 Task: Research Airbnb options in Buraydah, Saudi Arabia from 1st November, 2023 to 9th November, 2023 for 5 adults.3 bedrooms having 3 beds and 3 bathrooms. Property type can be house. Look for 4 properties as per requirement.
Action: Mouse moved to (418, 58)
Screenshot: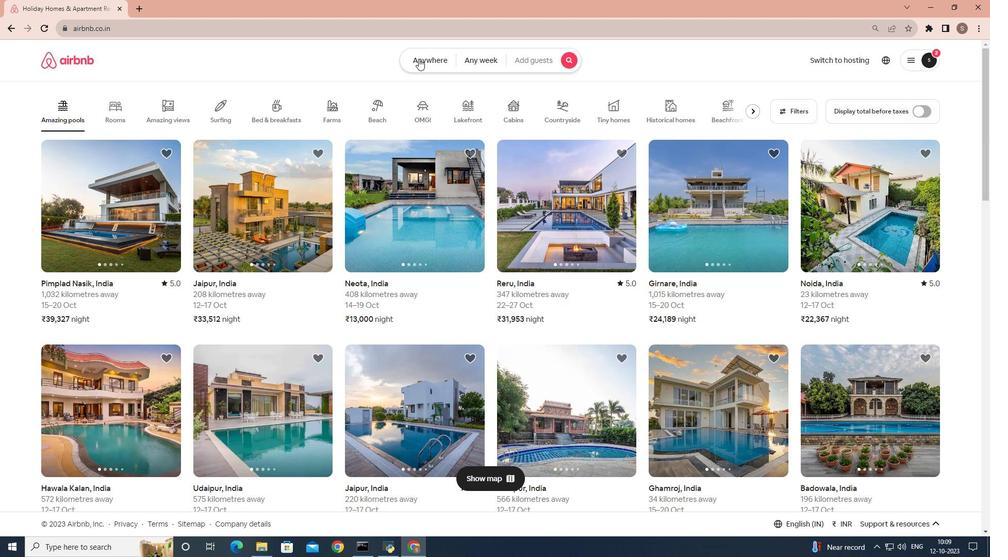 
Action: Mouse pressed left at (418, 58)
Screenshot: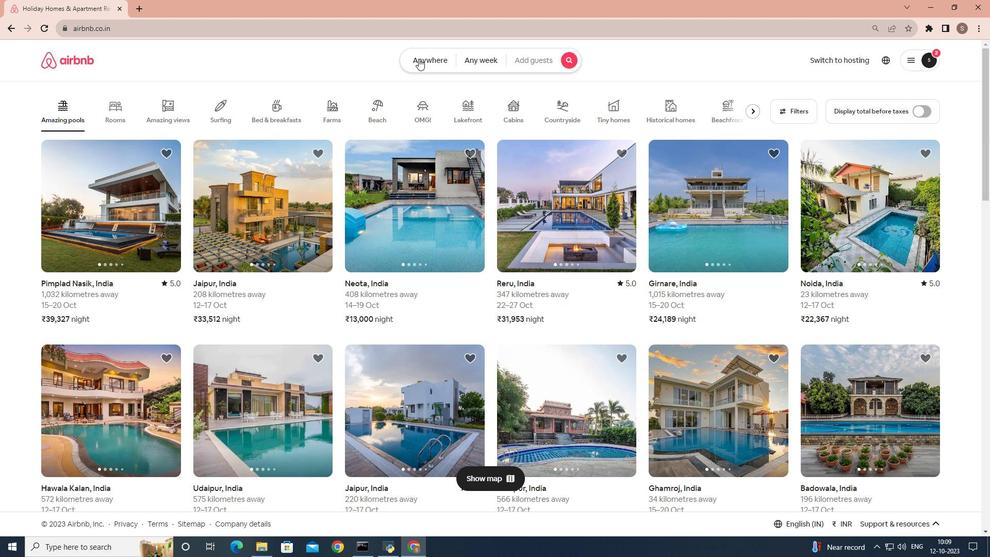 
Action: Mouse moved to (381, 91)
Screenshot: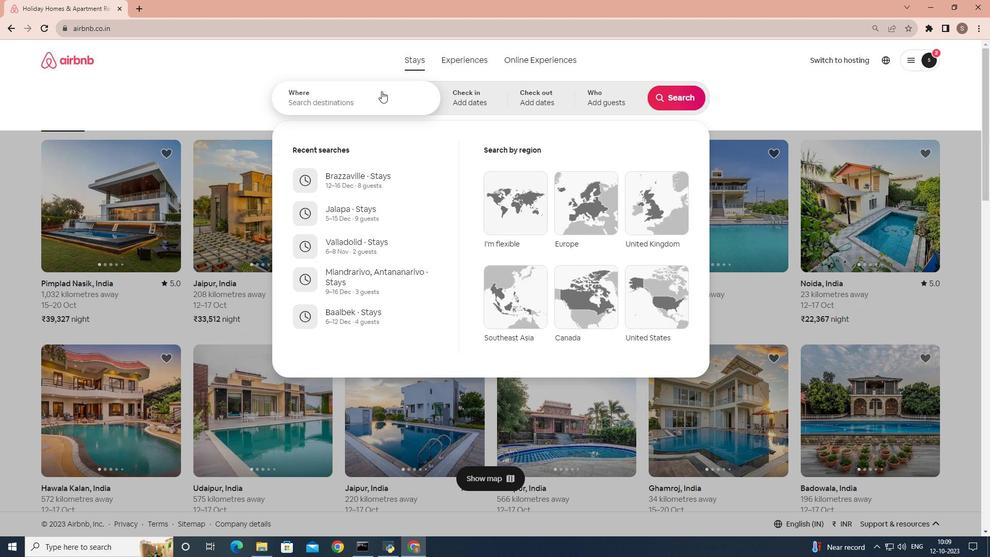 
Action: Mouse pressed left at (381, 91)
Screenshot: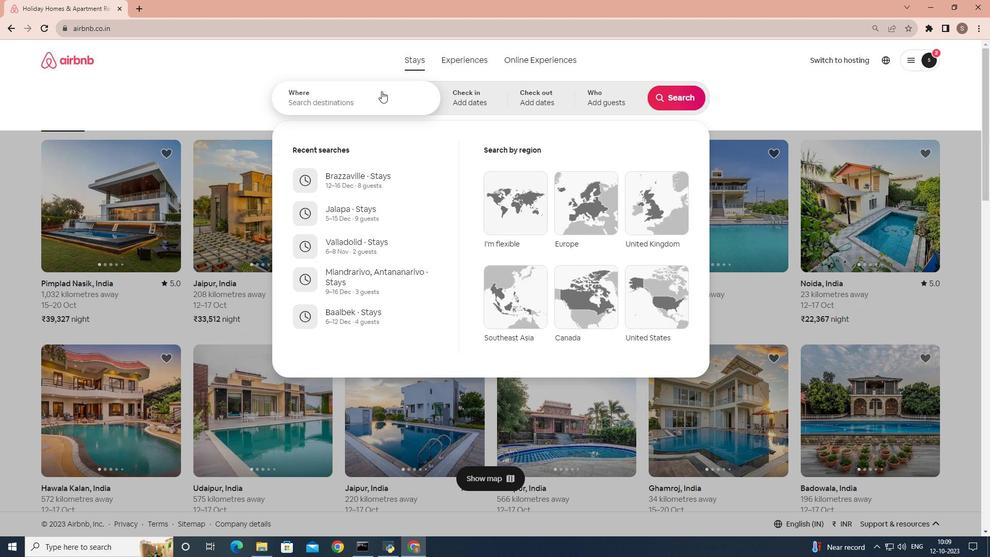 
Action: Mouse moved to (380, 93)
Screenshot: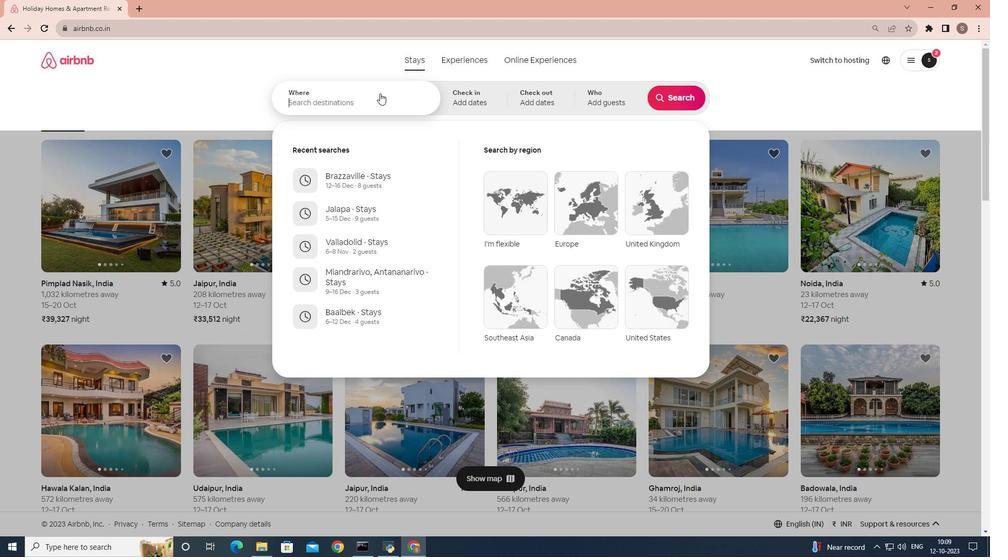 
Action: Key pressed <Key.shift>Buraydah,<Key.space><Key.shift>saudi<Key.space><Key.shift>Arabia
Screenshot: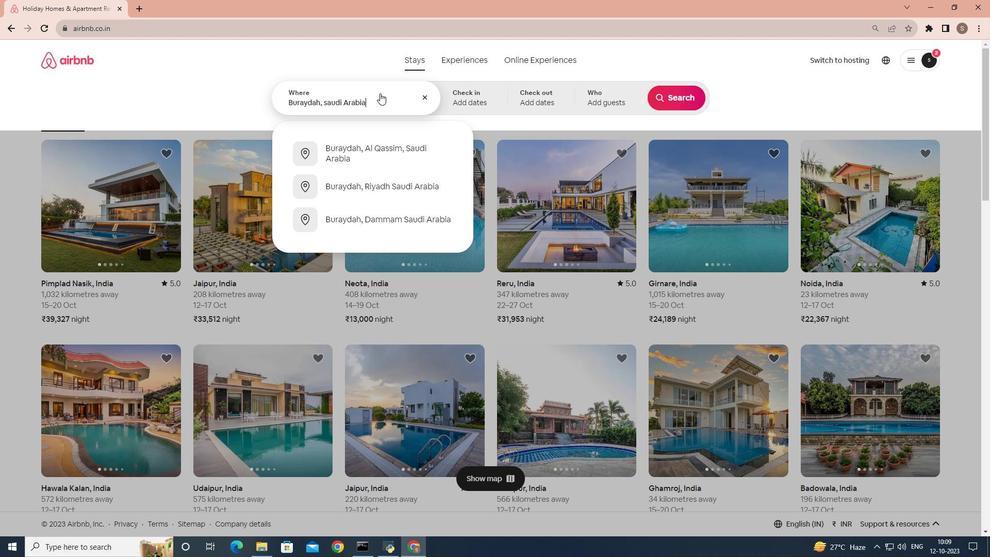 
Action: Mouse moved to (469, 102)
Screenshot: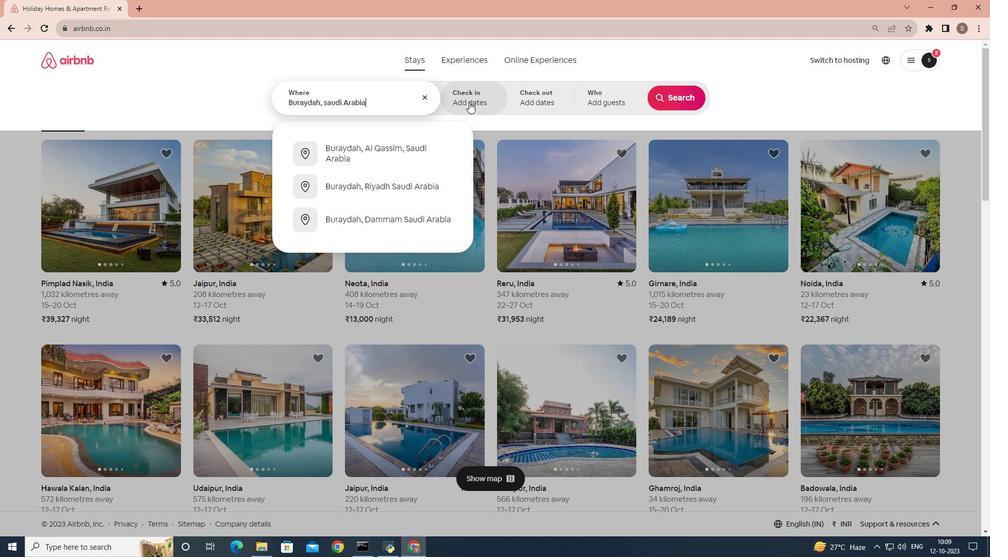 
Action: Mouse pressed left at (469, 102)
Screenshot: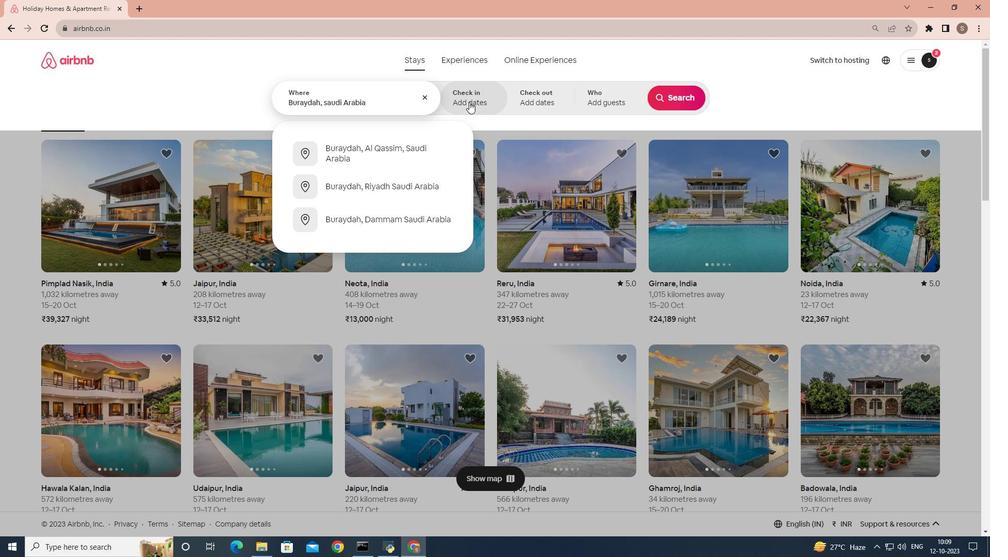 
Action: Mouse moved to (595, 224)
Screenshot: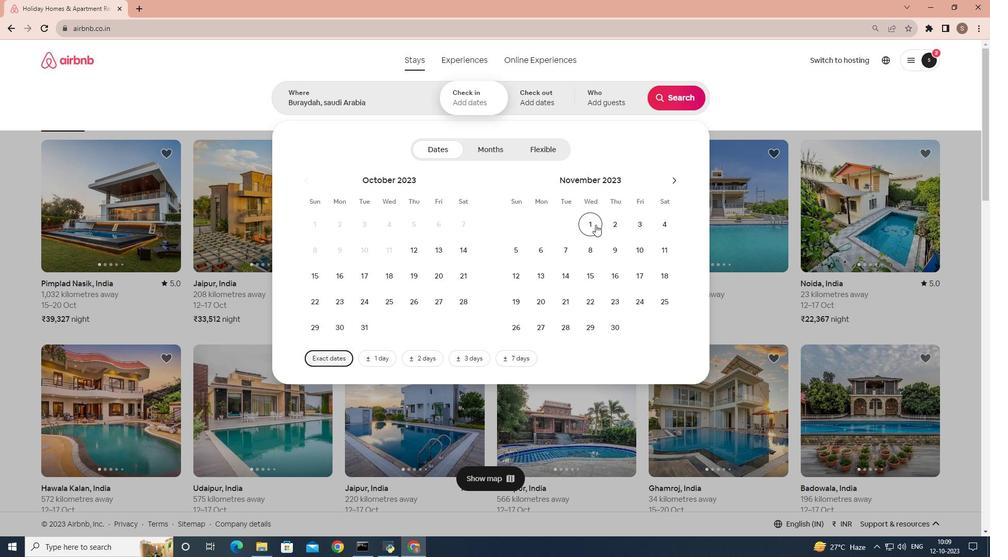 
Action: Mouse pressed left at (595, 224)
Screenshot: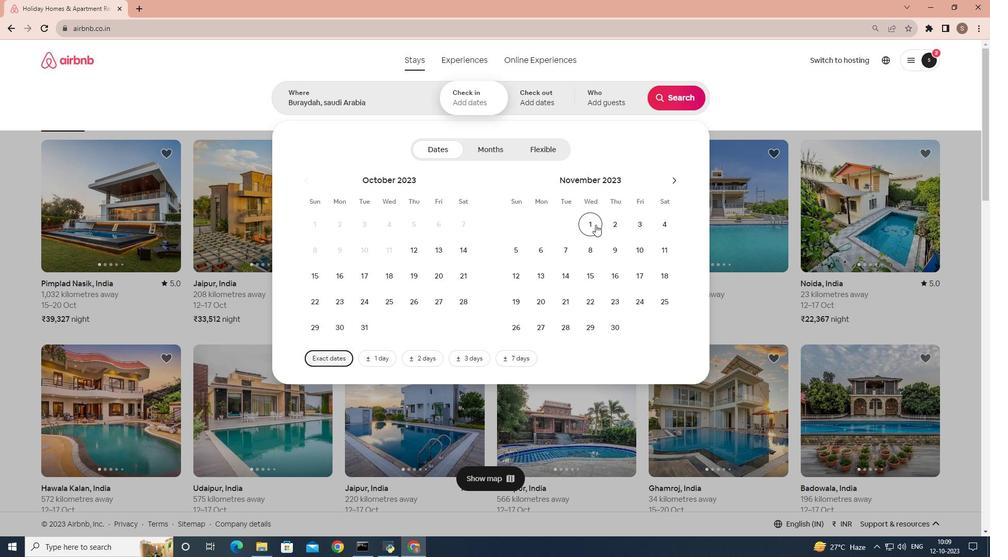 
Action: Mouse moved to (622, 245)
Screenshot: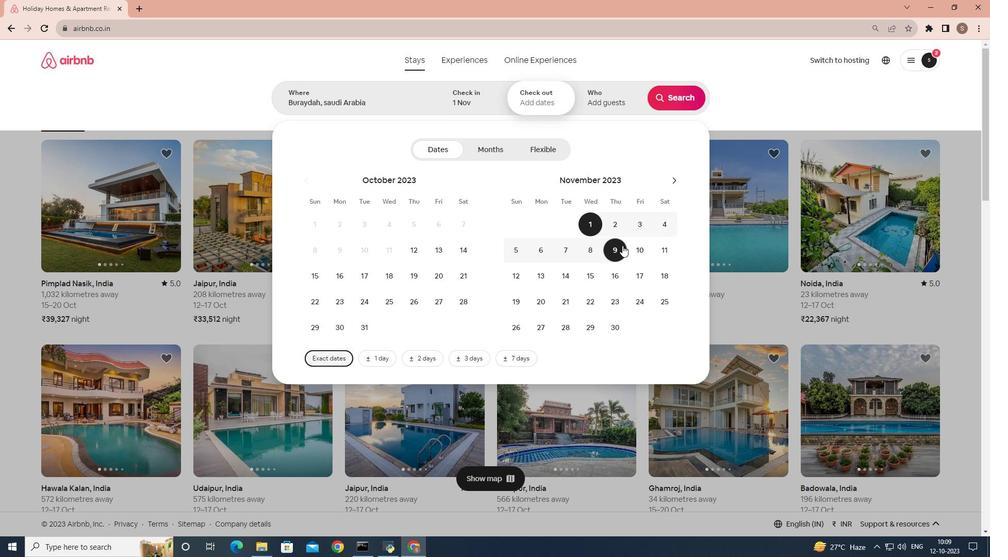 
Action: Mouse pressed left at (622, 245)
Screenshot: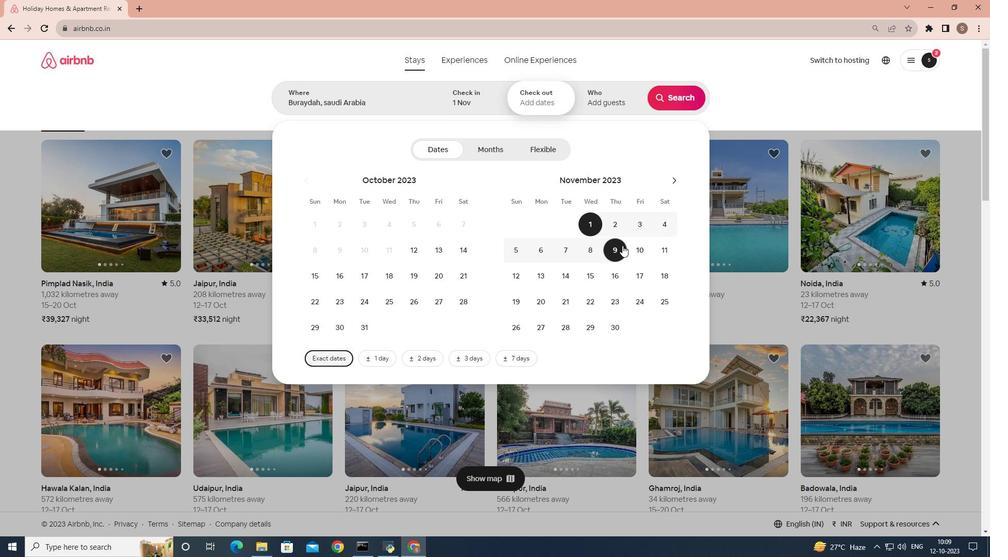 
Action: Mouse moved to (589, 94)
Screenshot: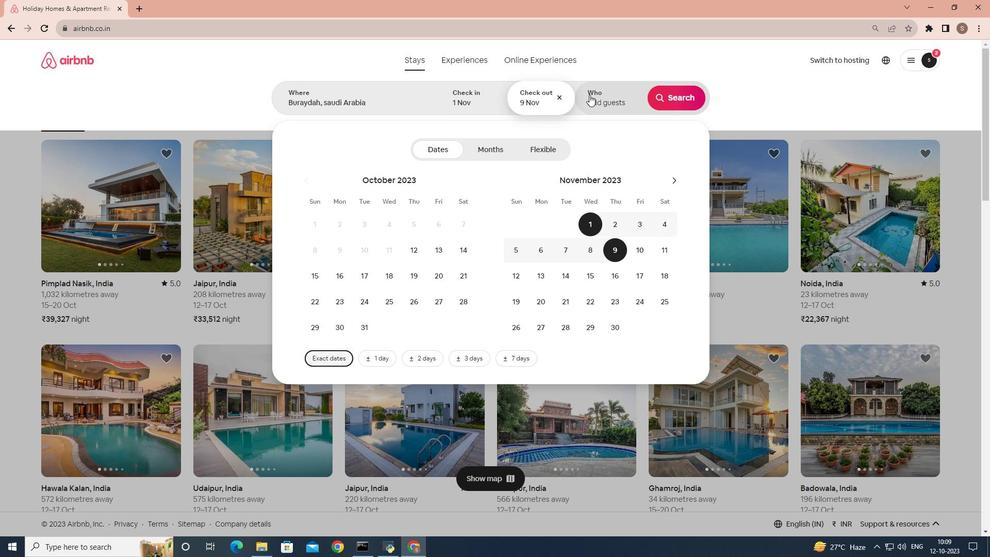 
Action: Mouse pressed left at (589, 94)
Screenshot: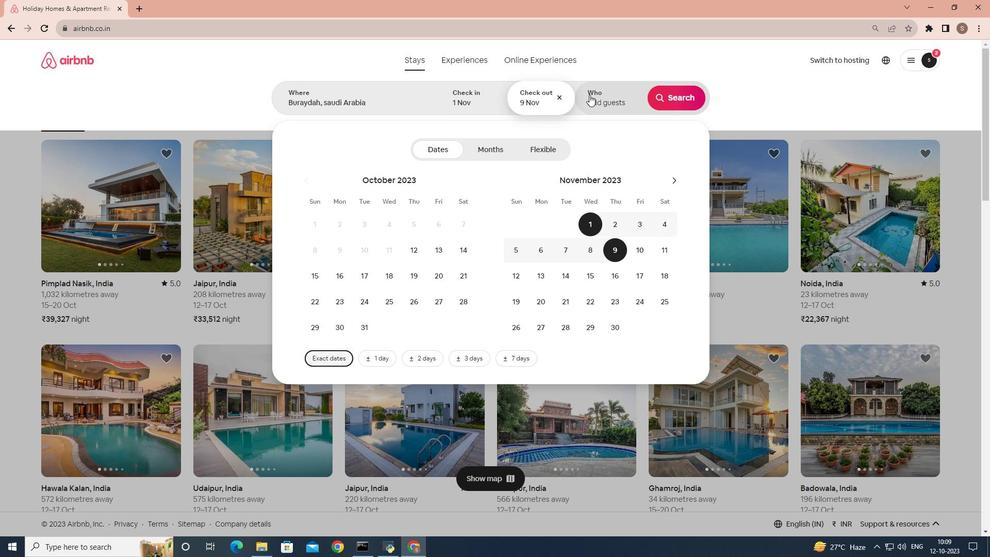 
Action: Mouse moved to (682, 151)
Screenshot: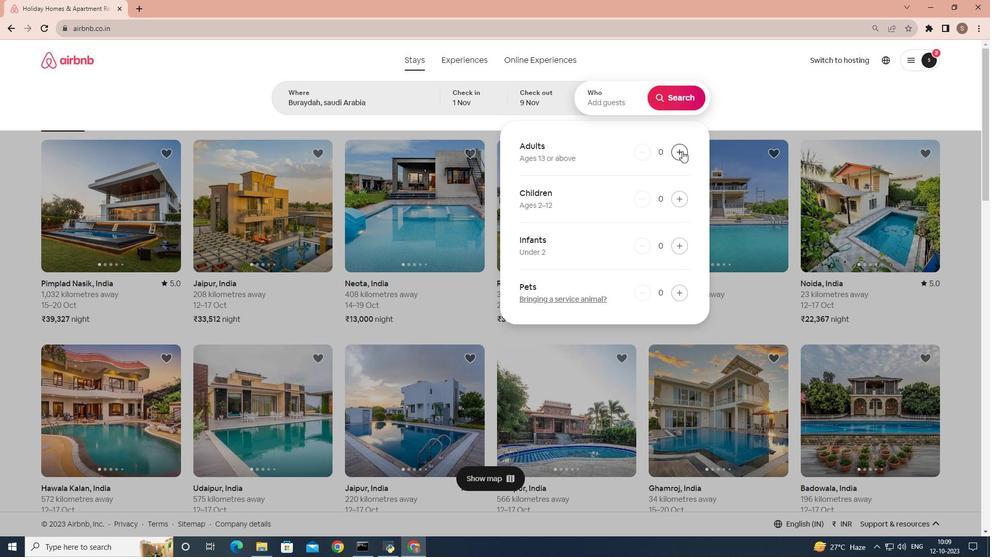 
Action: Mouse pressed left at (682, 151)
Screenshot: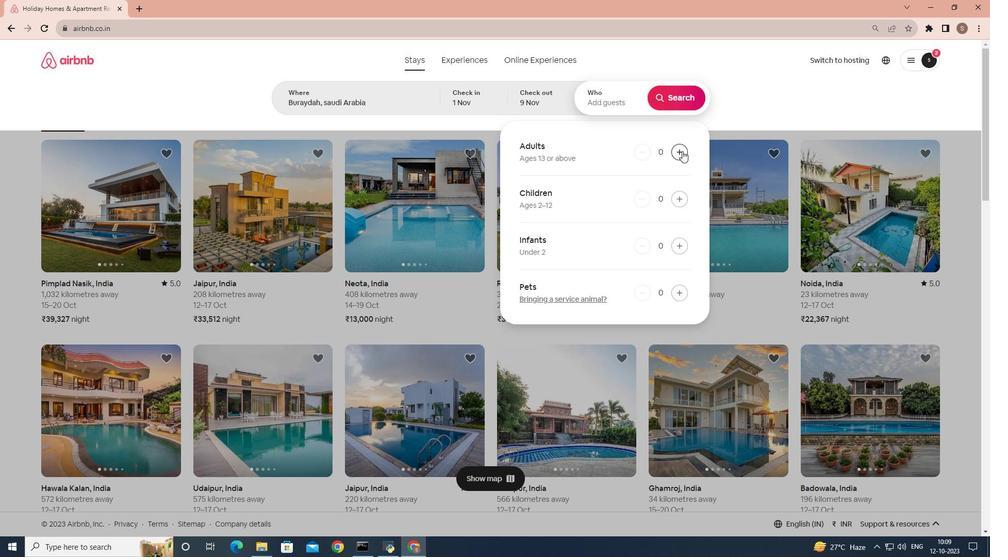 
Action: Mouse moved to (681, 150)
Screenshot: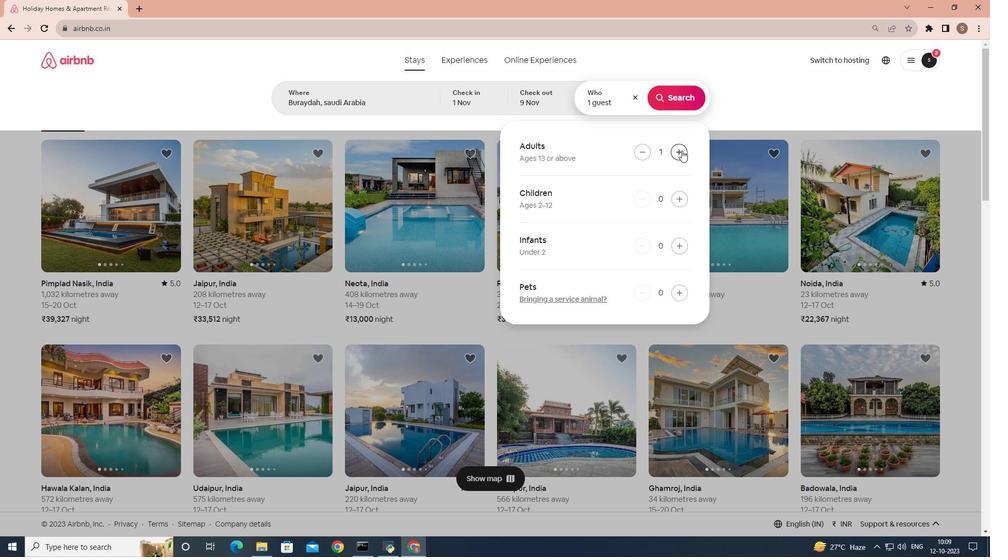 
Action: Mouse pressed left at (681, 150)
Screenshot: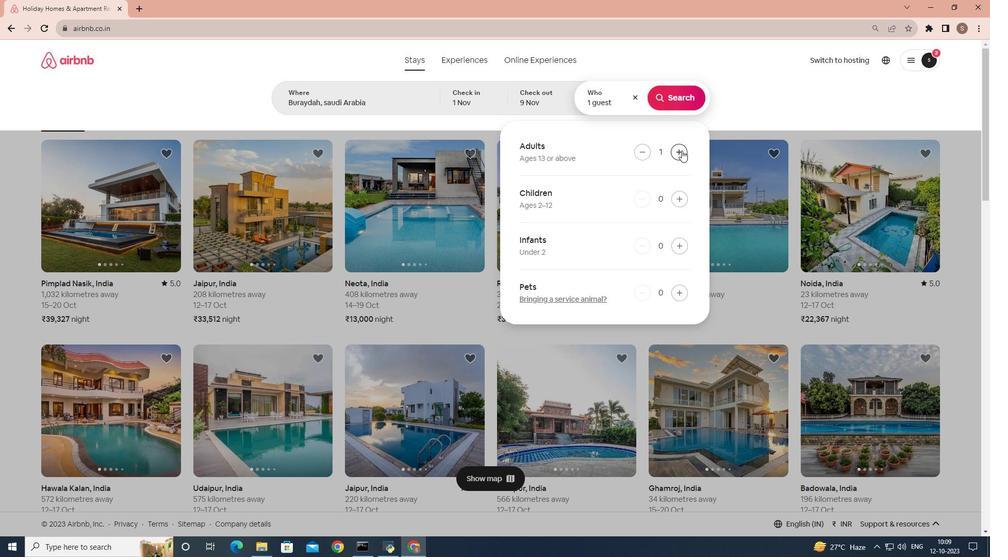 
Action: Mouse pressed left at (681, 150)
Screenshot: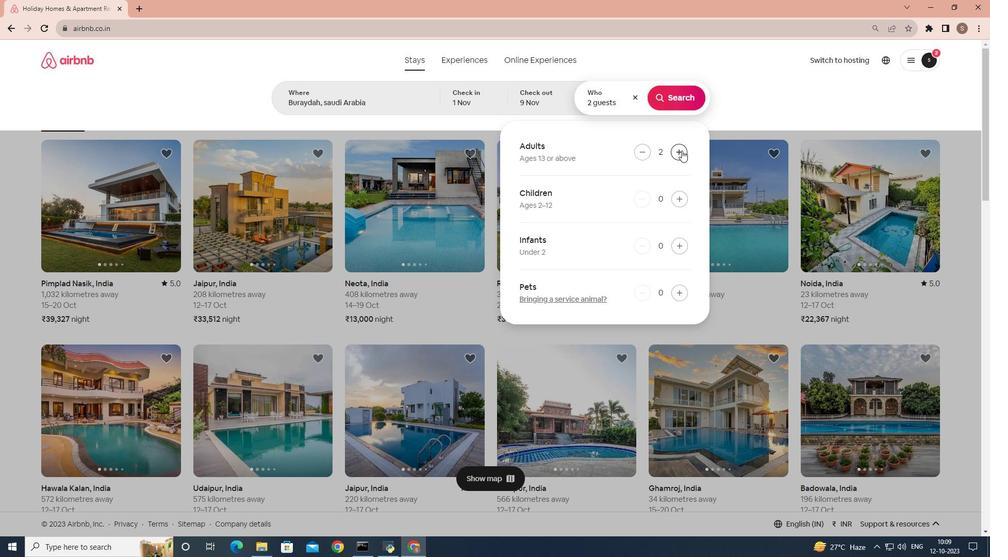 
Action: Mouse pressed left at (681, 150)
Screenshot: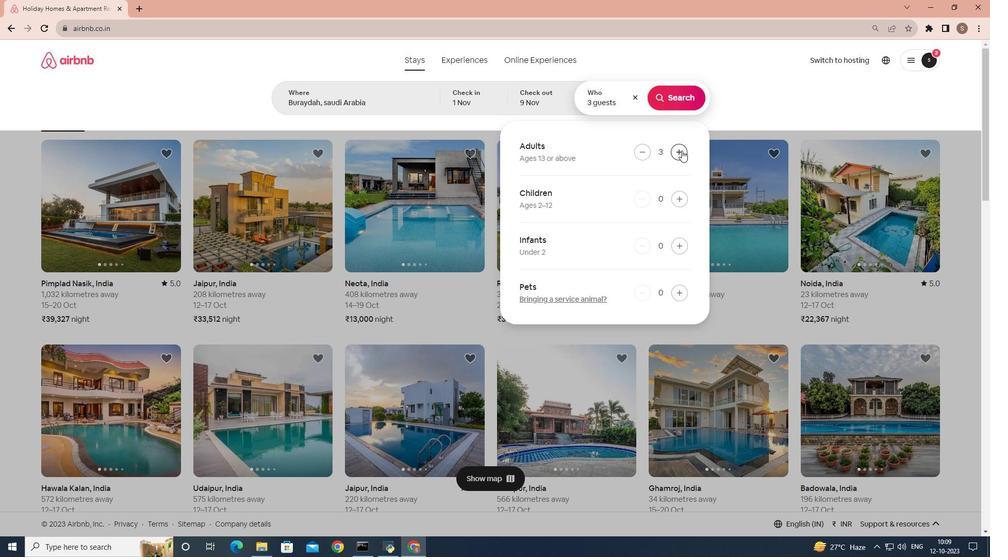 
Action: Mouse pressed left at (681, 150)
Screenshot: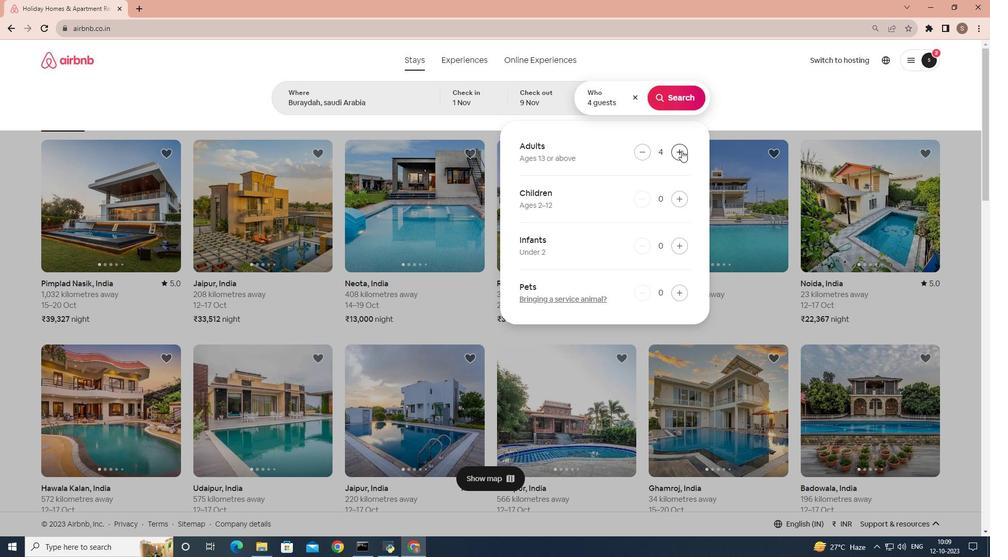
Action: Mouse moved to (673, 103)
Screenshot: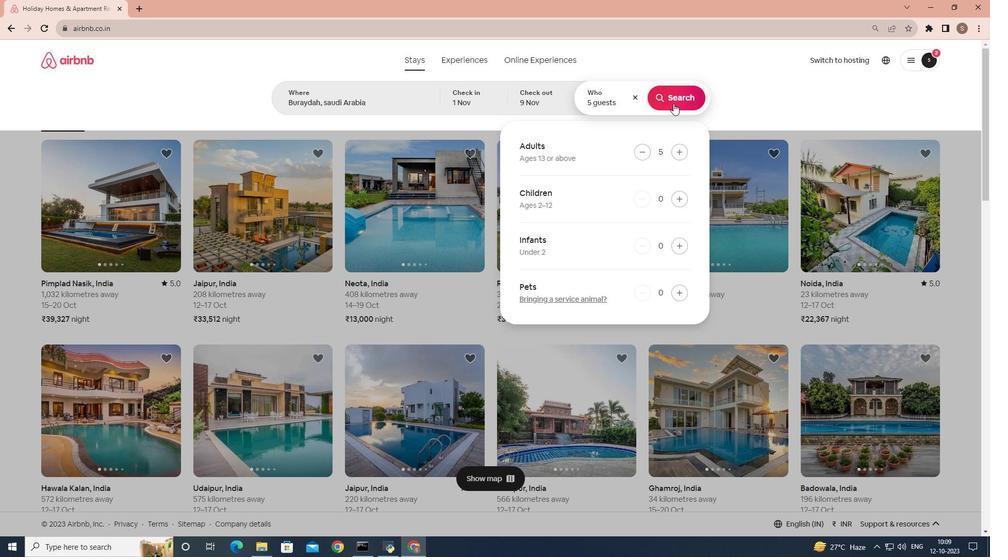 
Action: Mouse pressed left at (673, 103)
Screenshot: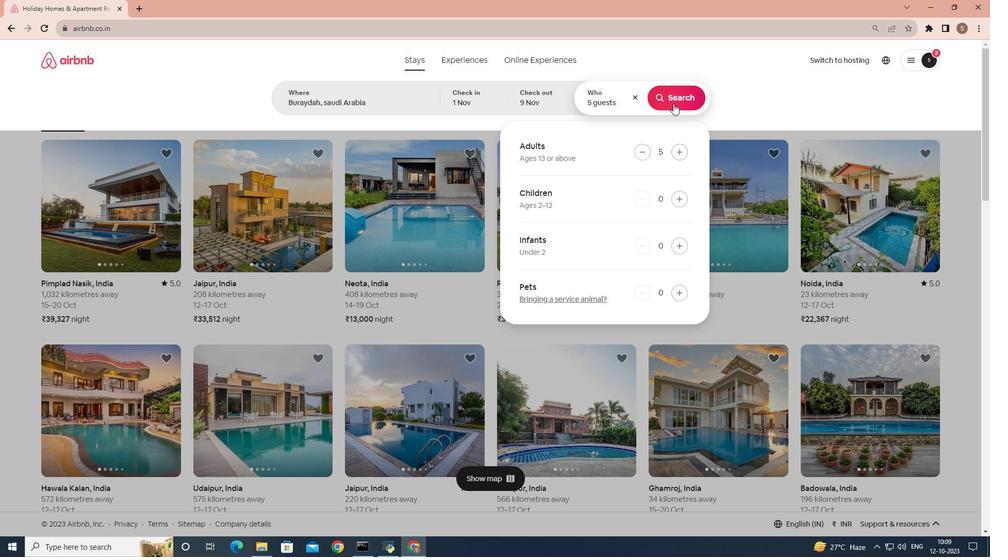 
Action: Mouse moved to (812, 101)
Screenshot: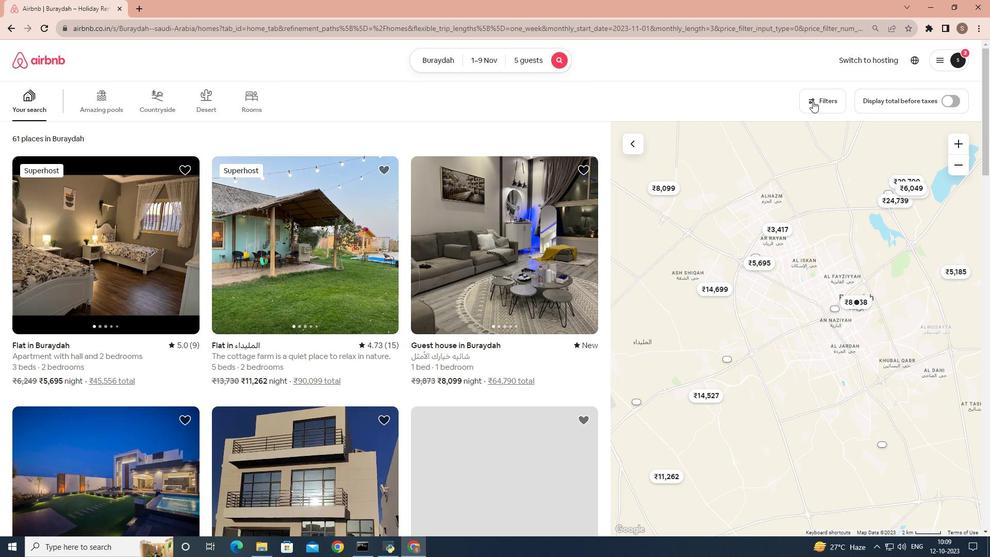 
Action: Mouse pressed left at (812, 101)
Screenshot: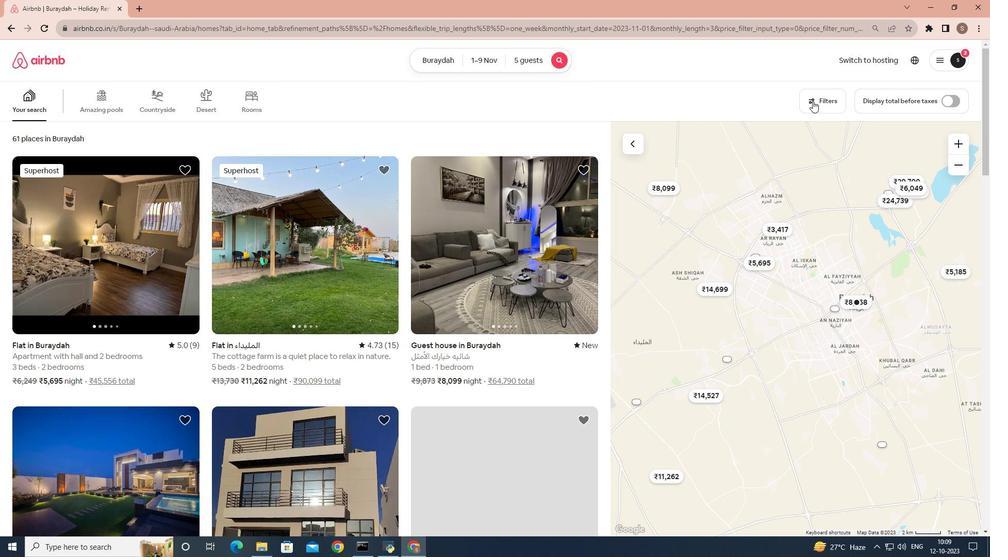 
Action: Mouse moved to (528, 293)
Screenshot: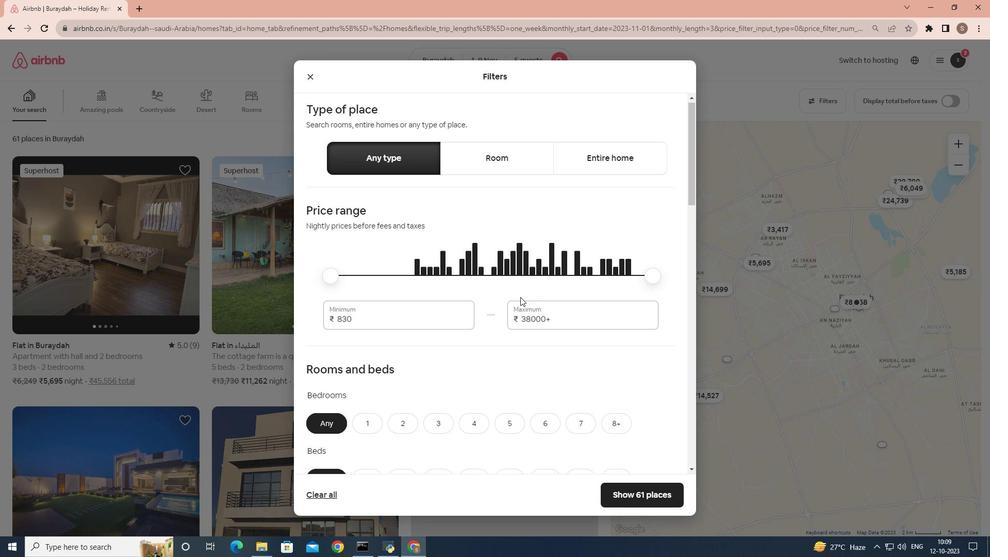 
Action: Mouse scrolled (528, 293) with delta (0, 0)
Screenshot: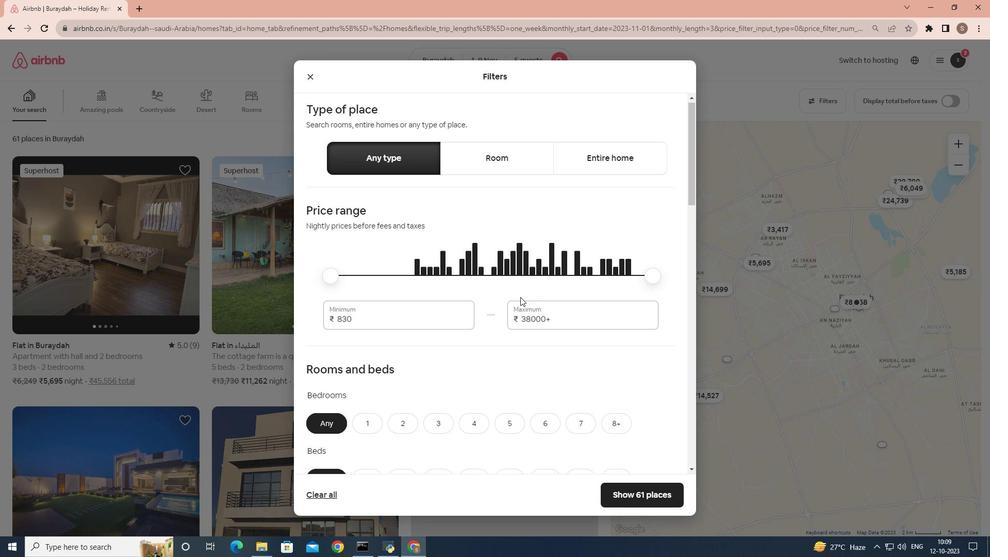 
Action: Mouse moved to (435, 372)
Screenshot: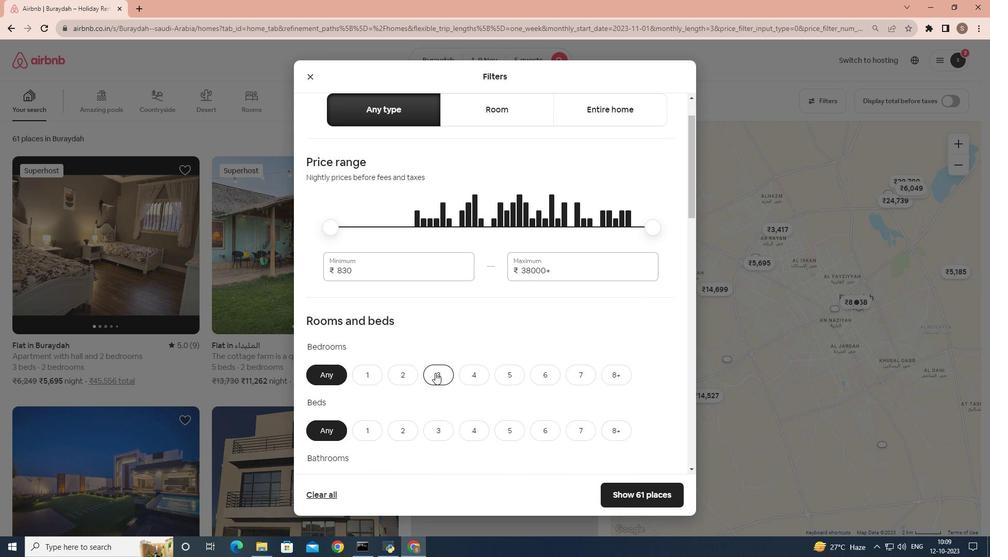 
Action: Mouse pressed left at (435, 372)
Screenshot: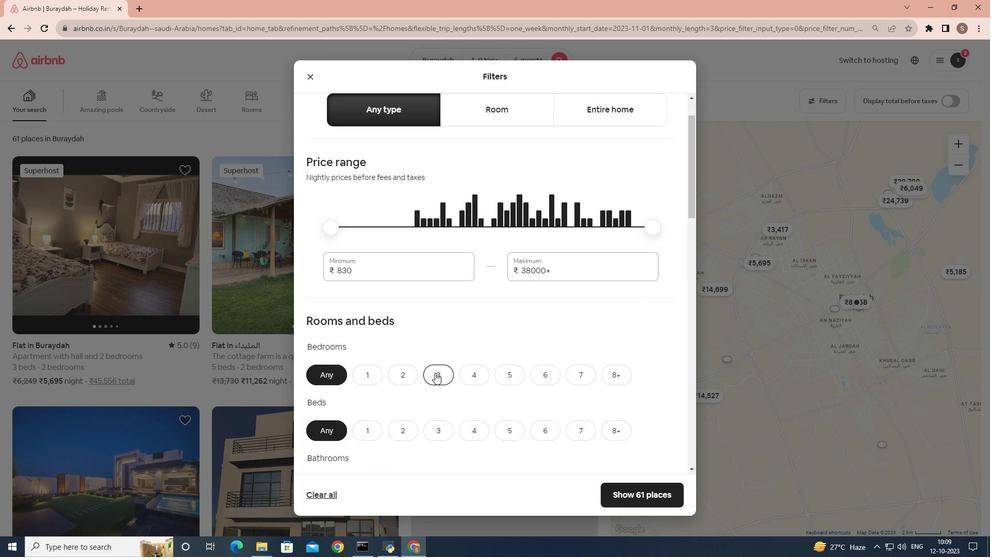 
Action: Mouse scrolled (435, 372) with delta (0, 0)
Screenshot: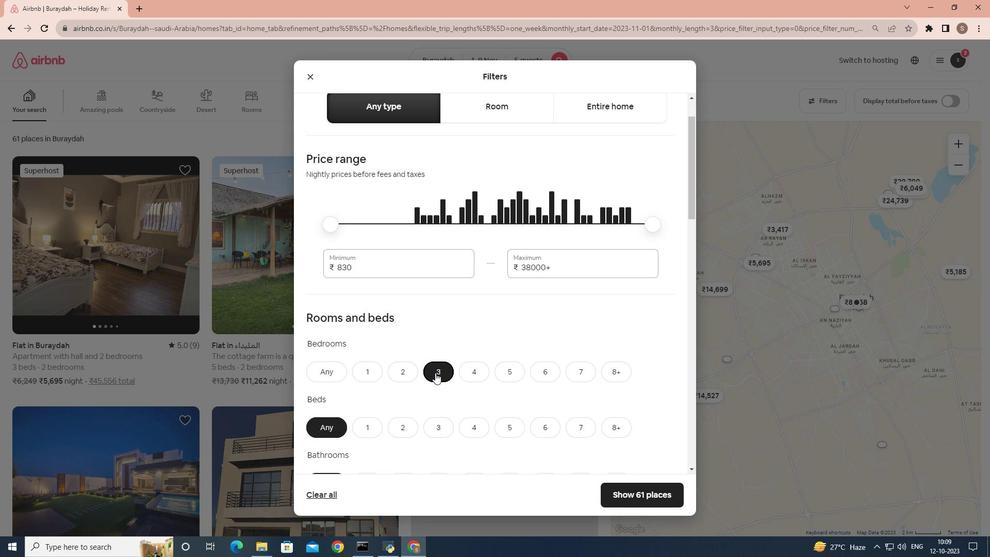 
Action: Mouse scrolled (435, 372) with delta (0, 0)
Screenshot: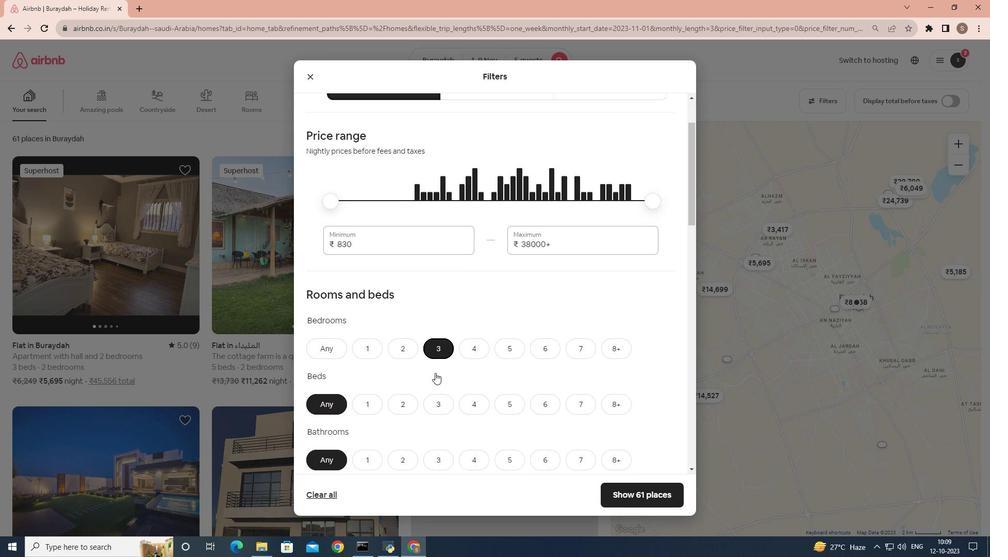
Action: Mouse scrolled (435, 372) with delta (0, 0)
Screenshot: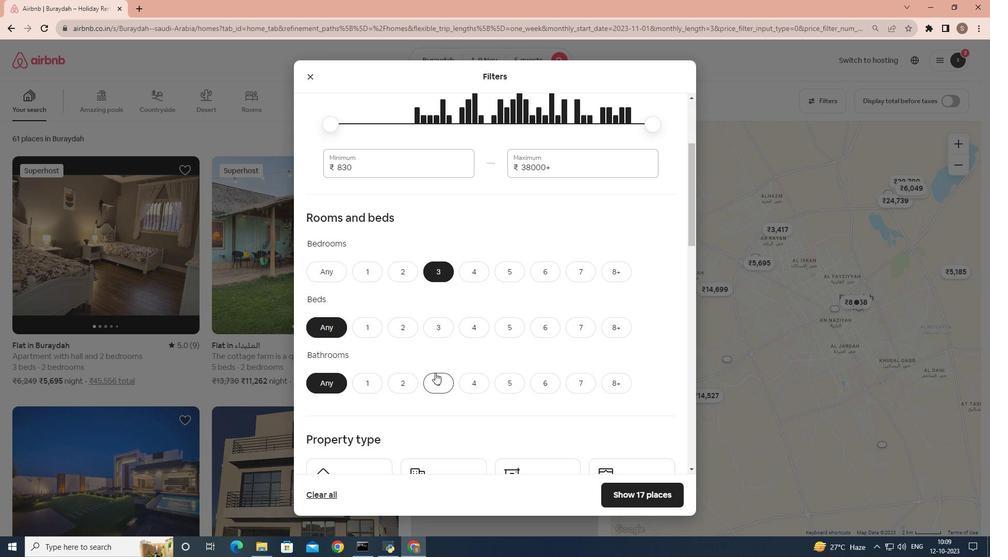 
Action: Mouse moved to (437, 281)
Screenshot: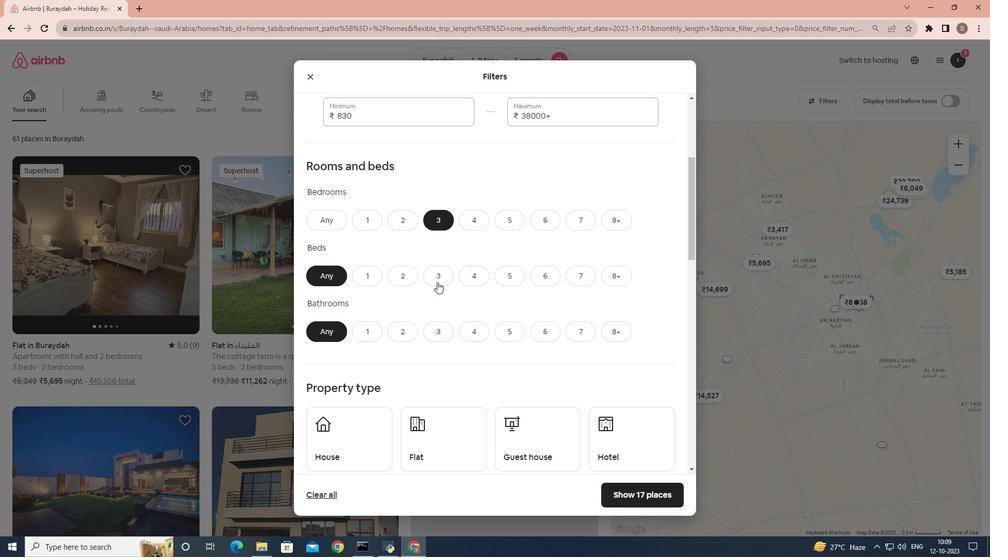 
Action: Mouse pressed left at (437, 281)
Screenshot: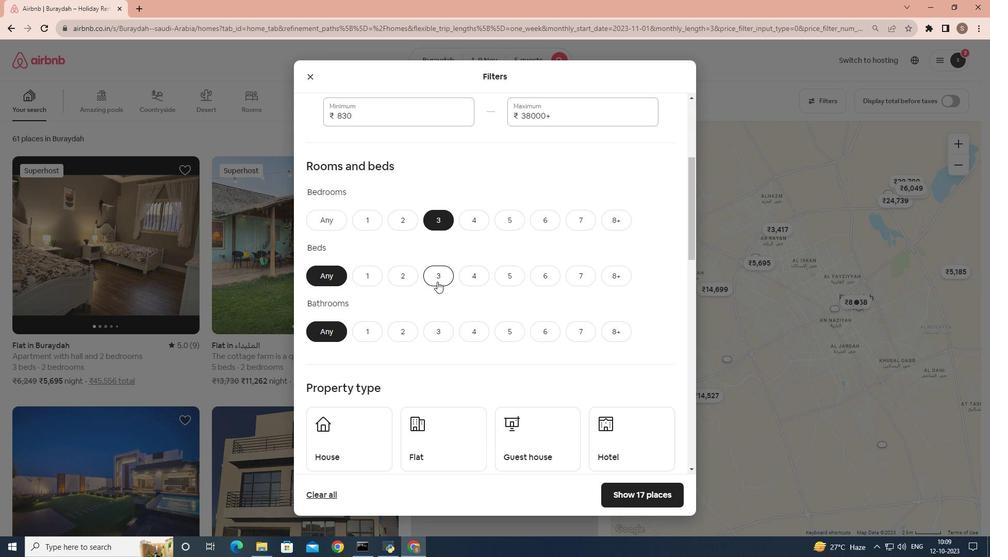 
Action: Mouse scrolled (437, 281) with delta (0, 0)
Screenshot: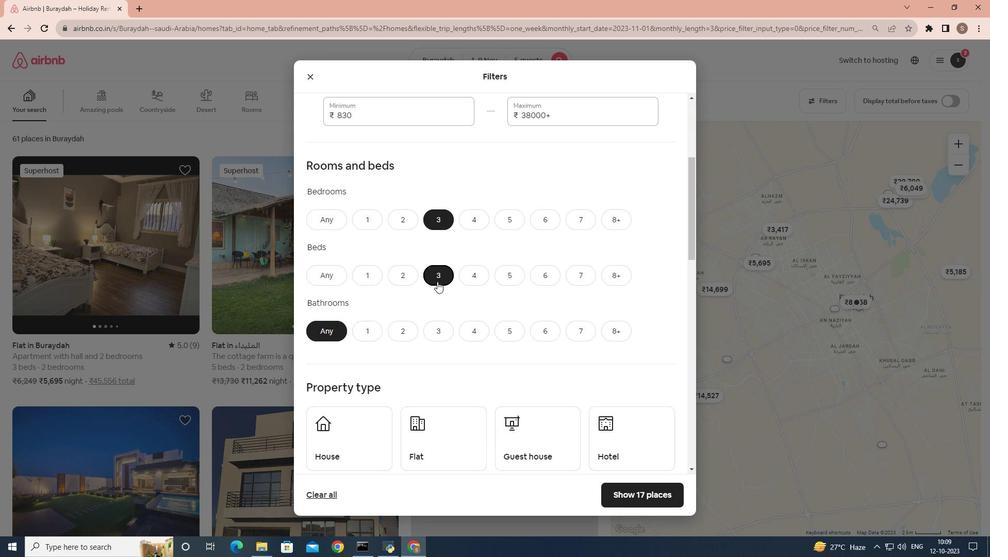 
Action: Mouse pressed left at (437, 281)
Screenshot: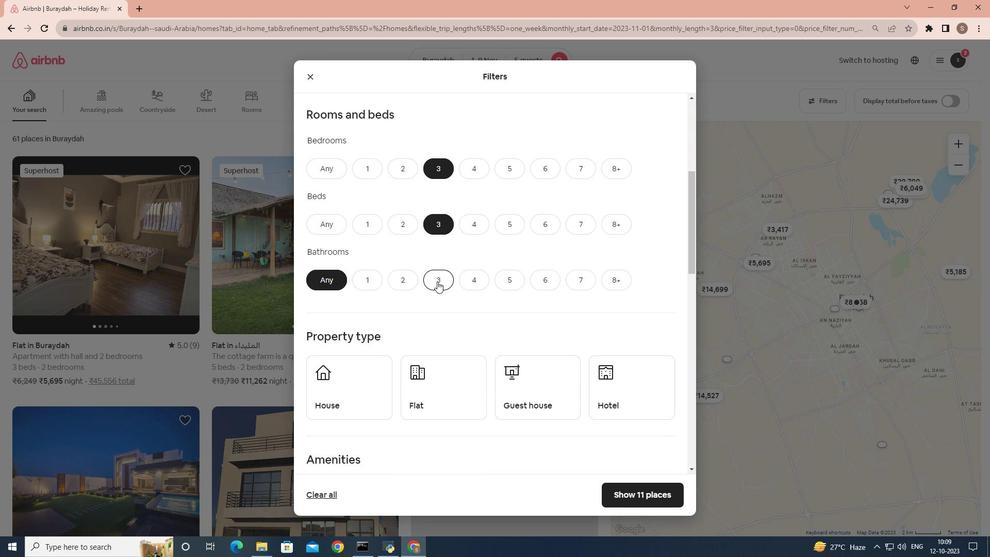 
Action: Mouse scrolled (437, 281) with delta (0, 0)
Screenshot: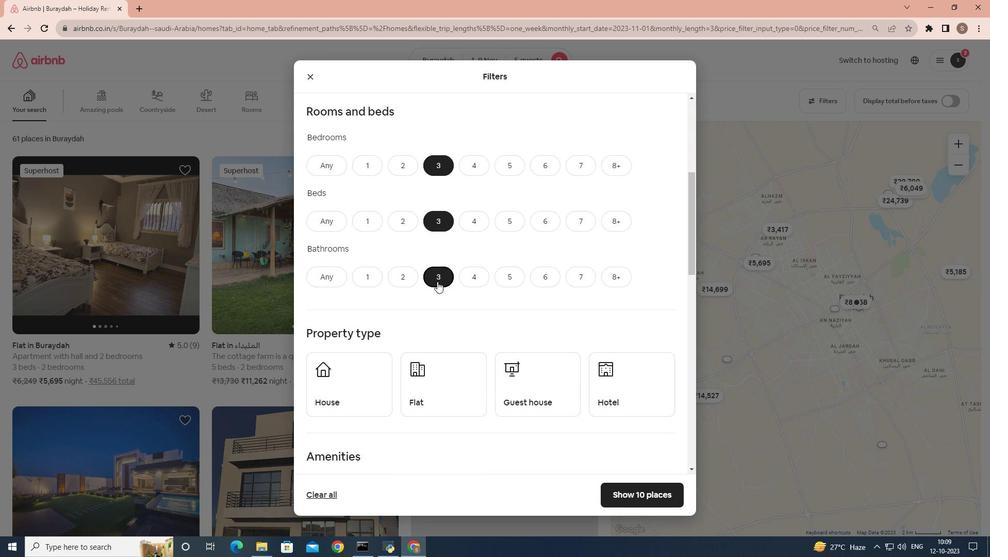 
Action: Mouse moved to (360, 329)
Screenshot: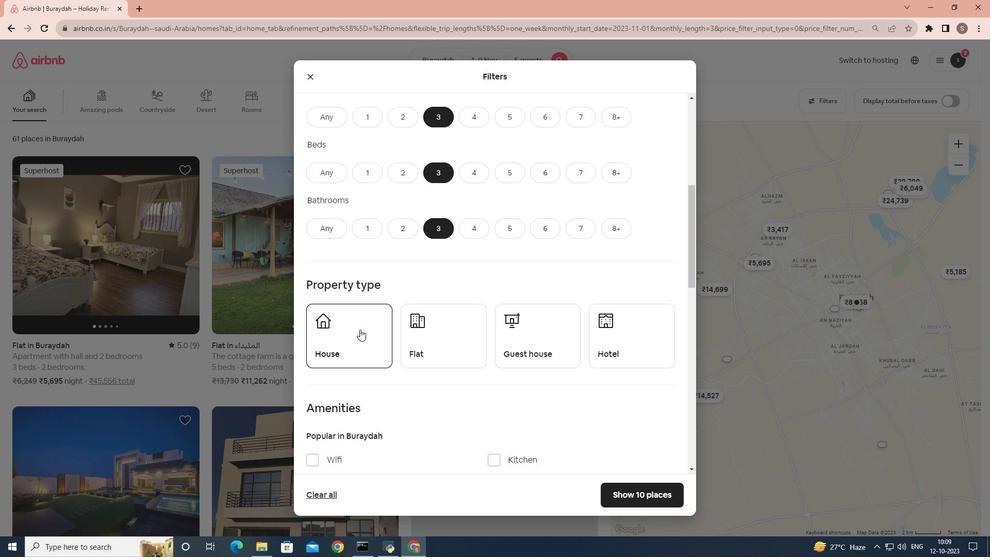 
Action: Mouse pressed left at (360, 329)
Screenshot: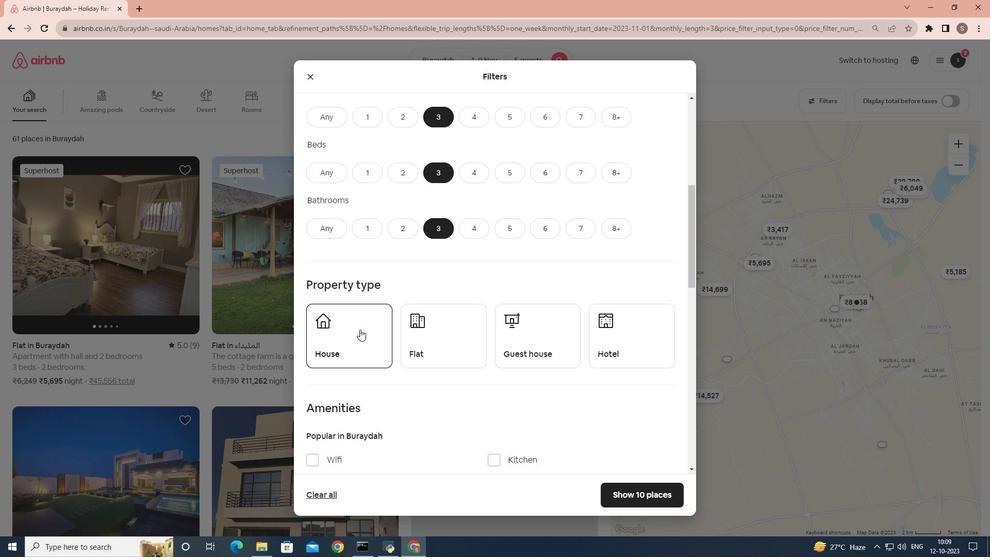 
Action: Mouse moved to (368, 331)
Screenshot: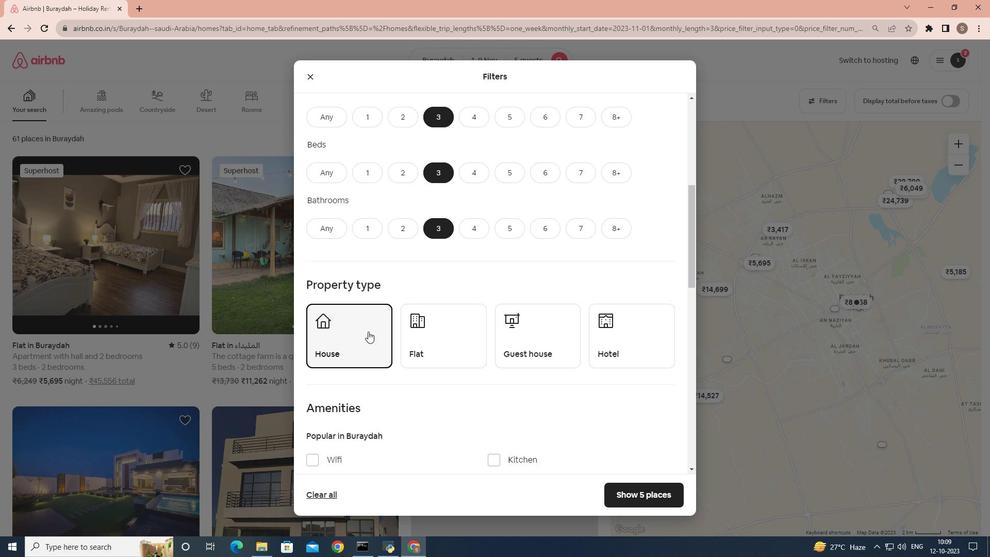 
Action: Mouse scrolled (368, 331) with delta (0, 0)
Screenshot: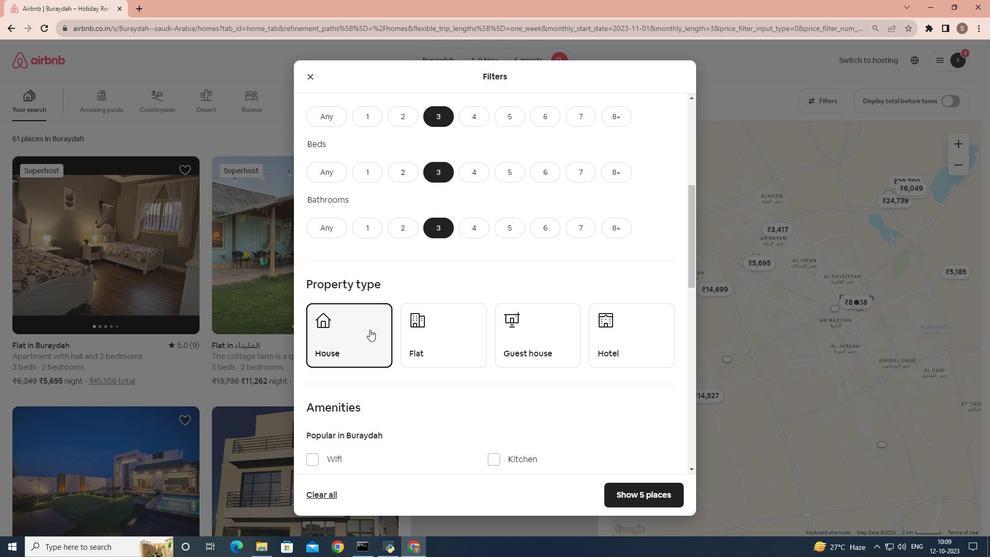 
Action: Mouse moved to (373, 325)
Screenshot: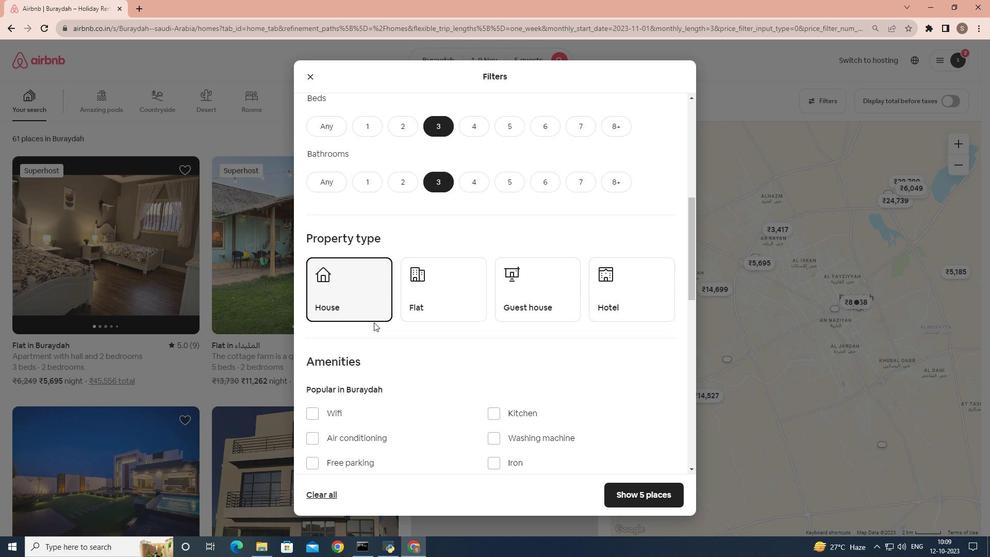 
Action: Mouse scrolled (373, 324) with delta (0, 0)
Screenshot: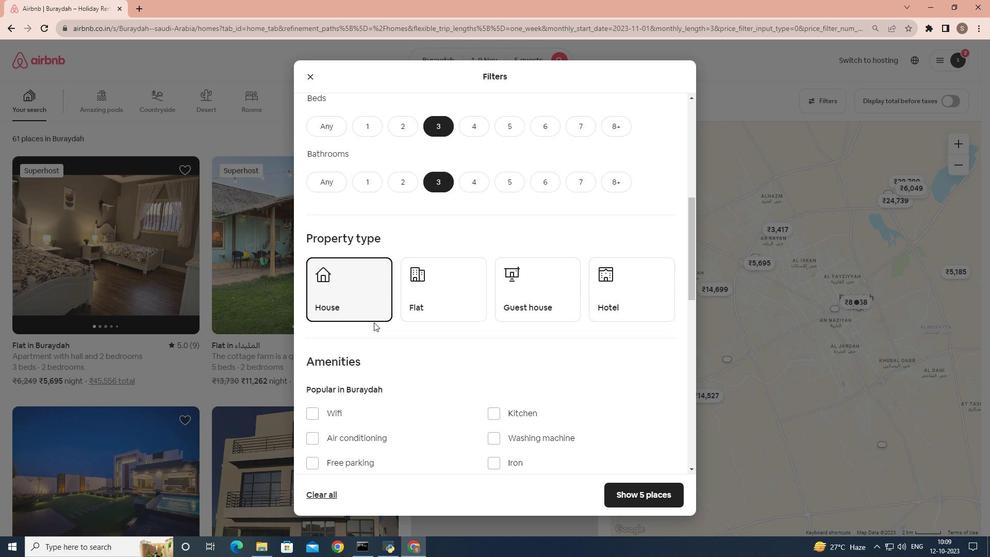 
Action: Mouse moved to (373, 322)
Screenshot: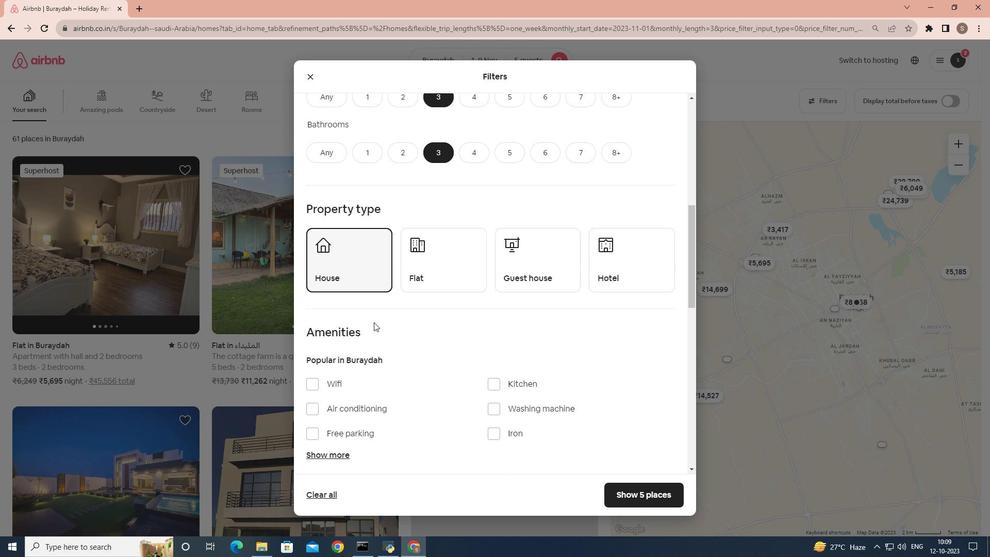 
Action: Mouse scrolled (373, 321) with delta (0, 0)
Screenshot: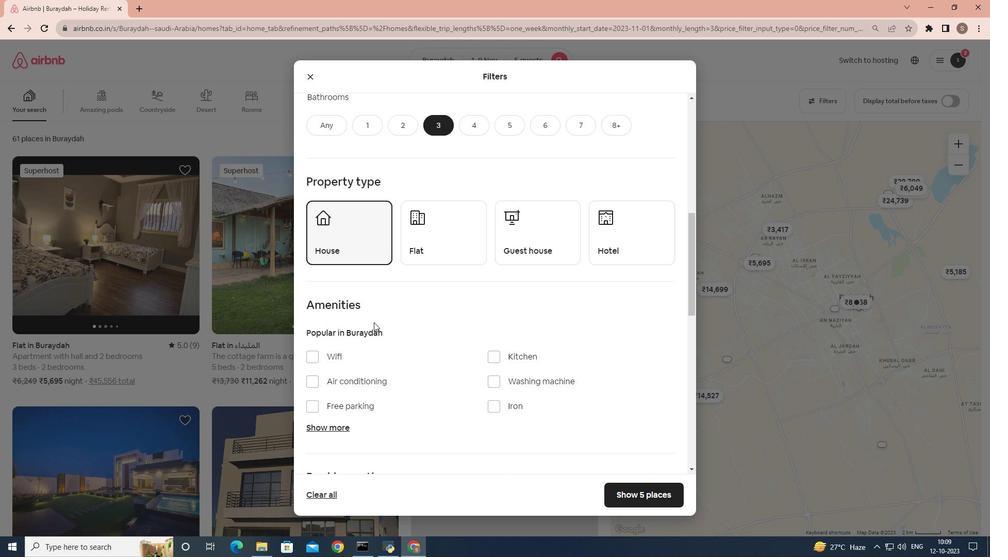 
Action: Mouse moved to (373, 322)
Screenshot: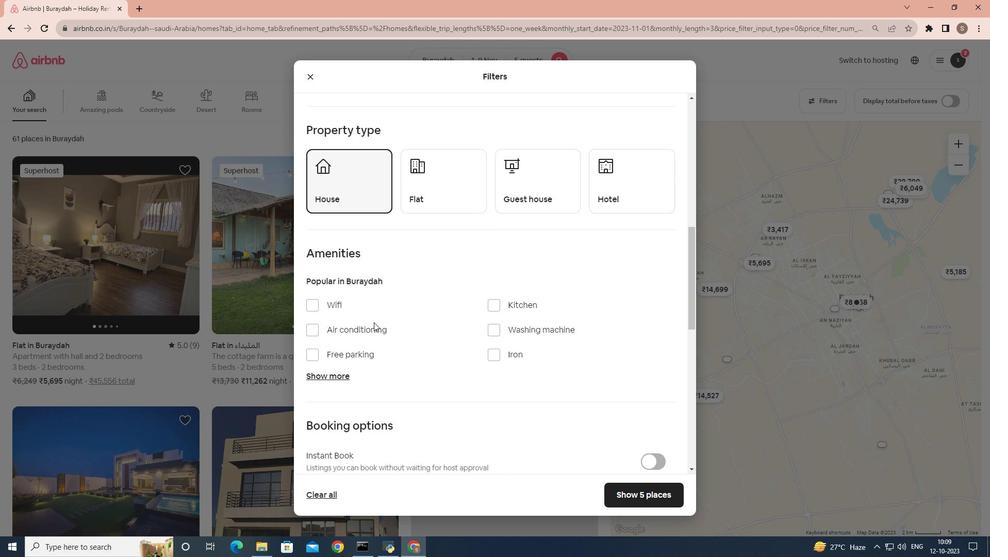 
Action: Mouse scrolled (373, 321) with delta (0, 0)
Screenshot: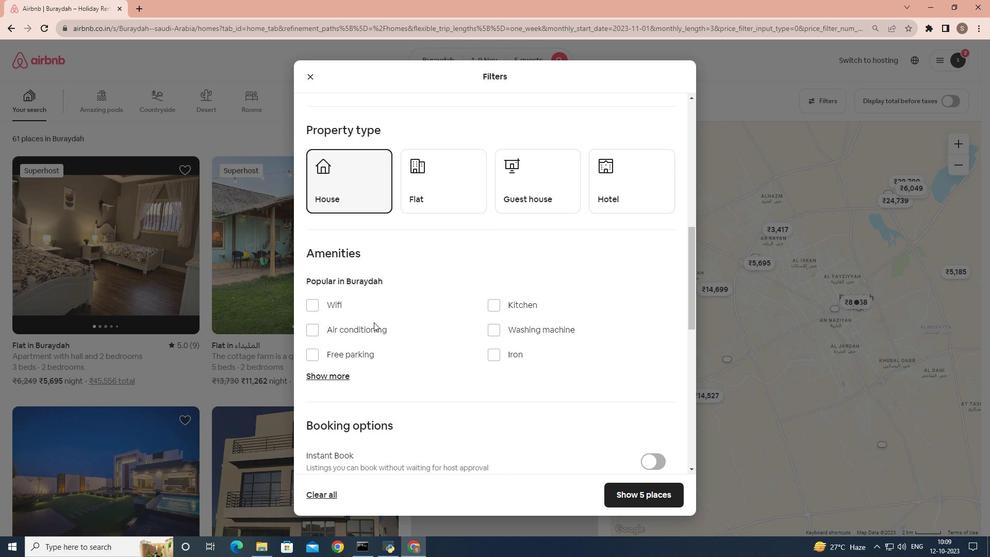 
Action: Mouse moved to (631, 494)
Screenshot: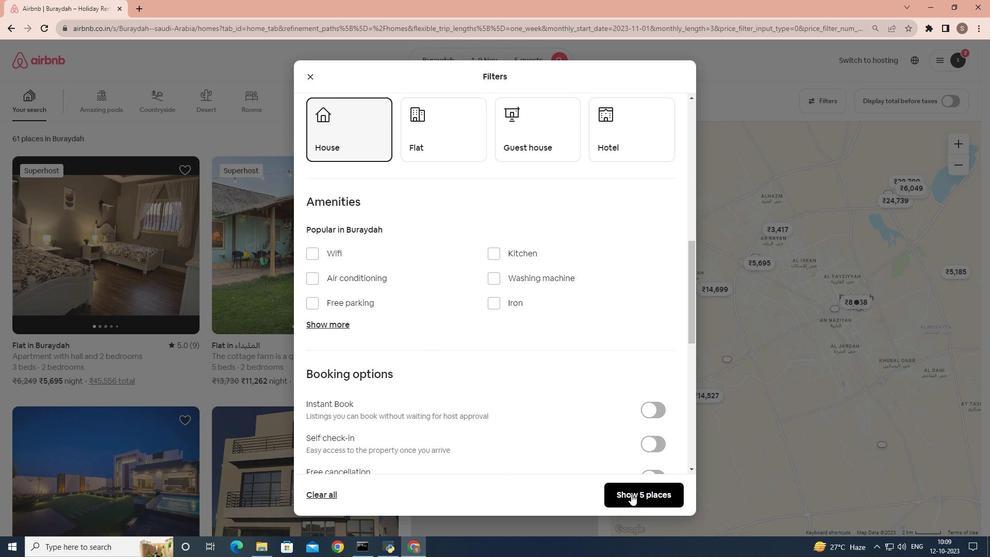 
Action: Mouse pressed left at (631, 494)
Screenshot: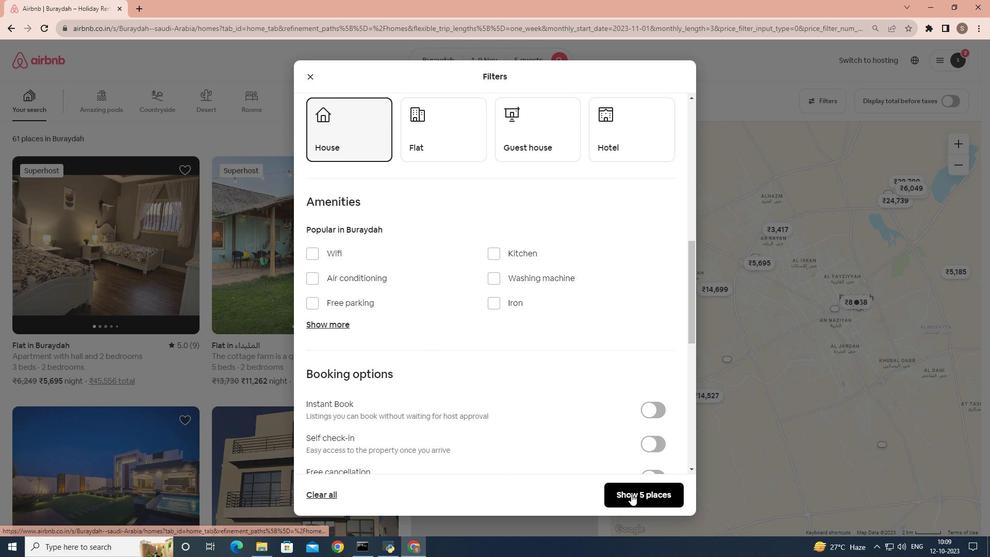 
Action: Mouse moved to (100, 259)
Screenshot: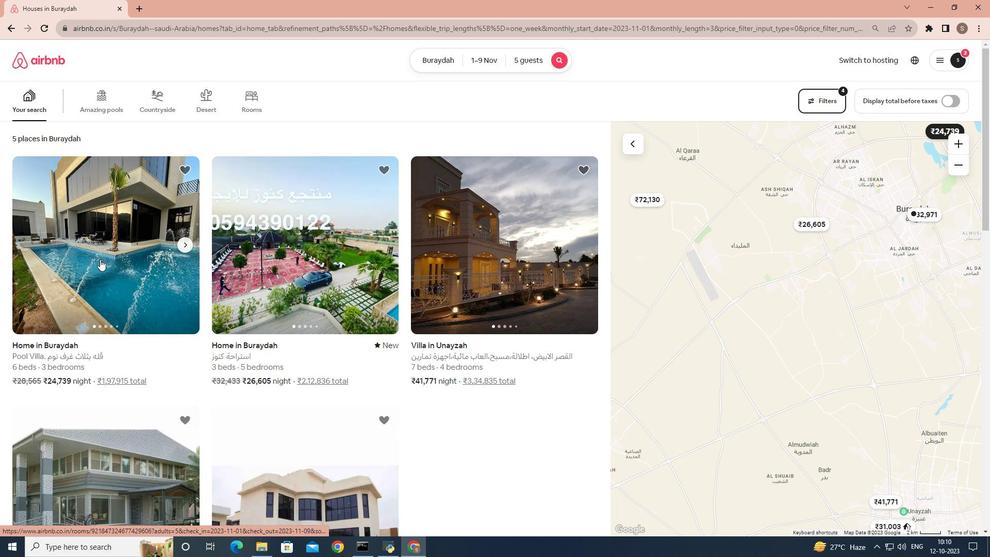 
Action: Mouse pressed left at (100, 259)
Screenshot: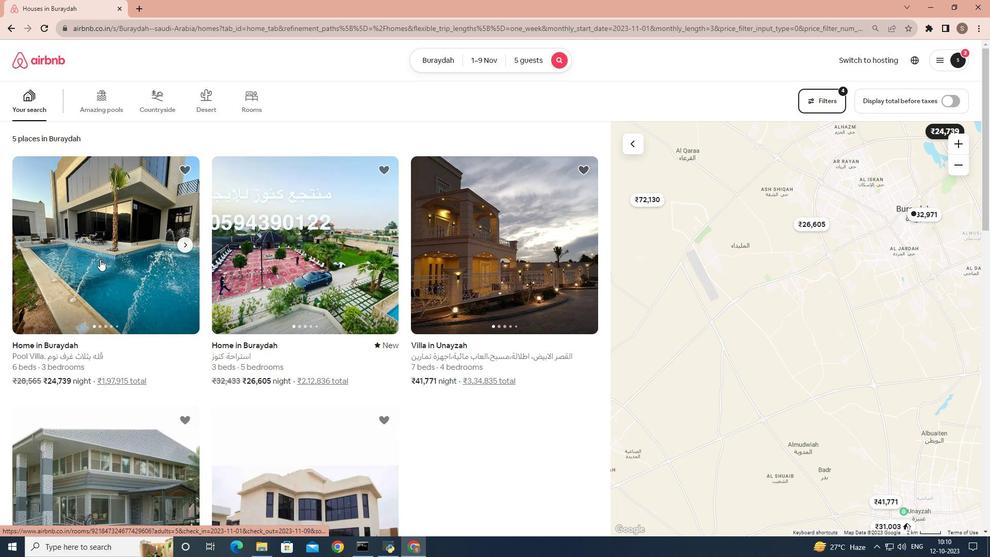 
Action: Mouse moved to (742, 373)
Screenshot: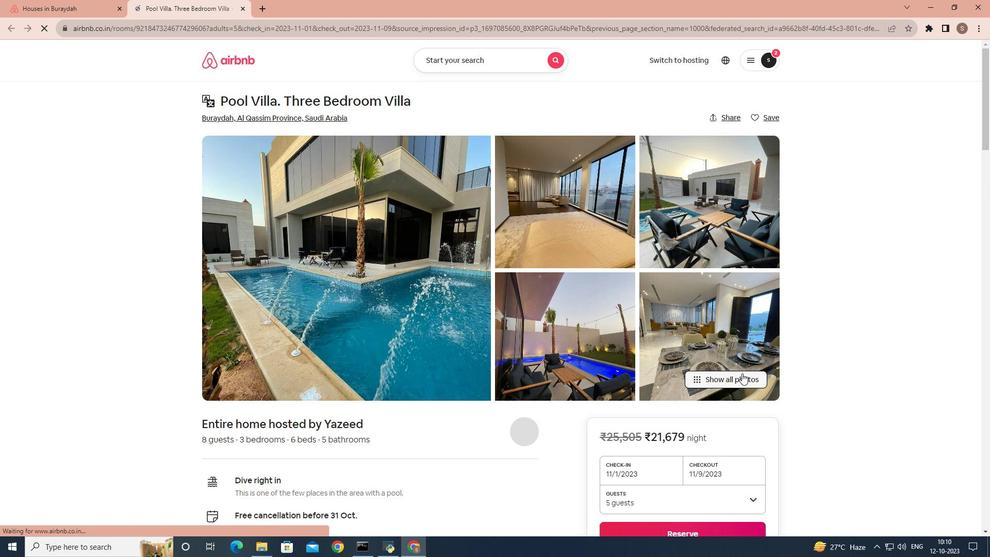 
Action: Mouse pressed left at (742, 373)
Screenshot: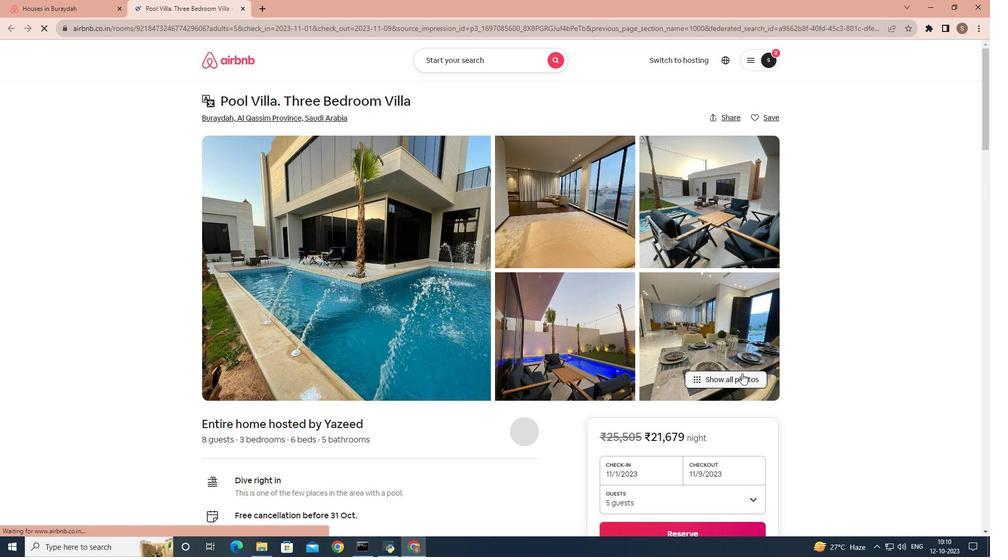 
Action: Mouse moved to (552, 292)
Screenshot: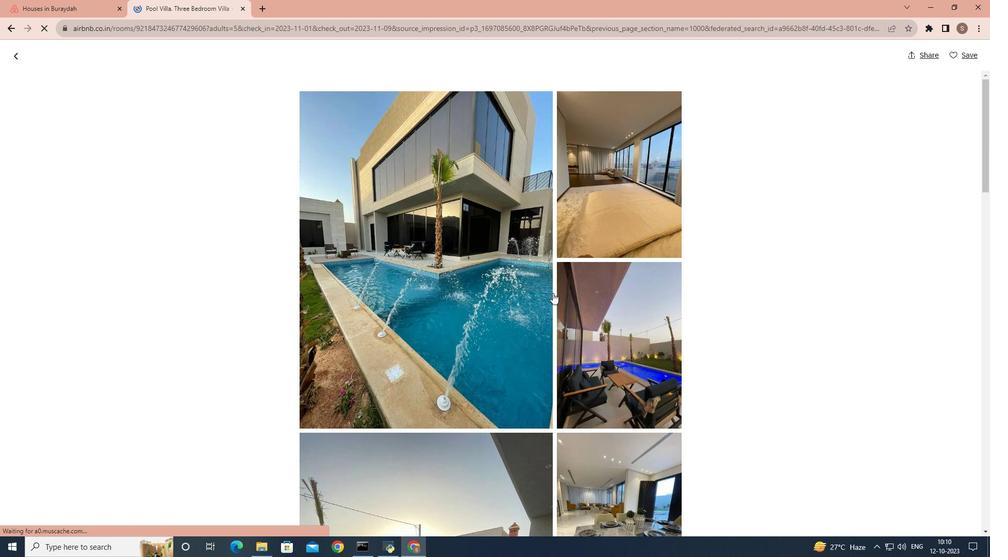
Action: Mouse scrolled (552, 292) with delta (0, 0)
Screenshot: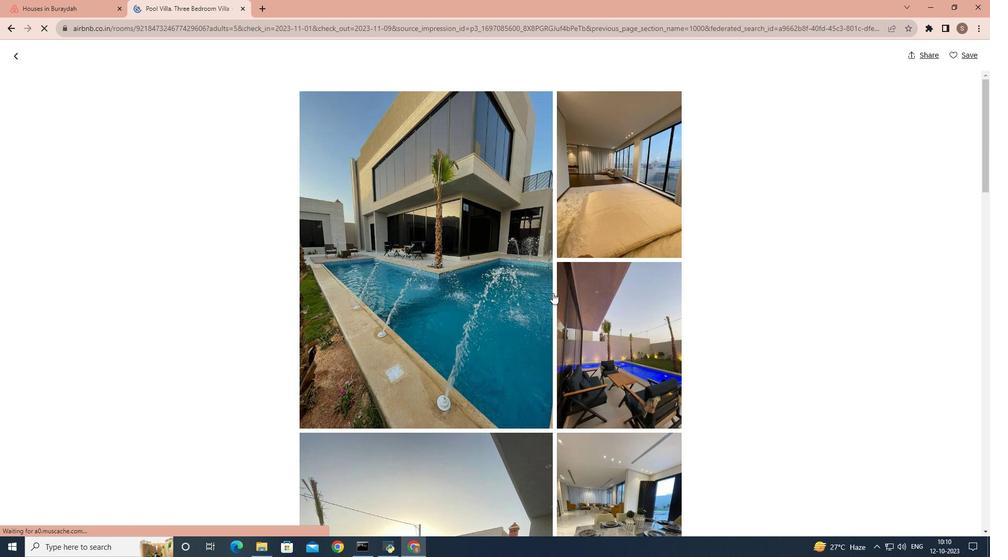 
Action: Mouse scrolled (552, 292) with delta (0, 0)
Screenshot: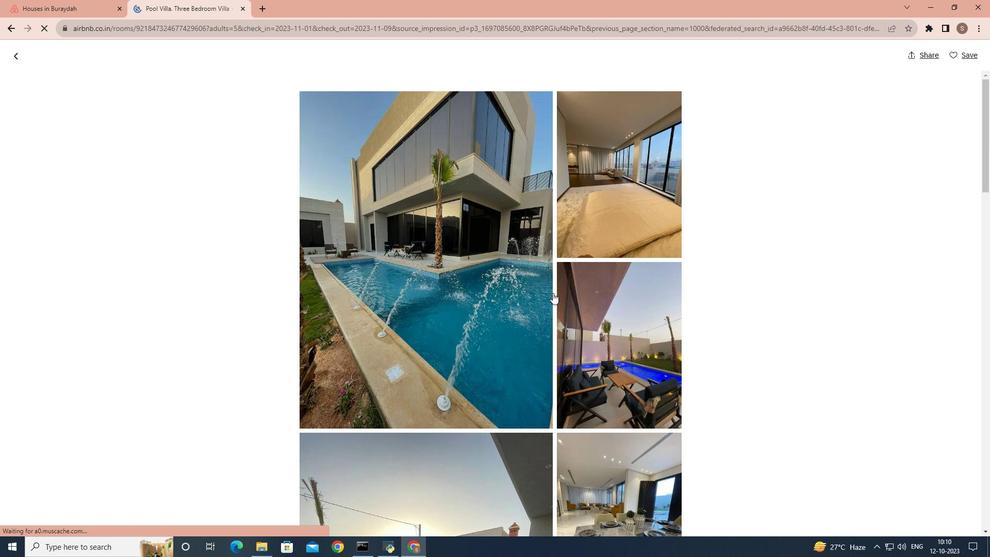 
Action: Mouse scrolled (552, 292) with delta (0, 0)
Screenshot: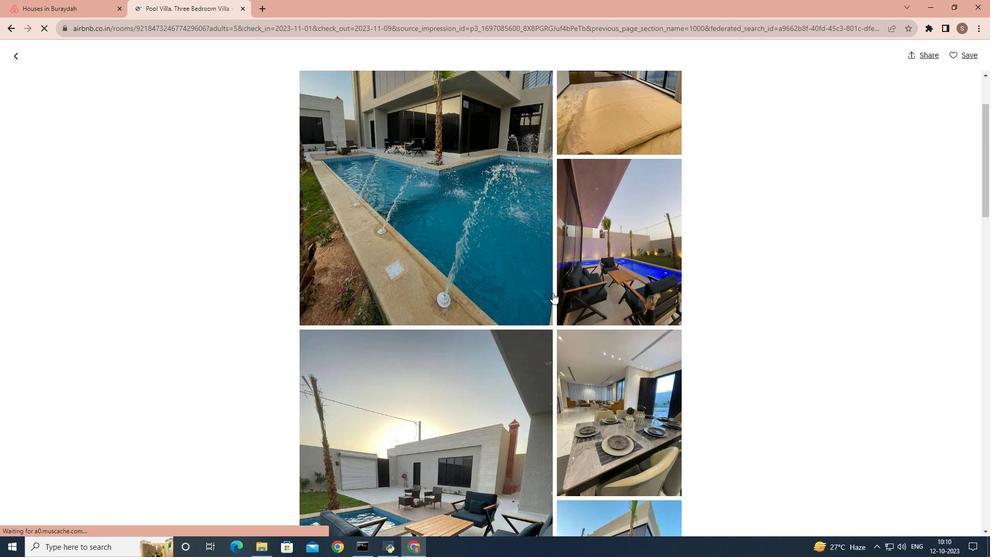 
Action: Mouse scrolled (552, 292) with delta (0, 0)
Screenshot: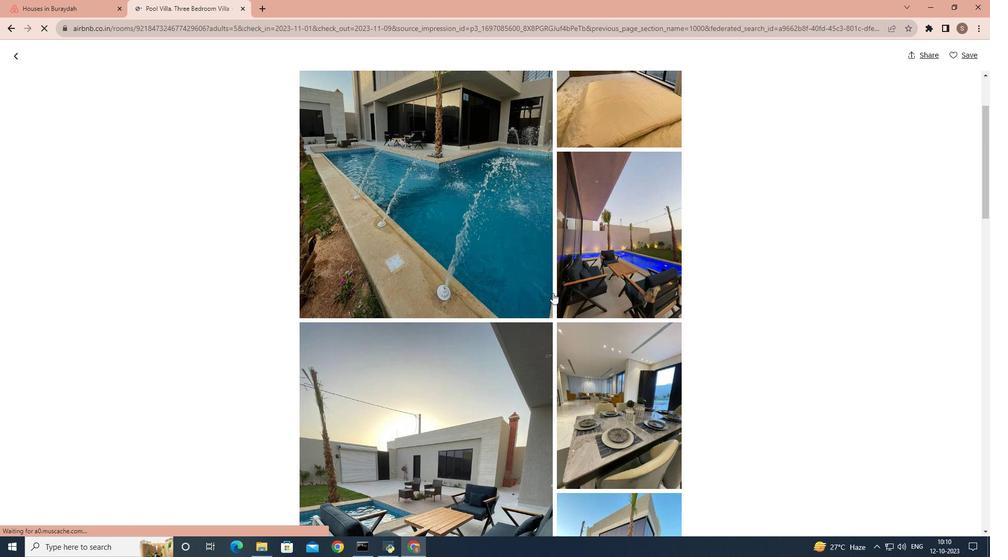 
Action: Mouse scrolled (552, 292) with delta (0, 0)
Screenshot: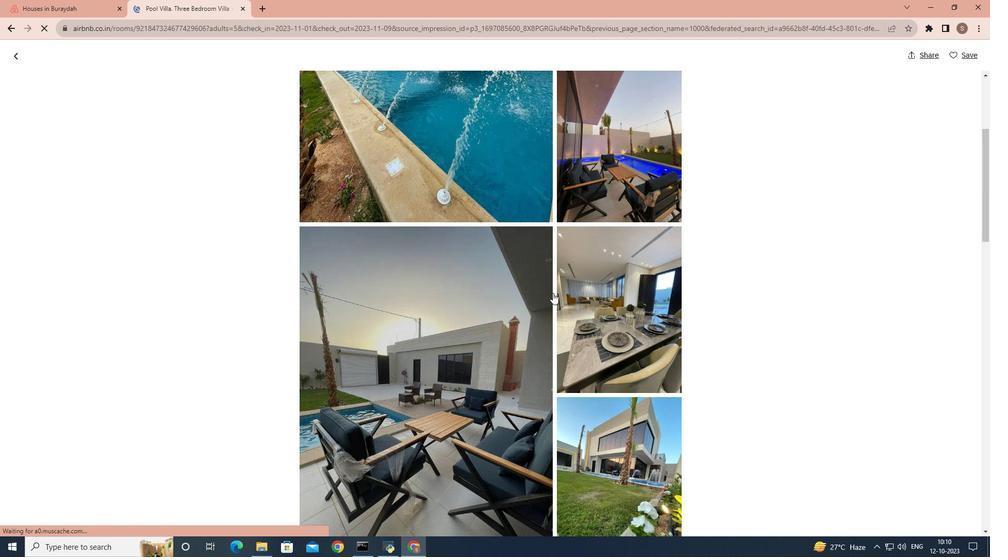 
Action: Mouse scrolled (552, 292) with delta (0, 0)
Screenshot: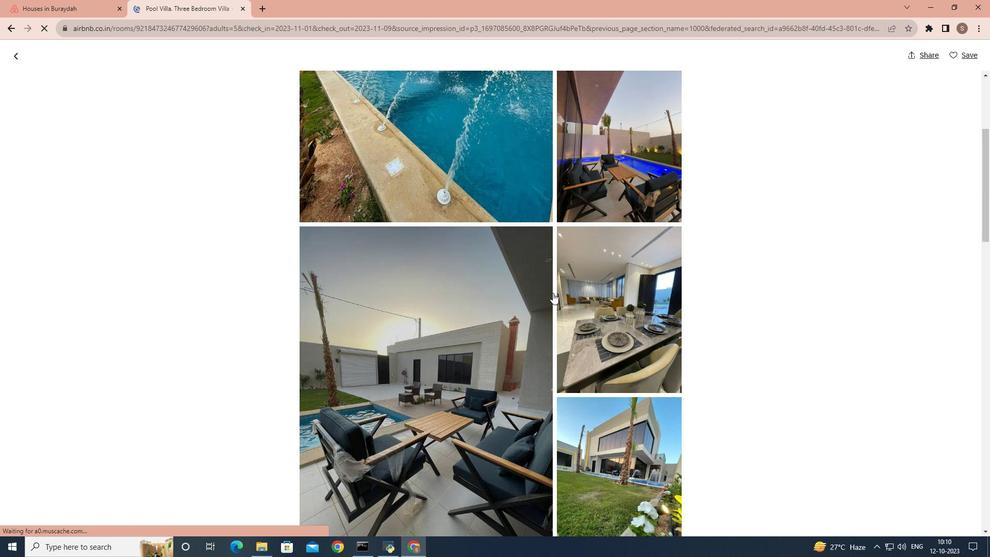 
Action: Mouse scrolled (552, 292) with delta (0, 0)
Screenshot: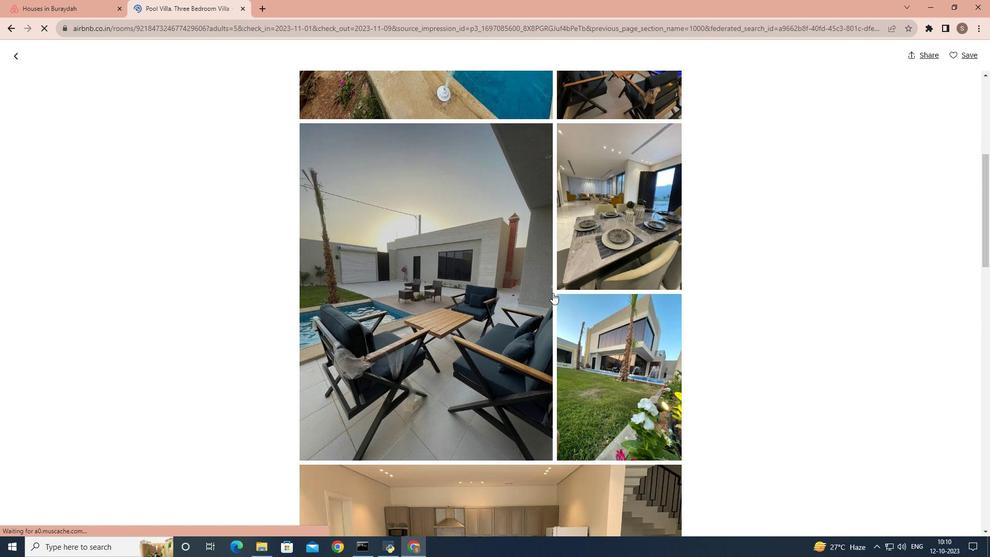 
Action: Mouse scrolled (552, 292) with delta (0, 0)
Screenshot: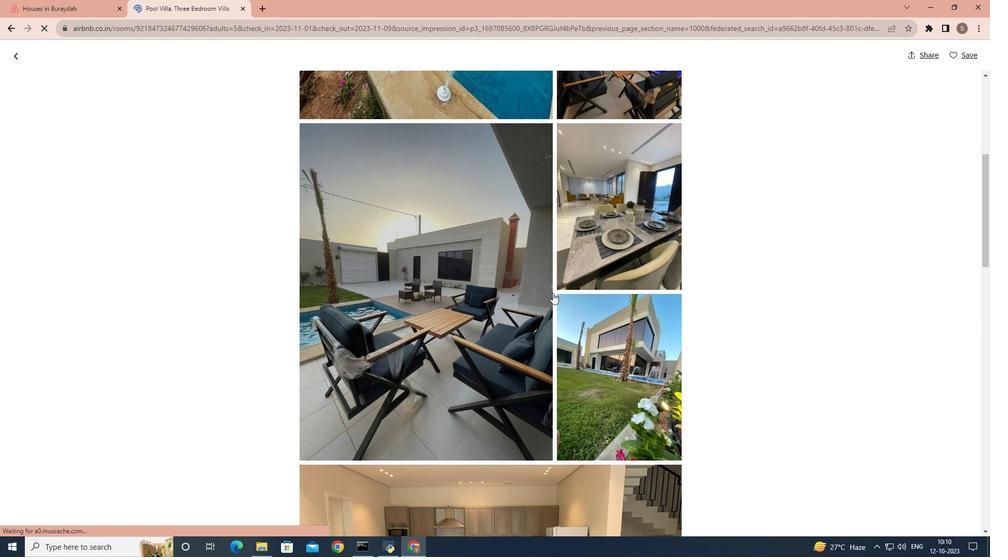 
Action: Mouse scrolled (552, 292) with delta (0, 0)
Screenshot: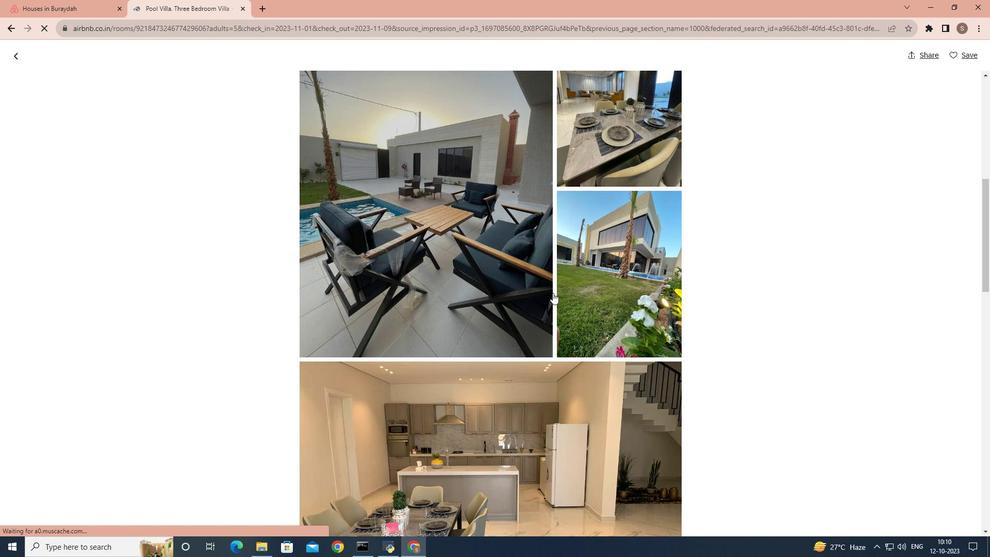 
Action: Mouse scrolled (552, 292) with delta (0, 0)
Screenshot: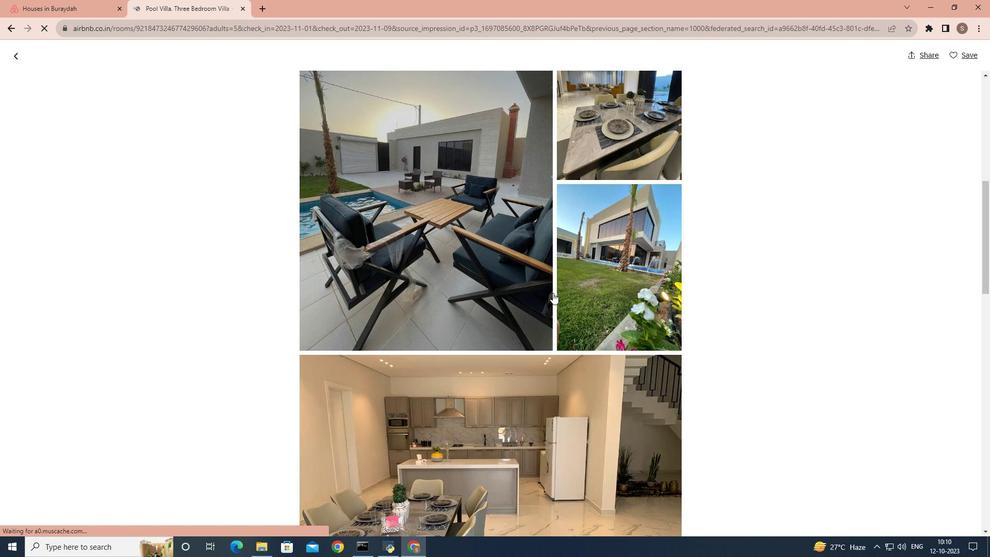 
Action: Mouse scrolled (552, 292) with delta (0, 0)
Screenshot: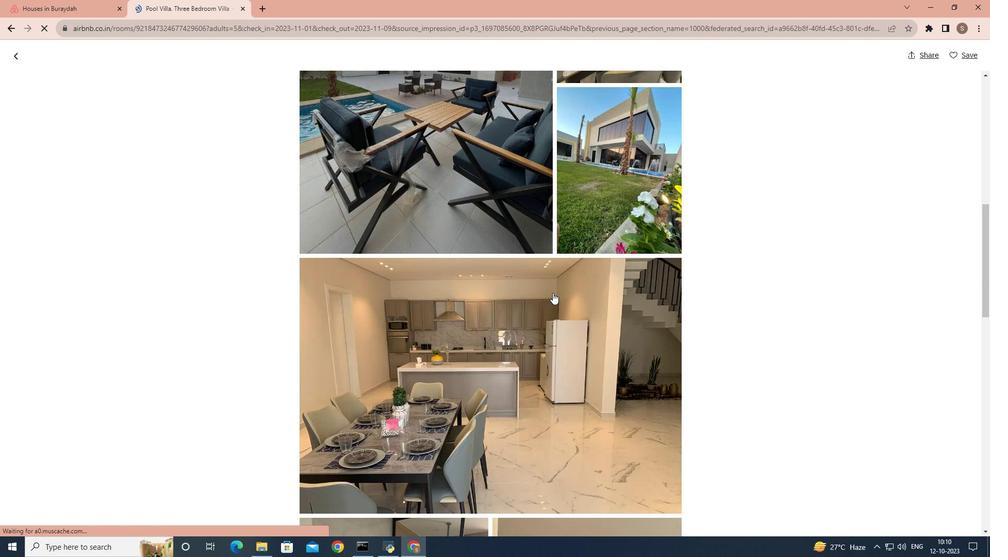 
Action: Mouse scrolled (552, 292) with delta (0, 0)
Screenshot: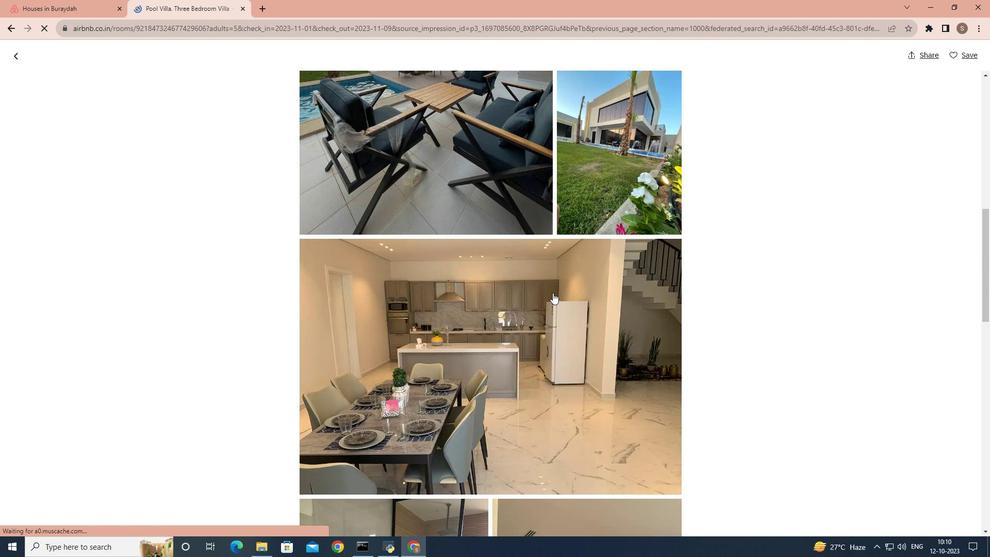 
Action: Mouse scrolled (552, 292) with delta (0, 0)
Screenshot: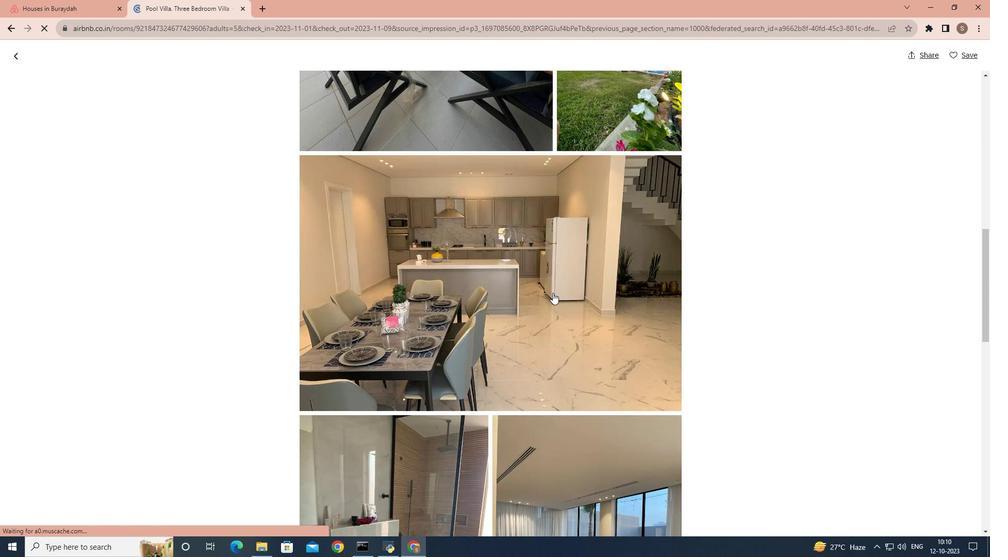 
Action: Mouse scrolled (552, 292) with delta (0, 0)
Screenshot: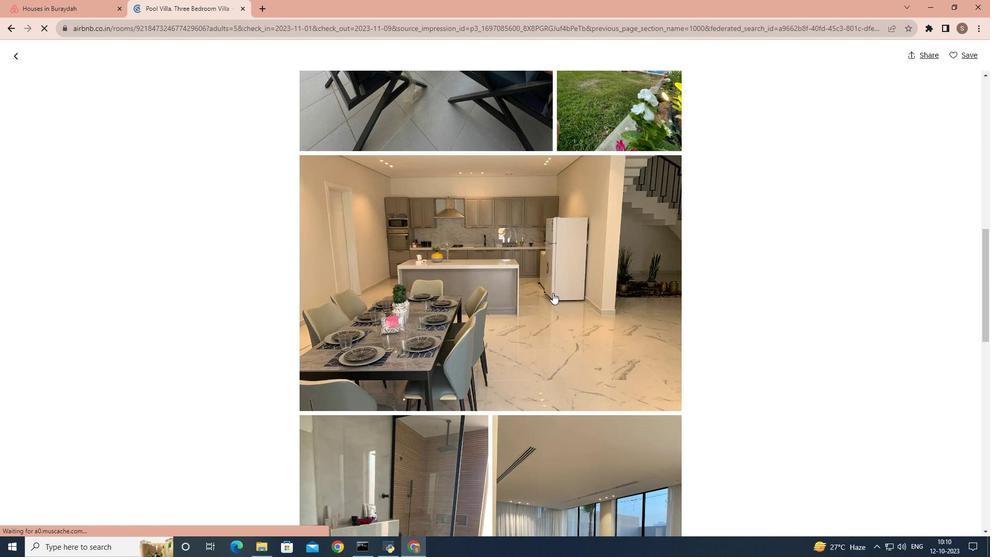 
Action: Mouse scrolled (552, 292) with delta (0, 0)
Screenshot: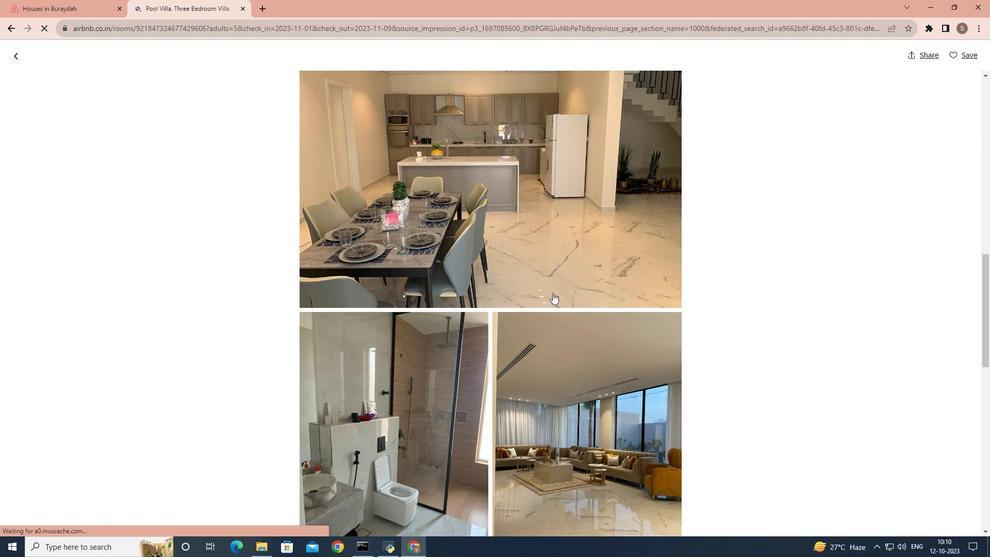 
Action: Mouse scrolled (552, 292) with delta (0, 0)
Screenshot: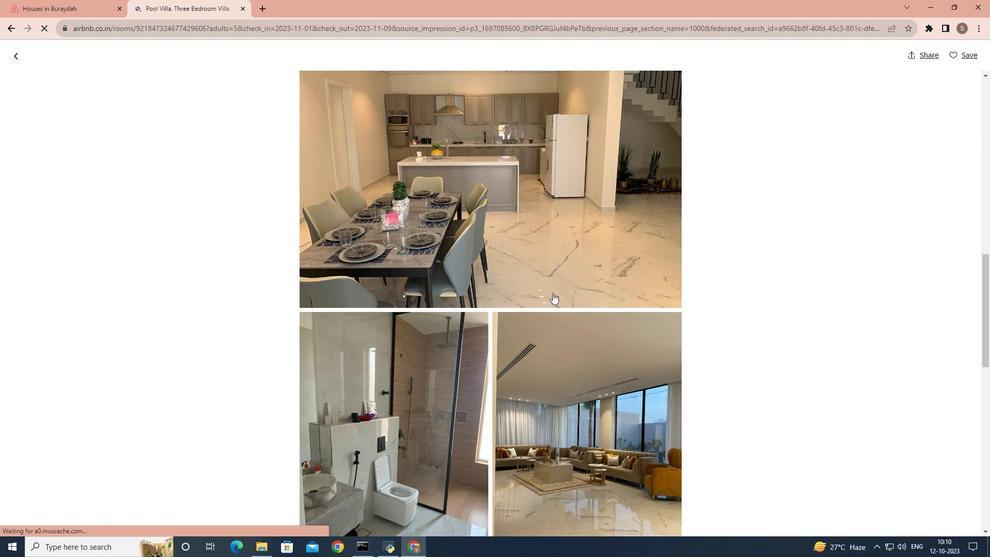 
Action: Mouse scrolled (552, 292) with delta (0, 0)
Screenshot: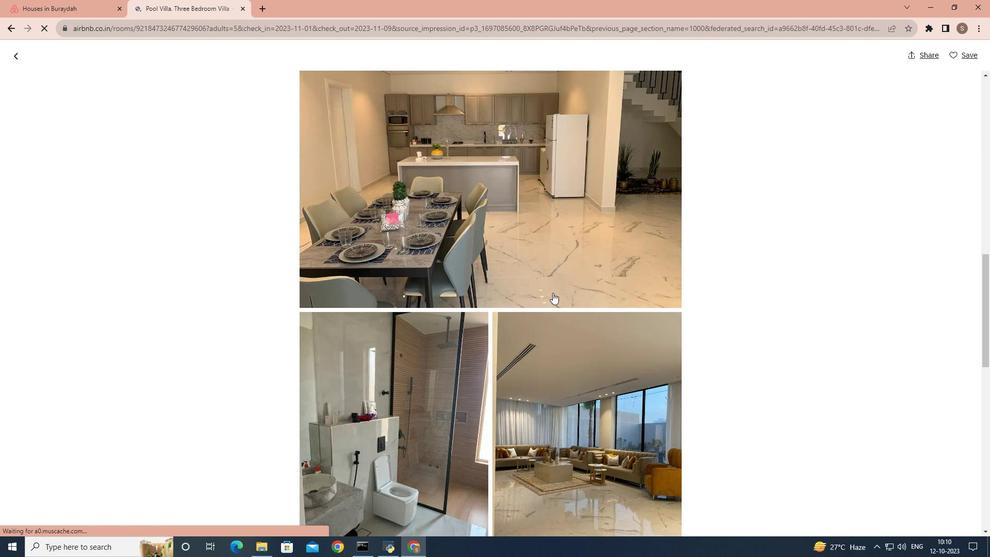 
Action: Mouse scrolled (552, 292) with delta (0, 0)
Screenshot: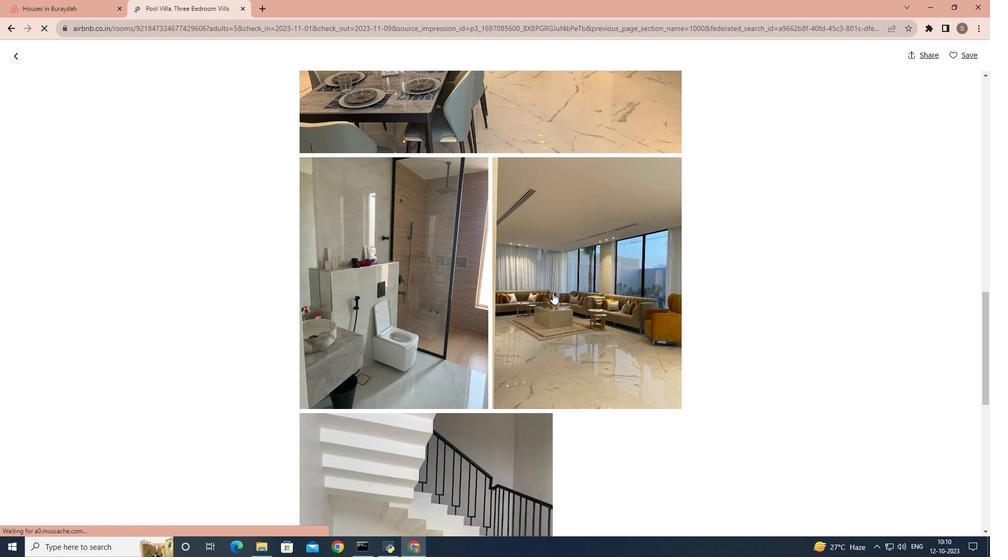 
Action: Mouse scrolled (552, 292) with delta (0, 0)
Screenshot: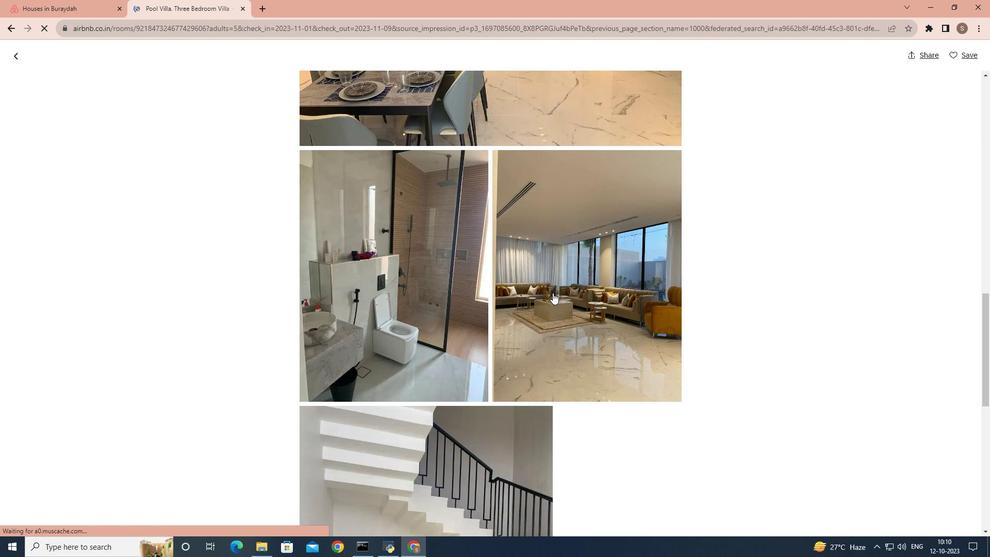 
Action: Mouse scrolled (552, 292) with delta (0, 0)
Screenshot: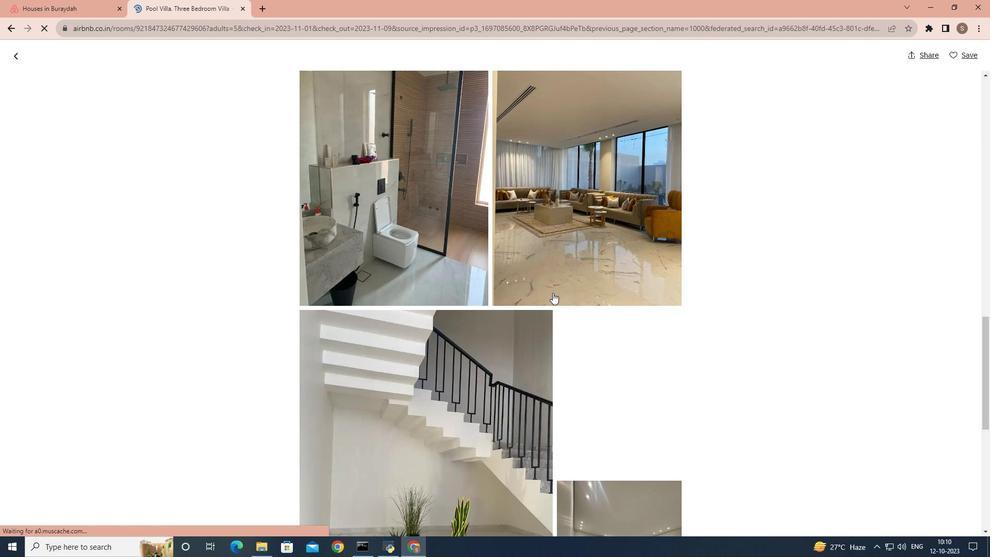 
Action: Mouse scrolled (552, 292) with delta (0, 0)
Screenshot: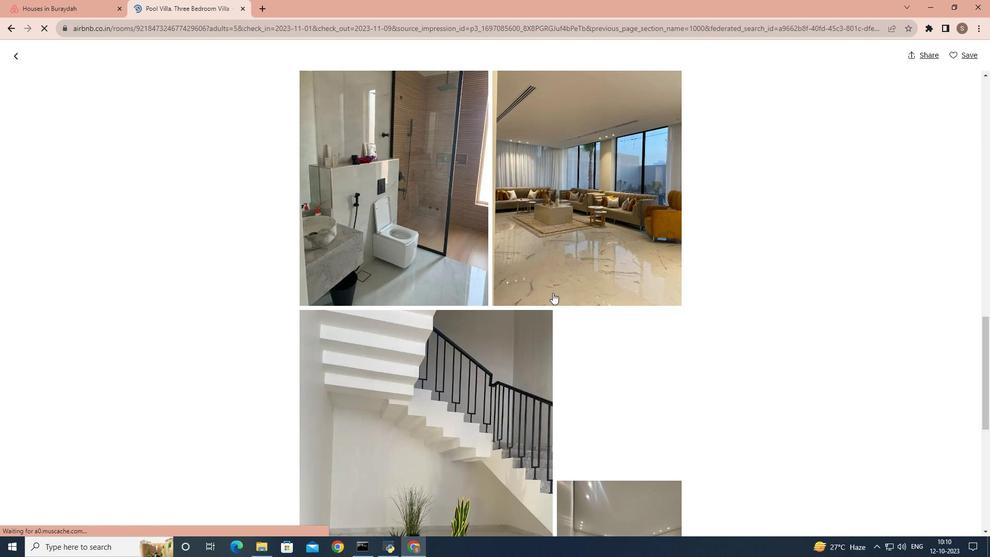 
Action: Mouse scrolled (552, 292) with delta (0, 0)
Screenshot: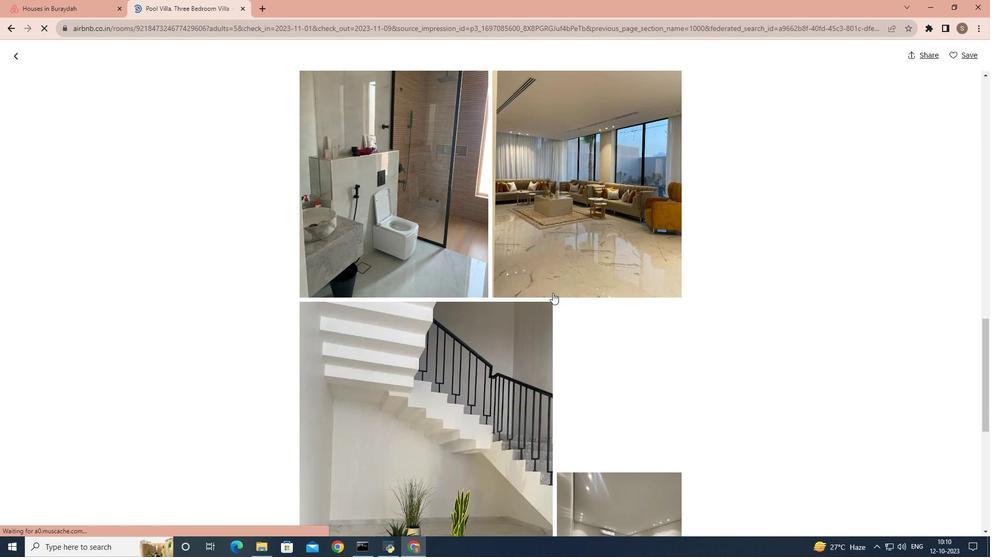 
Action: Mouse scrolled (552, 292) with delta (0, 0)
Screenshot: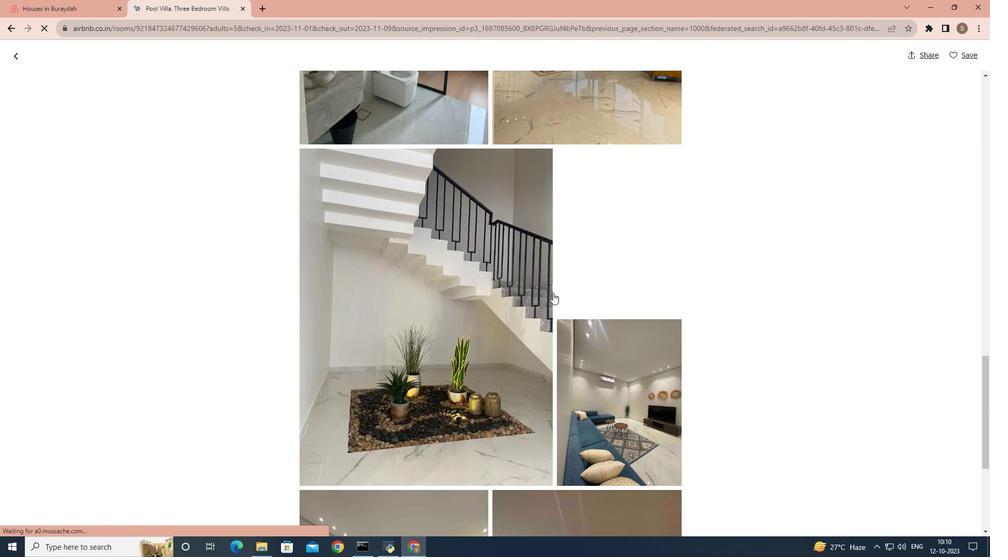 
Action: Mouse scrolled (552, 292) with delta (0, 0)
Screenshot: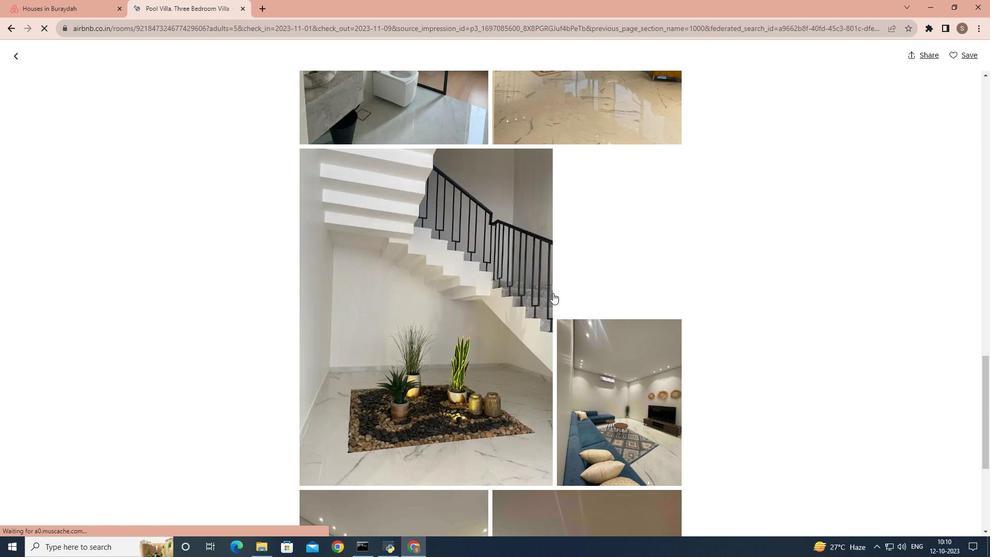 
Action: Mouse scrolled (552, 292) with delta (0, 0)
Screenshot: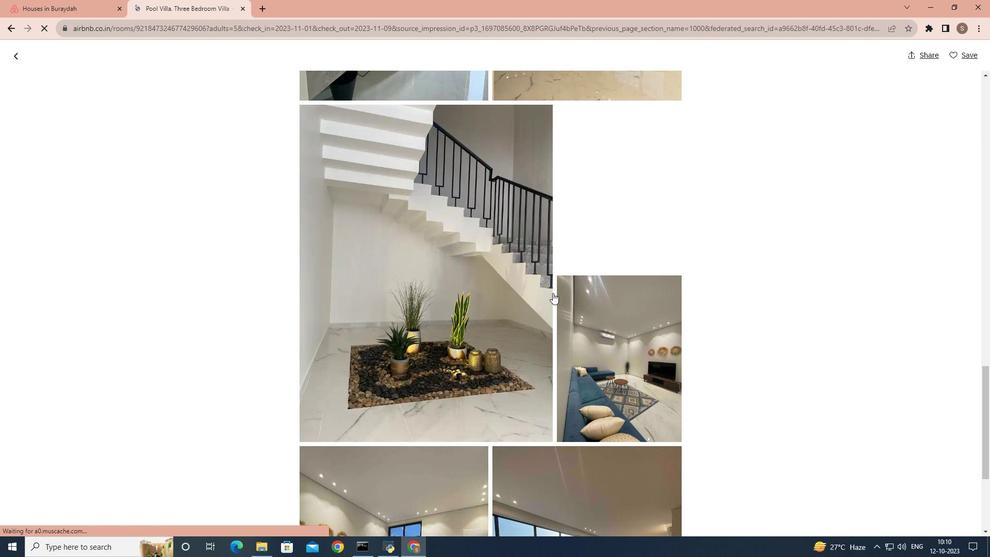 
Action: Mouse scrolled (552, 292) with delta (0, 0)
Screenshot: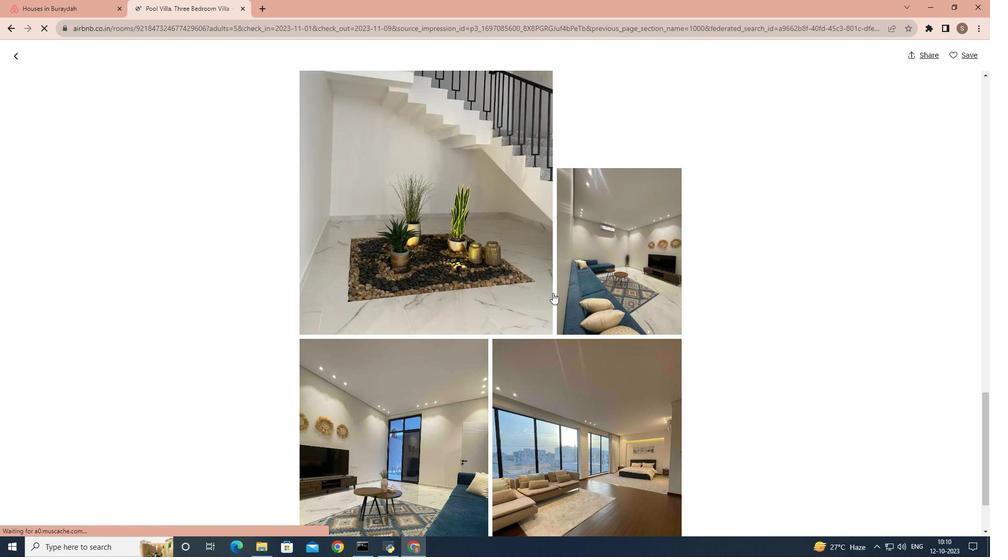 
Action: Mouse scrolled (552, 292) with delta (0, 0)
Screenshot: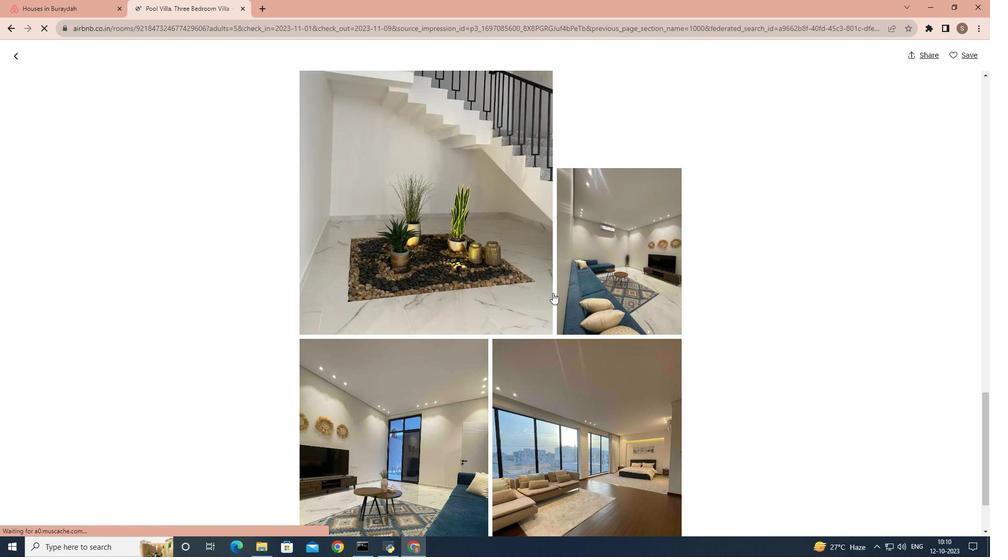 
Action: Mouse scrolled (552, 292) with delta (0, 0)
Screenshot: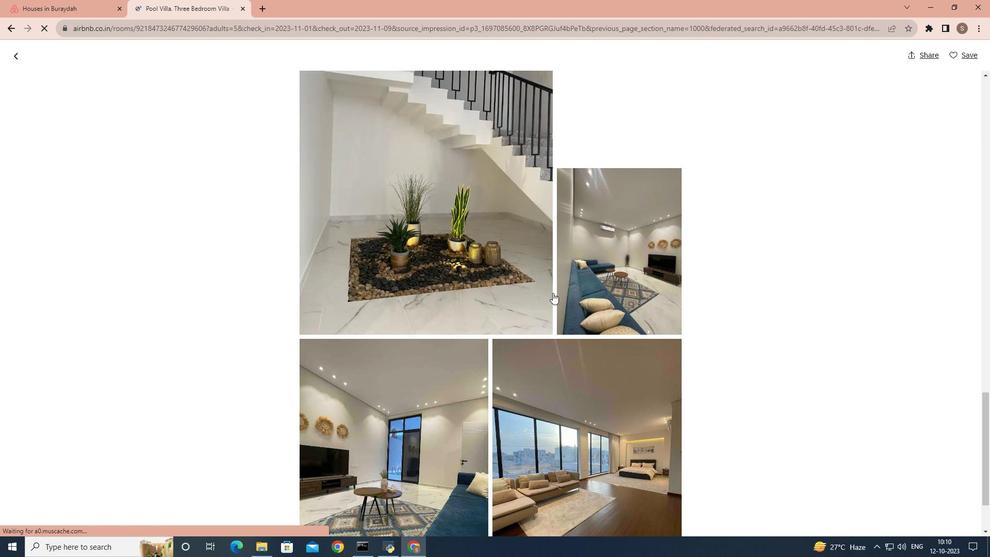 
Action: Mouse scrolled (552, 292) with delta (0, 0)
Screenshot: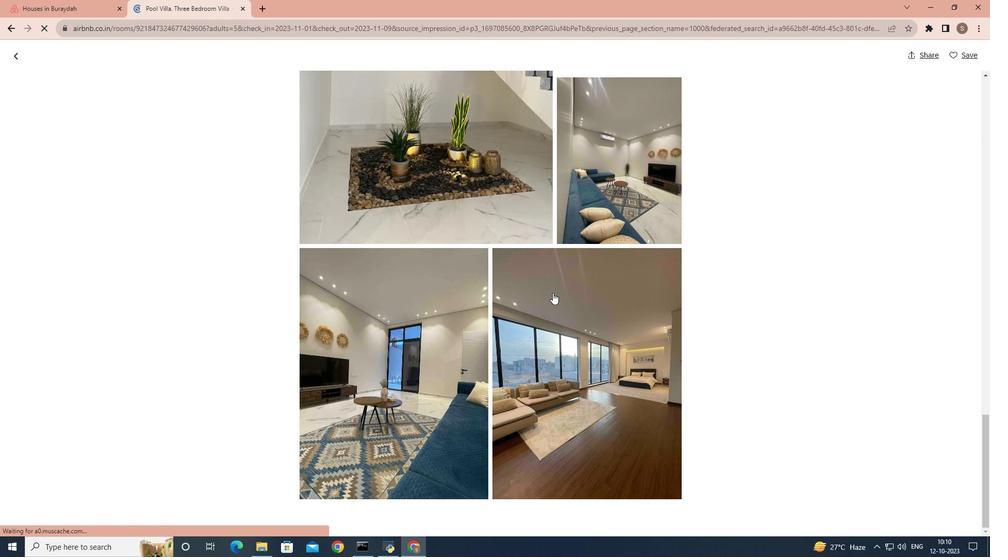 
Action: Mouse scrolled (552, 292) with delta (0, 0)
Screenshot: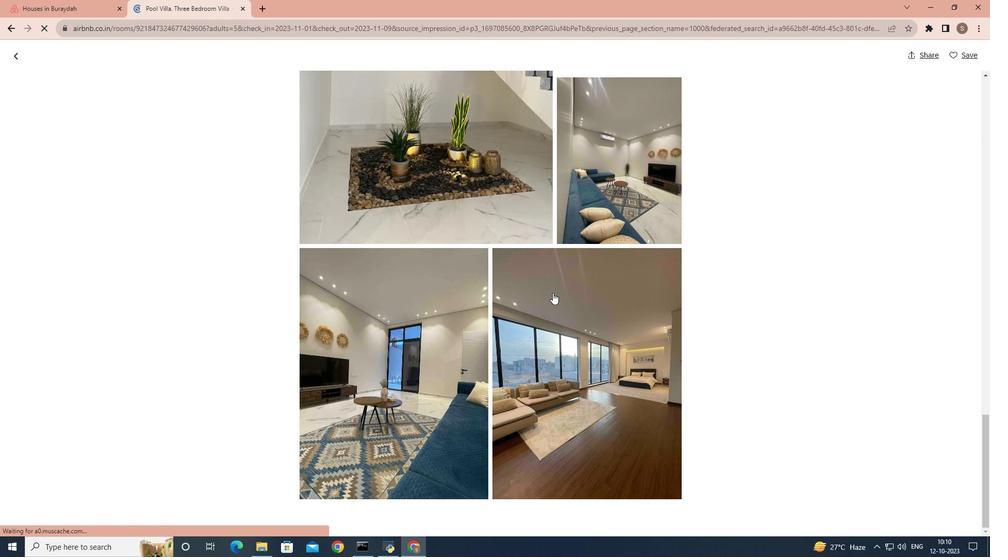 
Action: Mouse scrolled (552, 292) with delta (0, 0)
Screenshot: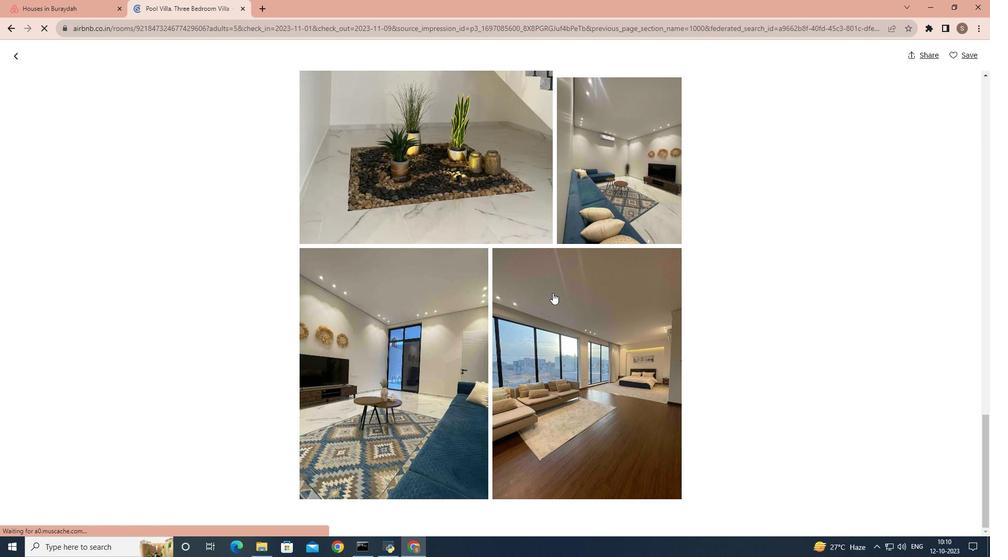 
Action: Mouse scrolled (552, 292) with delta (0, 0)
Screenshot: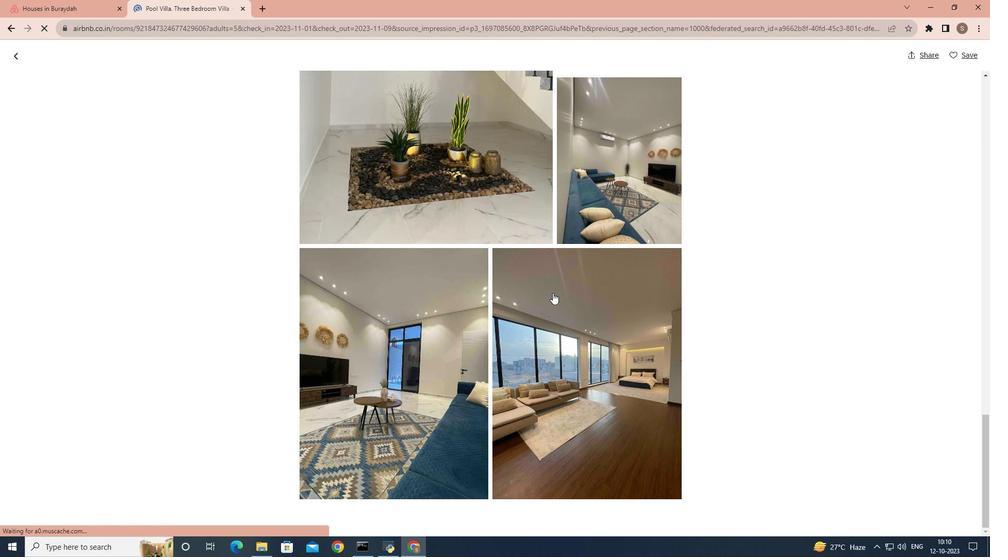 
Action: Mouse scrolled (552, 292) with delta (0, 0)
Screenshot: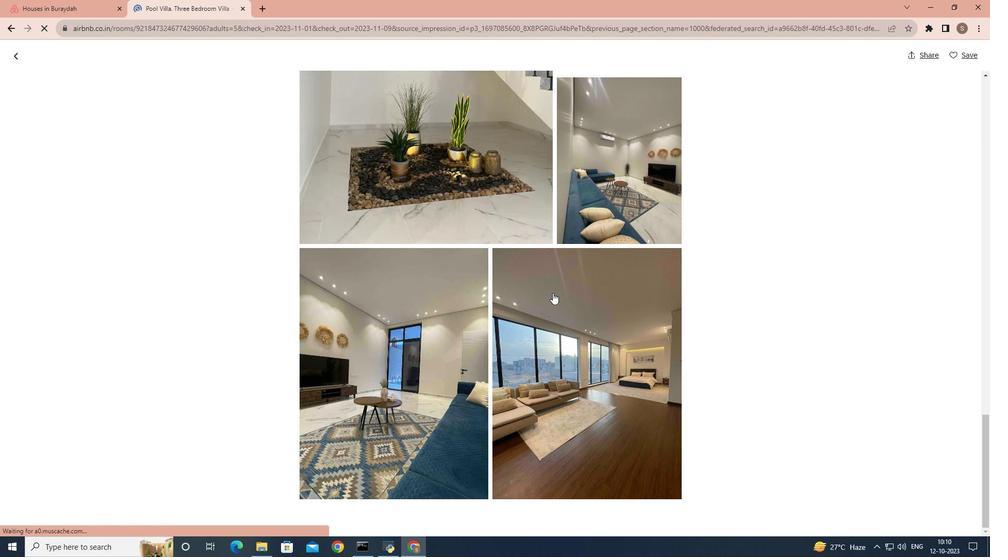 
Action: Mouse scrolled (552, 292) with delta (0, 0)
Screenshot: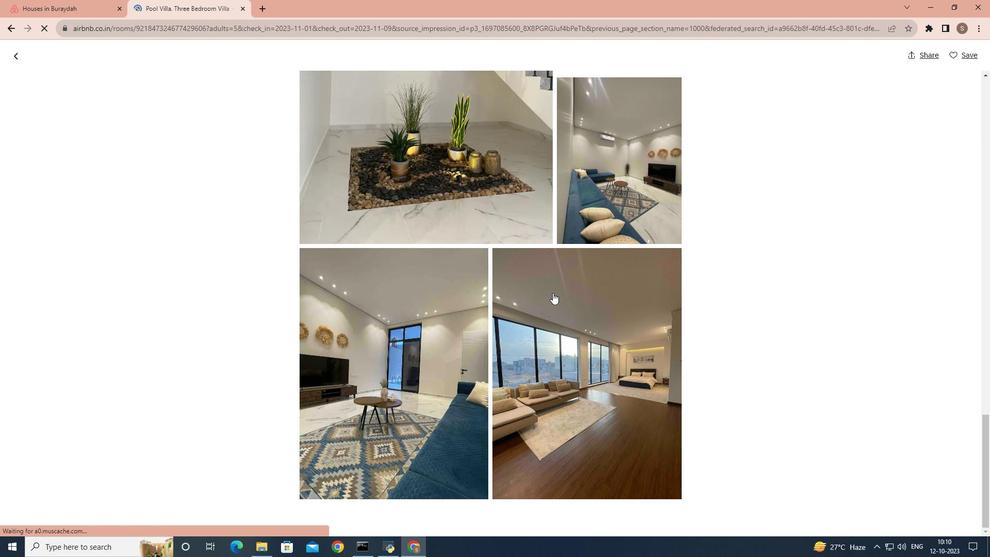 
Action: Mouse scrolled (552, 292) with delta (0, 0)
Screenshot: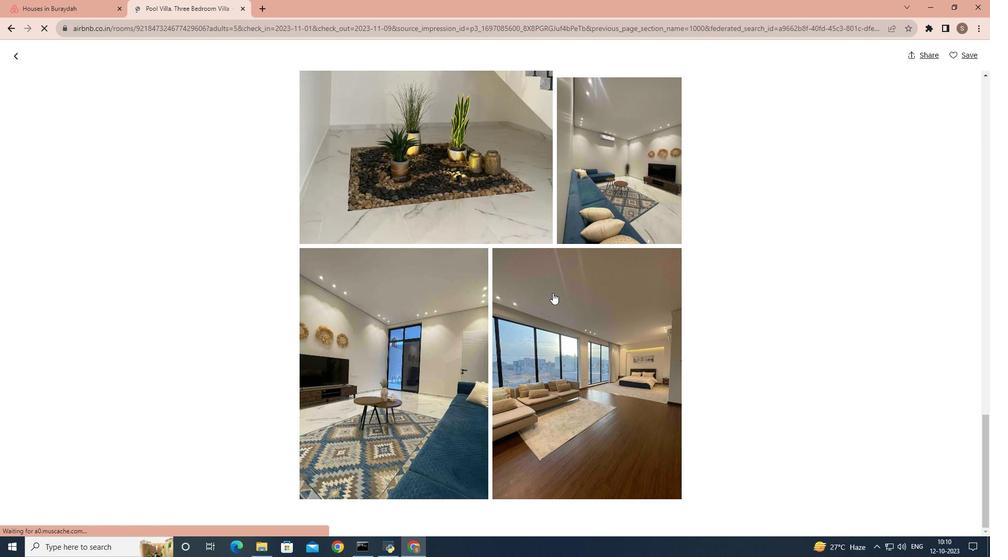 
Action: Mouse scrolled (552, 292) with delta (0, 0)
Screenshot: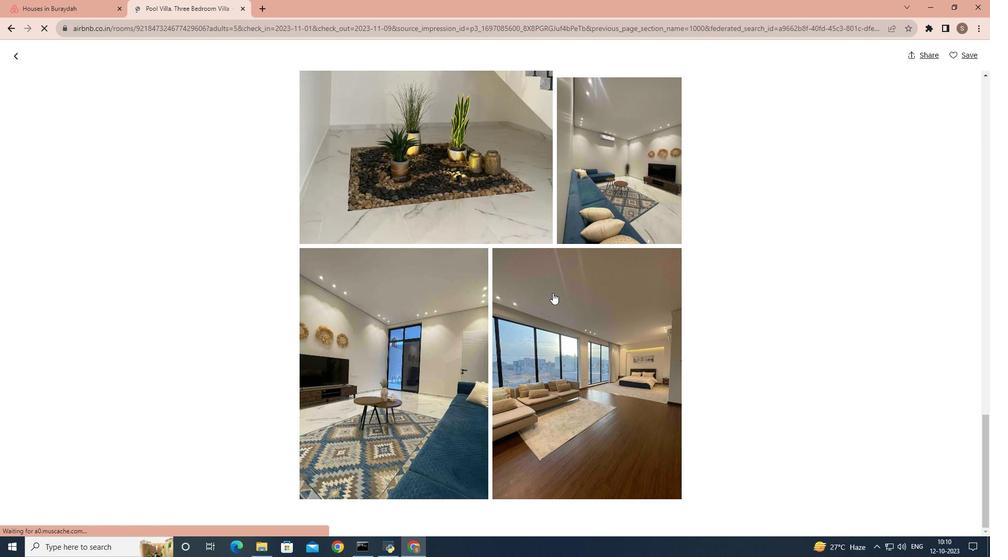 
Action: Mouse moved to (12, 55)
Screenshot: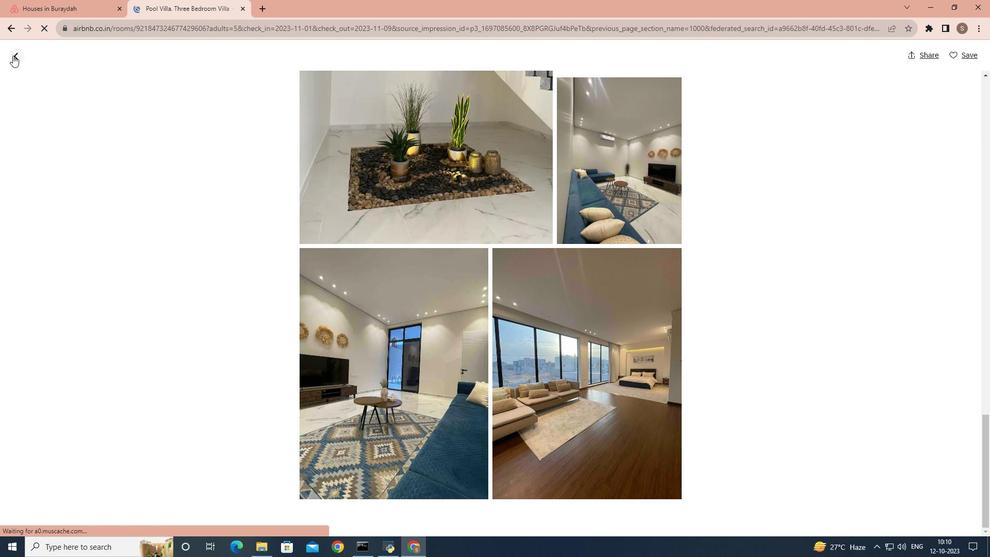 
Action: Mouse pressed left at (12, 55)
Screenshot: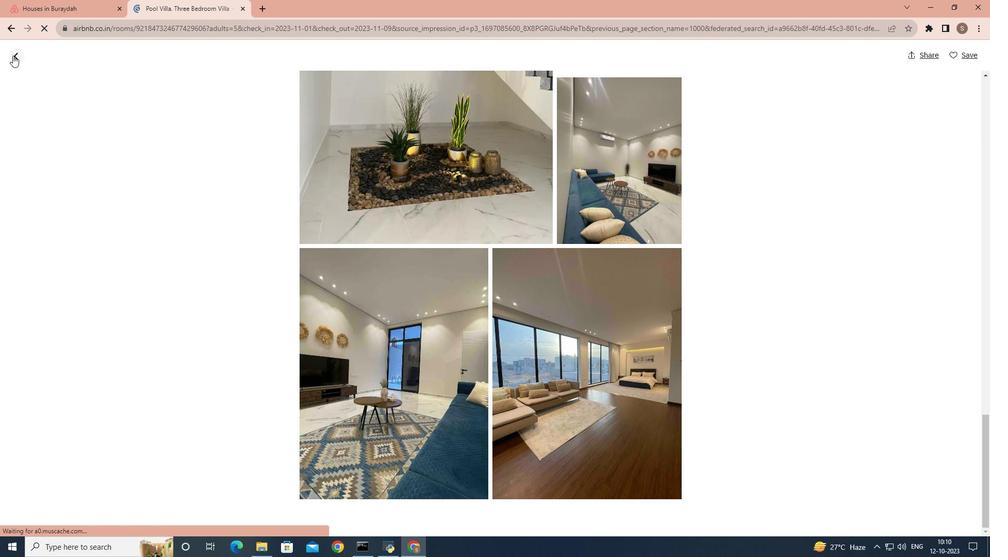 
Action: Mouse moved to (240, 217)
Screenshot: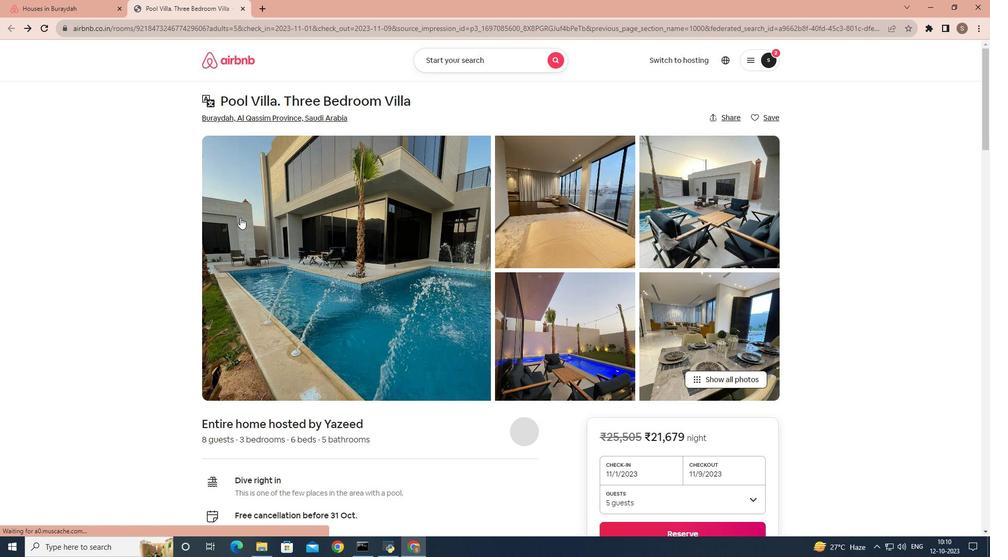 
Action: Mouse scrolled (240, 217) with delta (0, 0)
Screenshot: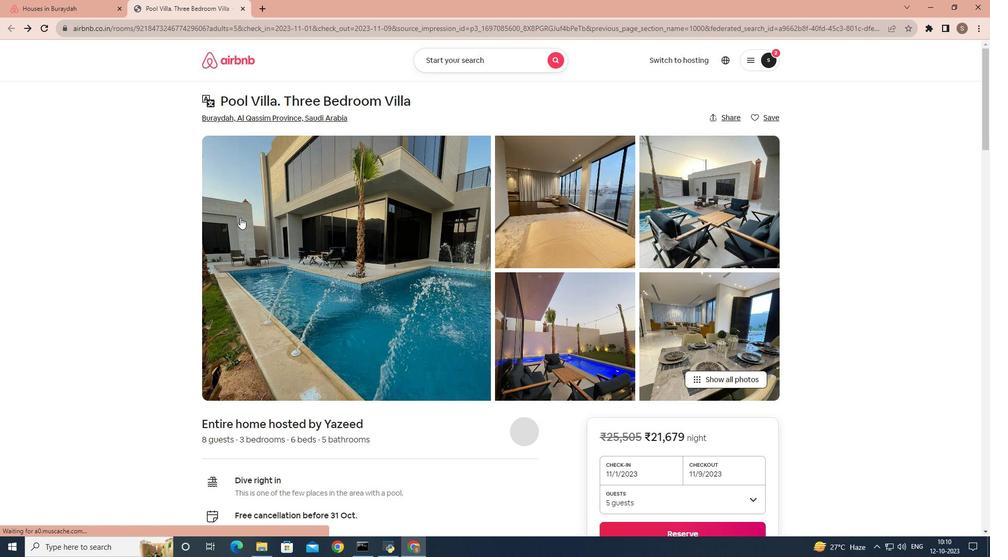 
Action: Mouse moved to (240, 218)
Screenshot: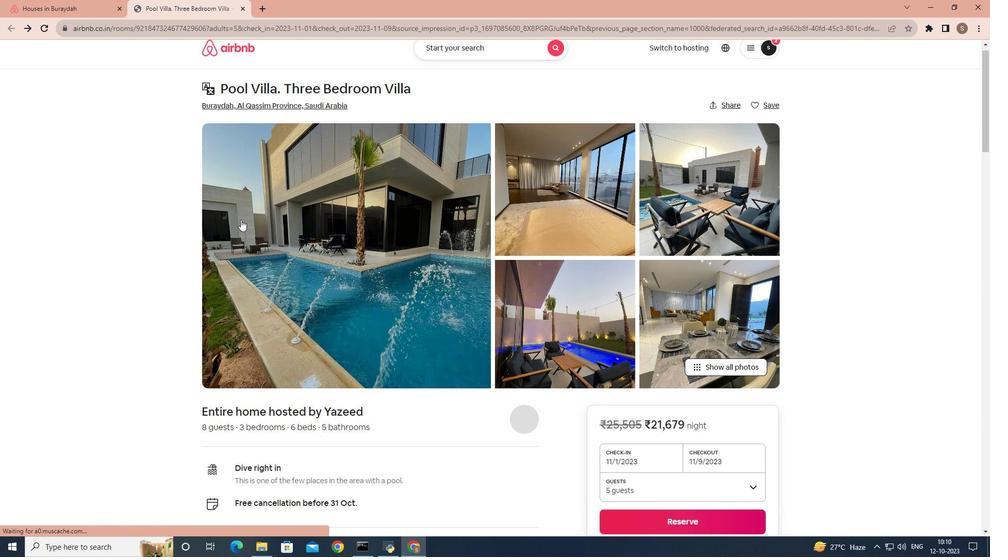 
Action: Mouse scrolled (240, 218) with delta (0, 0)
Screenshot: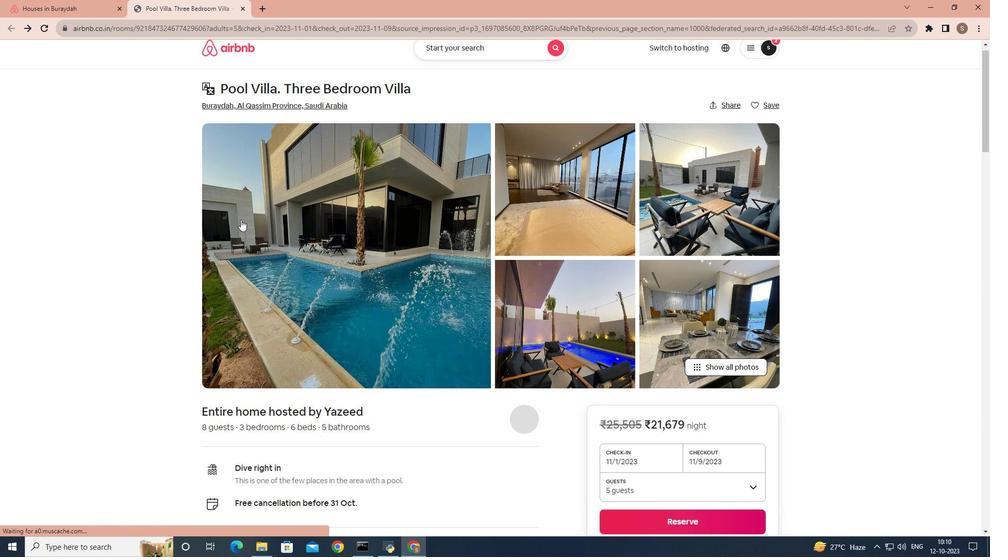 
Action: Mouse moved to (240, 219)
Screenshot: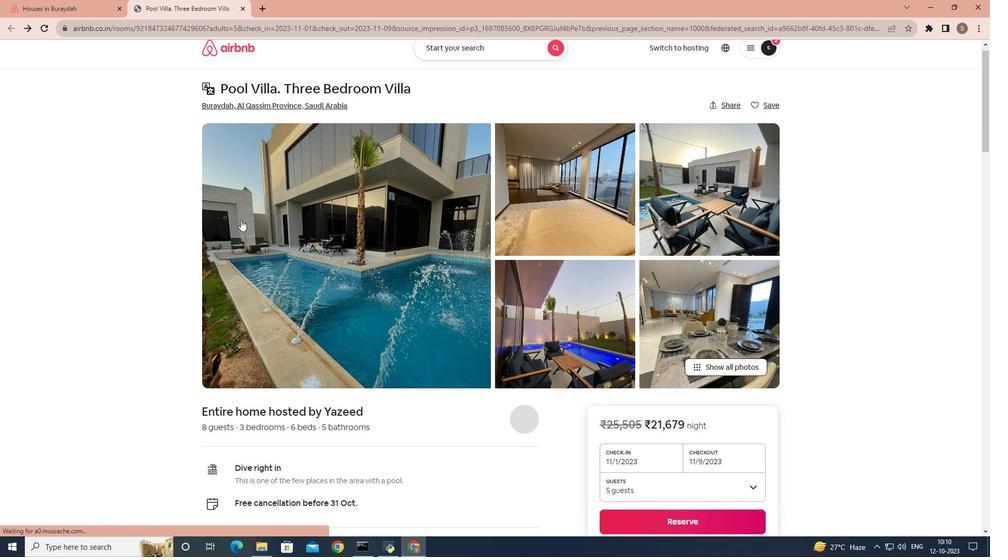 
Action: Mouse scrolled (240, 219) with delta (0, 0)
Screenshot: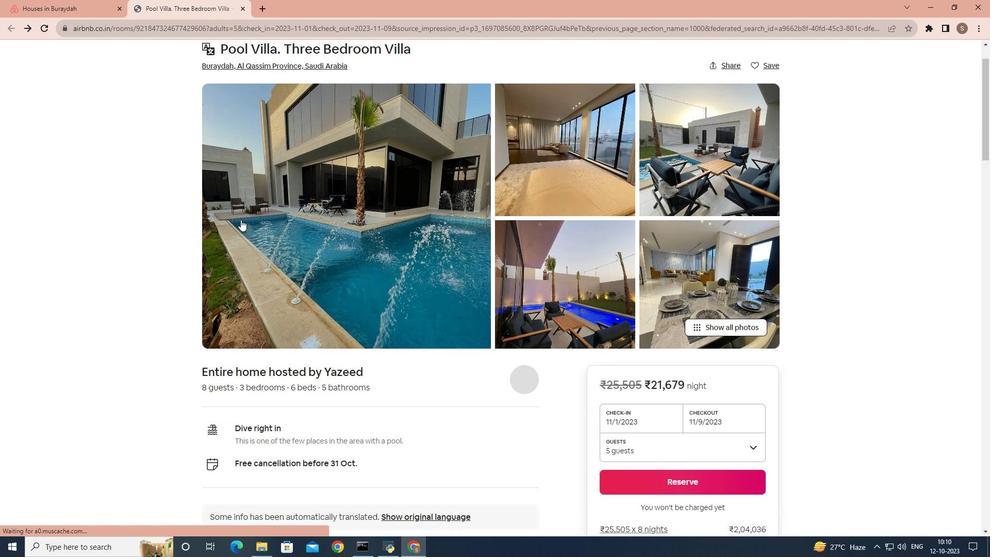 
Action: Mouse moved to (242, 221)
Screenshot: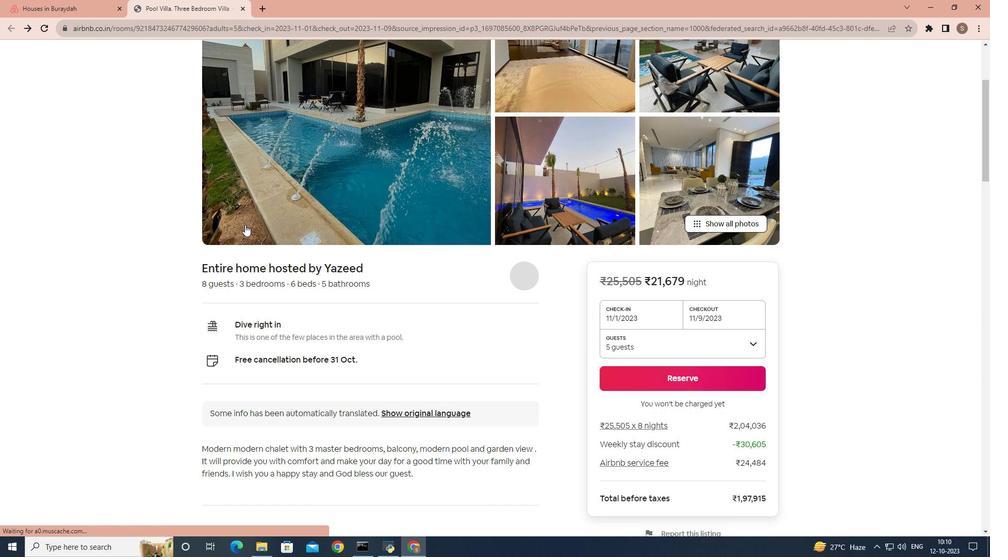 
Action: Mouse scrolled (242, 220) with delta (0, 0)
Screenshot: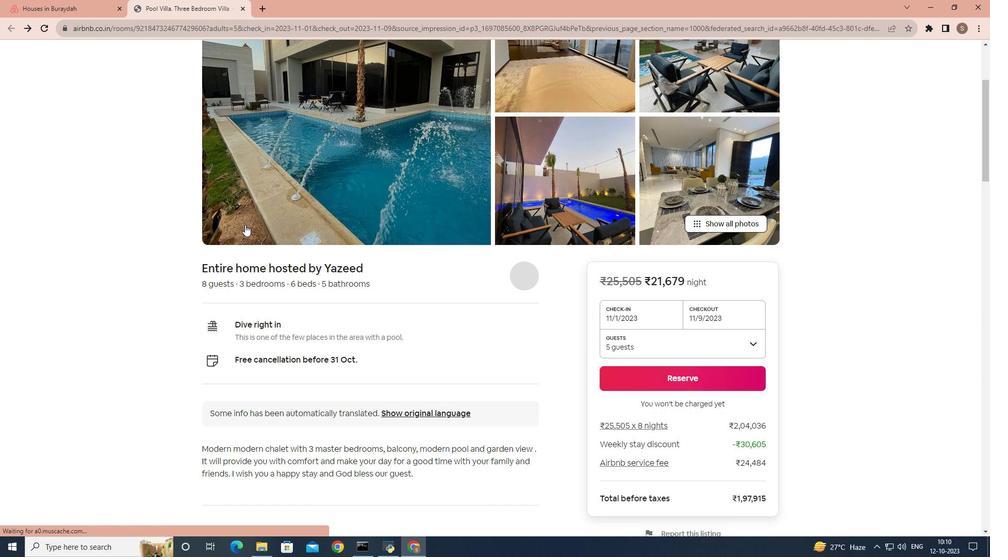 
Action: Mouse moved to (246, 225)
Screenshot: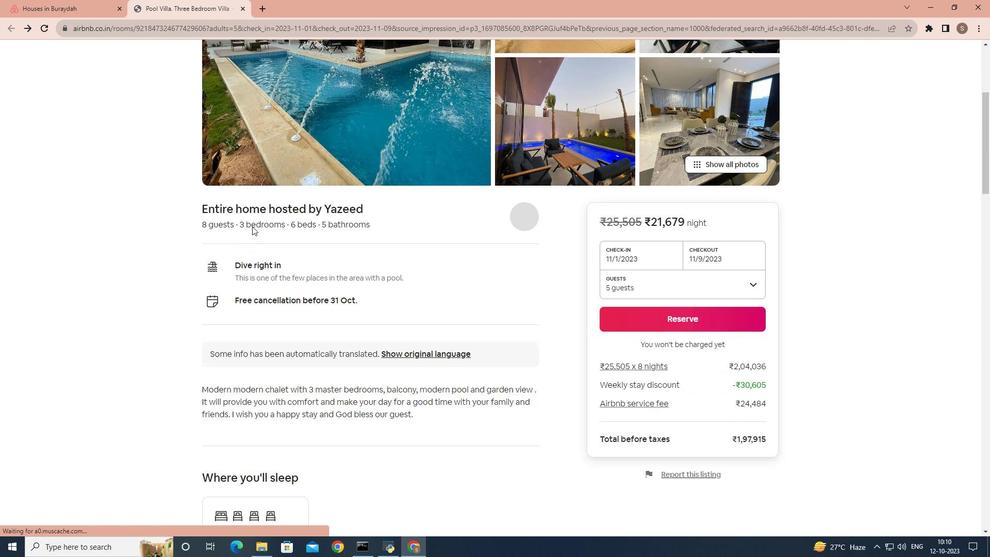 
Action: Mouse scrolled (246, 224) with delta (0, 0)
Screenshot: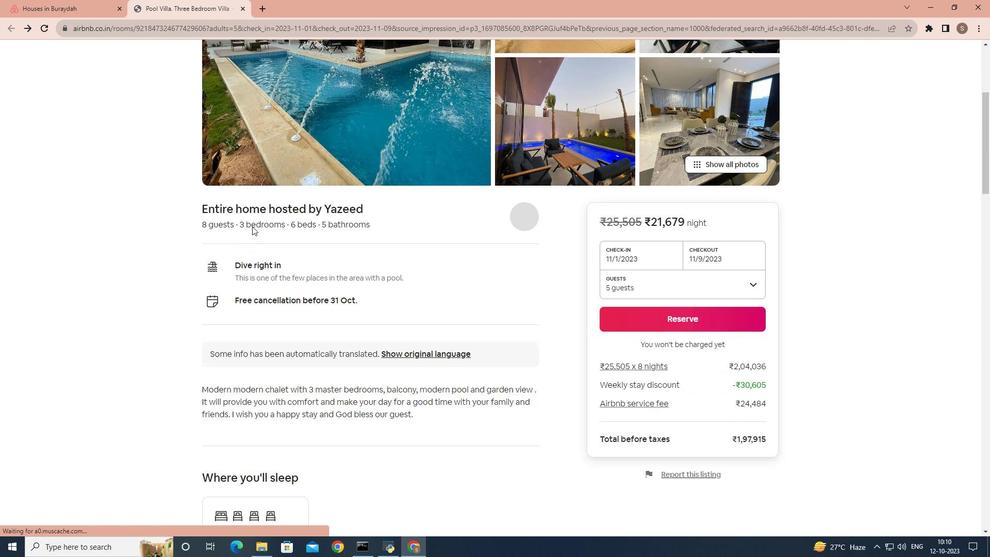 
Action: Mouse moved to (254, 226)
Screenshot: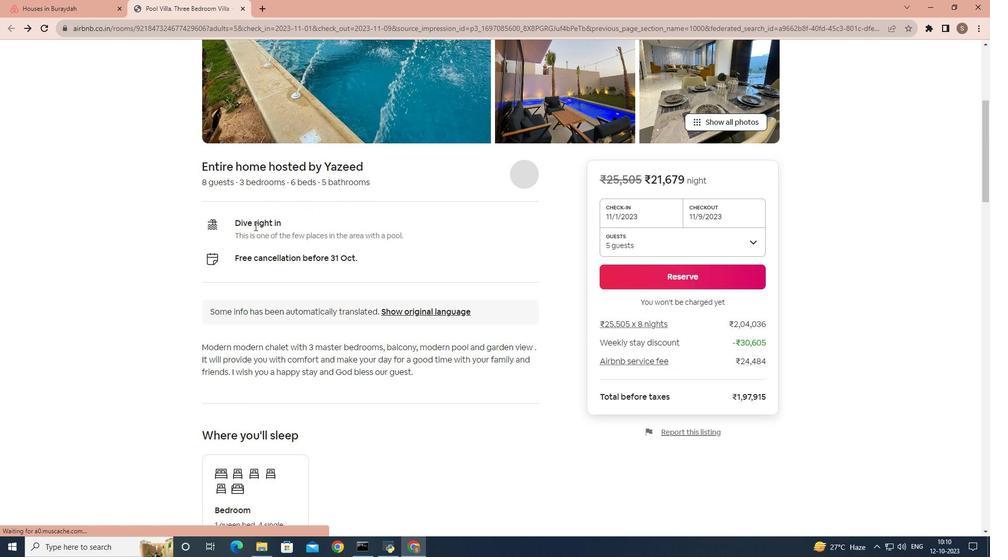 
Action: Mouse scrolled (254, 225) with delta (0, 0)
Screenshot: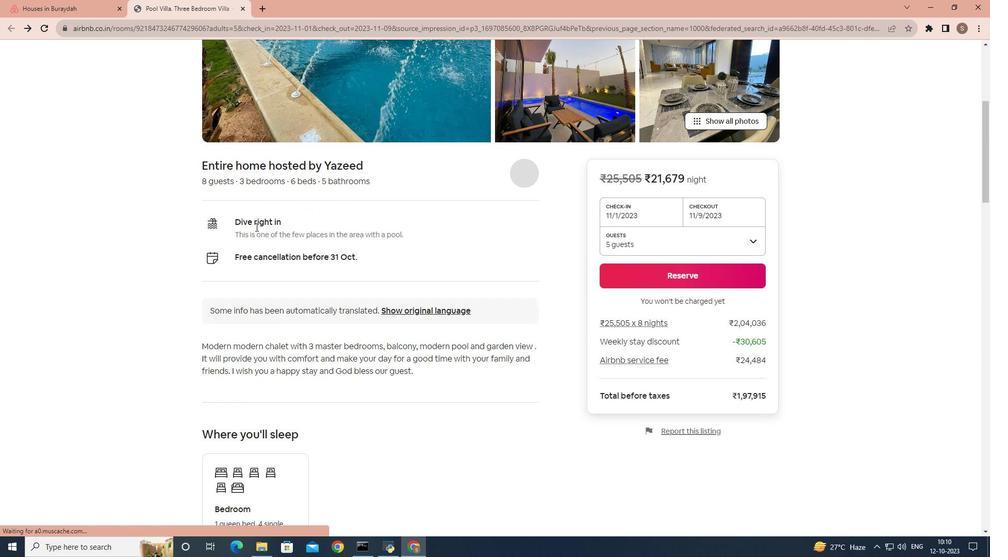 
Action: Mouse moved to (255, 226)
Screenshot: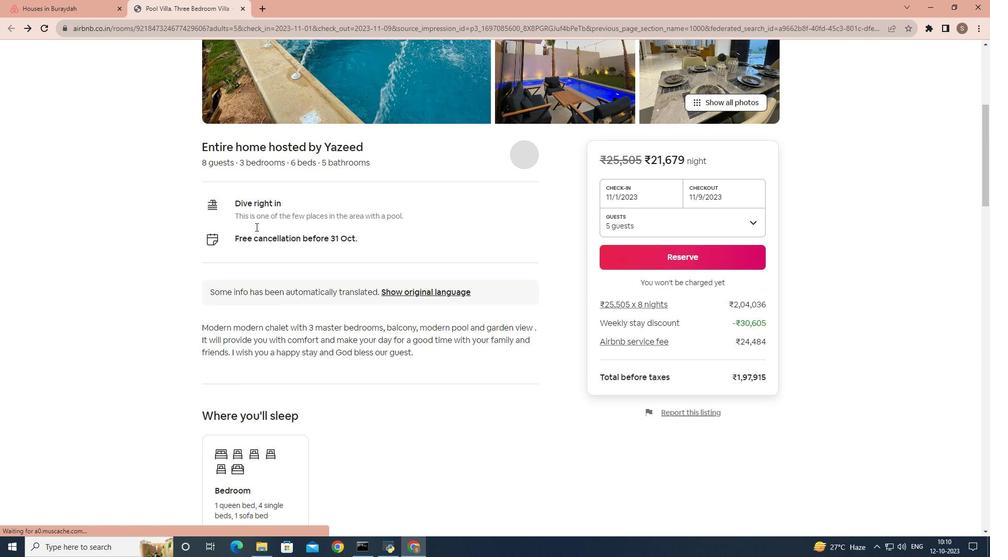 
Action: Mouse scrolled (255, 226) with delta (0, 0)
Screenshot: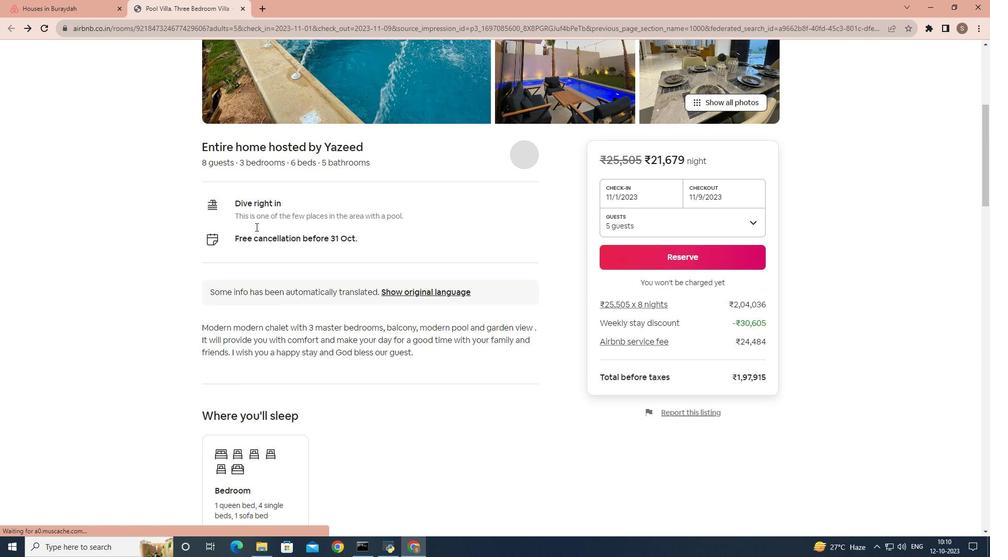
Action: Mouse moved to (256, 227)
Screenshot: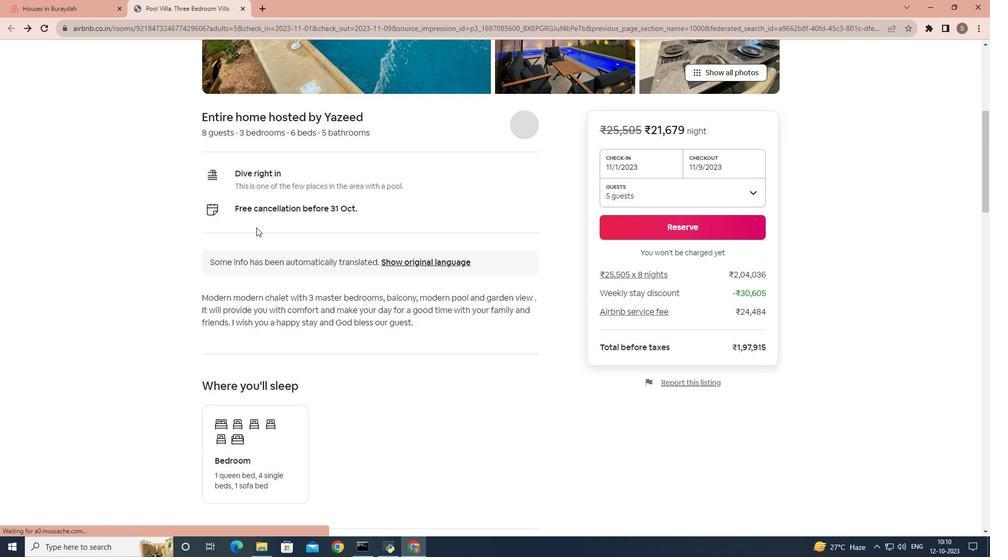 
Action: Mouse scrolled (256, 226) with delta (0, 0)
Screenshot: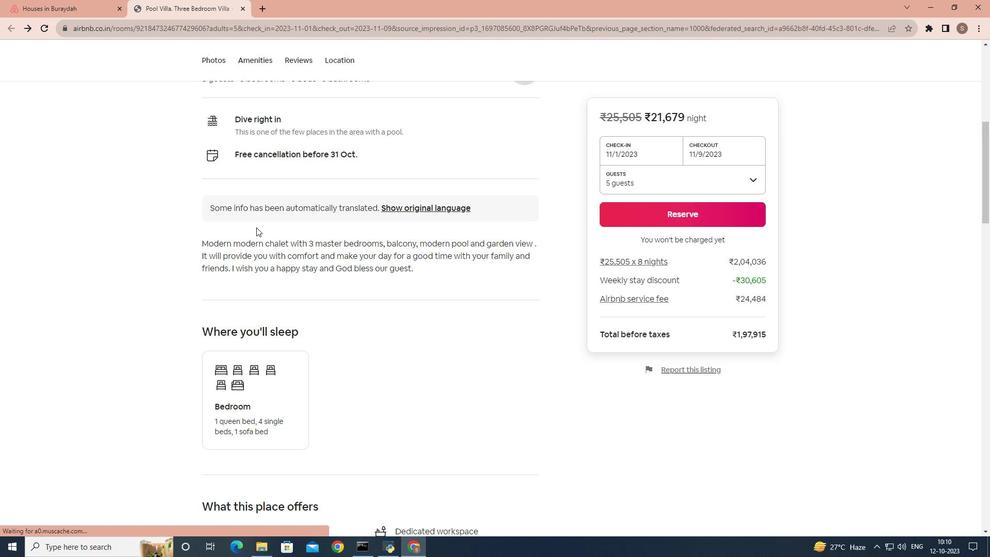 
Action: Mouse scrolled (256, 226) with delta (0, 0)
Screenshot: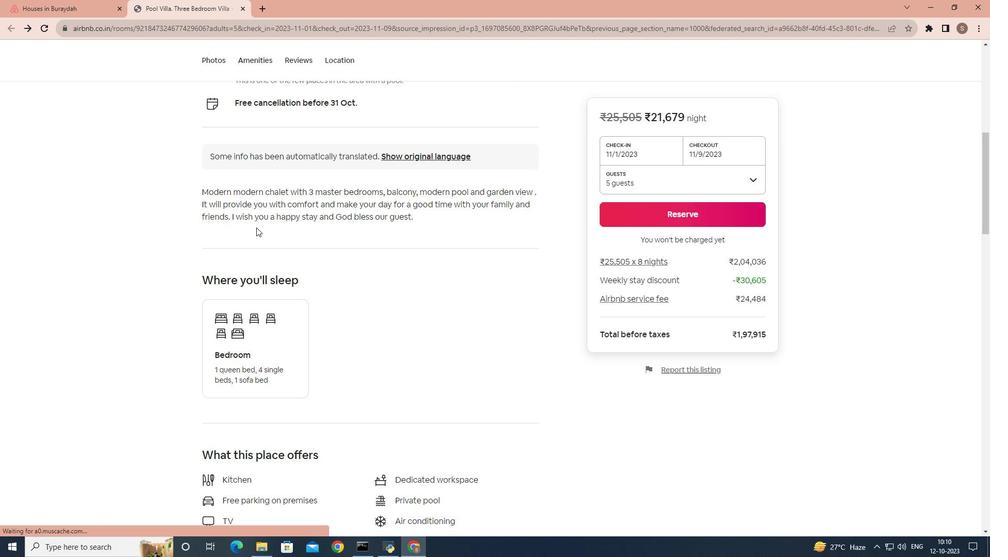 
Action: Mouse scrolled (256, 226) with delta (0, 0)
Screenshot: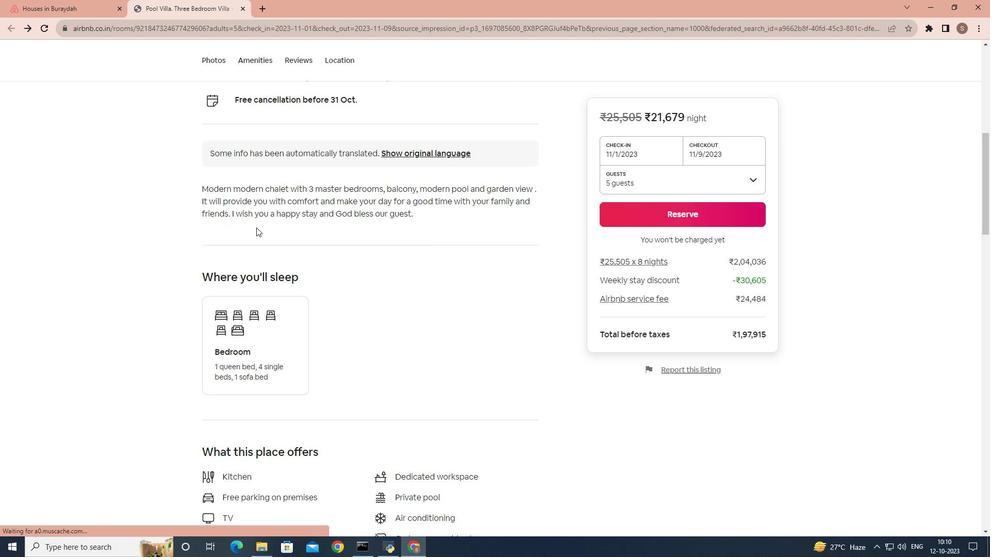 
Action: Mouse moved to (256, 229)
Screenshot: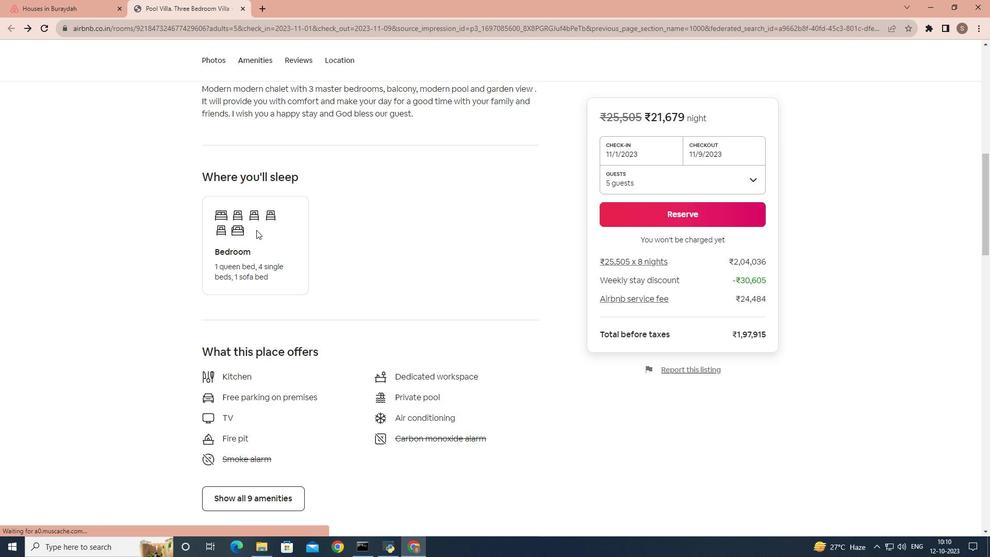 
Action: Mouse scrolled (256, 229) with delta (0, 0)
Screenshot: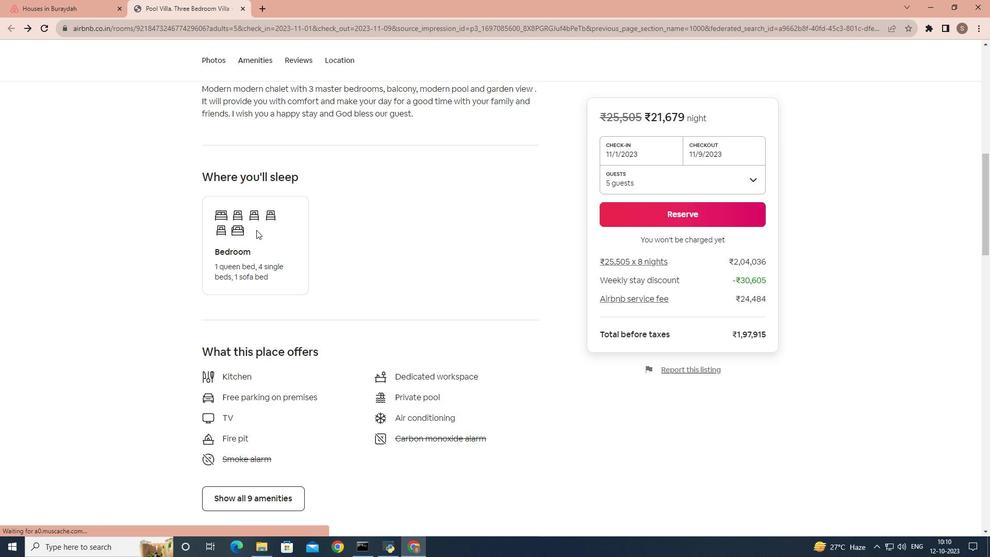 
Action: Mouse moved to (257, 232)
Screenshot: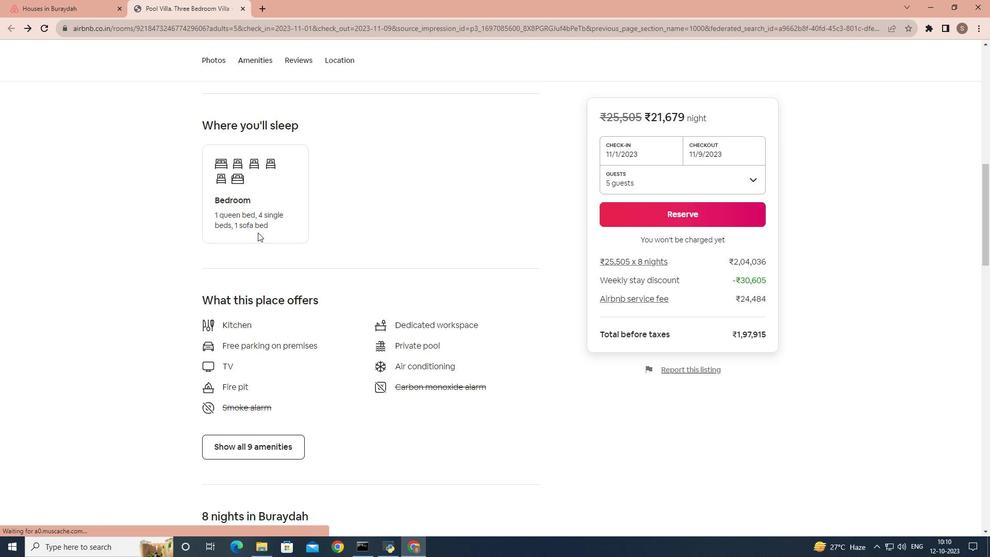 
Action: Mouse scrolled (257, 232) with delta (0, 0)
Screenshot: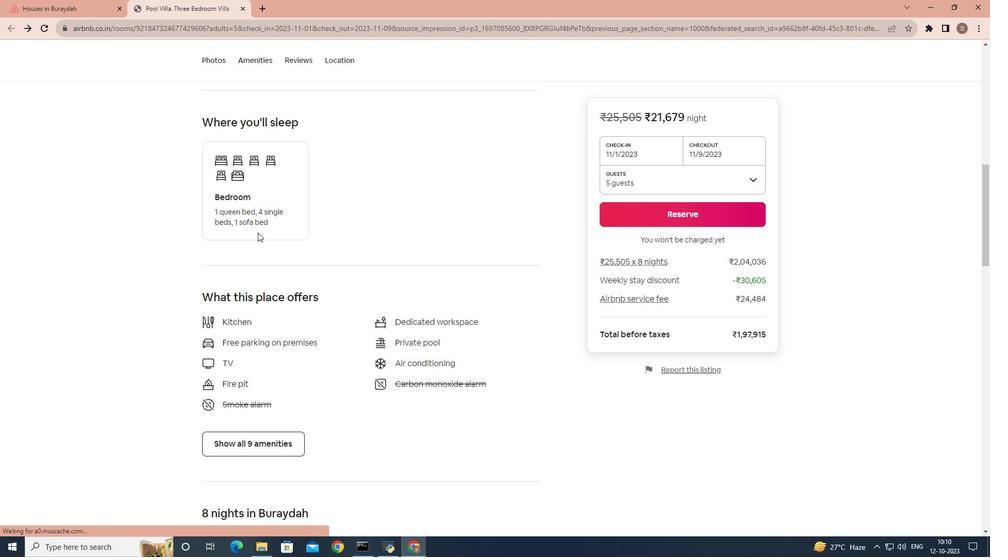 
Action: Mouse scrolled (257, 232) with delta (0, 0)
Screenshot: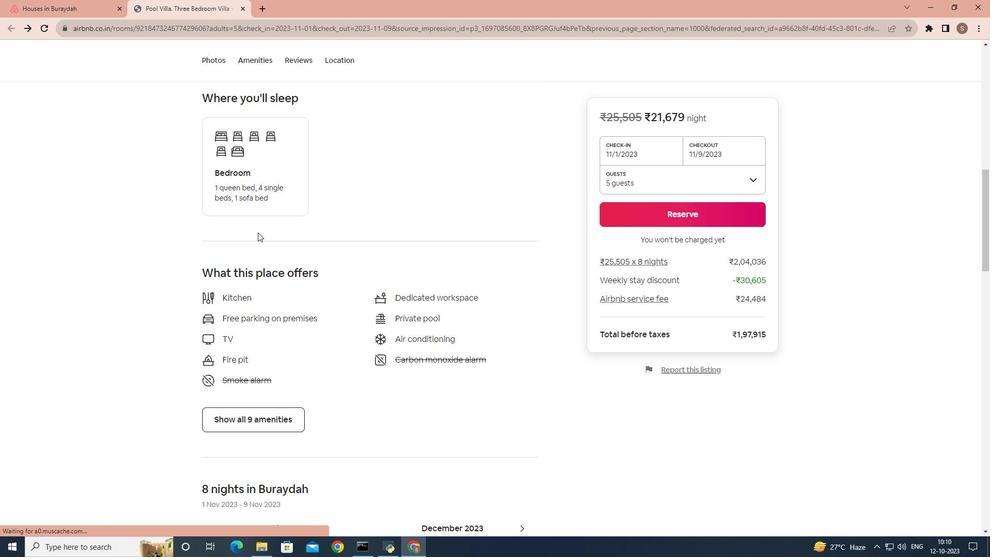 
Action: Mouse scrolled (257, 232) with delta (0, 0)
Screenshot: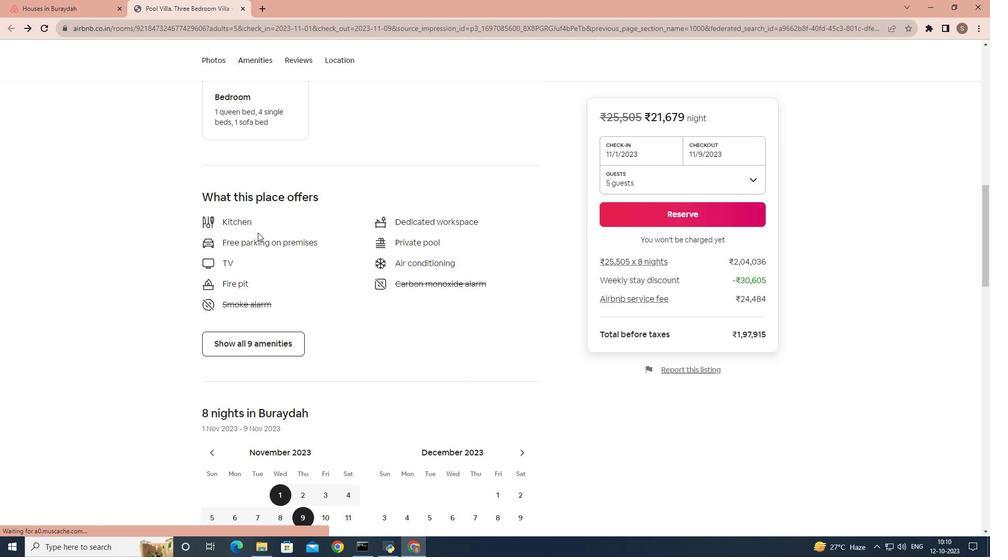 
Action: Mouse scrolled (257, 232) with delta (0, 0)
Screenshot: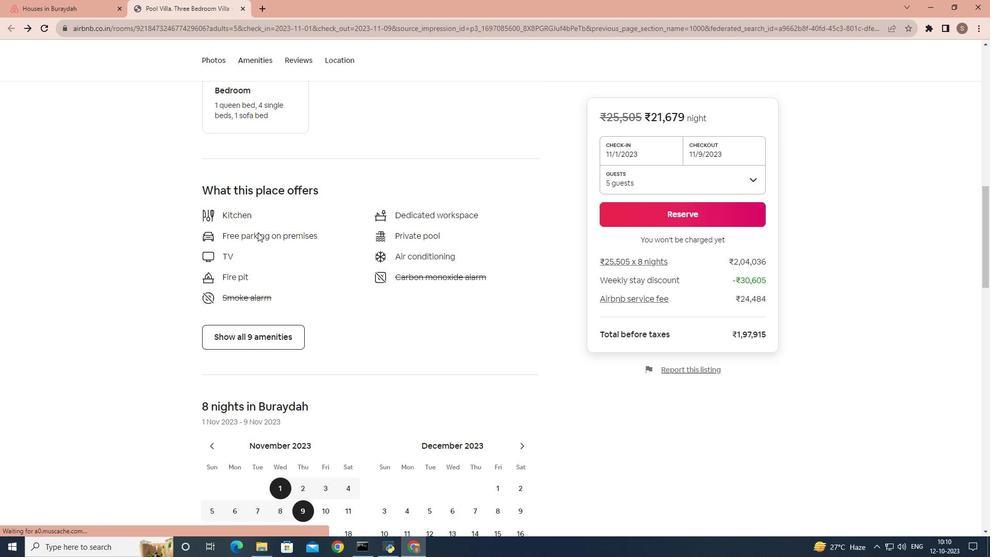 
Action: Mouse moved to (258, 244)
Screenshot: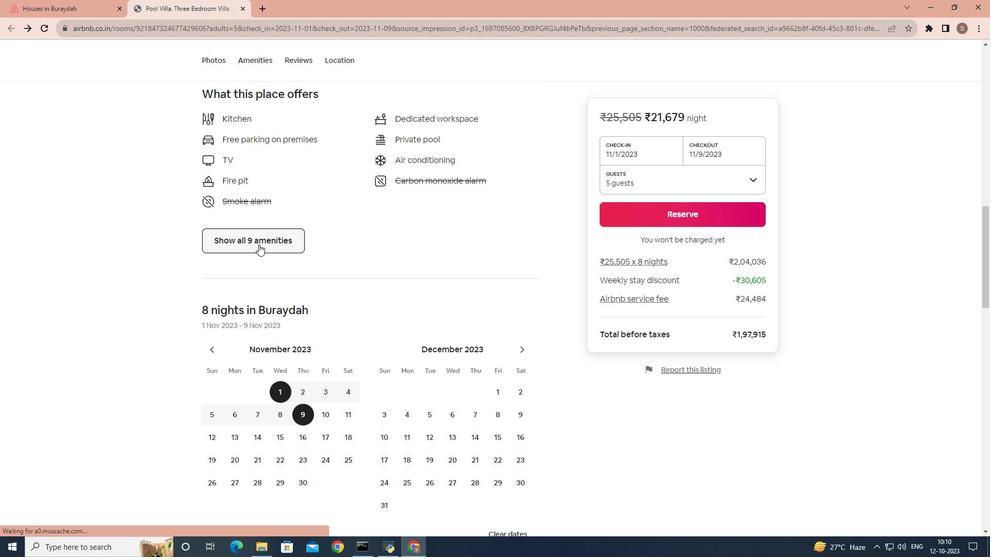 
Action: Mouse pressed left at (258, 244)
Screenshot: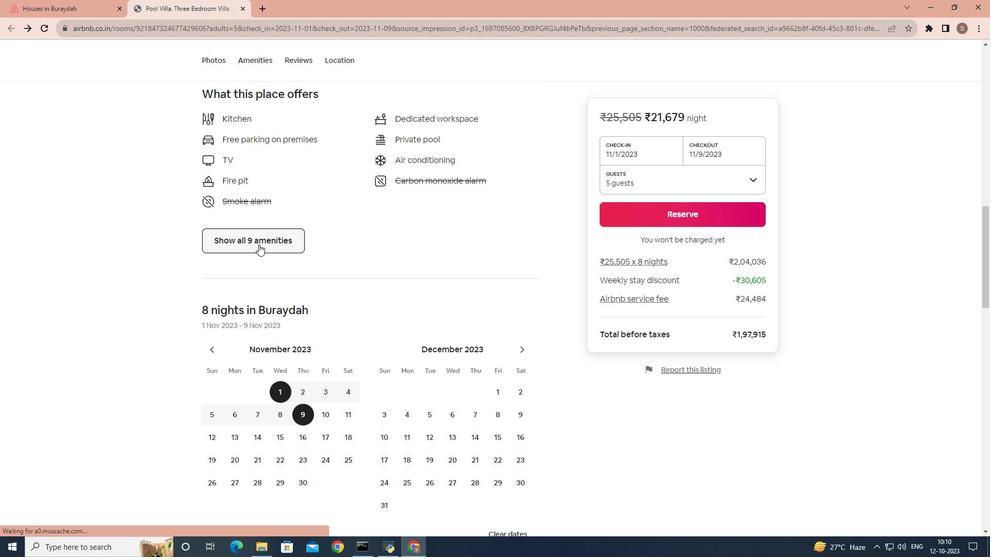 
Action: Mouse moved to (348, 260)
Screenshot: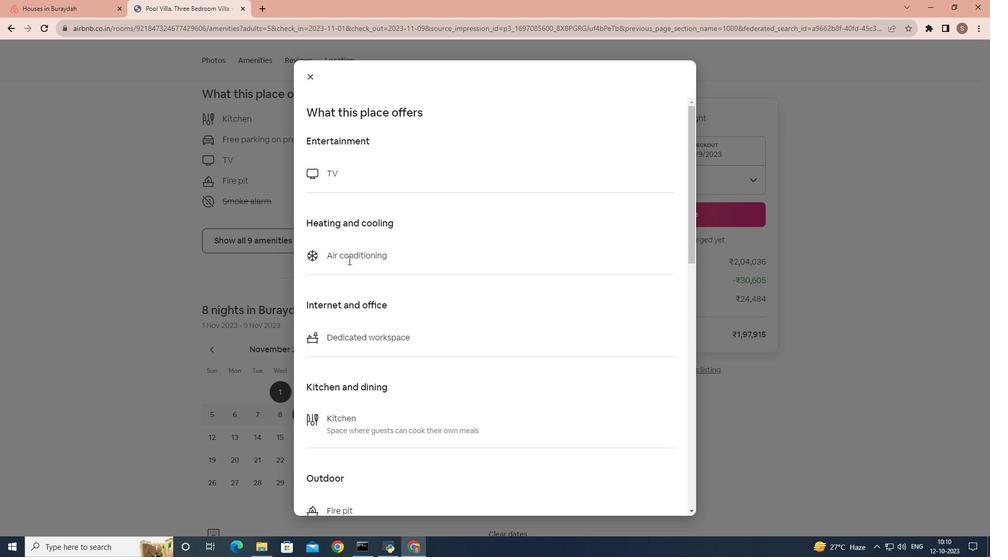 
Action: Mouse scrolled (348, 259) with delta (0, 0)
Screenshot: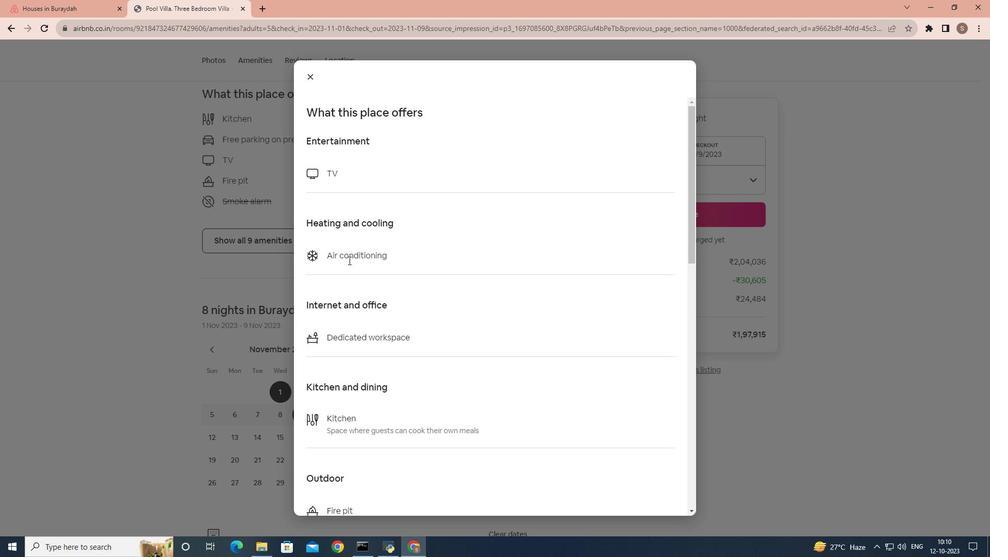 
Action: Mouse moved to (492, 262)
Screenshot: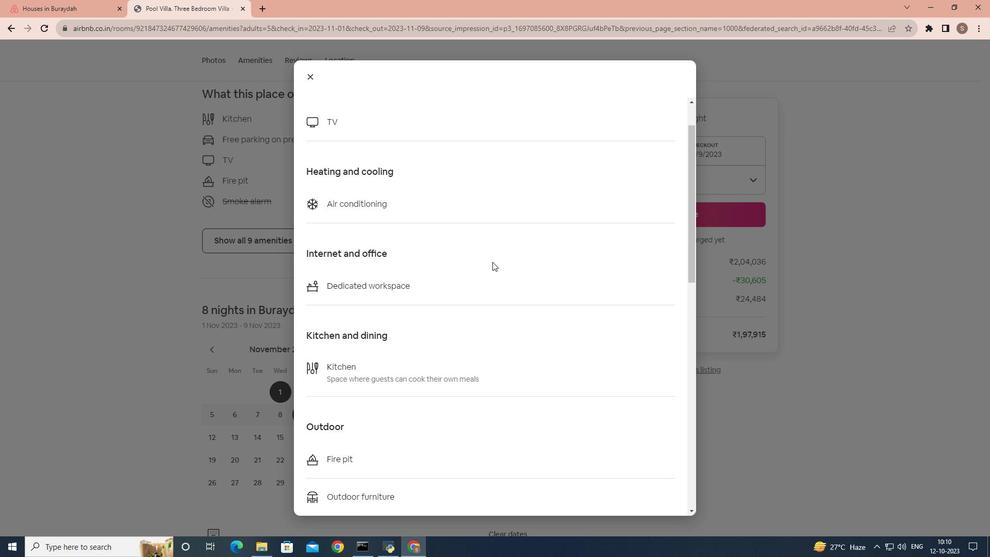 
Action: Mouse scrolled (492, 261) with delta (0, 0)
Screenshot: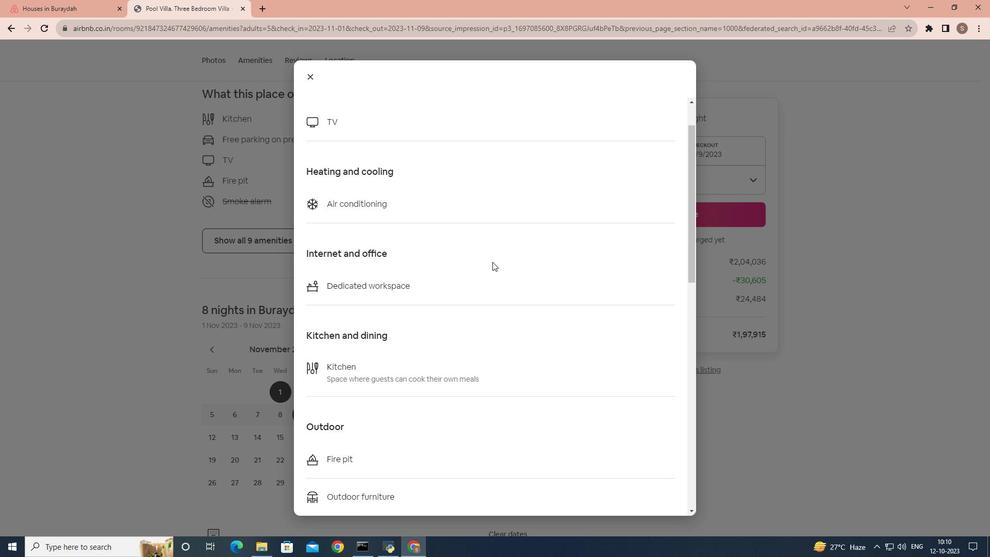 
Action: Mouse scrolled (492, 261) with delta (0, 0)
Screenshot: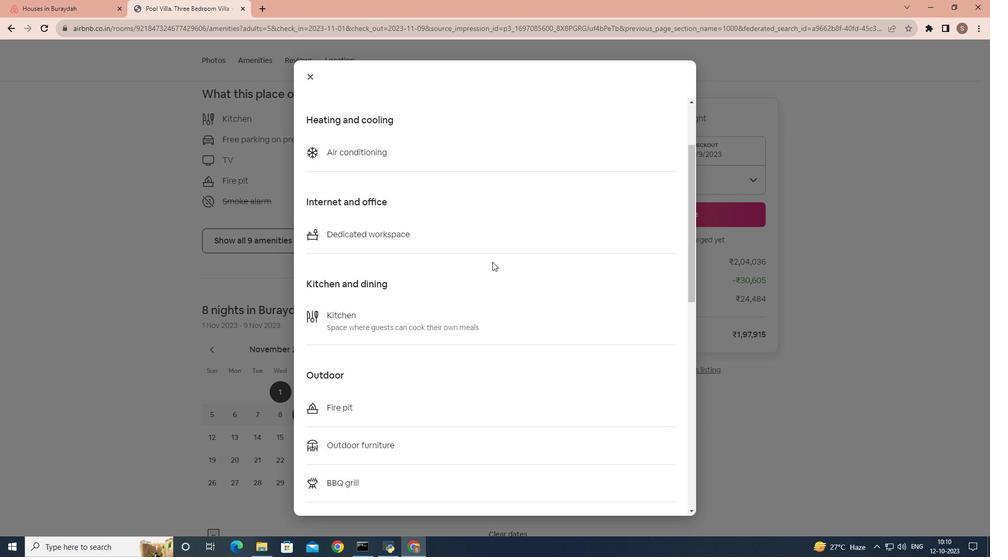 
Action: Mouse scrolled (492, 261) with delta (0, 0)
Screenshot: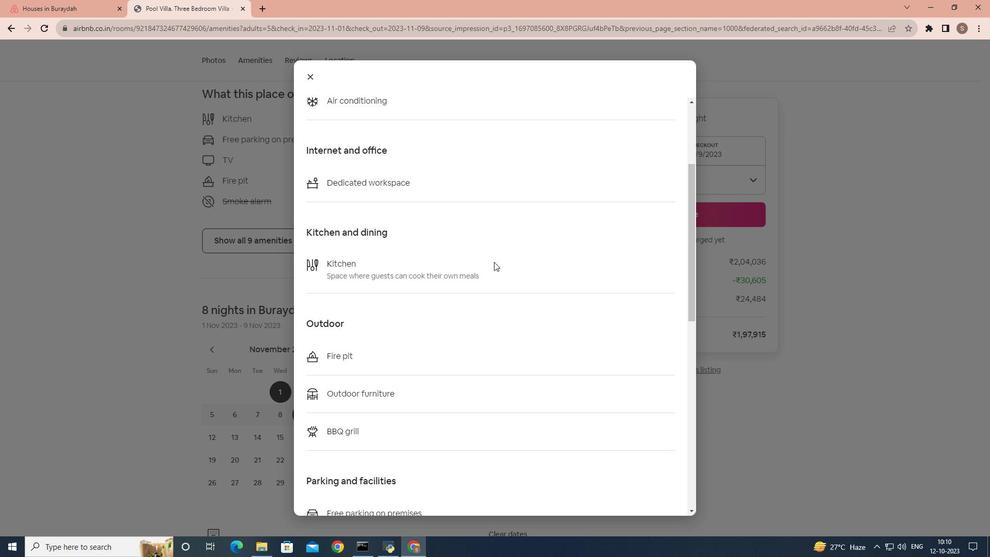 
Action: Mouse moved to (498, 262)
Screenshot: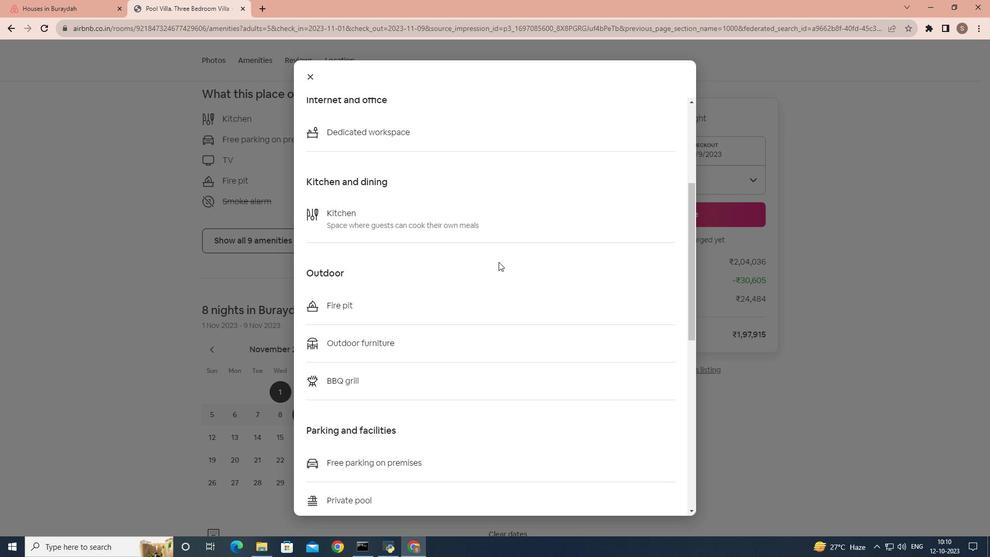 
Action: Mouse scrolled (498, 261) with delta (0, 0)
Screenshot: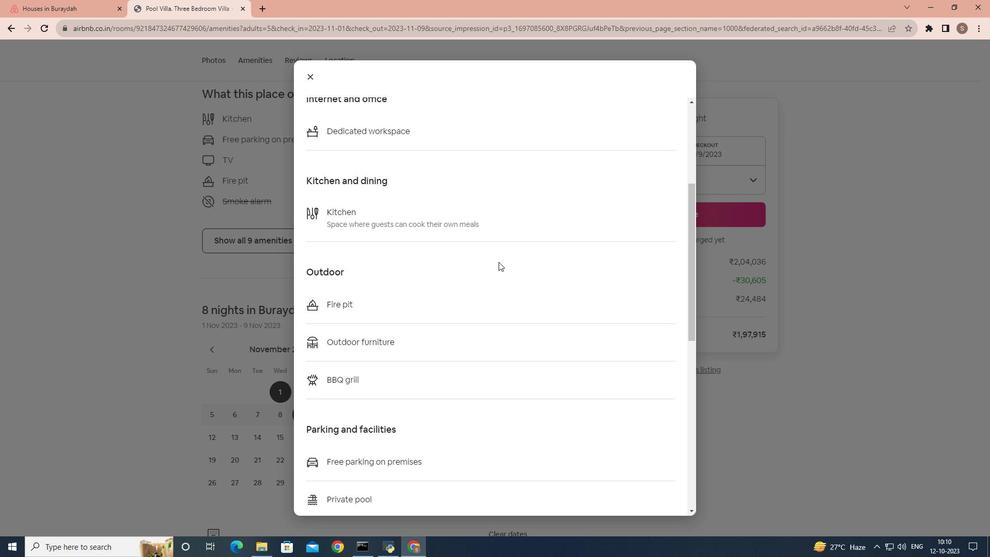
Action: Mouse scrolled (498, 261) with delta (0, 0)
Screenshot: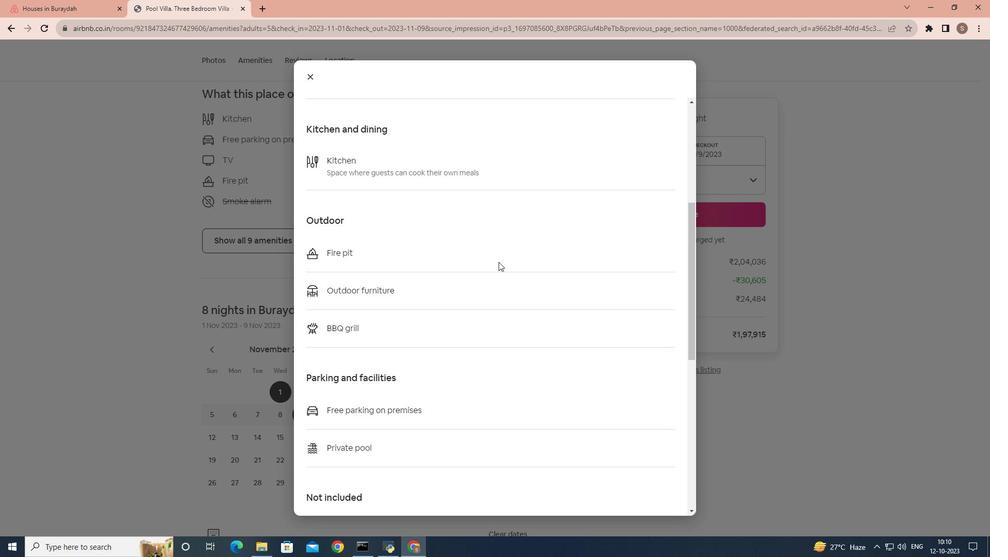 
Action: Mouse scrolled (498, 261) with delta (0, 0)
Screenshot: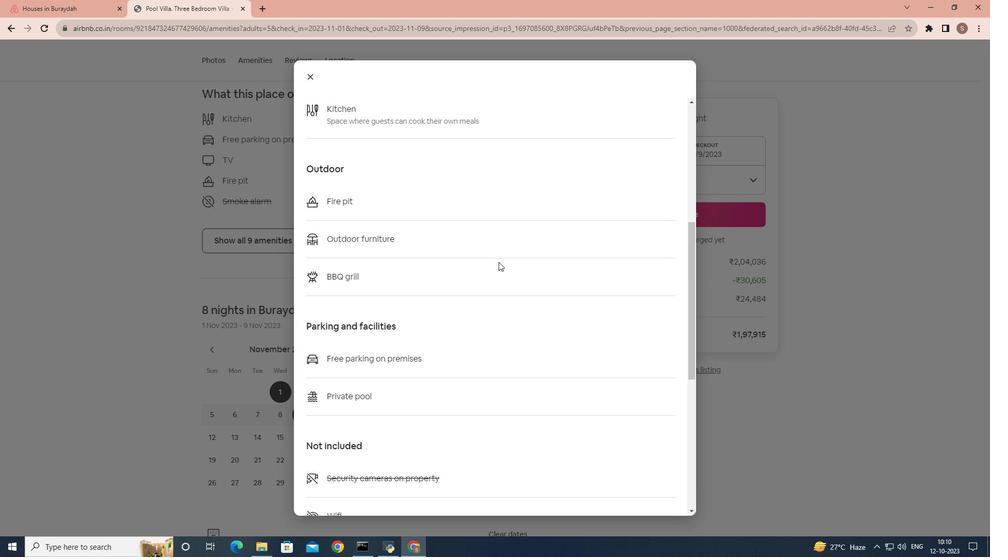
Action: Mouse scrolled (498, 261) with delta (0, 0)
Screenshot: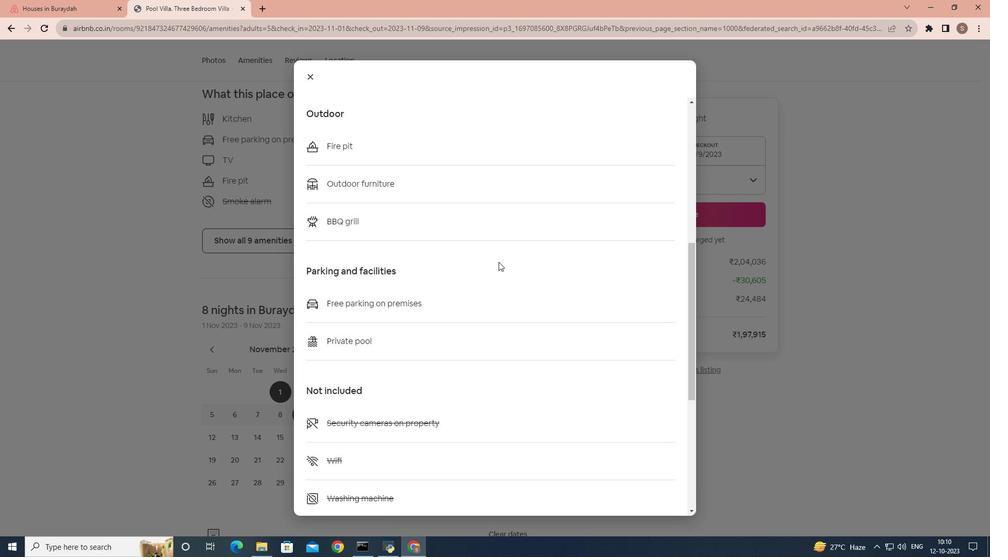 
Action: Mouse scrolled (498, 261) with delta (0, 0)
Screenshot: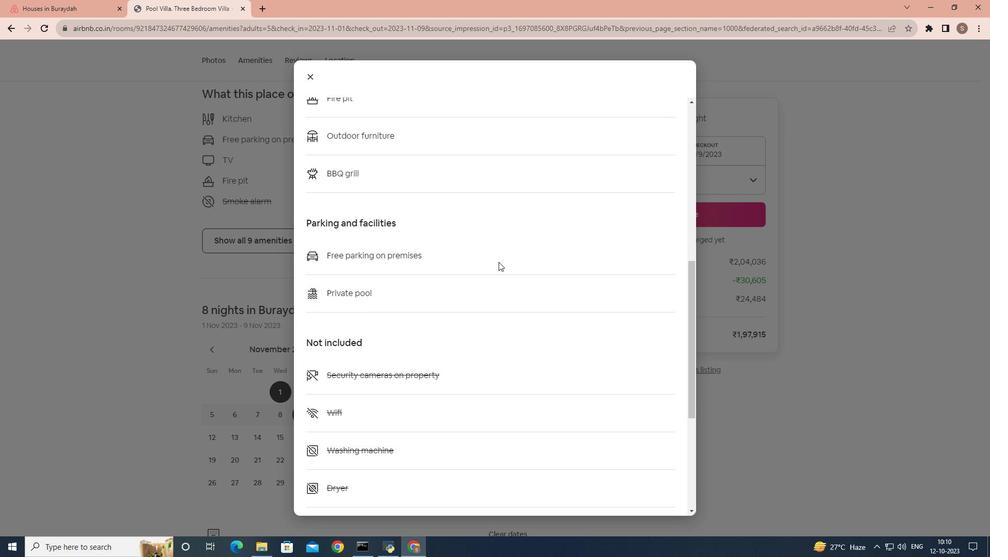
Action: Mouse scrolled (498, 261) with delta (0, 0)
Screenshot: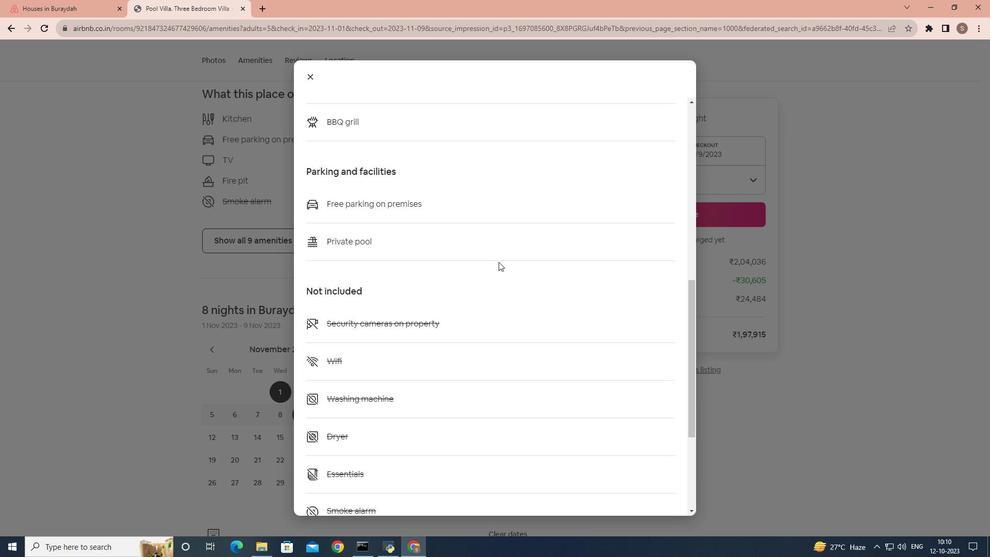 
Action: Mouse scrolled (498, 261) with delta (0, 0)
Screenshot: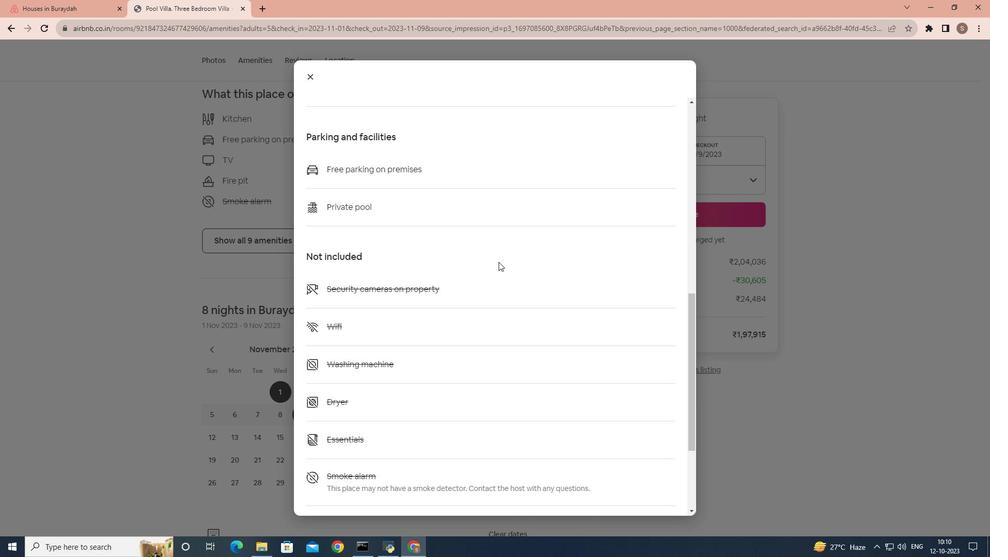
Action: Mouse scrolled (498, 261) with delta (0, 0)
Screenshot: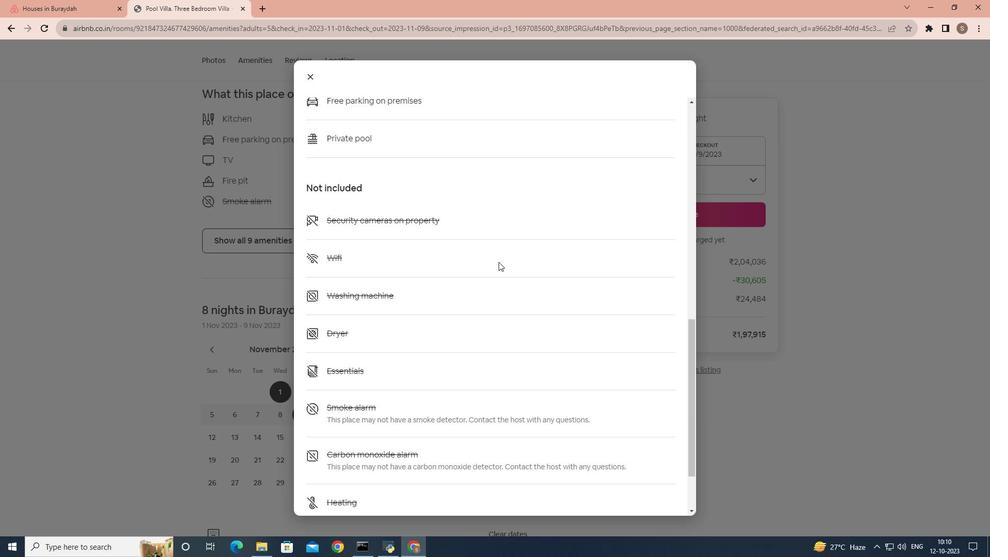 
Action: Mouse scrolled (498, 261) with delta (0, 0)
Screenshot: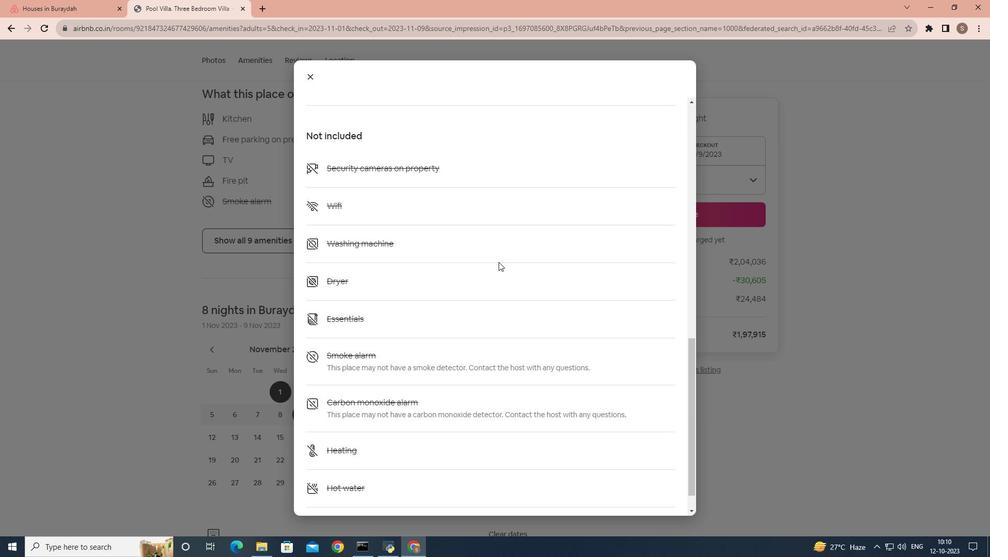 
Action: Mouse scrolled (498, 261) with delta (0, 0)
Screenshot: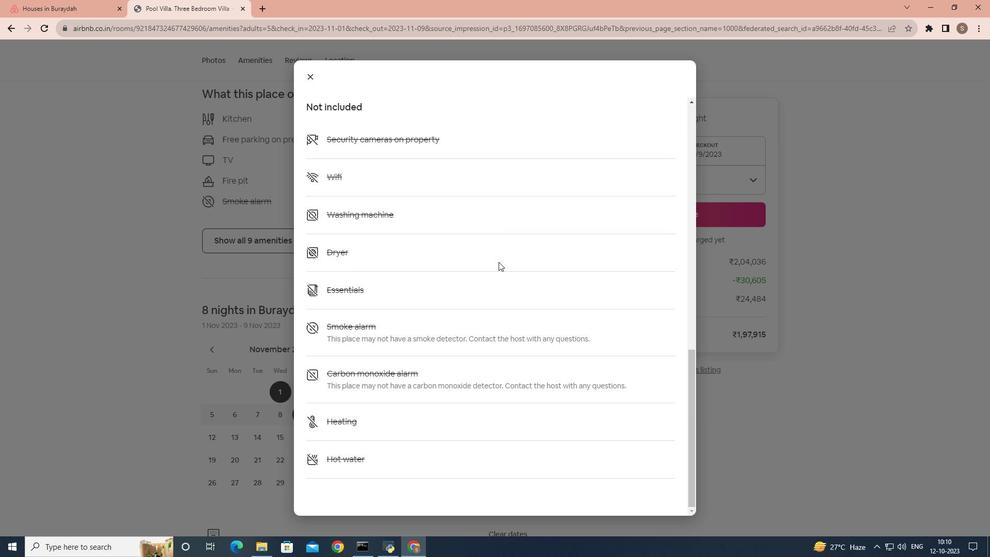 
Action: Mouse scrolled (498, 261) with delta (0, 0)
Screenshot: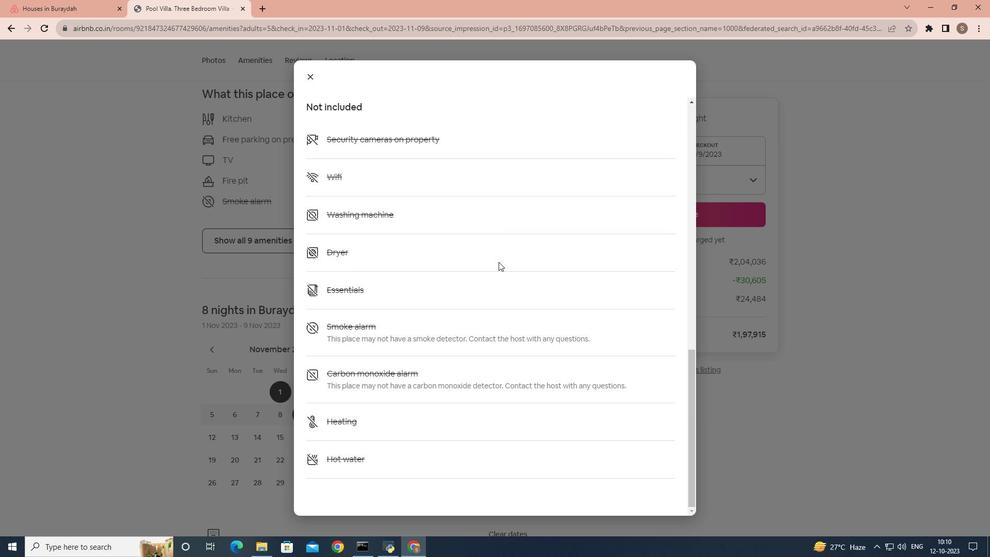 
Action: Mouse moved to (308, 76)
Screenshot: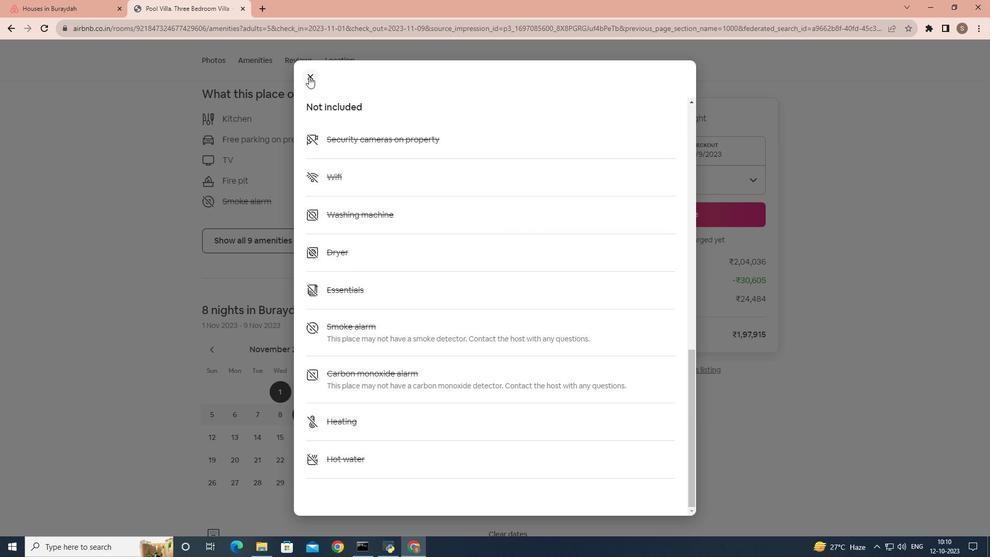 
Action: Mouse pressed left at (308, 76)
Screenshot: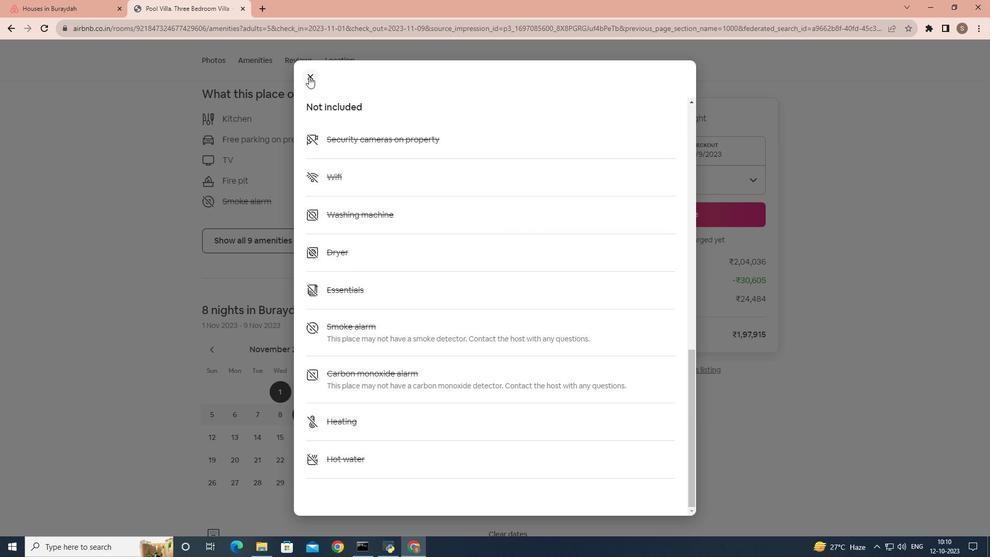 
Action: Mouse moved to (346, 169)
Screenshot: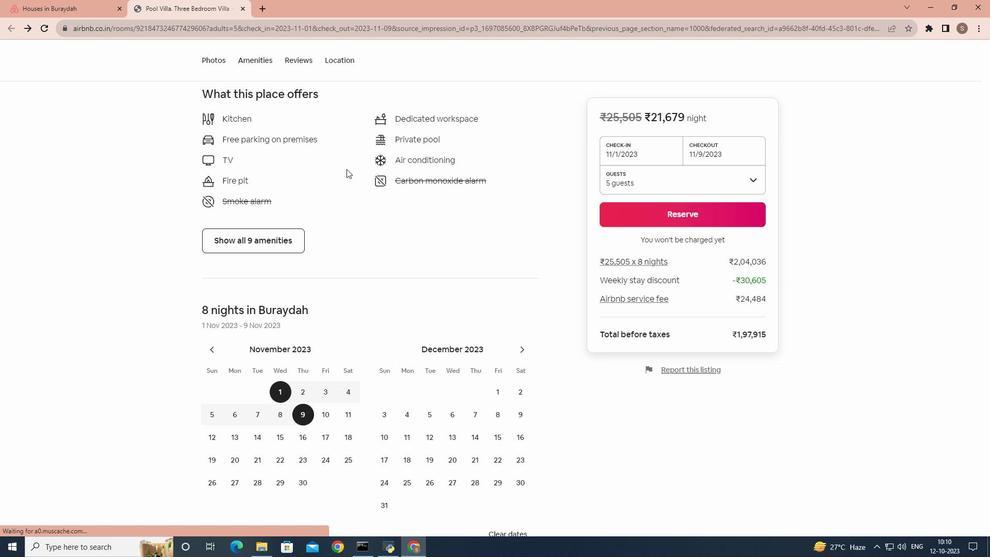 
Action: Mouse scrolled (346, 168) with delta (0, 0)
Screenshot: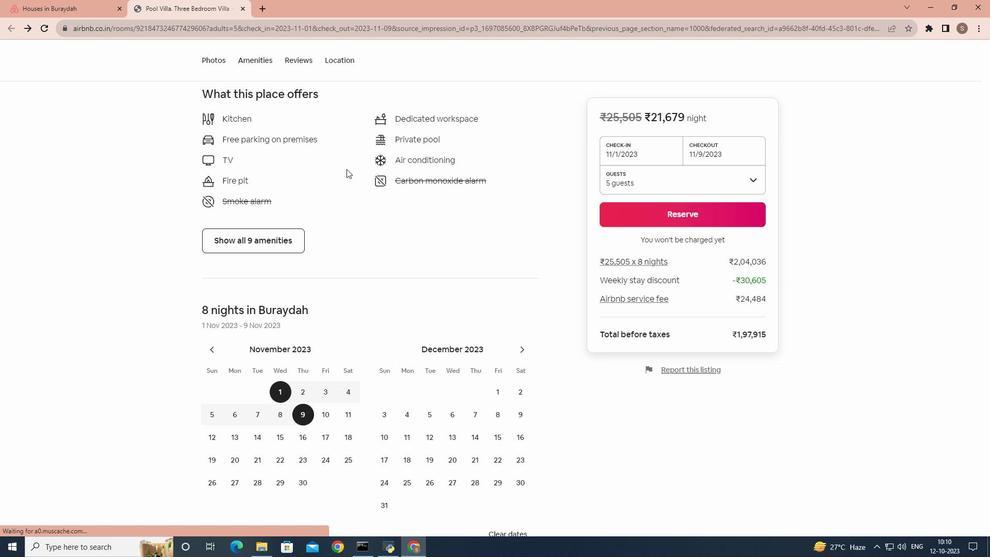 
Action: Mouse moved to (346, 170)
Screenshot: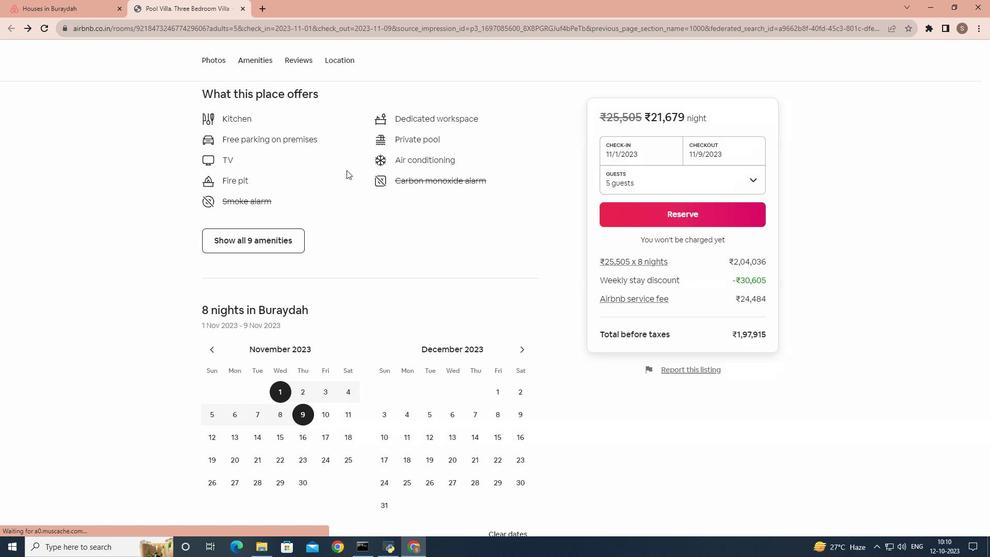
Action: Mouse scrolled (346, 169) with delta (0, 0)
Screenshot: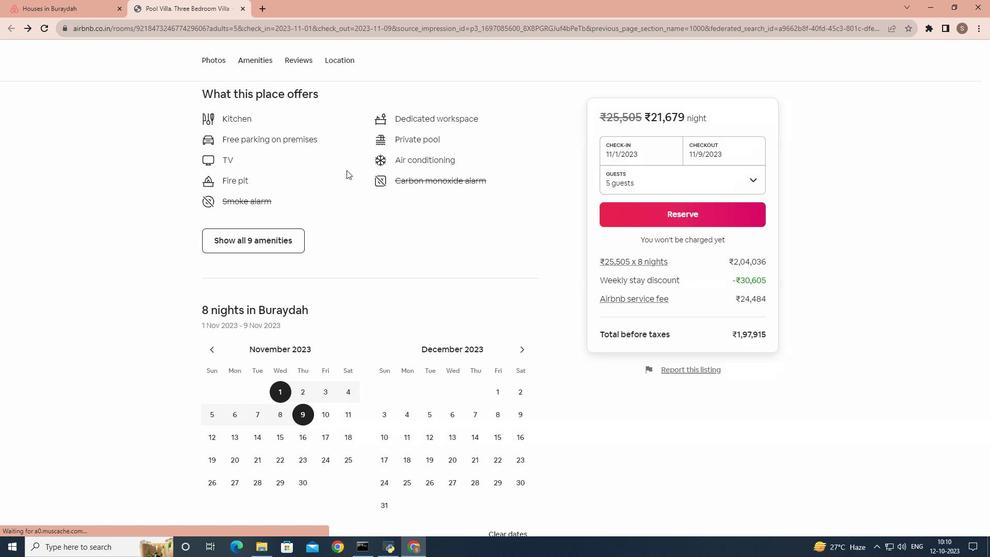 
Action: Mouse moved to (346, 170)
Screenshot: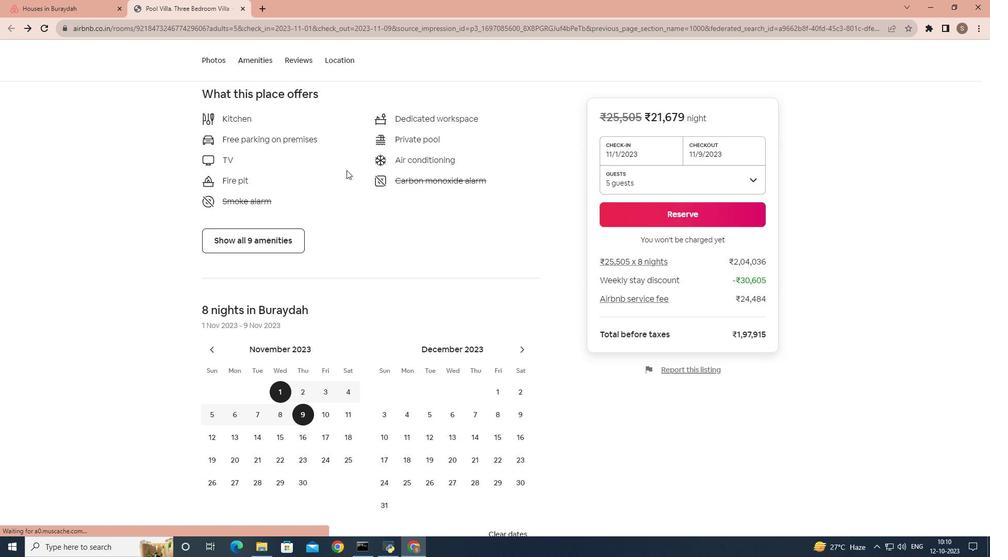 
Action: Mouse scrolled (346, 169) with delta (0, 0)
Screenshot: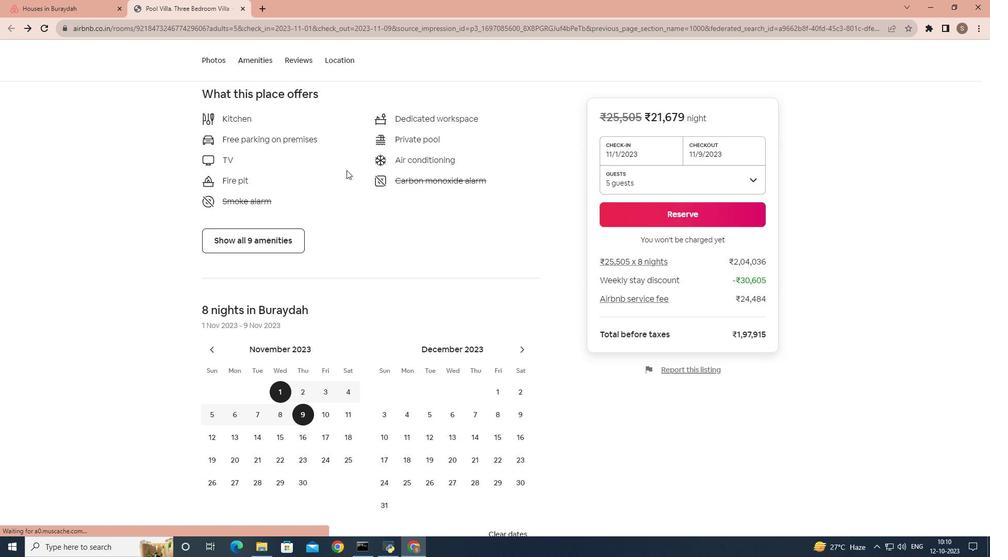 
Action: Mouse moved to (347, 170)
Screenshot: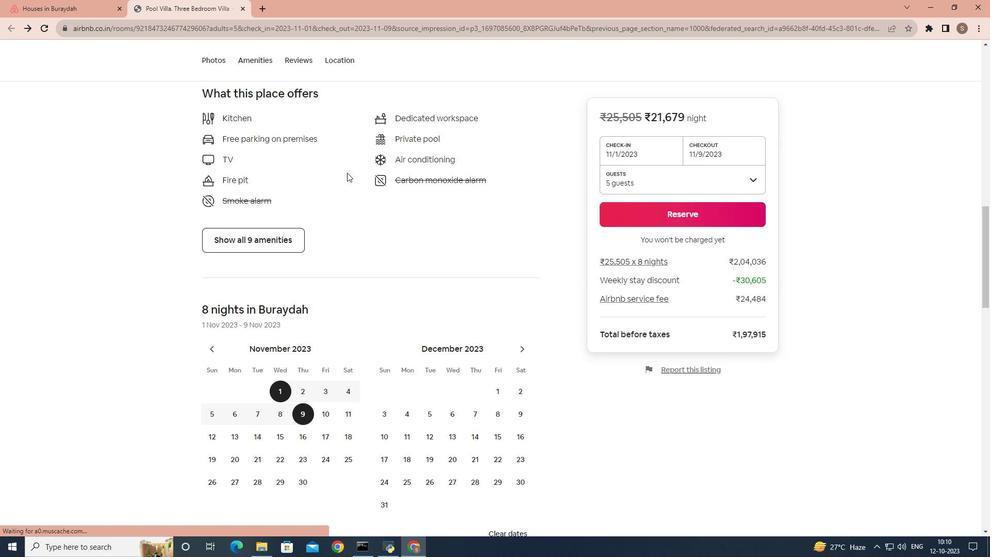 
Action: Mouse scrolled (347, 170) with delta (0, 0)
Screenshot: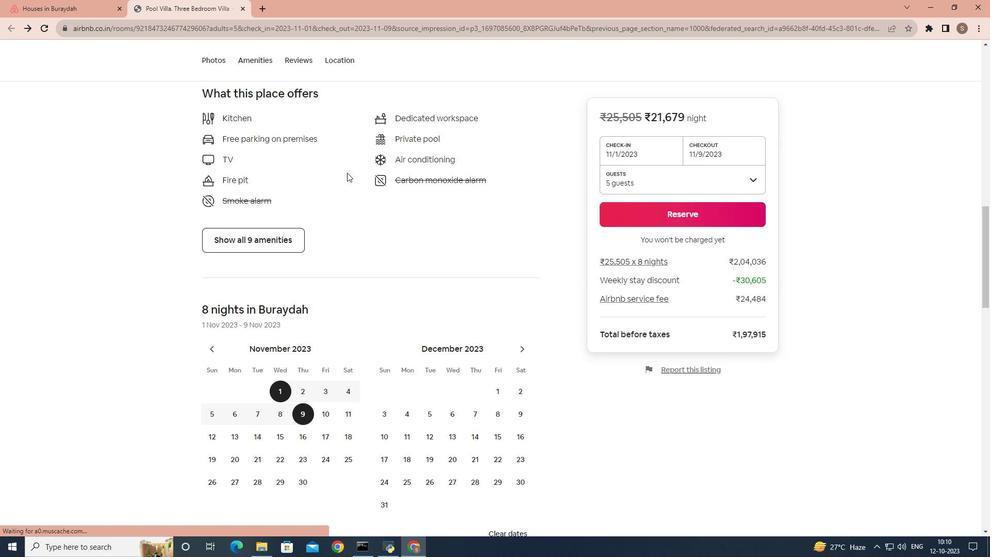 
Action: Mouse moved to (337, 187)
Screenshot: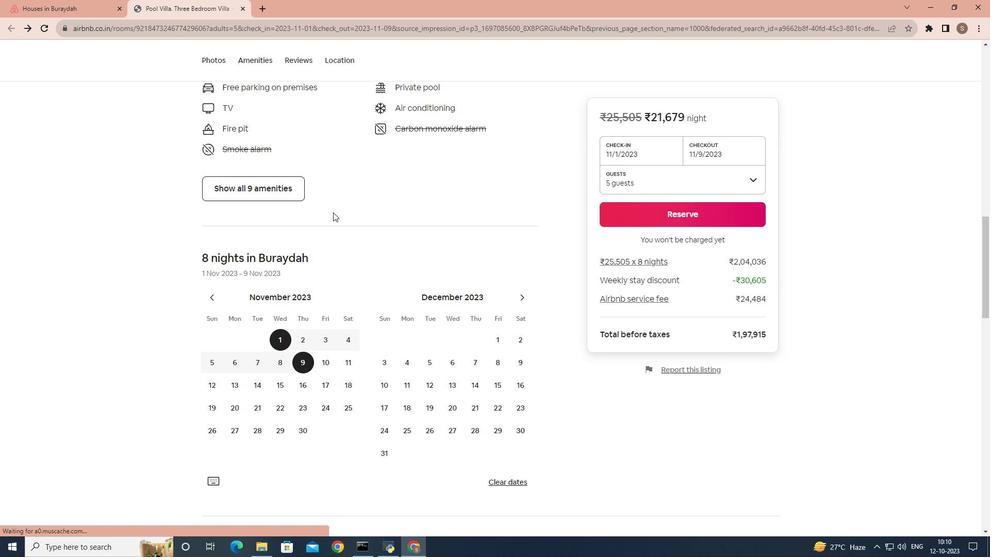
Action: Mouse scrolled (337, 187) with delta (0, 0)
Screenshot: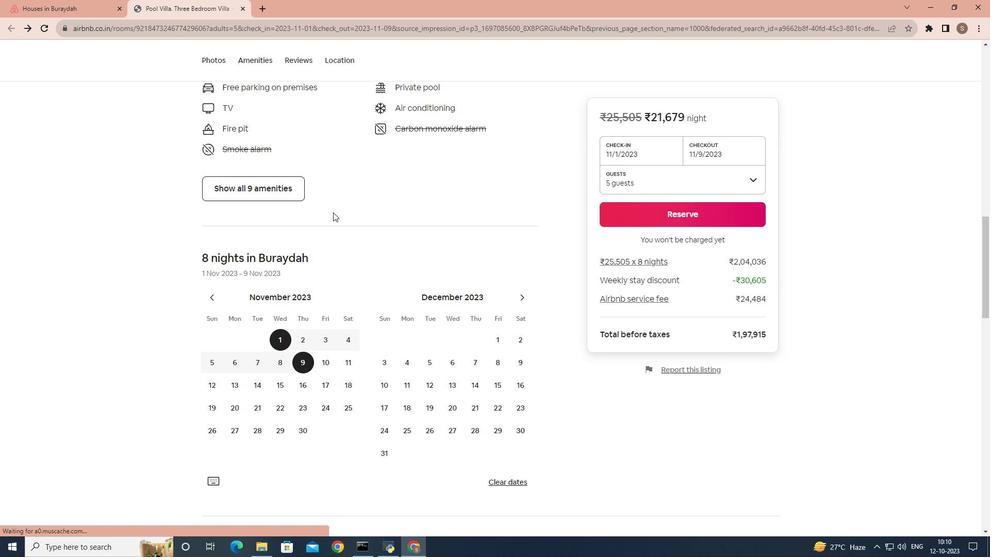
Action: Mouse moved to (333, 198)
Screenshot: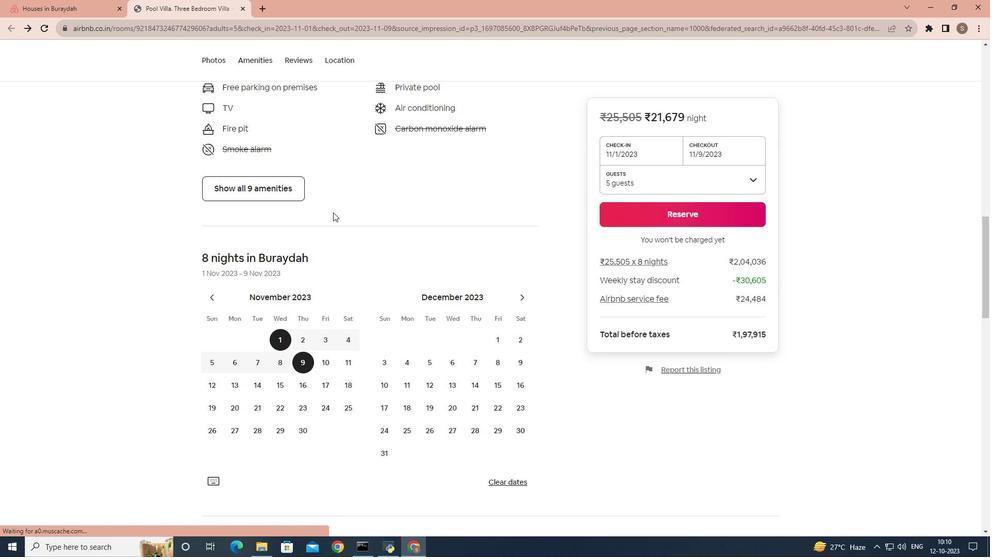 
Action: Mouse scrolled (333, 197) with delta (0, 0)
Screenshot: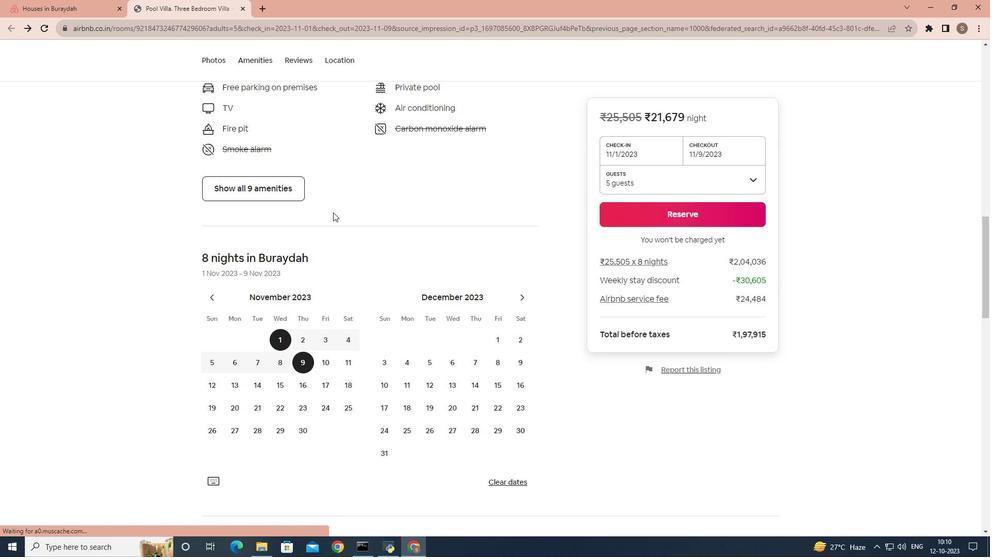 
Action: Mouse moved to (333, 208)
Screenshot: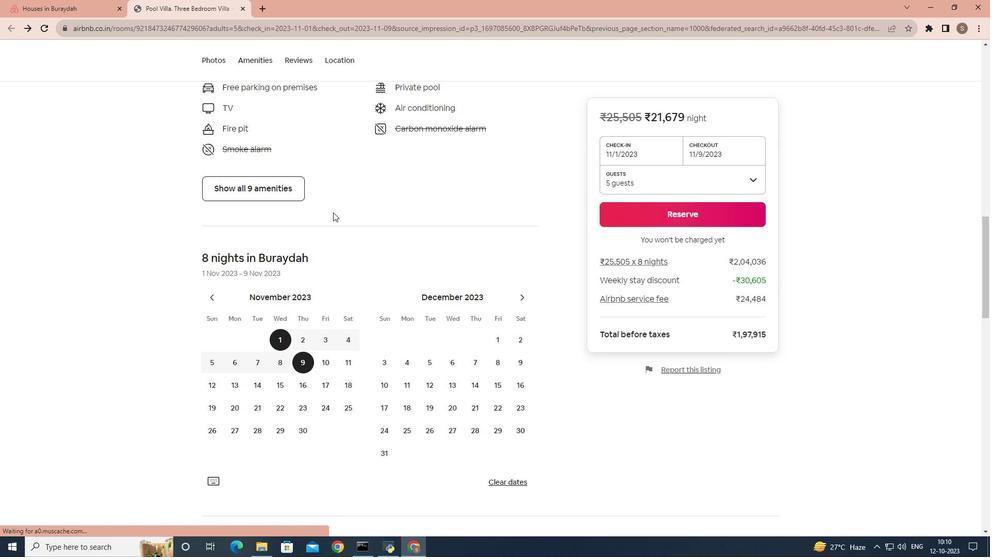 
Action: Mouse scrolled (333, 208) with delta (0, 0)
Screenshot: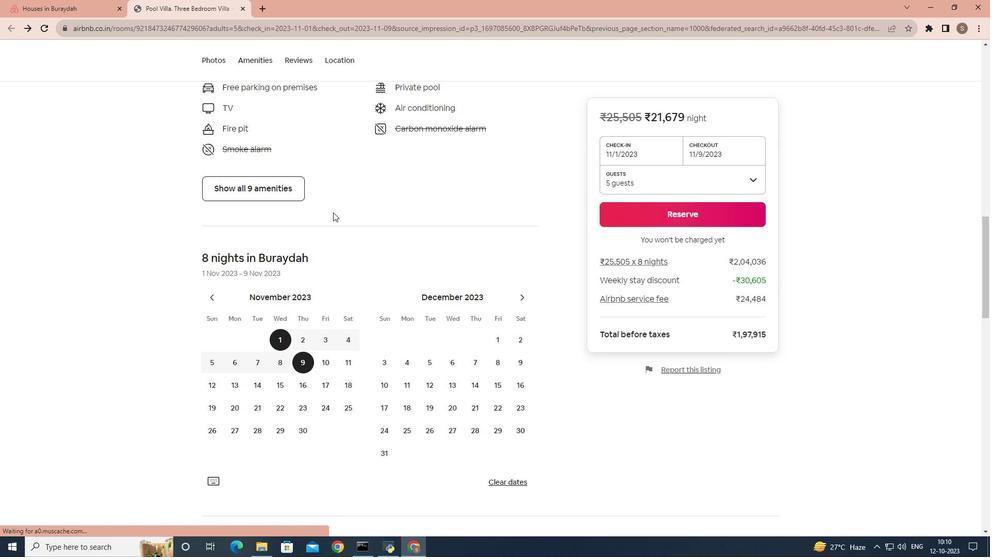 
Action: Mouse moved to (334, 230)
Screenshot: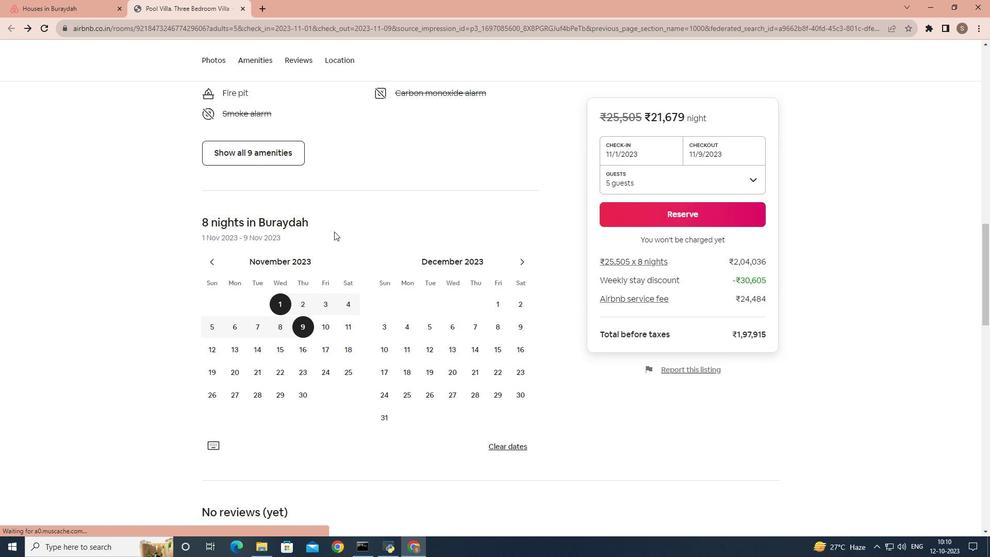 
Action: Mouse scrolled (334, 229) with delta (0, 0)
Screenshot: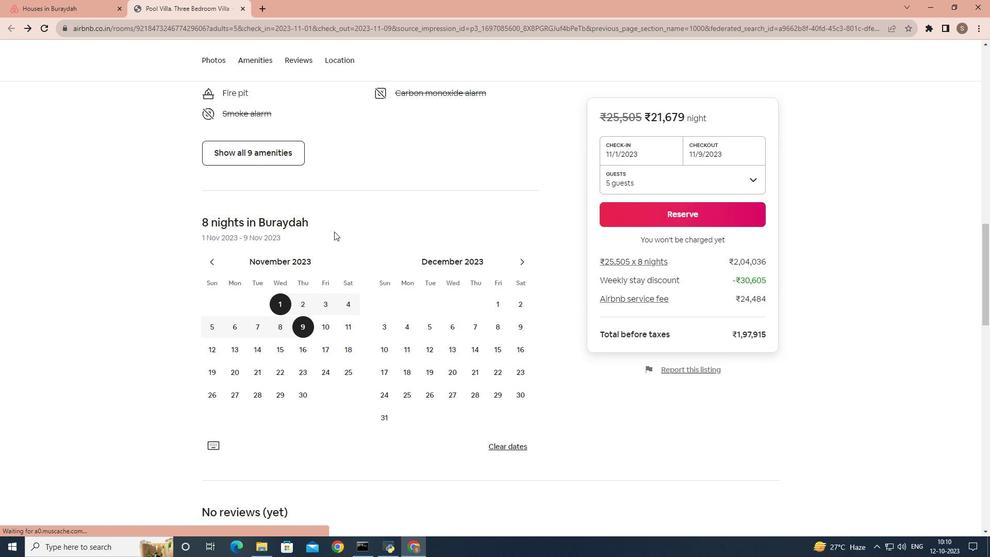 
Action: Mouse moved to (358, 231)
Screenshot: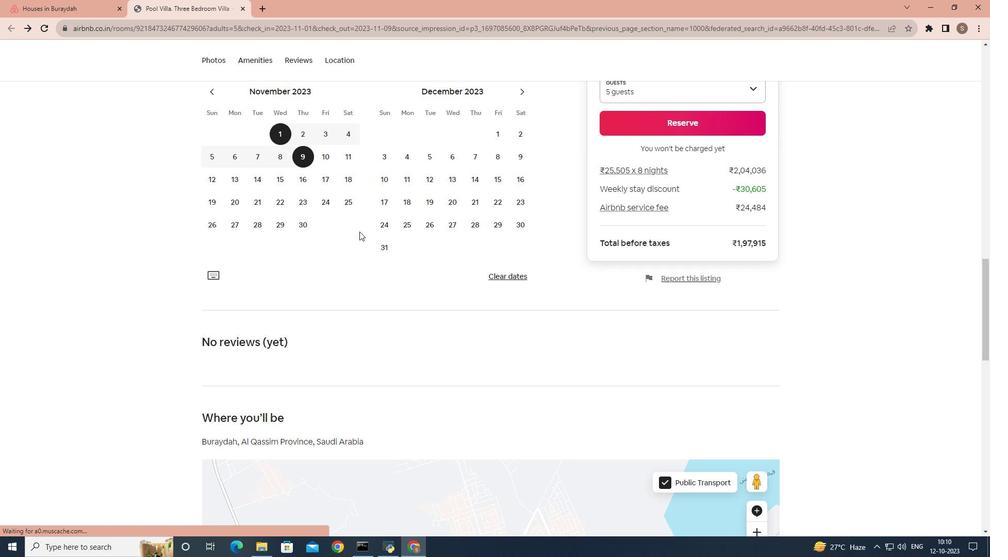
Action: Mouse scrolled (358, 231) with delta (0, 0)
Screenshot: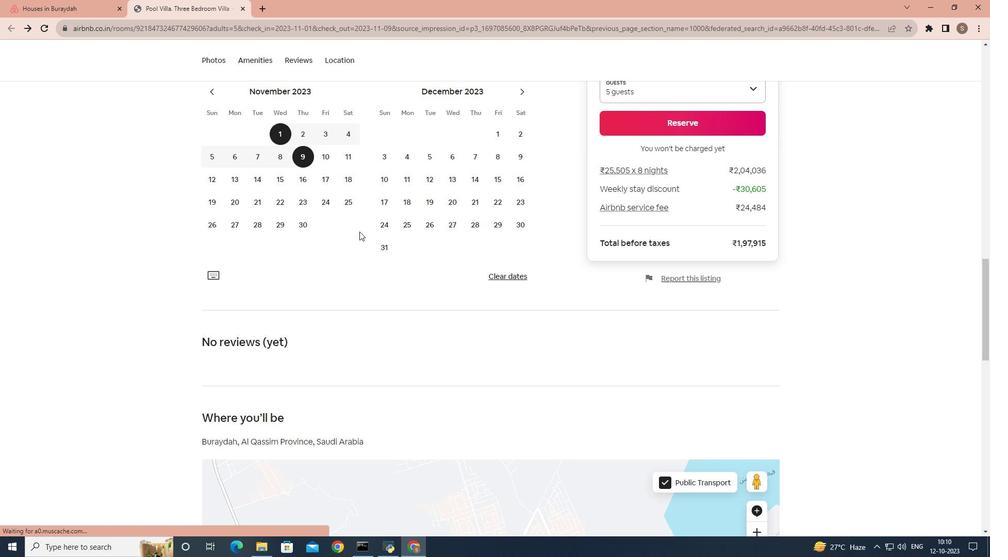 
Action: Mouse moved to (366, 237)
Screenshot: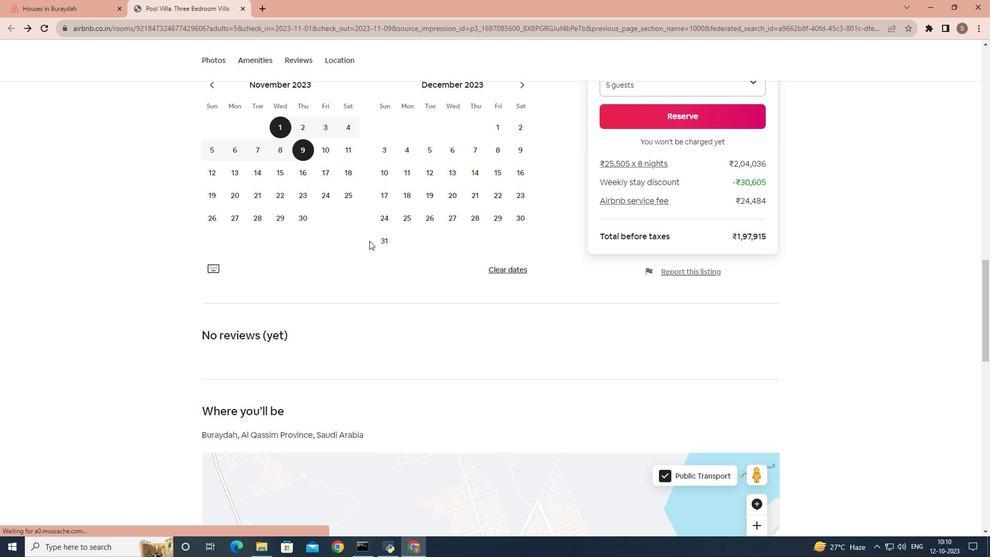 
Action: Mouse scrolled (366, 236) with delta (0, 0)
Screenshot: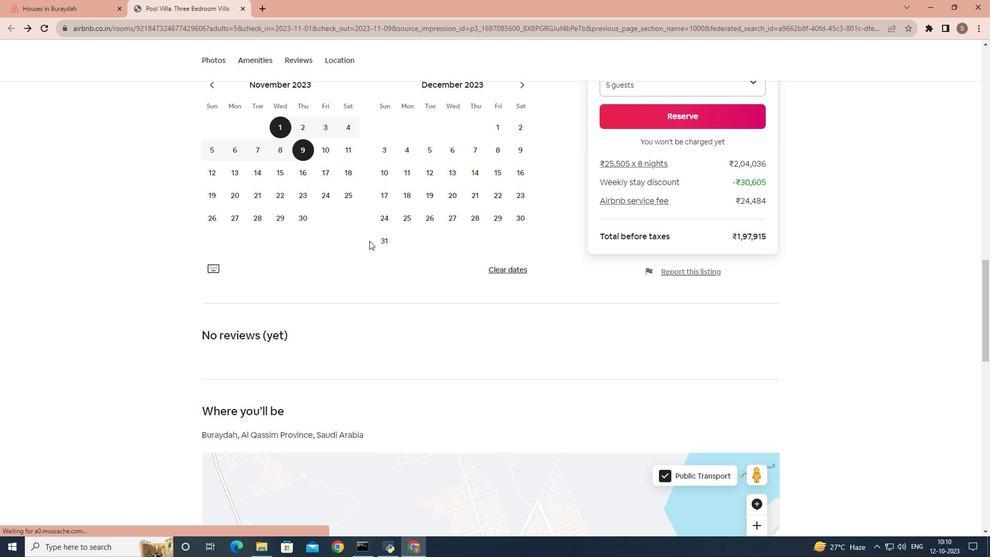 
Action: Mouse moved to (370, 242)
Screenshot: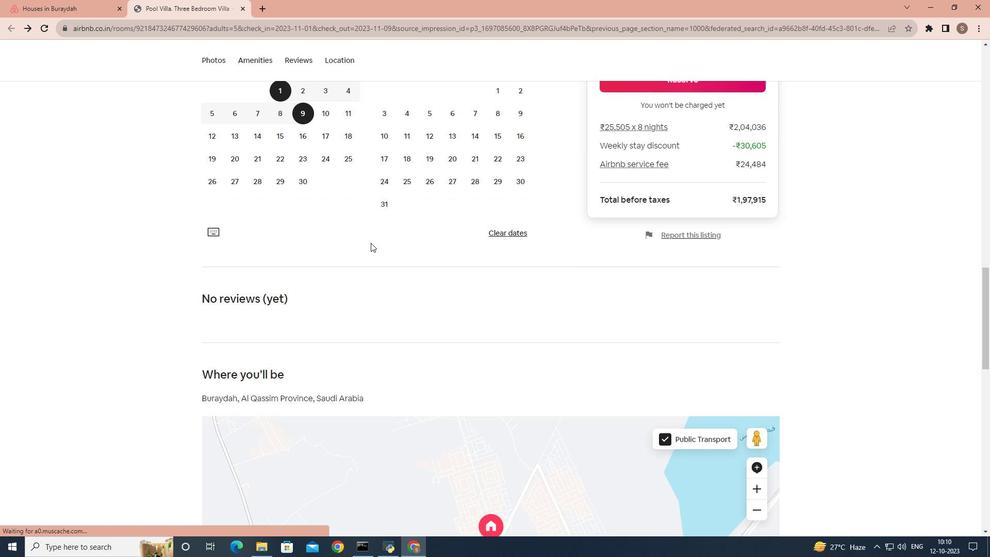 
Action: Mouse scrolled (370, 242) with delta (0, 0)
Screenshot: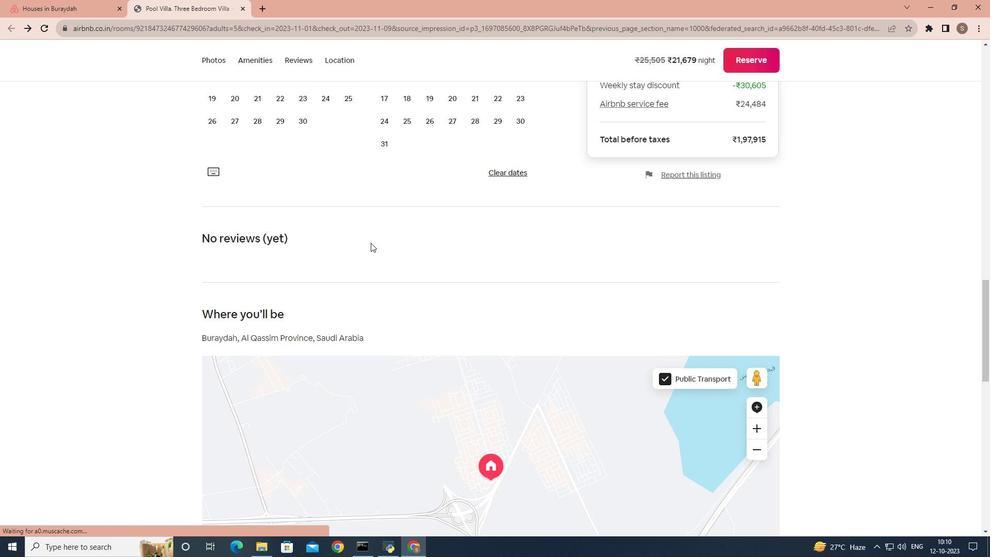 
Action: Mouse scrolled (370, 242) with delta (0, 0)
Screenshot: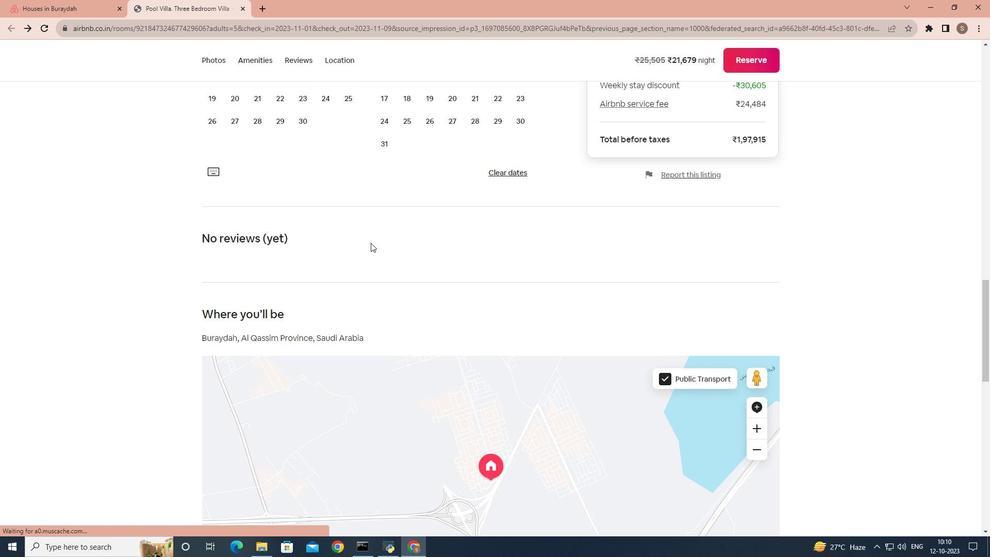 
Action: Mouse scrolled (370, 242) with delta (0, 0)
Screenshot: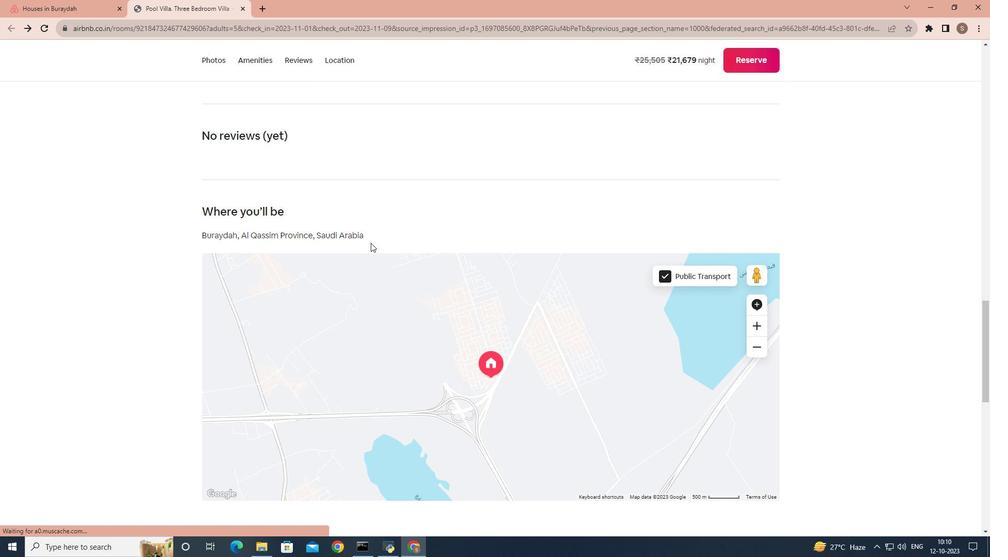 
Action: Mouse scrolled (370, 242) with delta (0, 0)
Screenshot: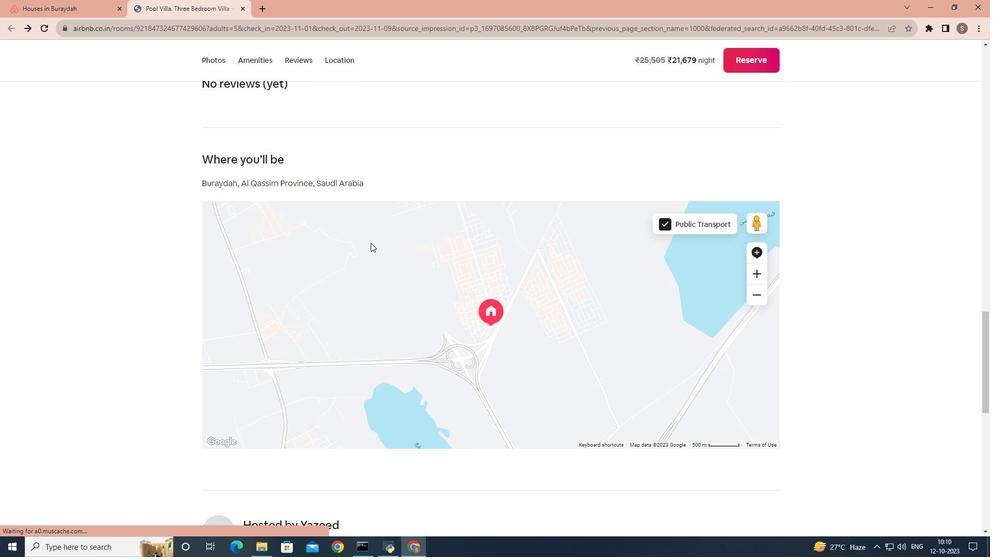 
Action: Mouse scrolled (370, 242) with delta (0, 0)
Screenshot: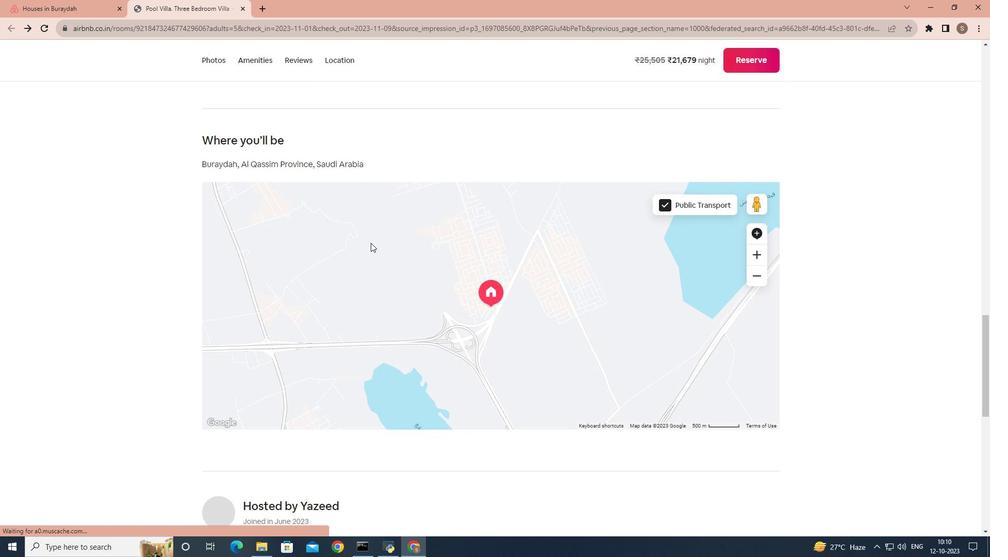 
Action: Mouse scrolled (370, 243) with delta (0, 0)
Screenshot: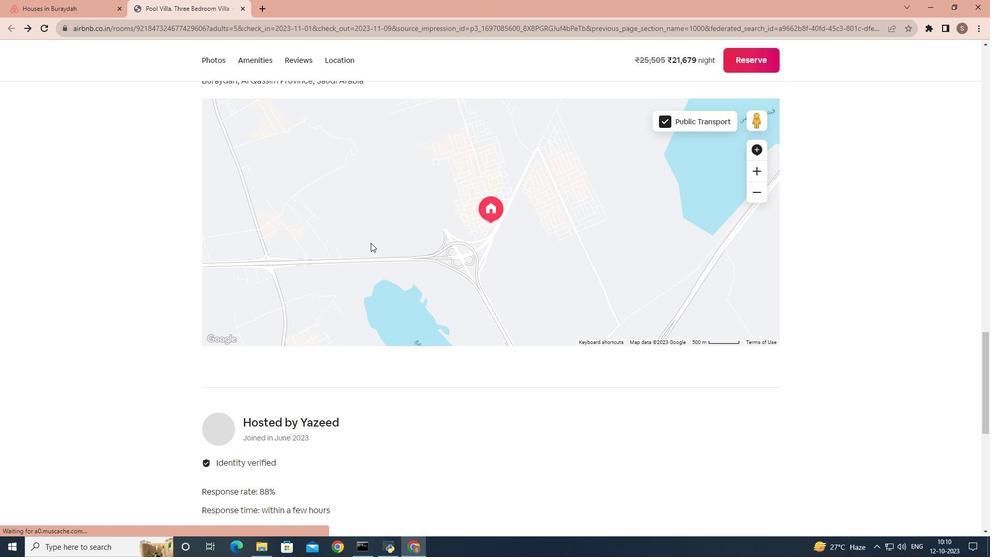 
Action: Mouse scrolled (370, 242) with delta (0, 0)
Screenshot: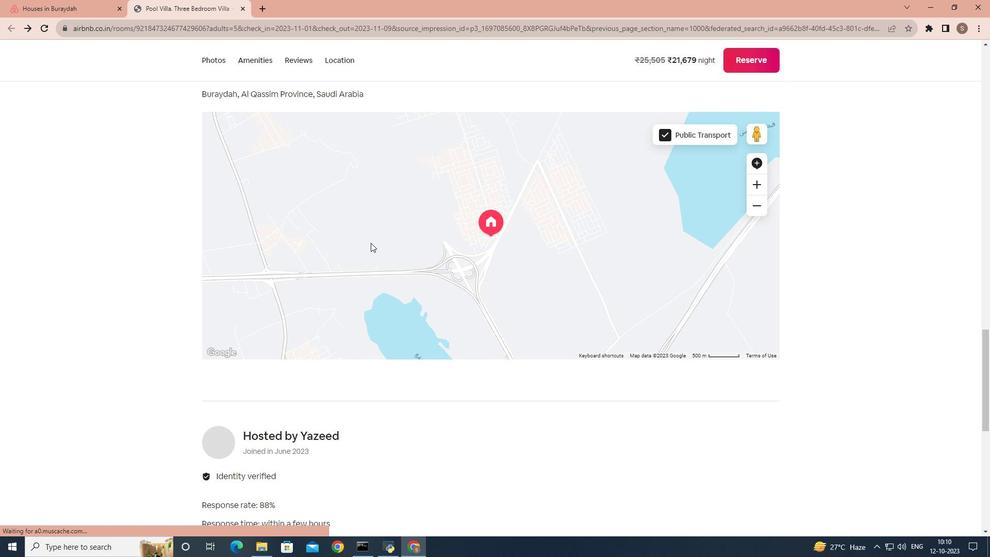 
Action: Mouse scrolled (370, 242) with delta (0, 0)
Screenshot: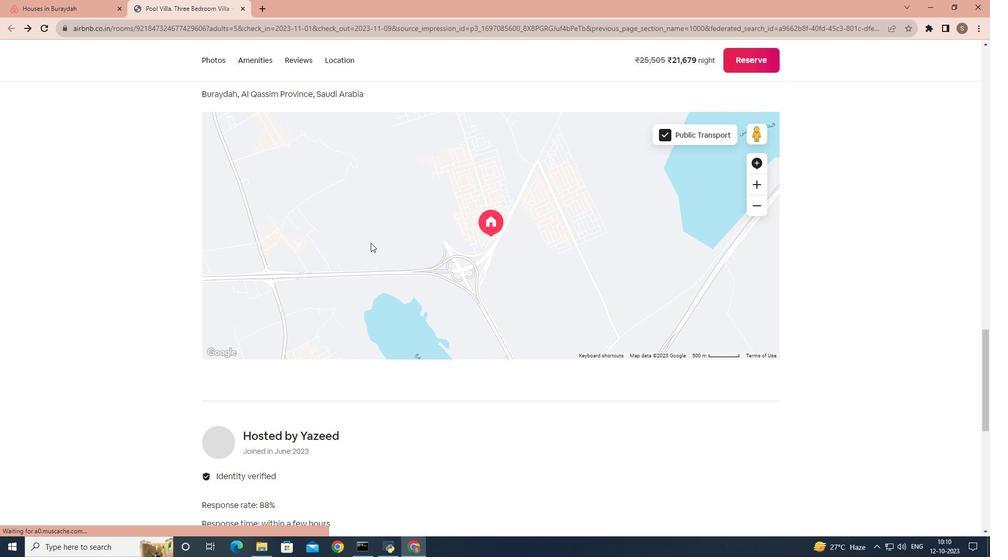 
Action: Mouse scrolled (370, 242) with delta (0, 0)
Screenshot: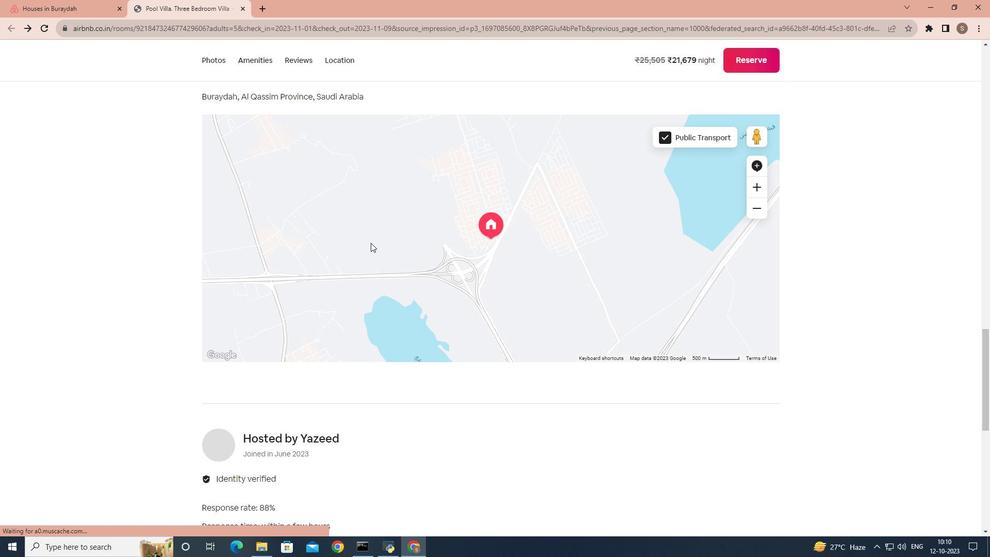 
Action: Mouse scrolled (370, 242) with delta (0, 0)
Screenshot: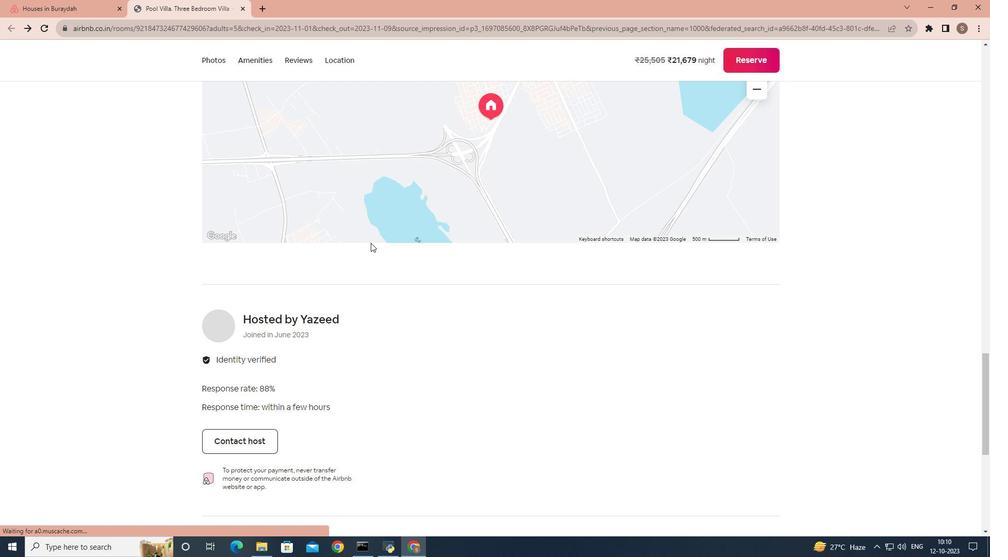 
Action: Mouse scrolled (370, 242) with delta (0, 0)
Screenshot: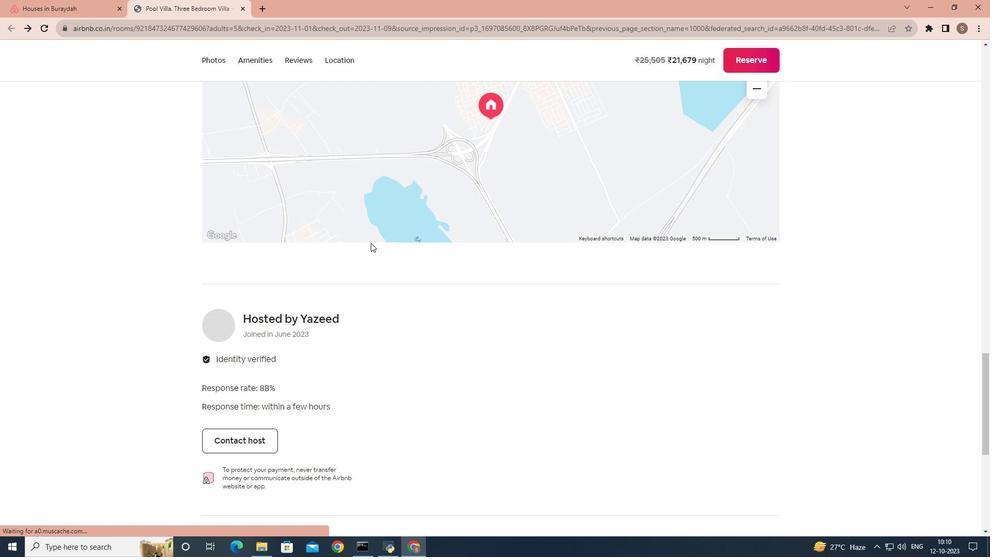 
Action: Mouse scrolled (370, 242) with delta (0, 0)
Screenshot: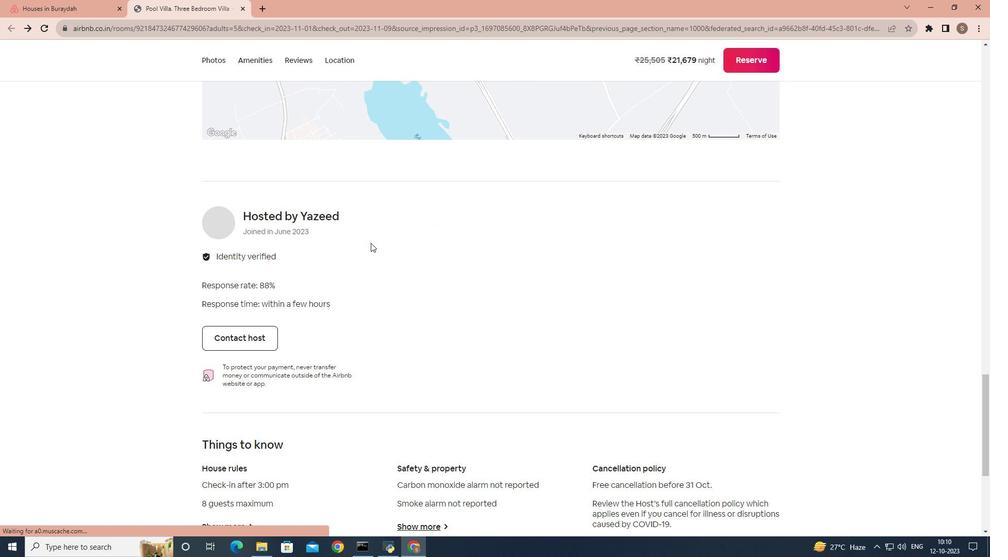 
Action: Mouse scrolled (370, 242) with delta (0, 0)
Screenshot: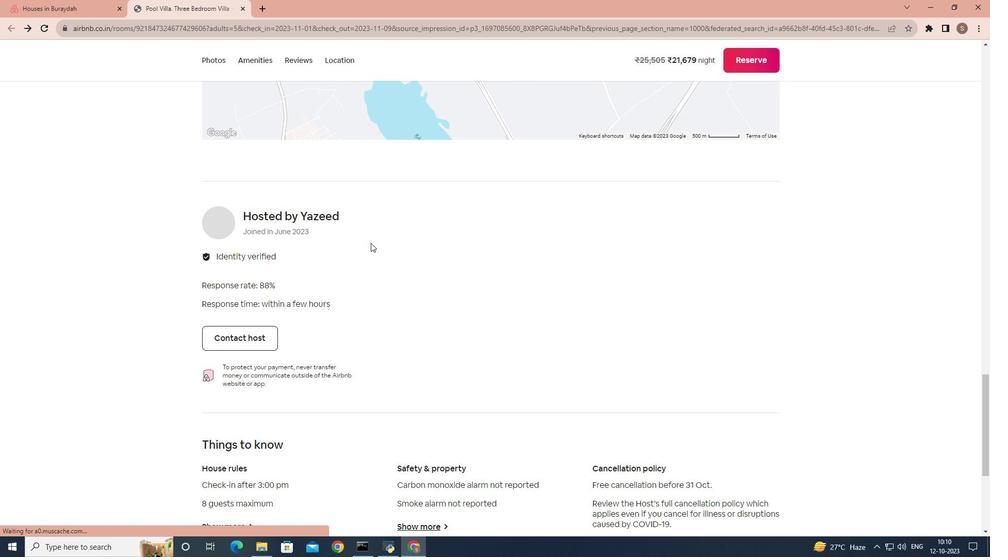 
Action: Mouse scrolled (370, 242) with delta (0, 0)
Screenshot: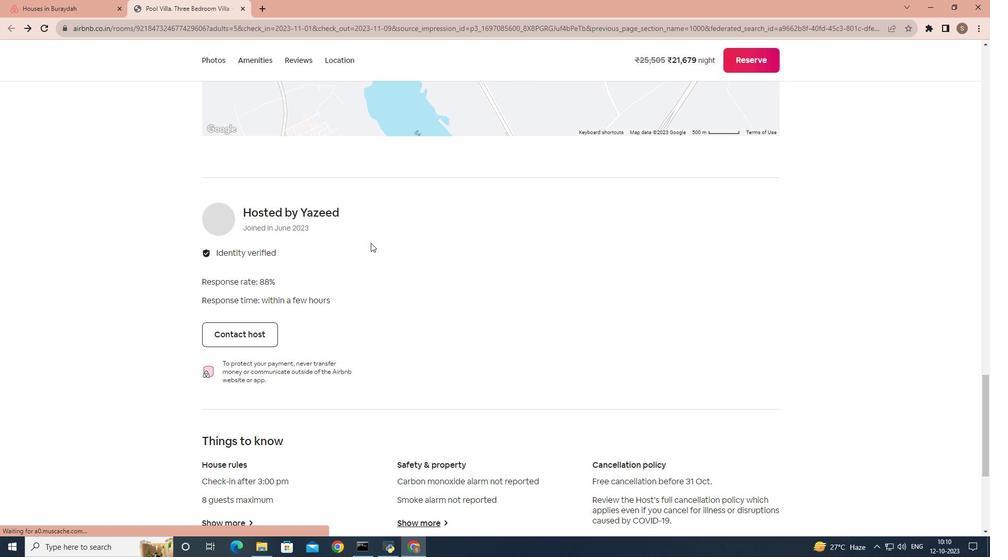
Action: Mouse scrolled (370, 242) with delta (0, 0)
Screenshot: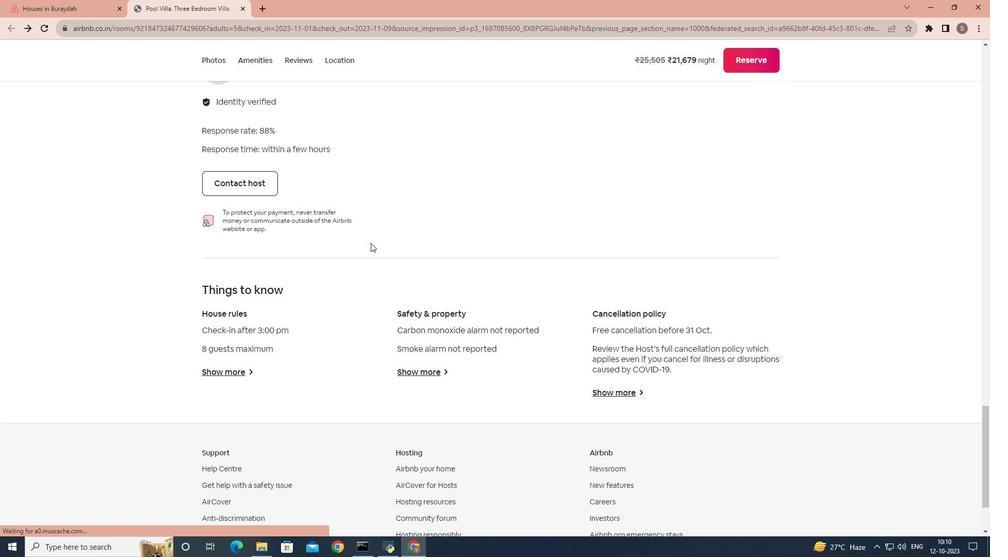 
Action: Mouse scrolled (370, 242) with delta (0, 0)
Screenshot: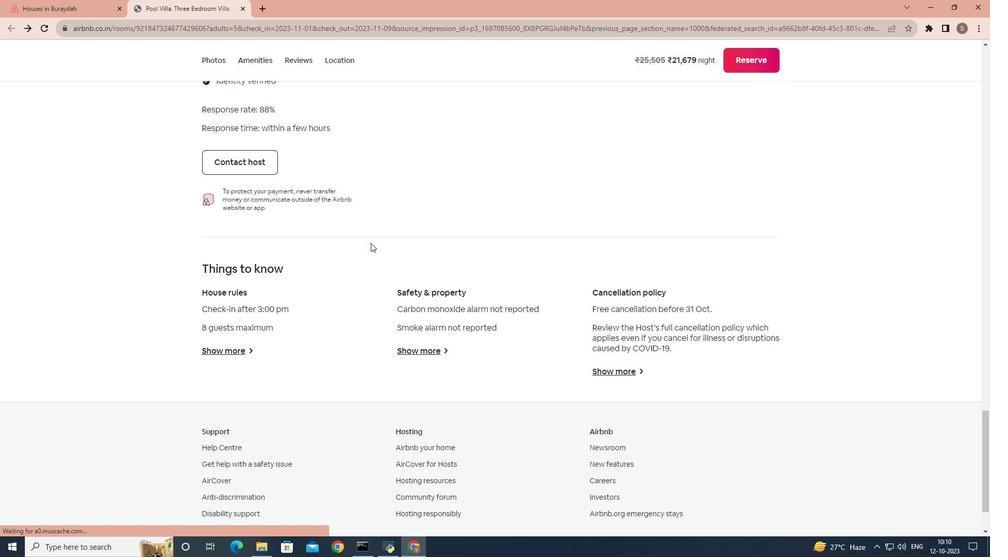 
Action: Mouse scrolled (370, 242) with delta (0, 0)
Screenshot: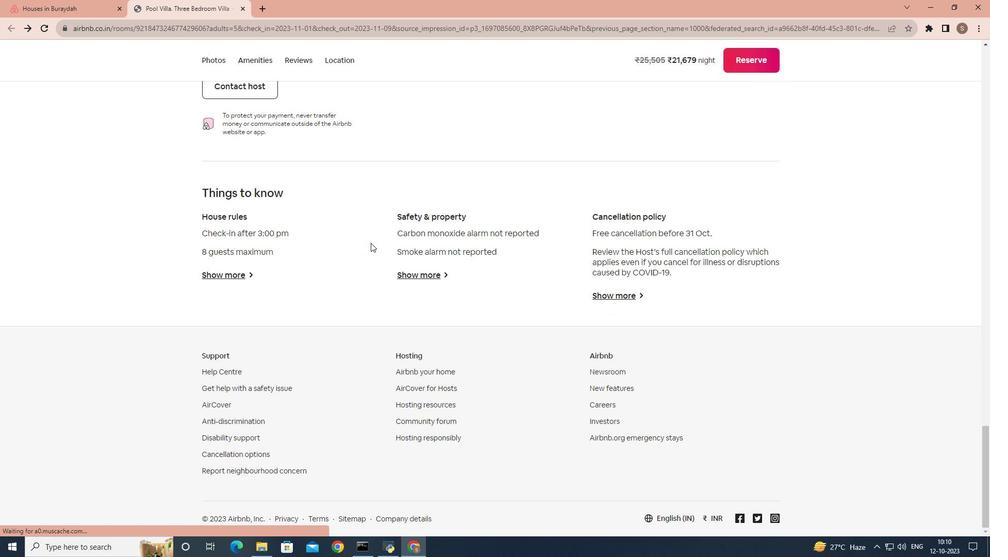 
Action: Mouse moved to (243, 273)
Screenshot: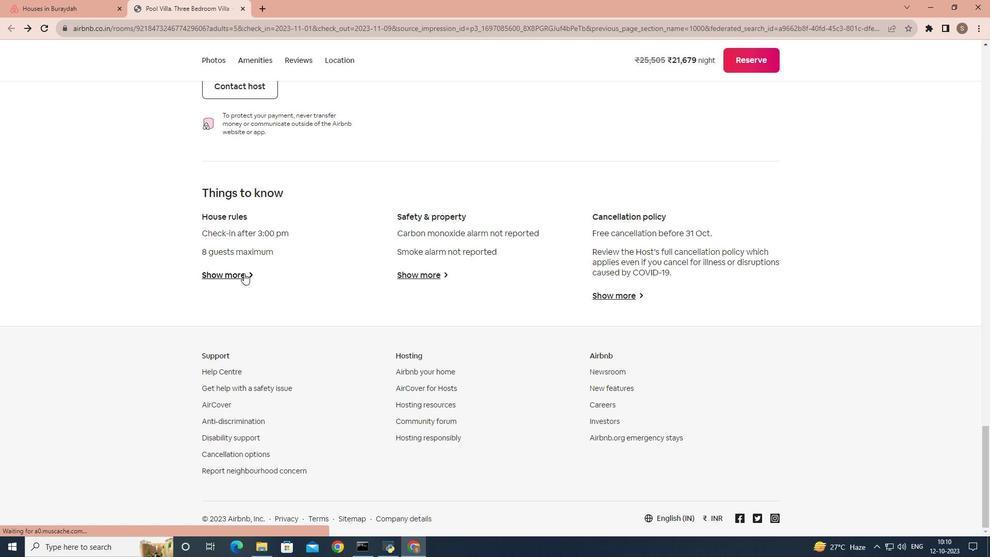 
Action: Mouse pressed left at (243, 273)
Screenshot: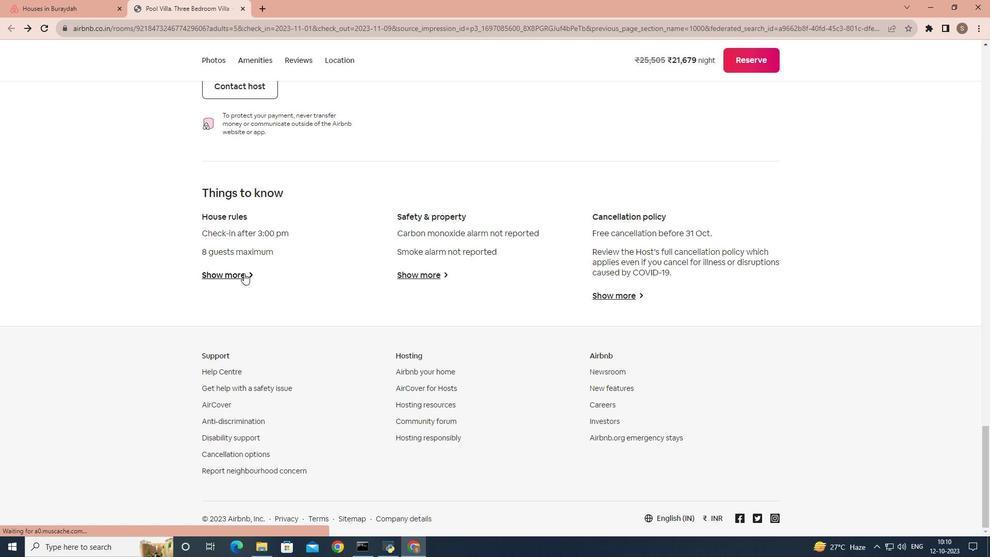 
Action: Mouse moved to (381, 263)
Screenshot: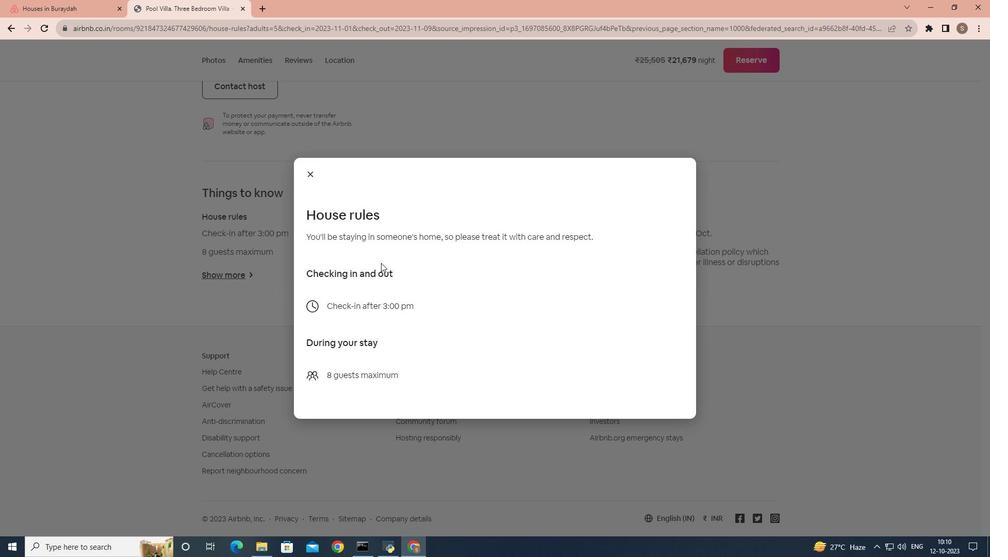 
Action: Mouse scrolled (381, 262) with delta (0, 0)
Screenshot: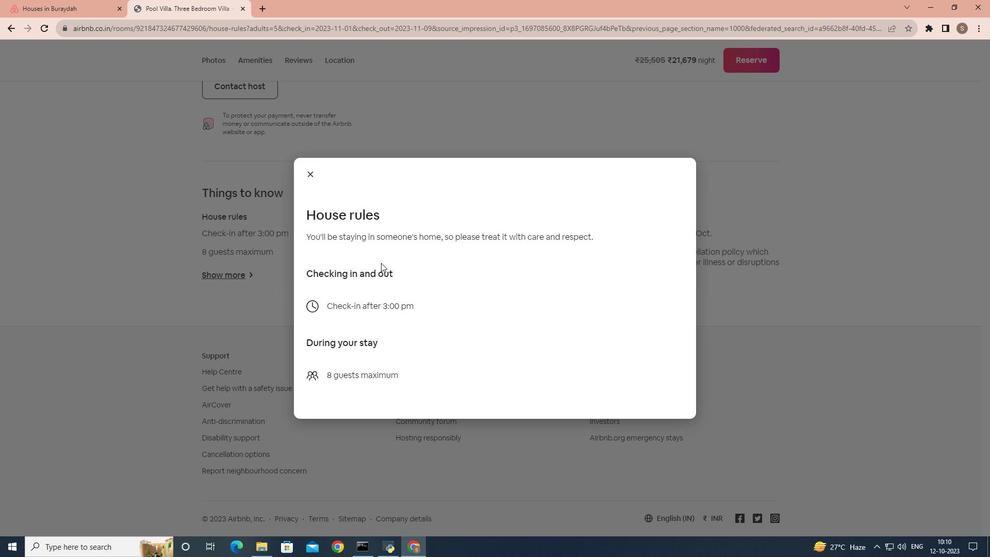 
Action: Mouse scrolled (381, 262) with delta (0, 0)
Screenshot: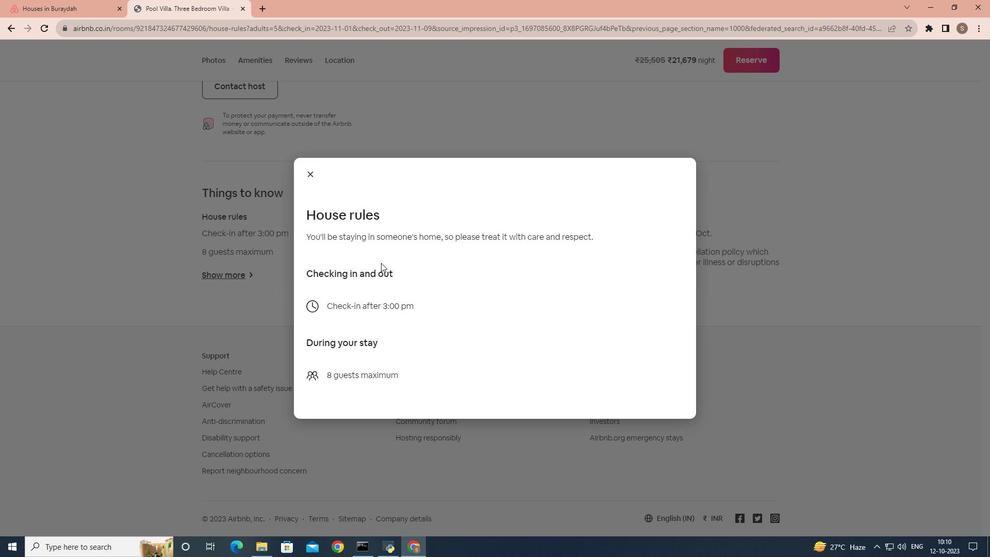 
Action: Mouse scrolled (381, 262) with delta (0, 0)
Screenshot: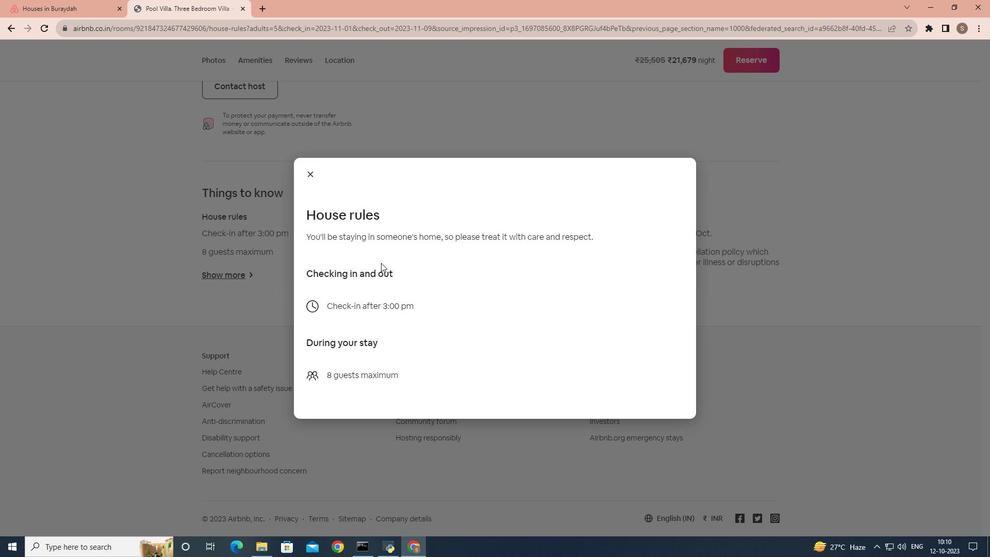 
Action: Mouse moved to (305, 172)
Screenshot: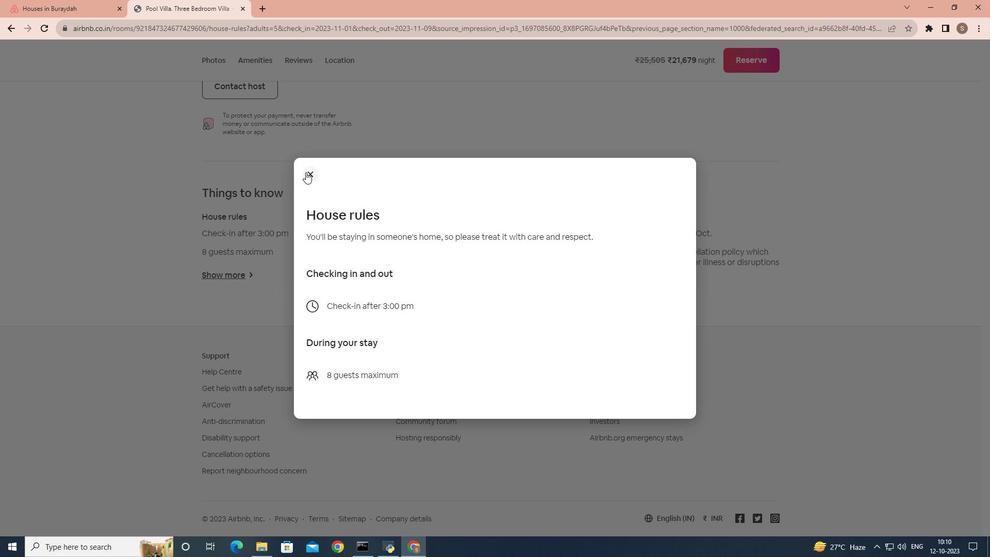 
Action: Mouse pressed left at (305, 172)
Screenshot: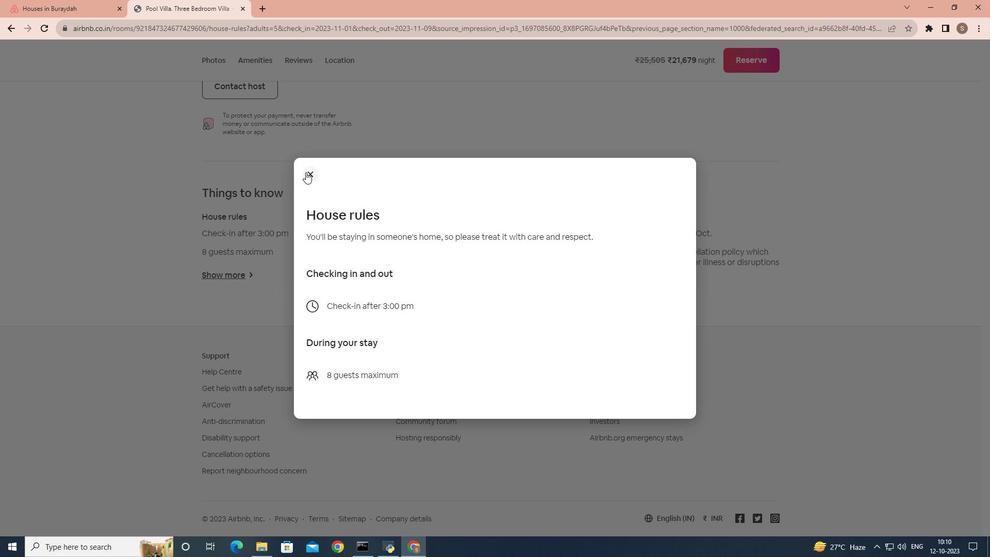 
Action: Mouse moved to (434, 279)
Screenshot: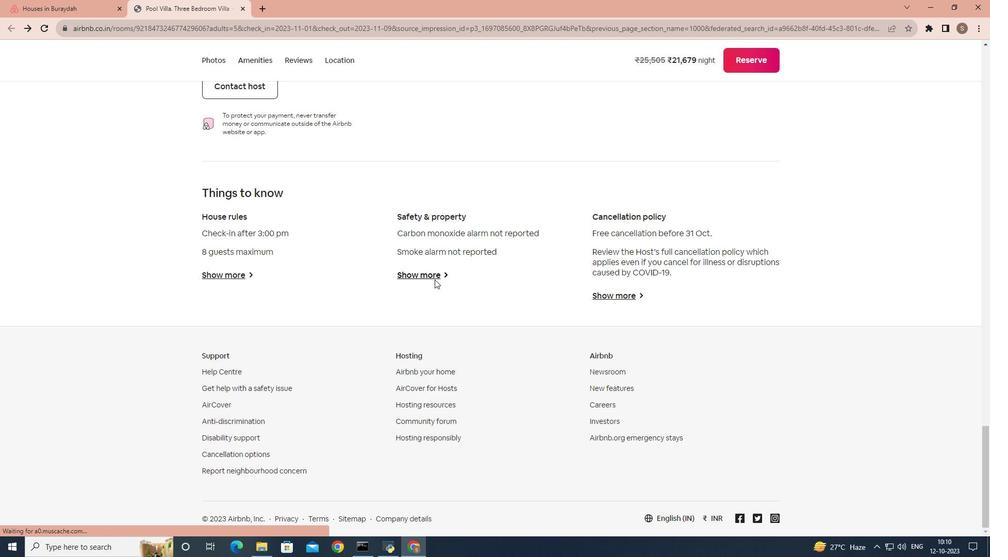 
Action: Mouse pressed left at (434, 279)
Screenshot: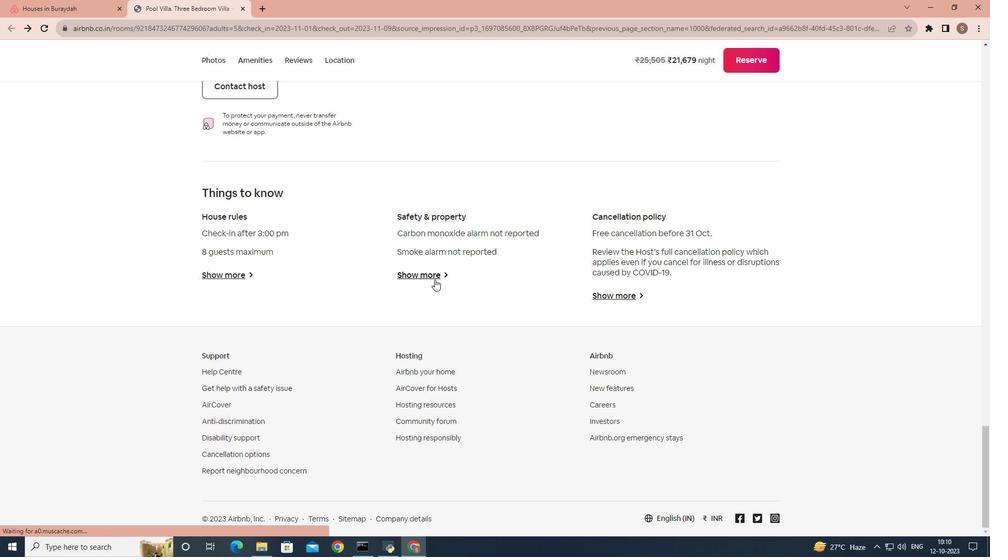 
Action: Mouse moved to (315, 166)
Screenshot: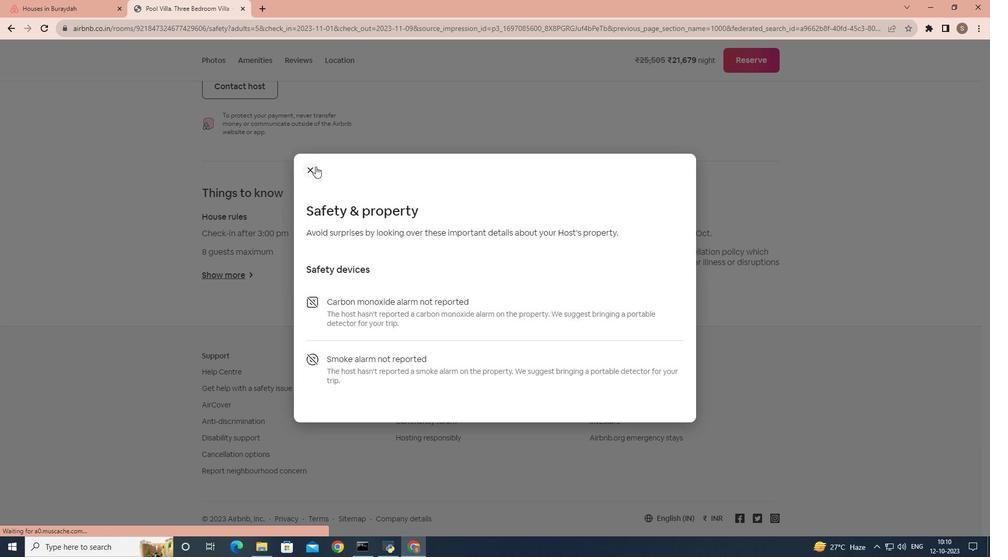 
Action: Mouse pressed left at (315, 166)
Screenshot: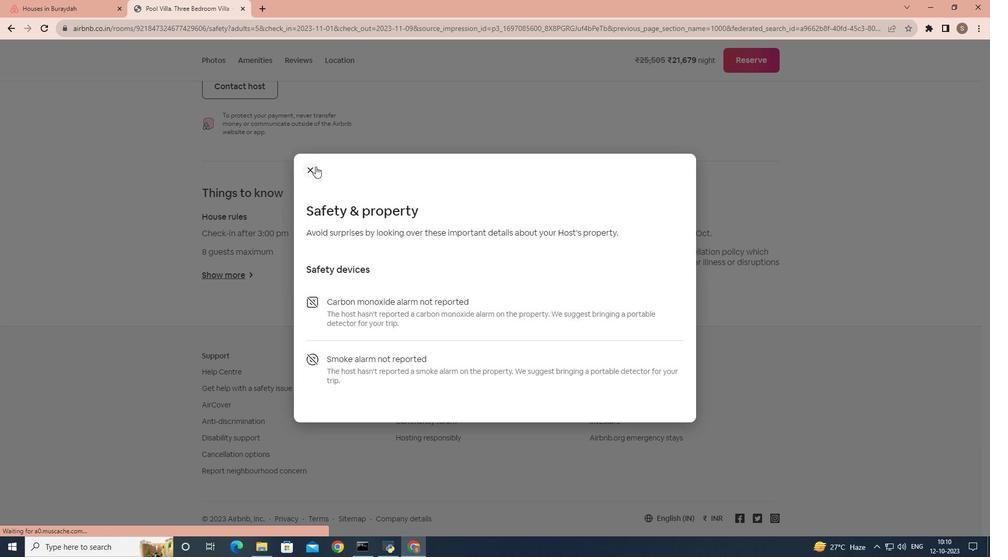
Action: Mouse moved to (628, 295)
Screenshot: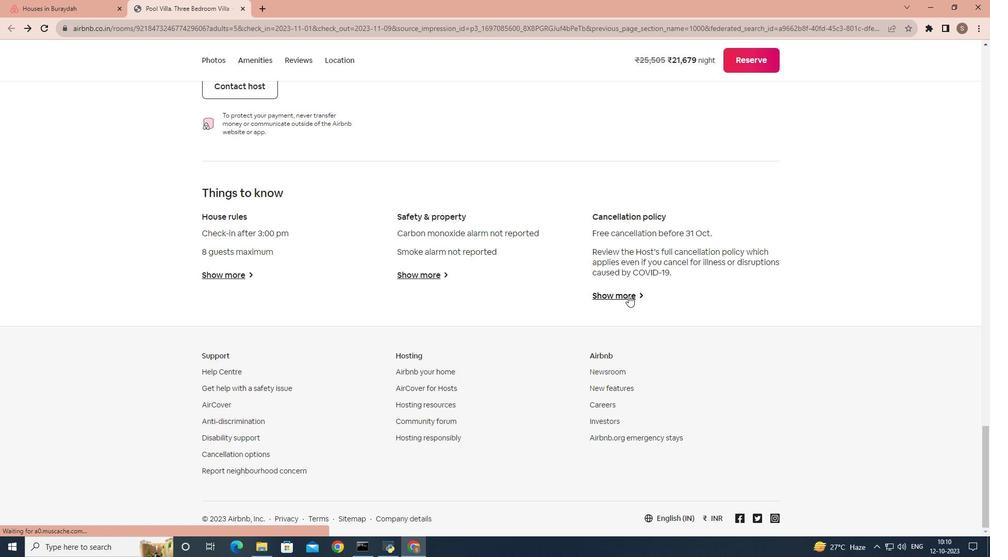 
Action: Mouse pressed left at (628, 295)
Screenshot: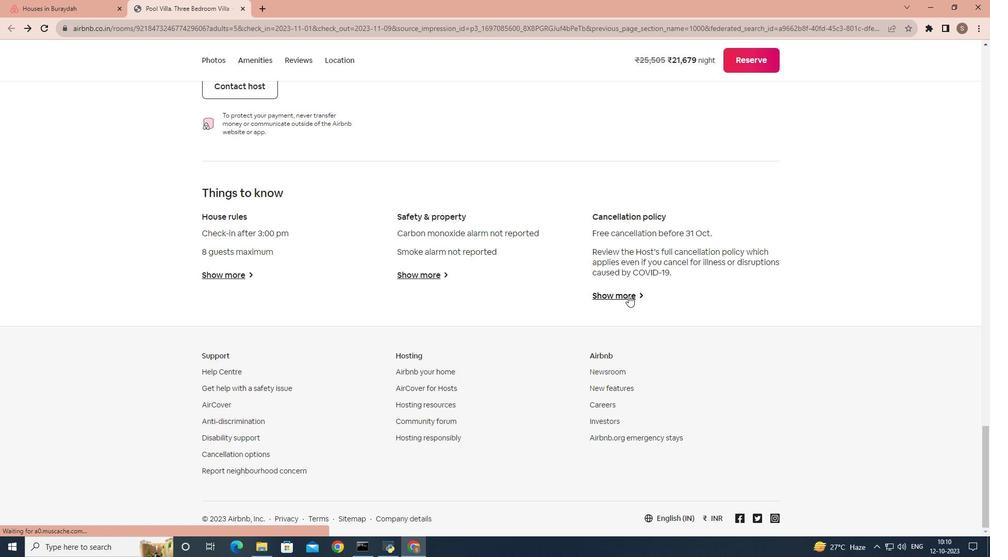 
Action: Mouse moved to (371, 155)
Screenshot: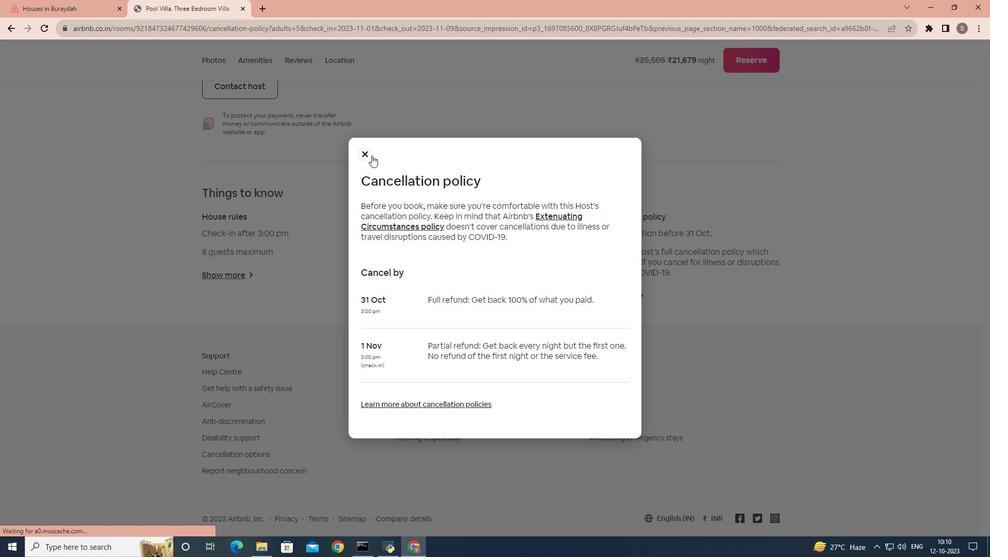 
Action: Mouse pressed left at (371, 155)
Screenshot: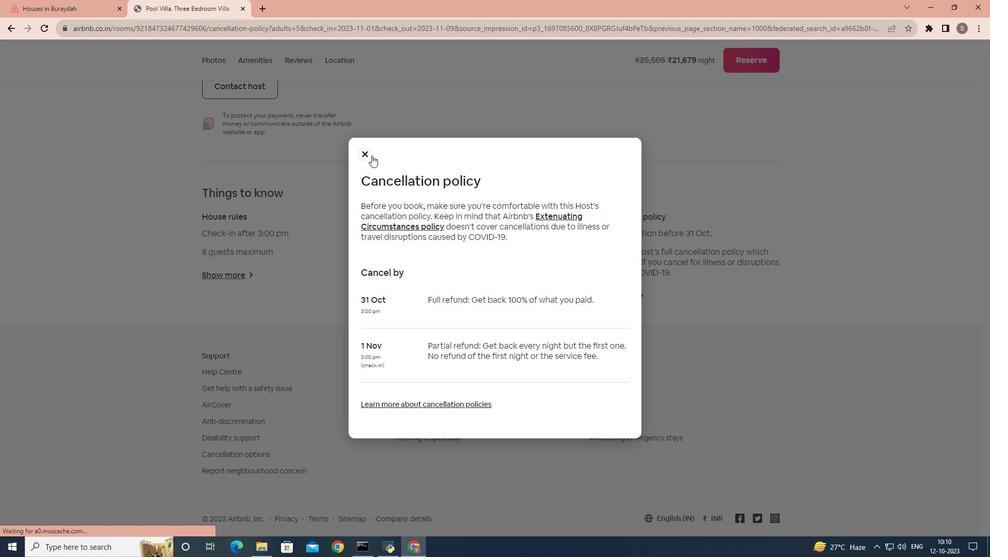 
Action: Mouse moved to (362, 193)
Screenshot: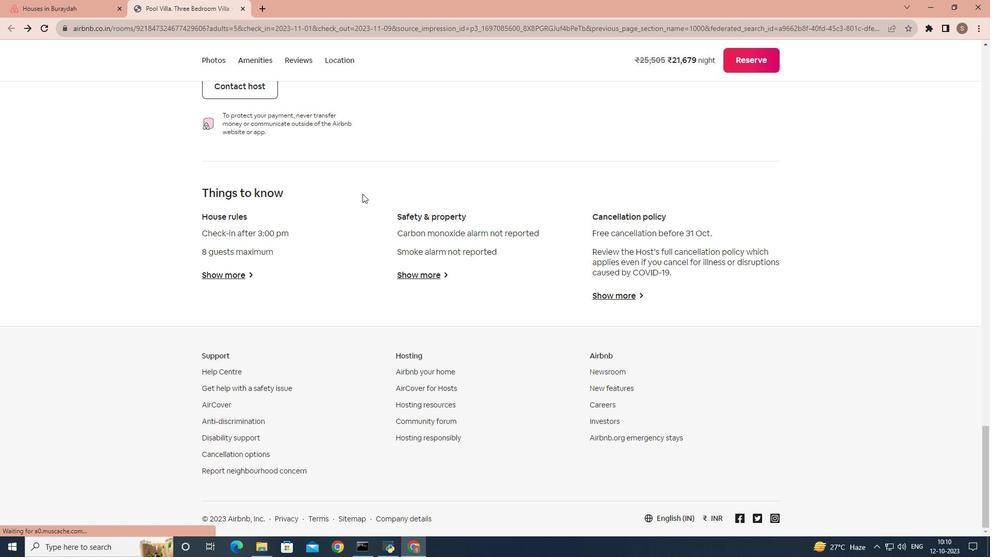 
Action: Mouse scrolled (362, 193) with delta (0, 0)
Screenshot: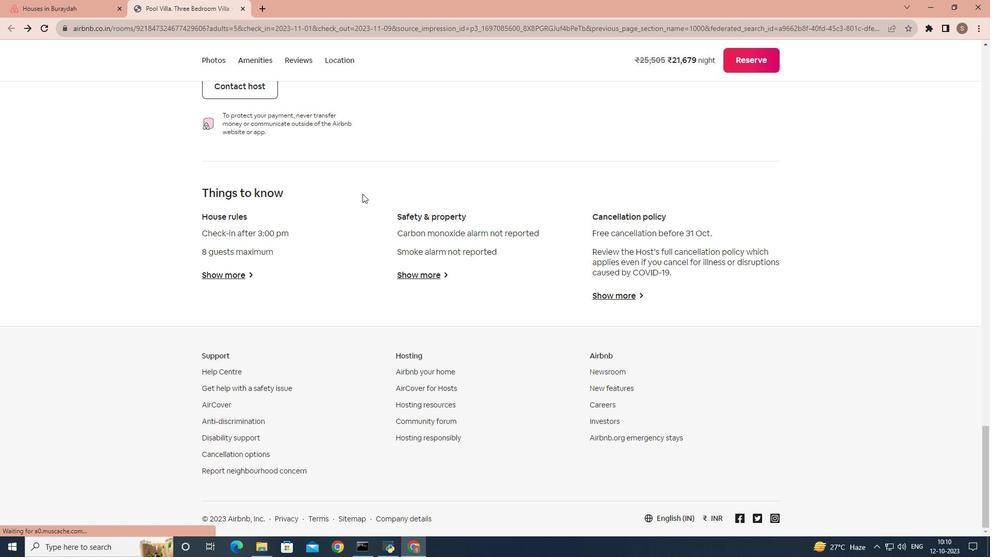
Action: Mouse scrolled (362, 194) with delta (0, 0)
Screenshot: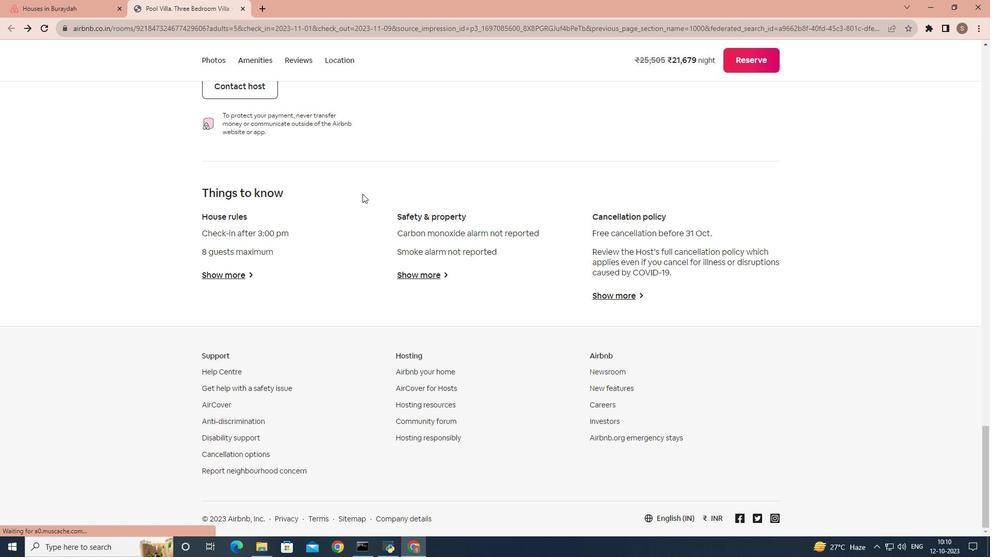 
Action: Mouse scrolled (362, 194) with delta (0, 0)
Screenshot: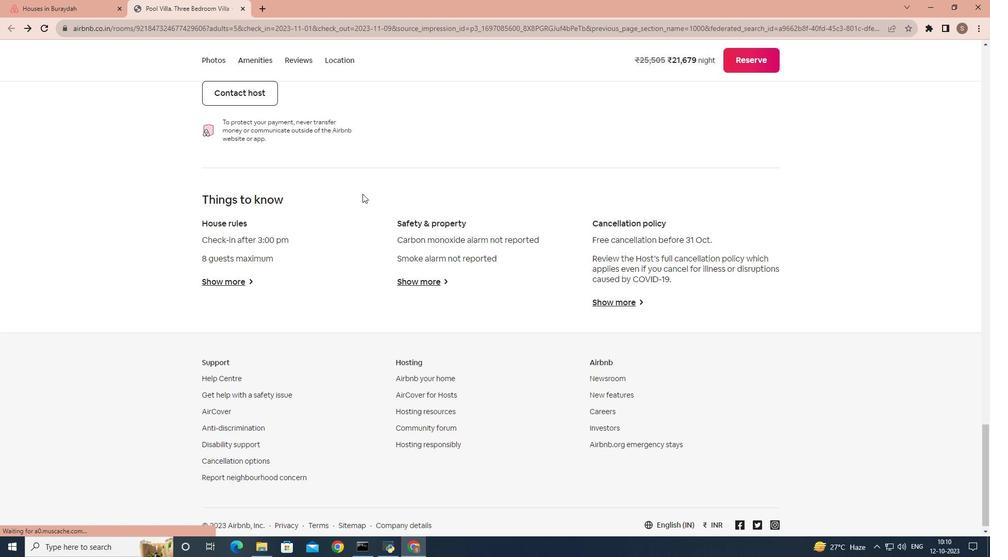 
Action: Mouse scrolled (362, 194) with delta (0, 0)
Screenshot: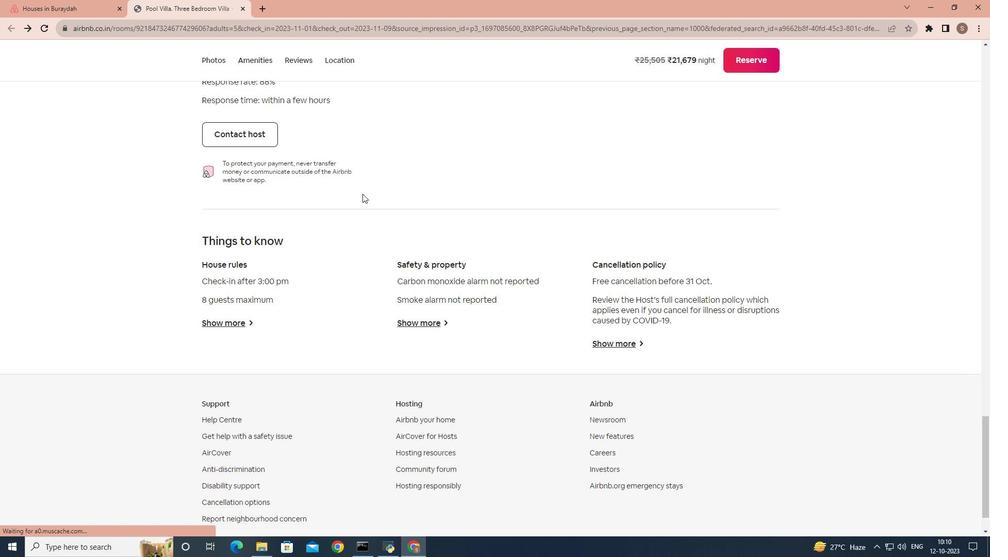 
Action: Mouse scrolled (362, 193) with delta (0, 0)
Screenshot: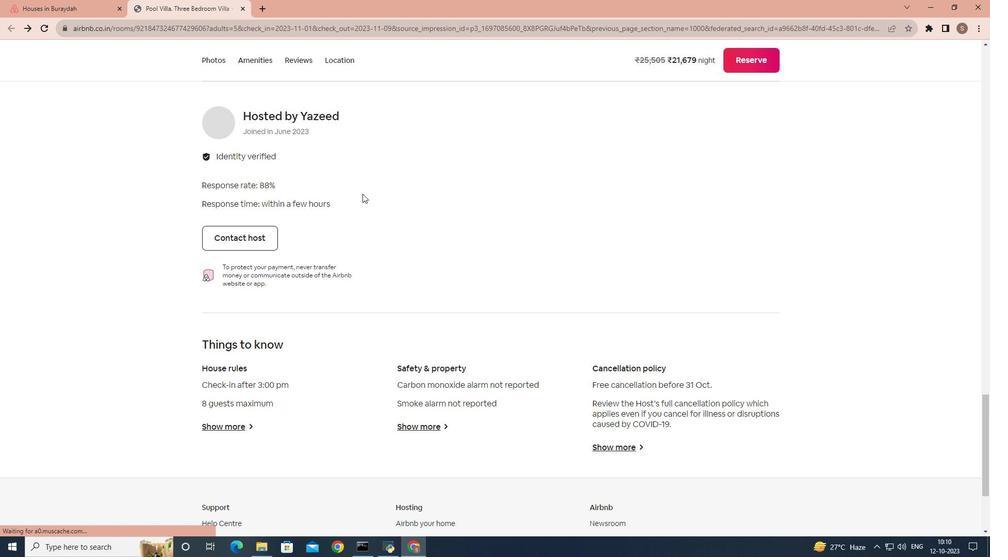 
Action: Mouse scrolled (362, 193) with delta (0, 0)
Screenshot: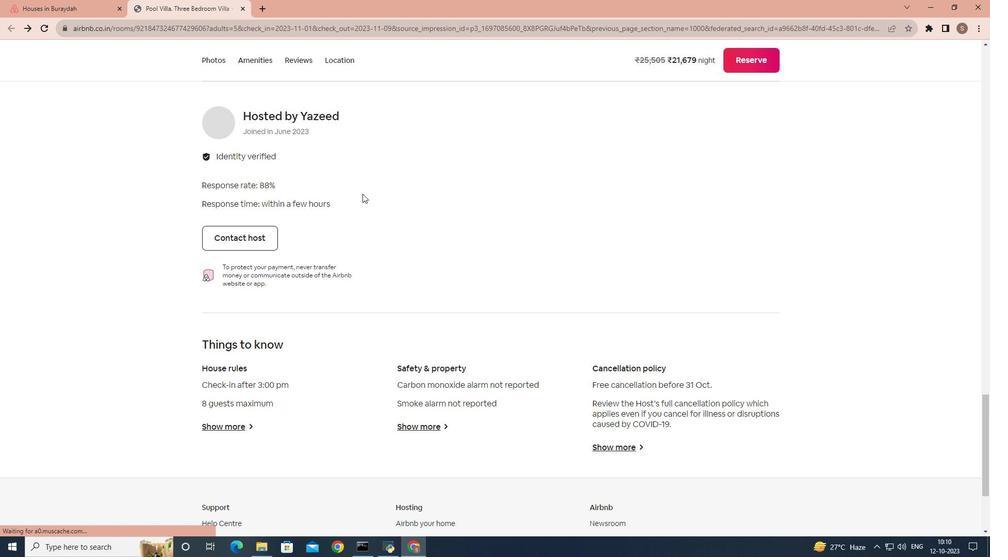 
Action: Mouse scrolled (362, 193) with delta (0, 0)
Screenshot: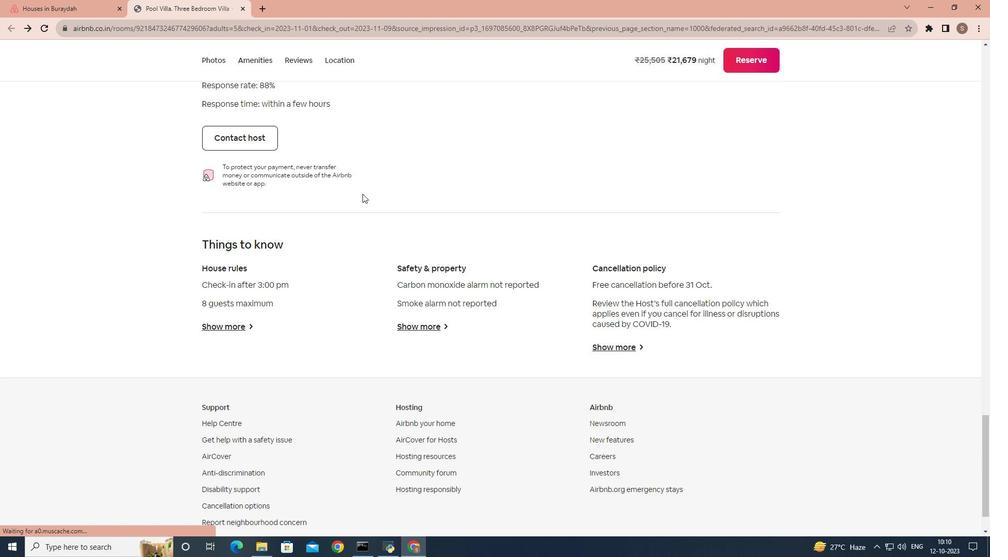 
Action: Mouse scrolled (362, 193) with delta (0, 0)
Screenshot: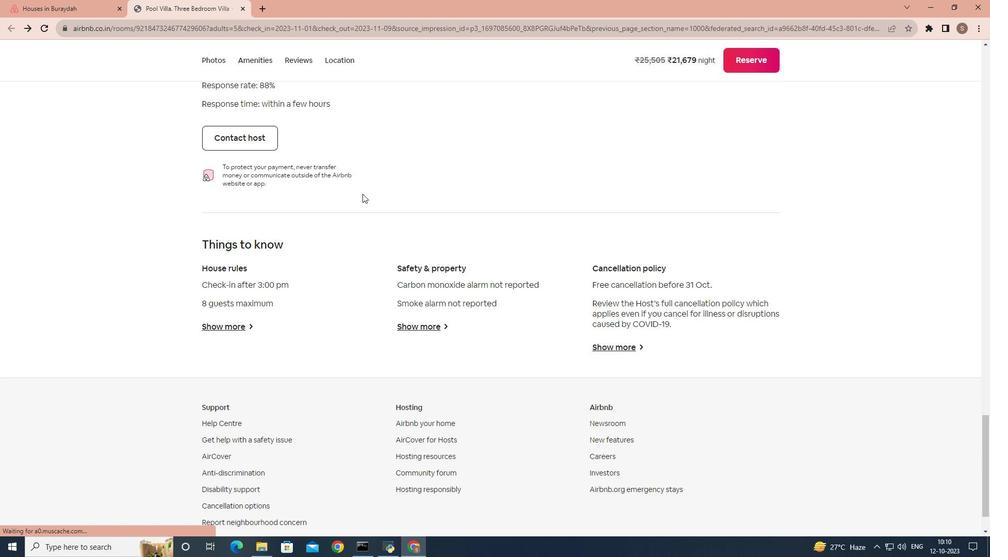 
Action: Mouse scrolled (362, 193) with delta (0, 0)
Screenshot: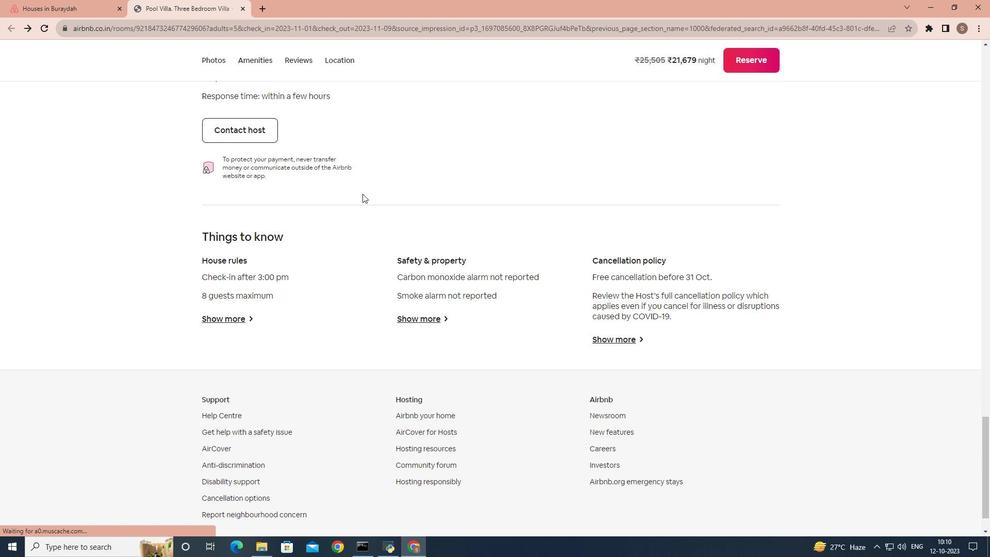 
Action: Mouse moved to (79, 0)
Screenshot: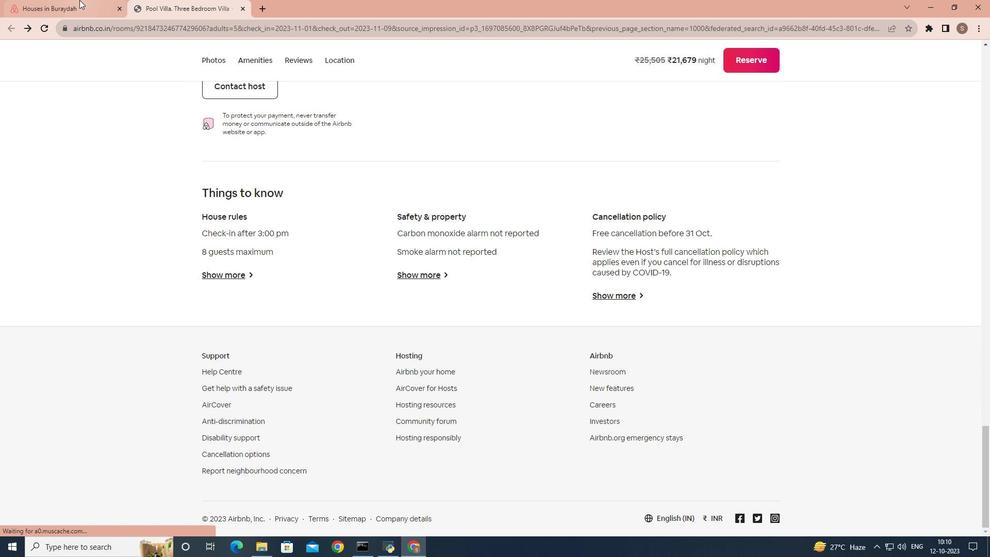 
Action: Mouse pressed left at (79, 0)
Screenshot: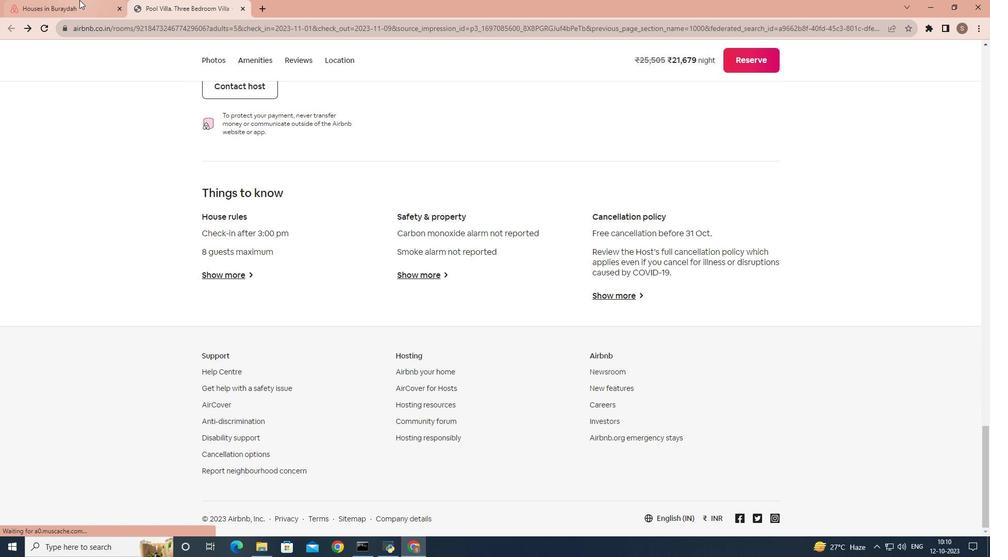 
Action: Mouse moved to (350, 247)
Screenshot: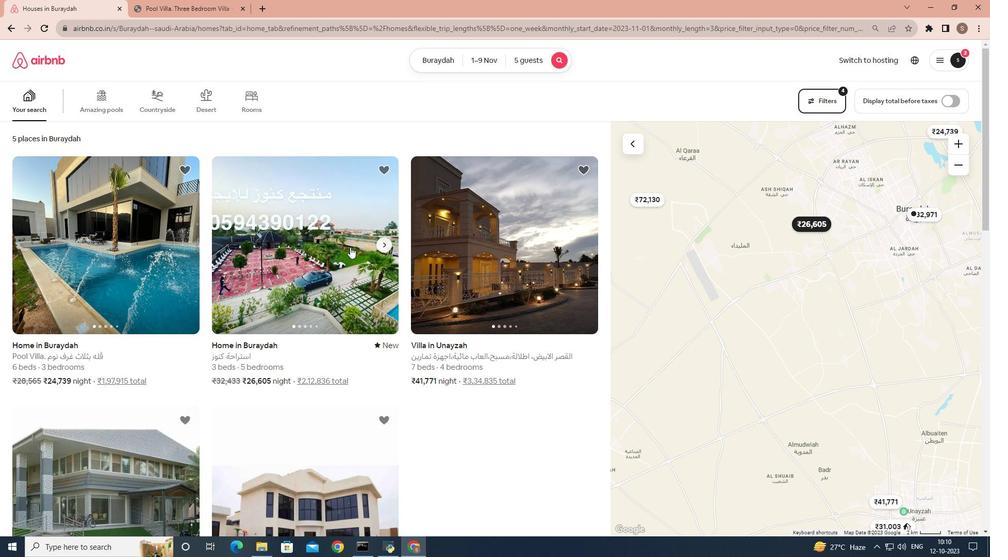 
Action: Mouse scrolled (350, 246) with delta (0, 0)
Screenshot: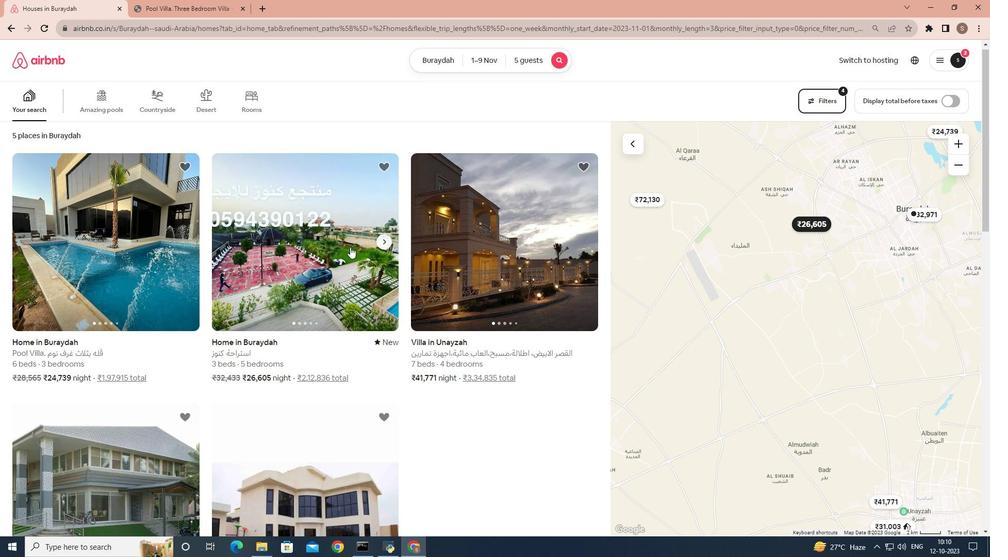
Action: Mouse moved to (352, 242)
Screenshot: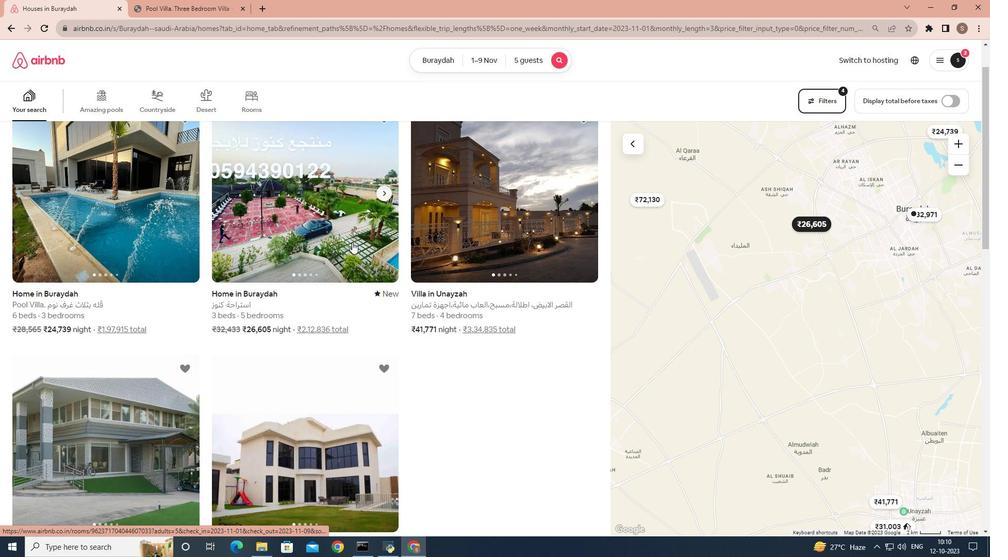 
Action: Mouse pressed left at (352, 242)
Screenshot: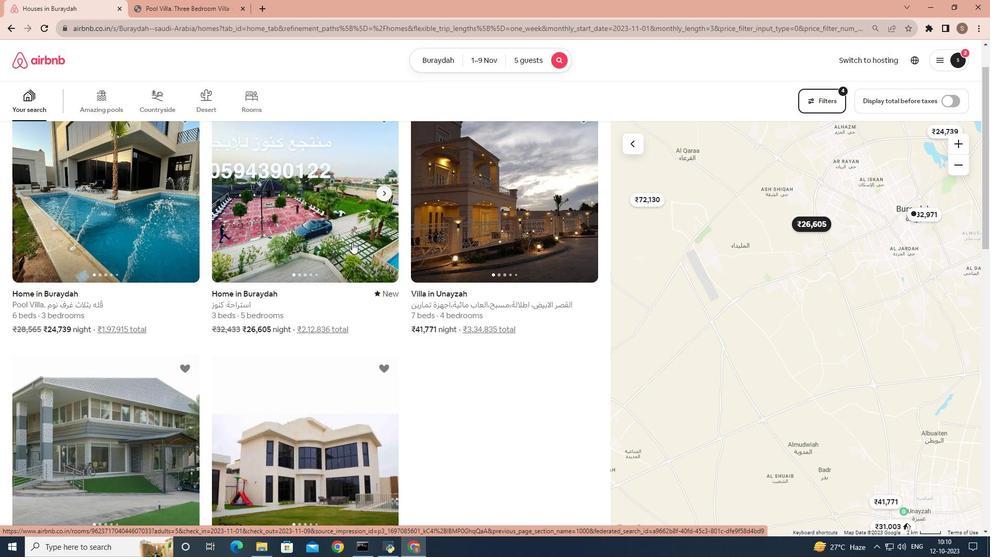 
Action: Mouse moved to (726, 376)
Screenshot: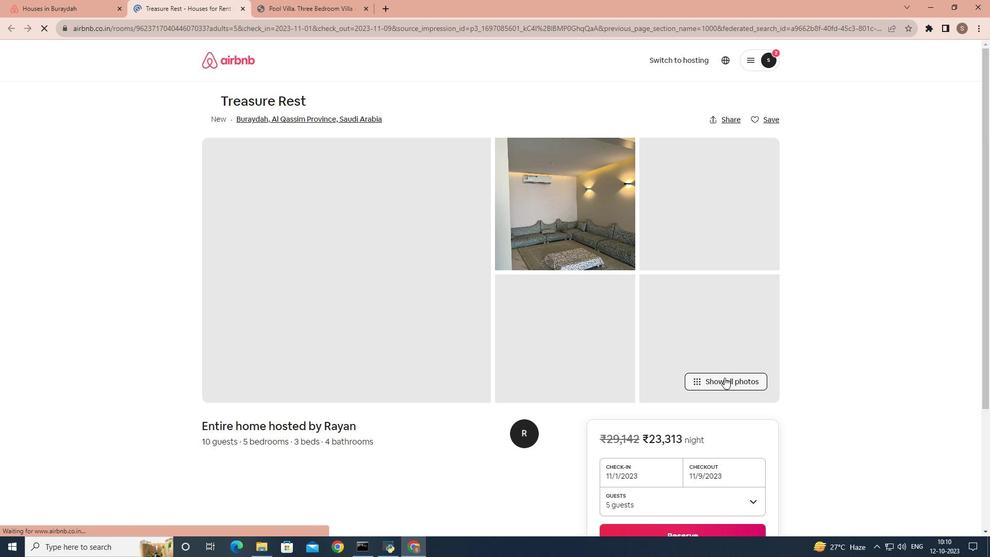 
Action: Mouse pressed left at (726, 376)
Screenshot: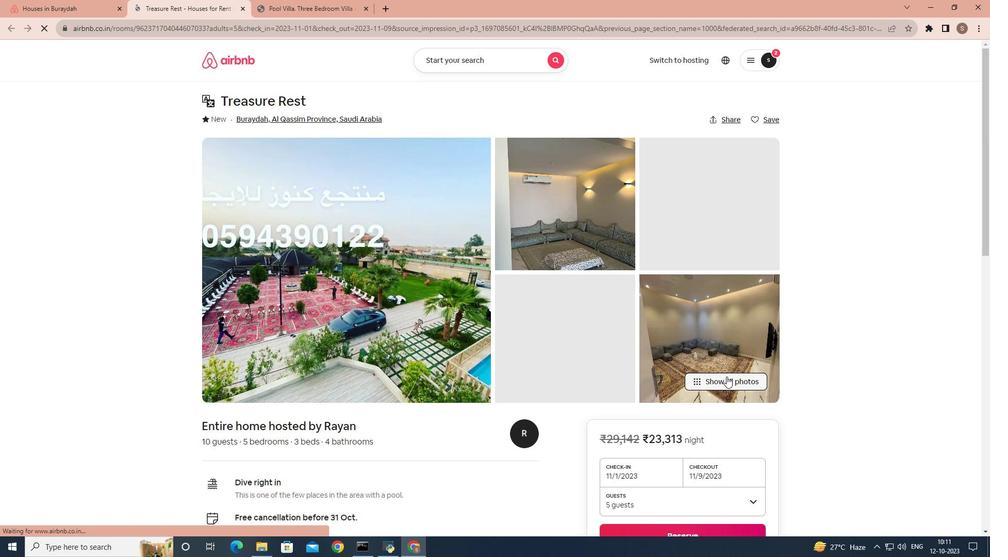 
Action: Mouse scrolled (726, 376) with delta (0, 0)
Screenshot: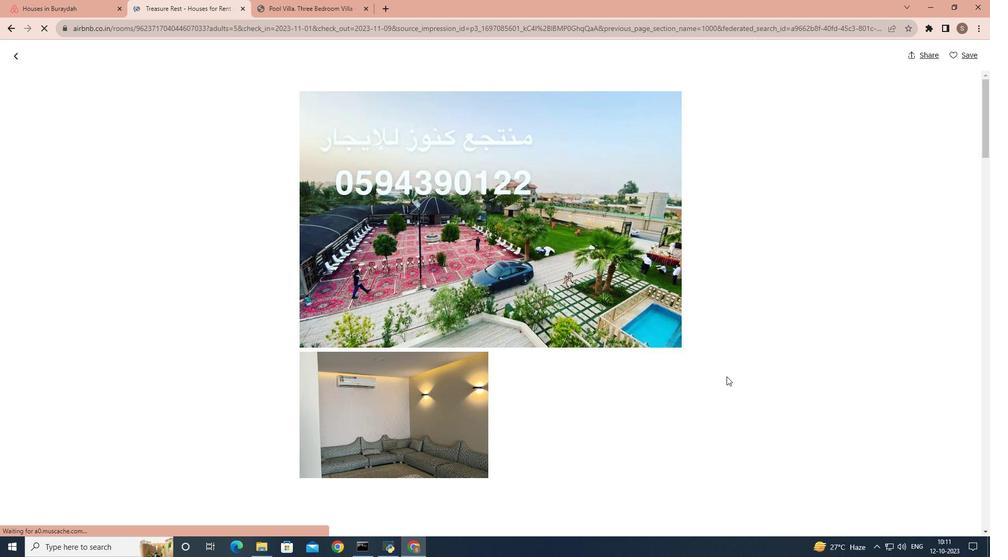 
Action: Mouse scrolled (726, 376) with delta (0, 0)
Screenshot: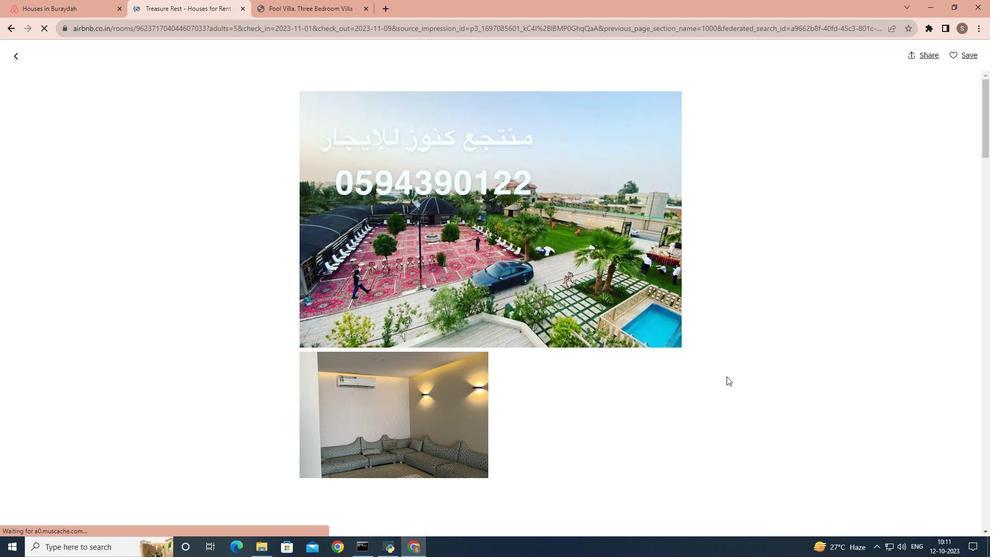 
Action: Mouse scrolled (726, 376) with delta (0, 0)
Screenshot: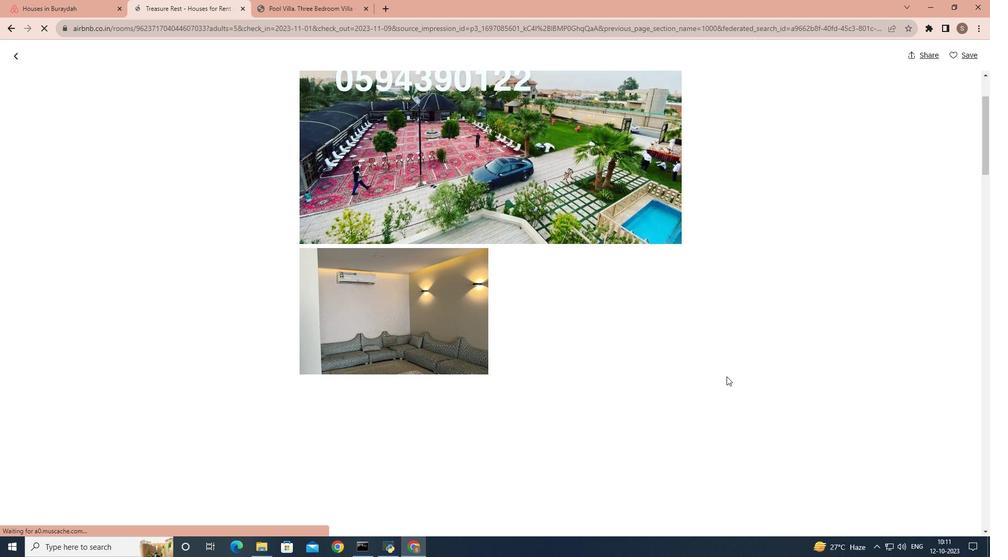 
Action: Mouse scrolled (726, 376) with delta (0, 0)
Screenshot: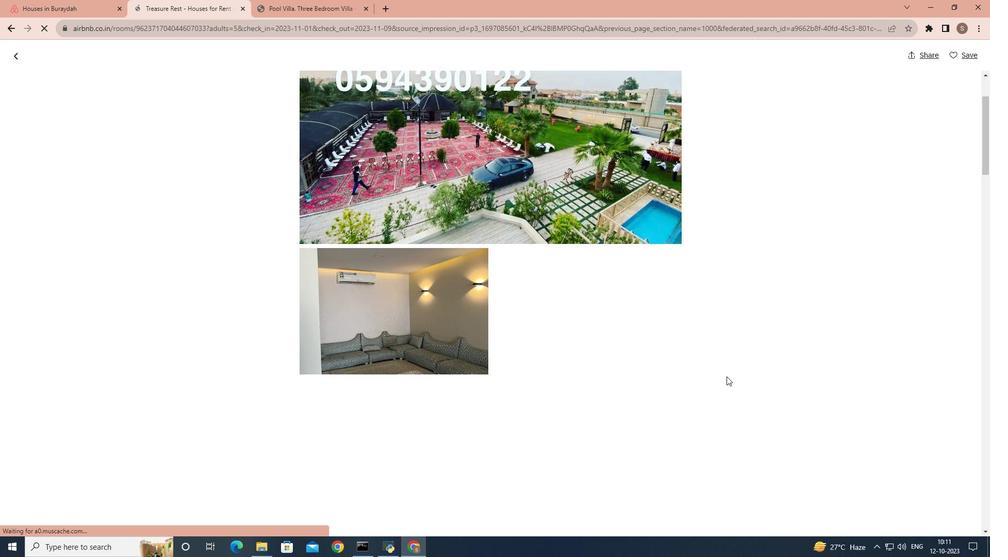 
Action: Mouse scrolled (726, 376) with delta (0, 0)
Screenshot: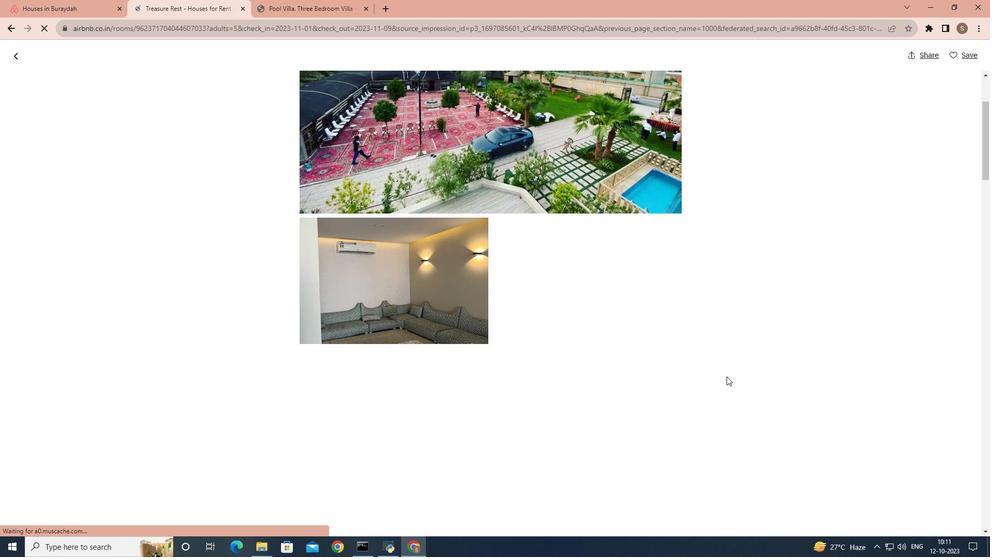 
Action: Mouse moved to (698, 367)
Screenshot: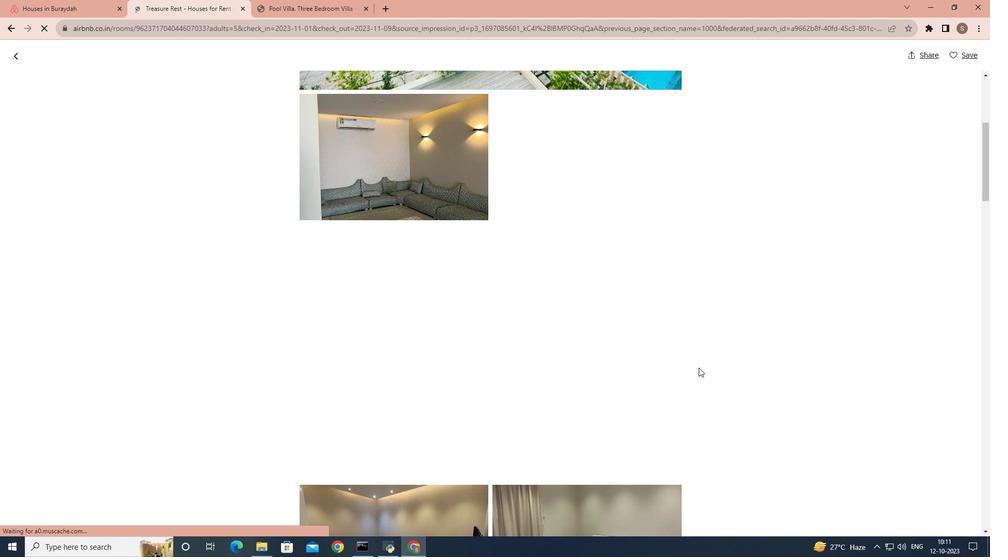 
Action: Mouse scrolled (698, 367) with delta (0, 0)
Screenshot: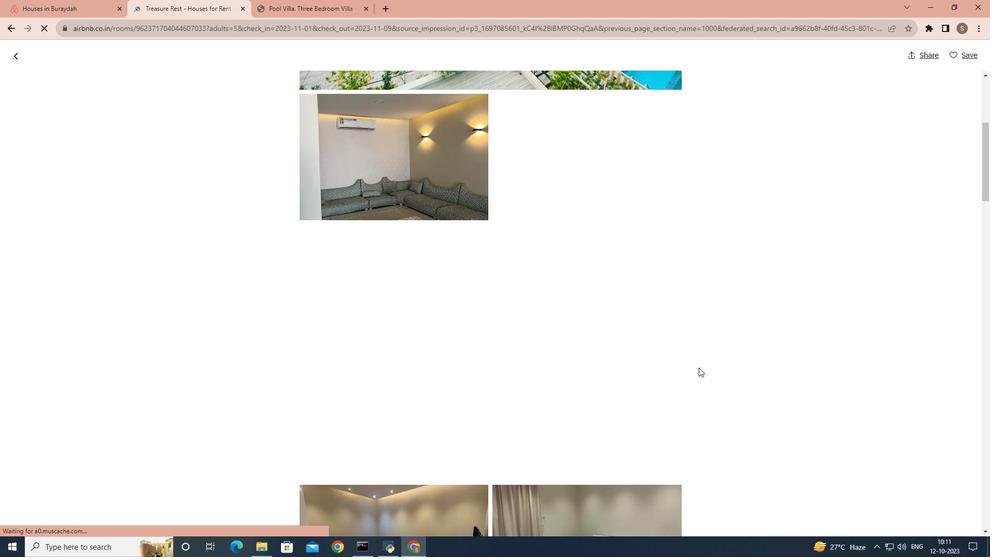 
Action: Mouse scrolled (698, 367) with delta (0, 0)
Screenshot: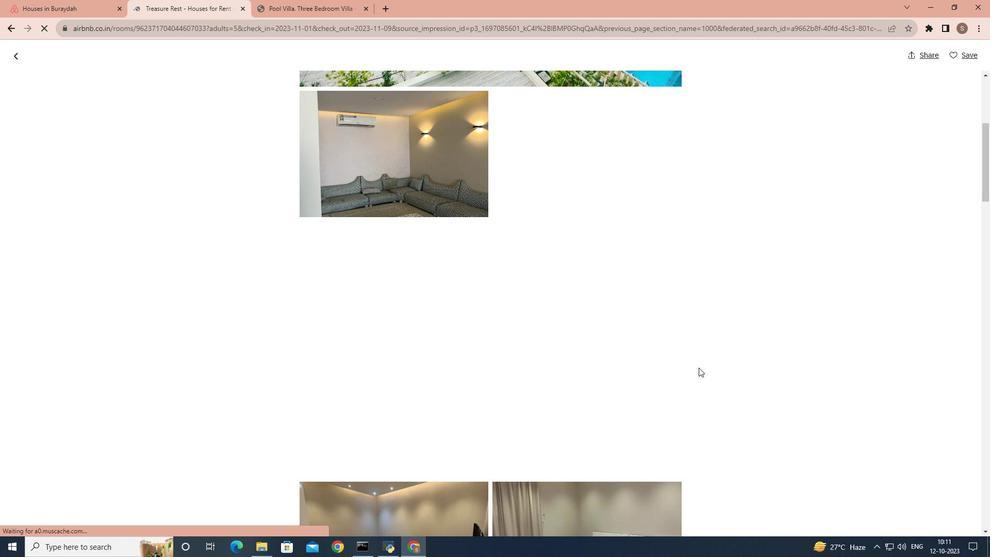 
Action: Mouse scrolled (698, 367) with delta (0, 0)
Screenshot: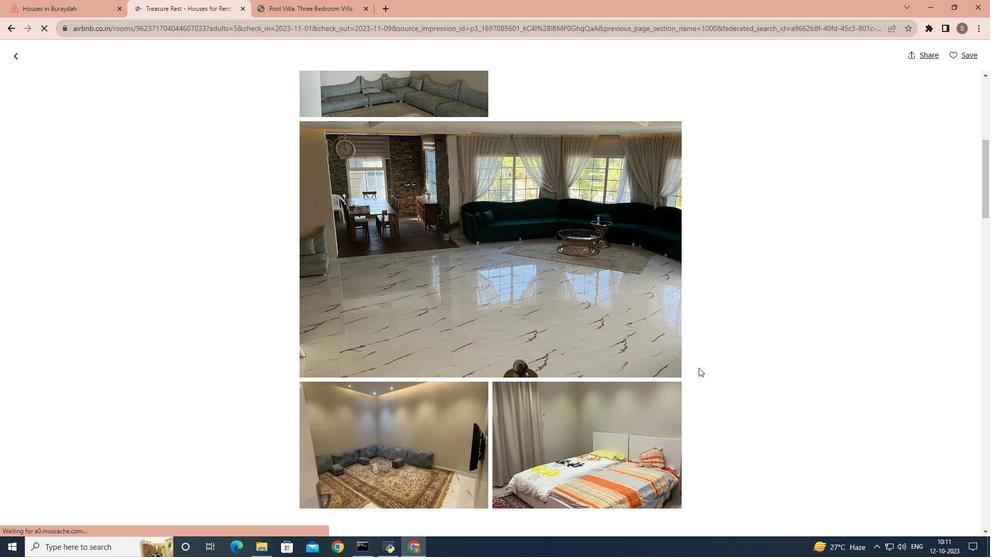 
Action: Mouse scrolled (698, 367) with delta (0, 0)
Screenshot: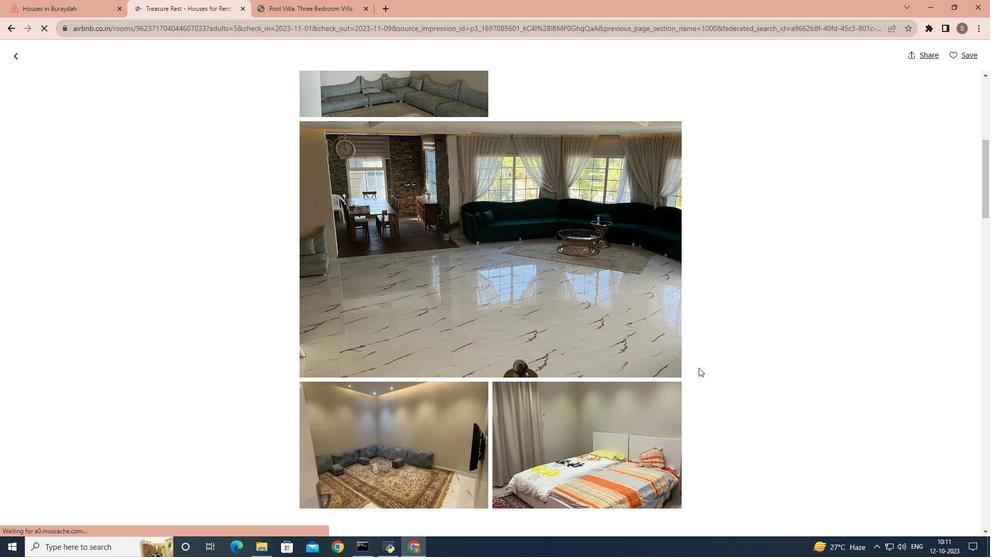 
Action: Mouse scrolled (698, 367) with delta (0, 0)
Screenshot: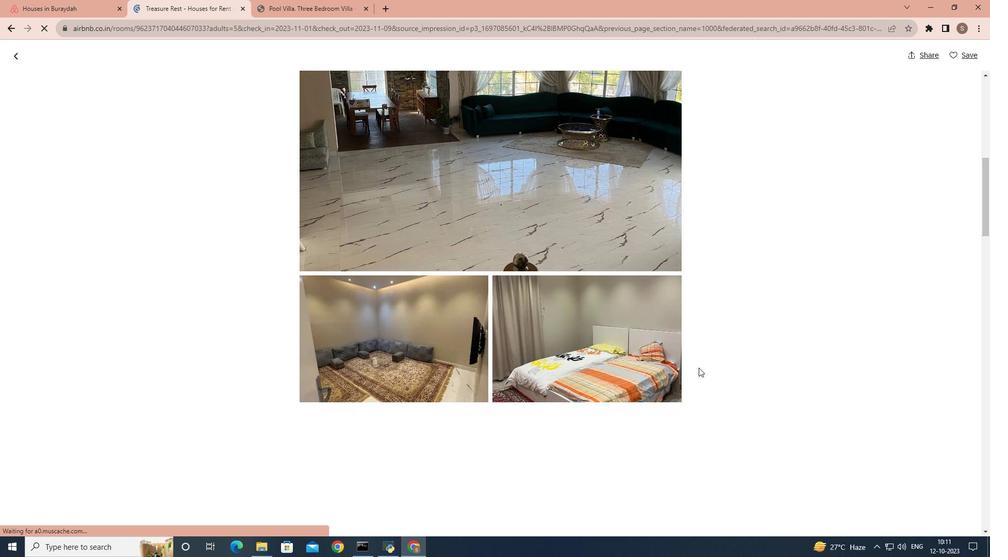
Action: Mouse scrolled (698, 367) with delta (0, 0)
Screenshot: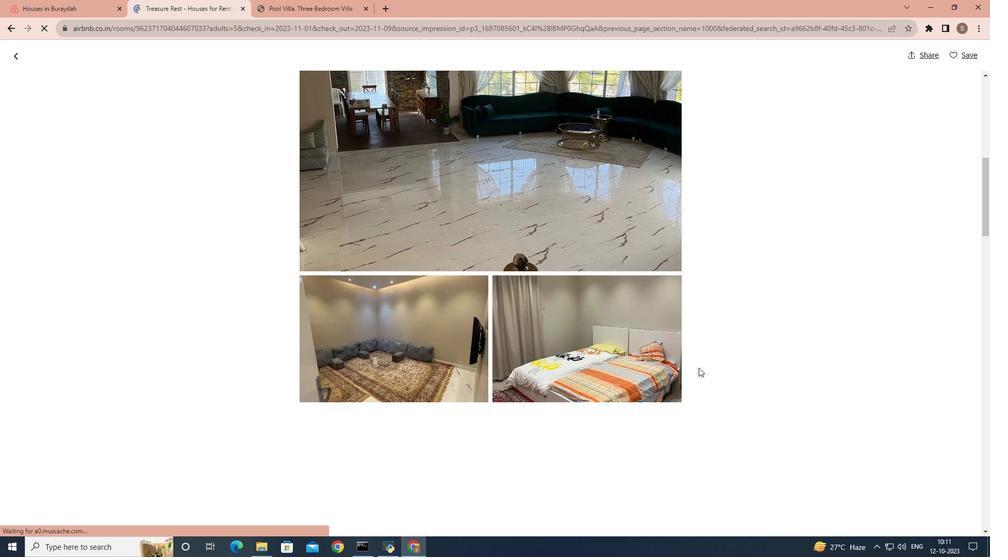 
Action: Mouse scrolled (698, 367) with delta (0, 0)
Screenshot: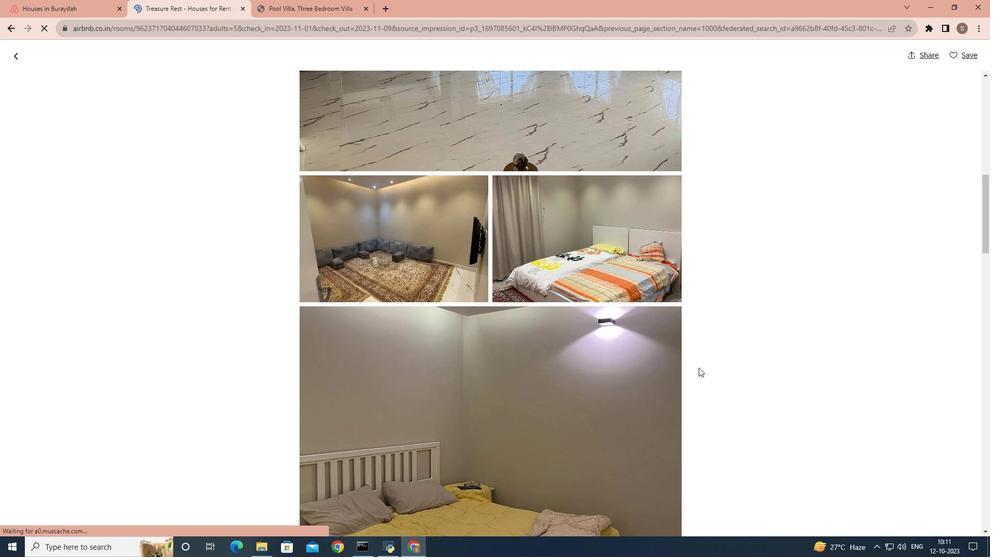 
Action: Mouse scrolled (698, 367) with delta (0, 0)
Screenshot: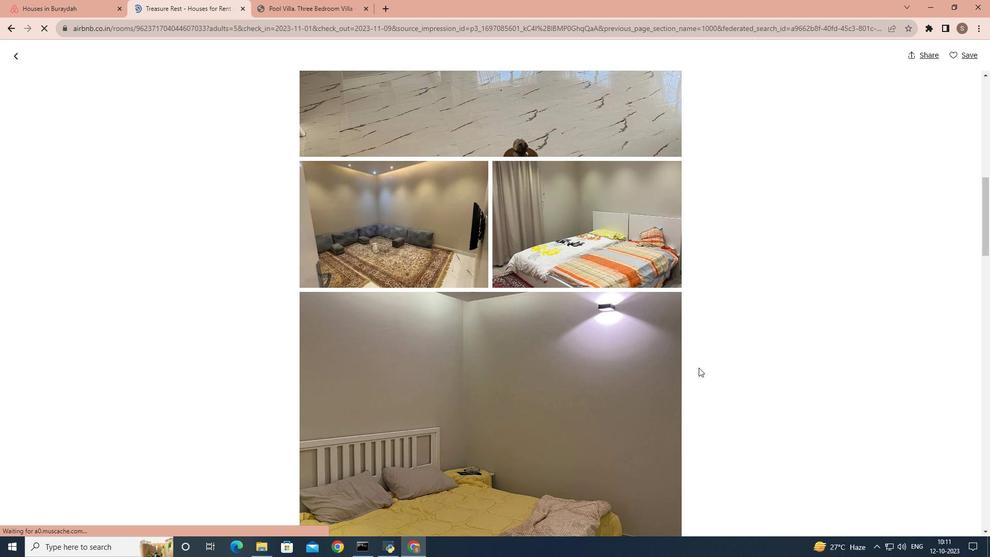 
Action: Mouse scrolled (698, 367) with delta (0, 0)
Screenshot: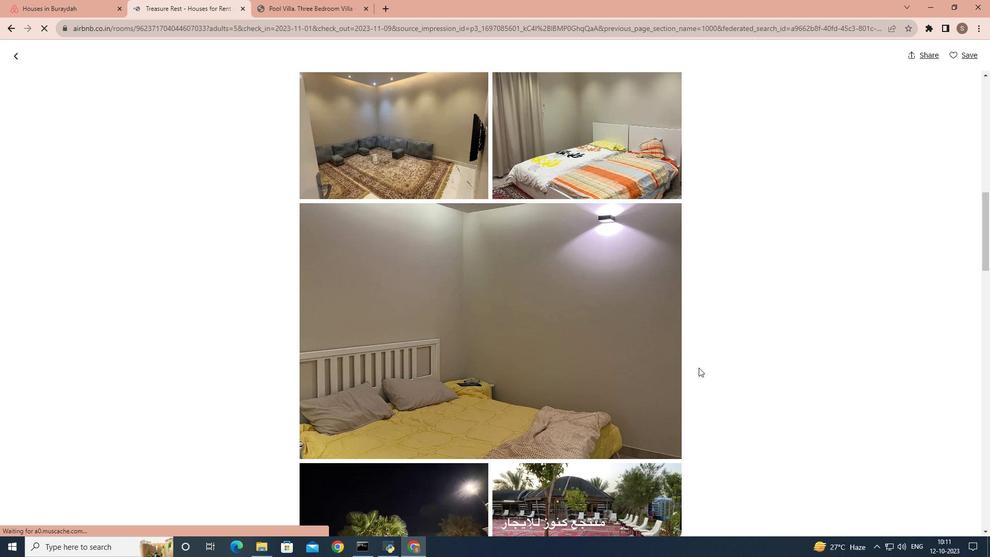 
Action: Mouse scrolled (698, 367) with delta (0, 0)
Screenshot: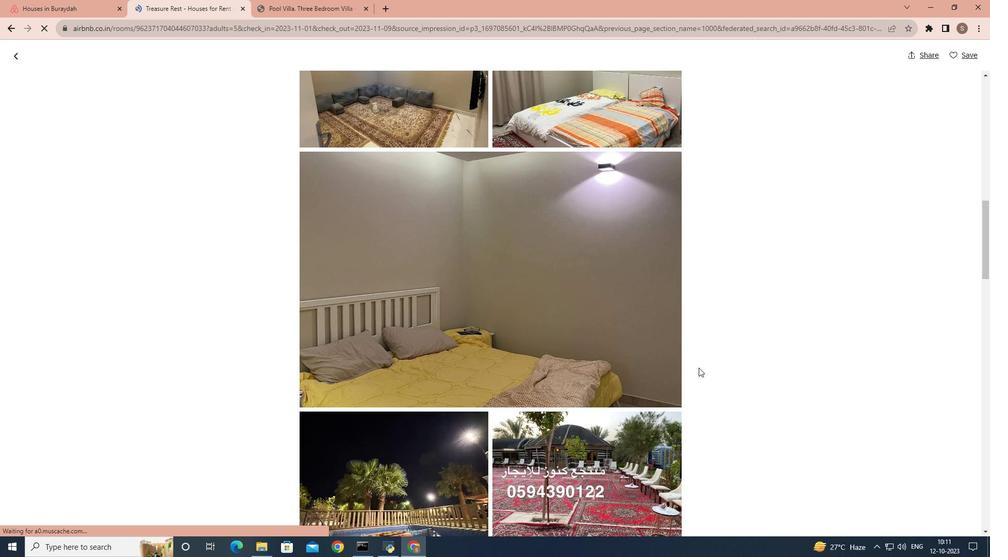 
Action: Mouse scrolled (698, 367) with delta (0, 0)
Screenshot: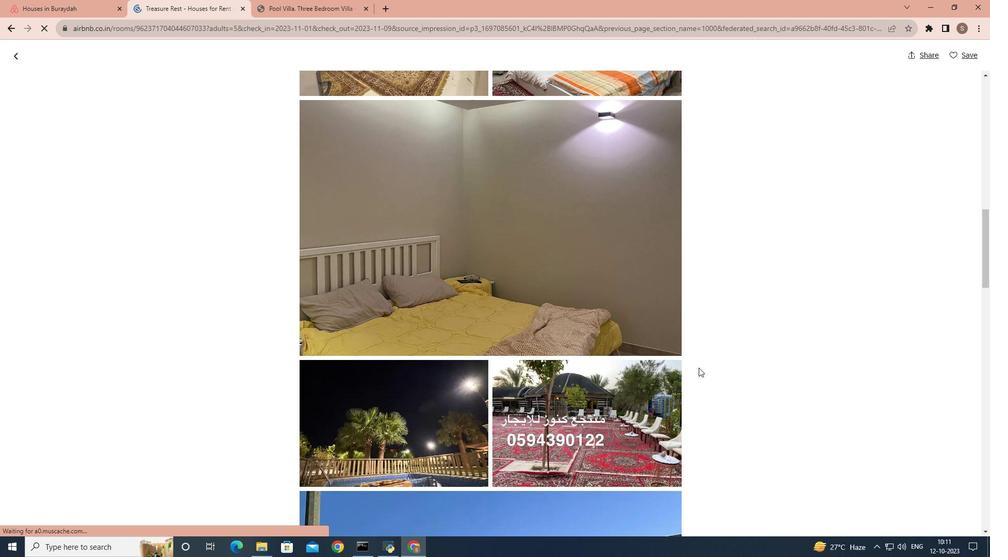 
Action: Mouse scrolled (698, 367) with delta (0, 0)
Screenshot: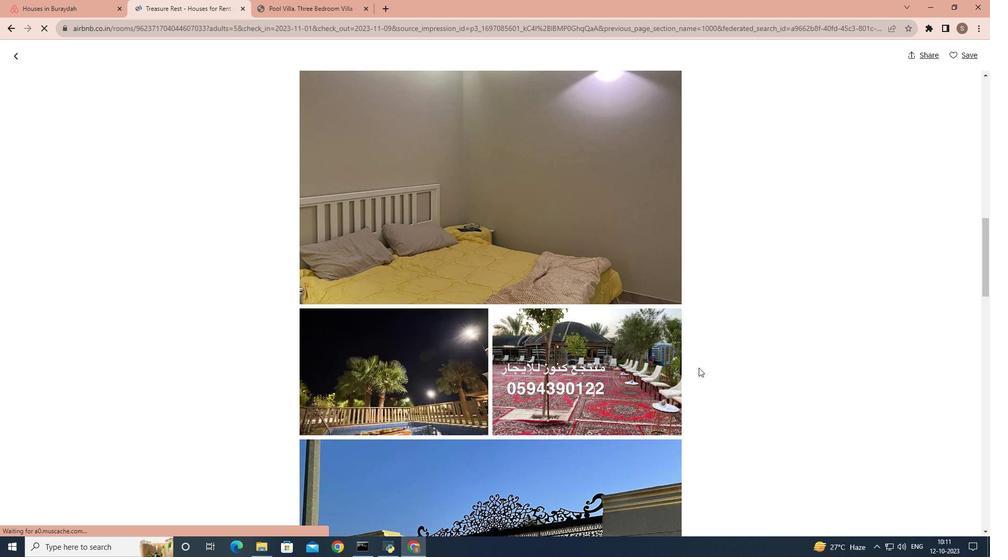 
Action: Mouse scrolled (698, 367) with delta (0, 0)
Screenshot: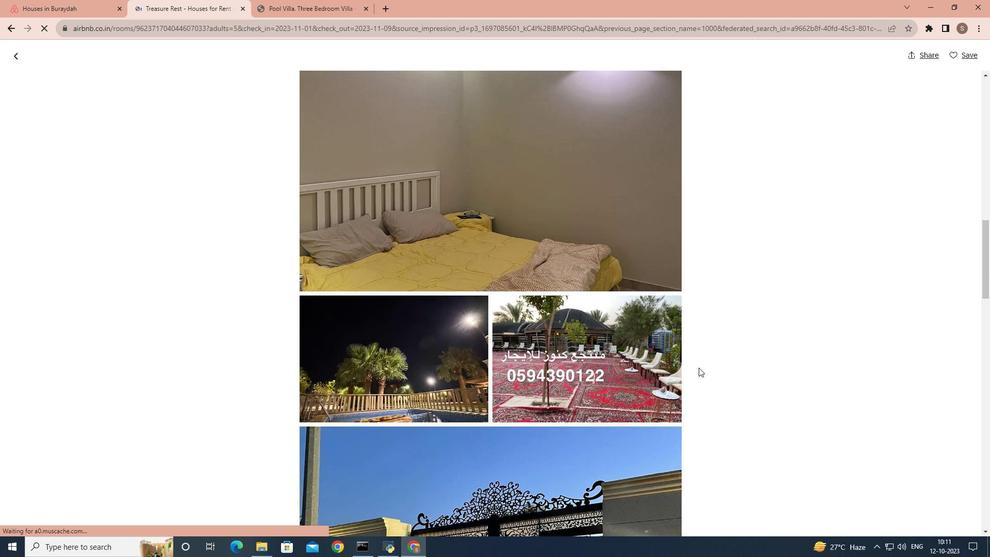 
Action: Mouse scrolled (698, 367) with delta (0, 0)
Screenshot: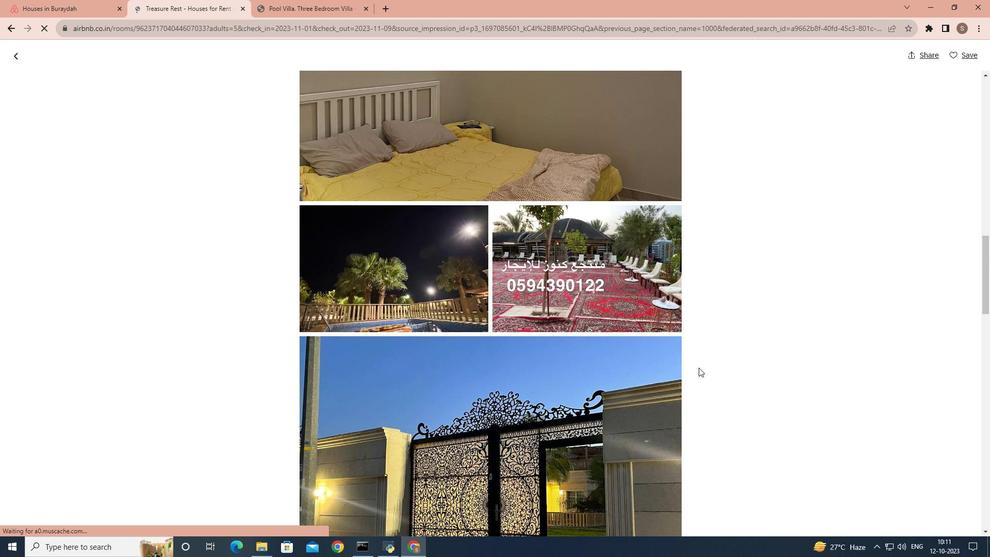 
Action: Mouse scrolled (698, 367) with delta (0, 0)
Screenshot: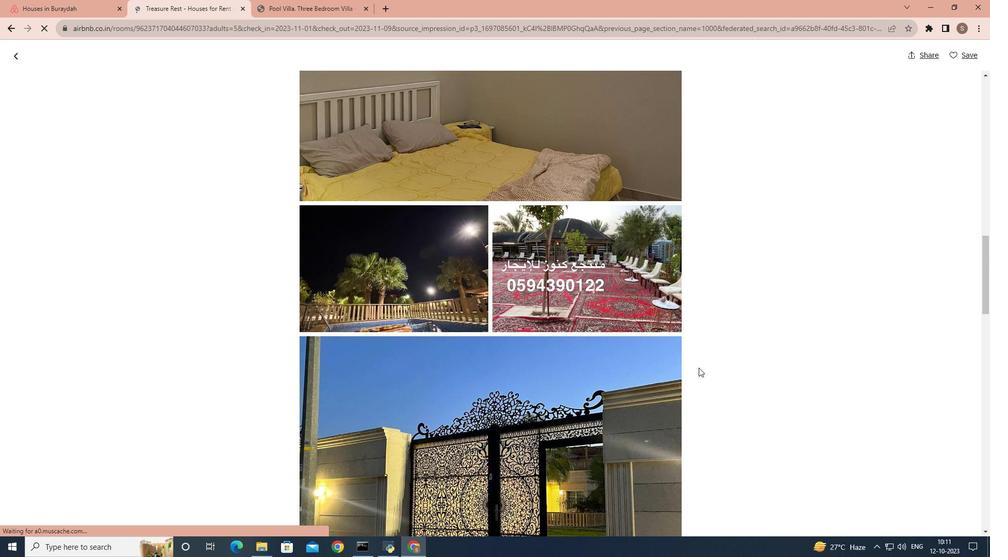 
Action: Mouse scrolled (698, 367) with delta (0, 0)
Screenshot: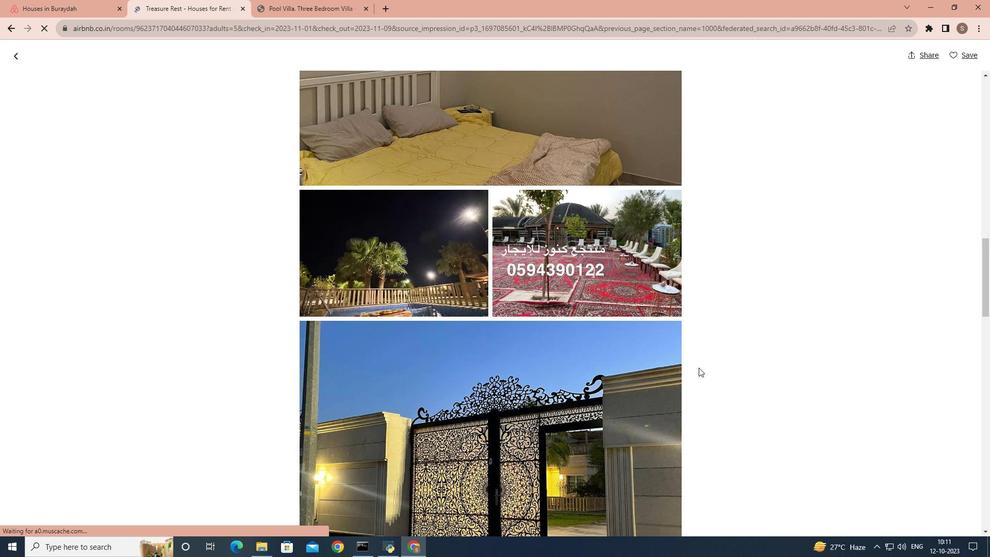 
Action: Mouse scrolled (698, 367) with delta (0, 0)
Screenshot: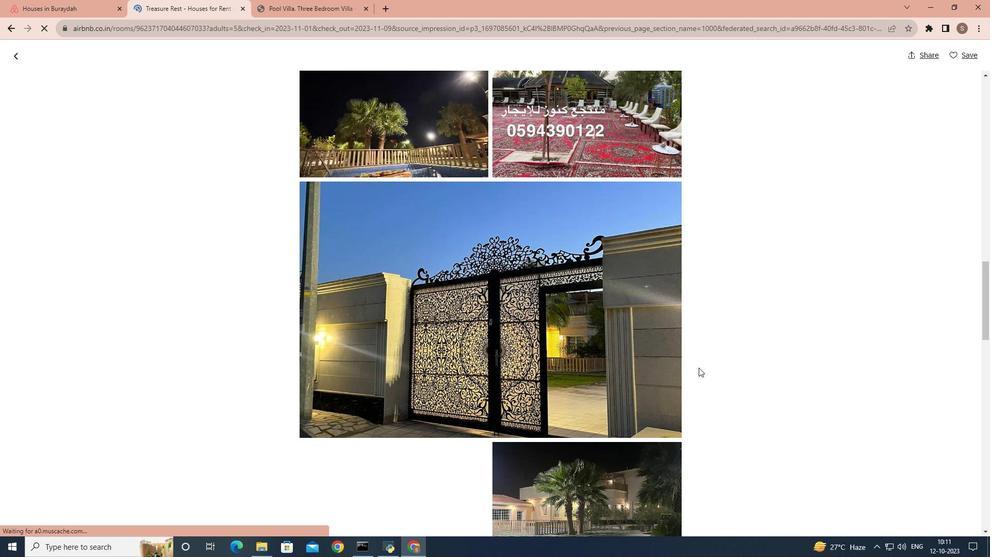 
Action: Mouse scrolled (698, 367) with delta (0, 0)
Screenshot: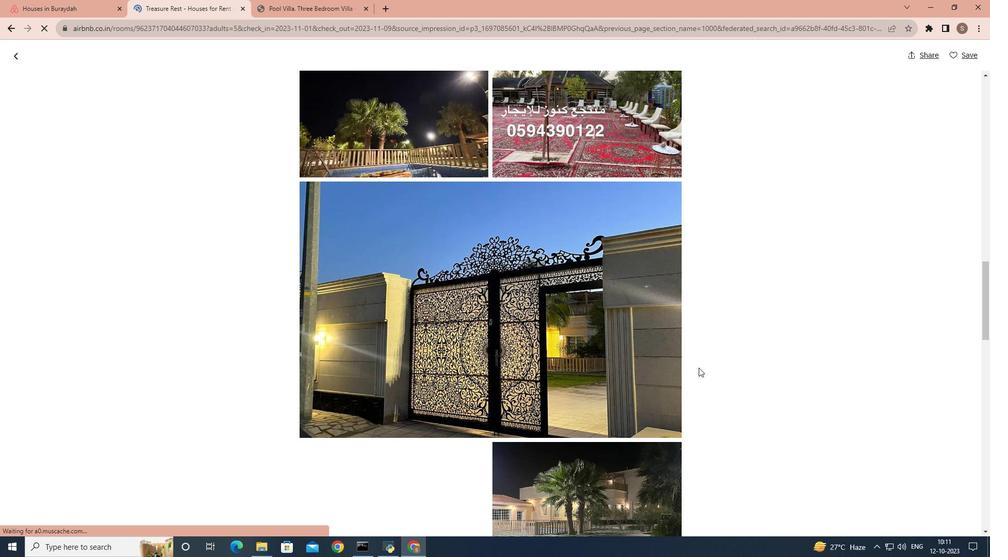 
Action: Mouse scrolled (698, 367) with delta (0, 0)
Screenshot: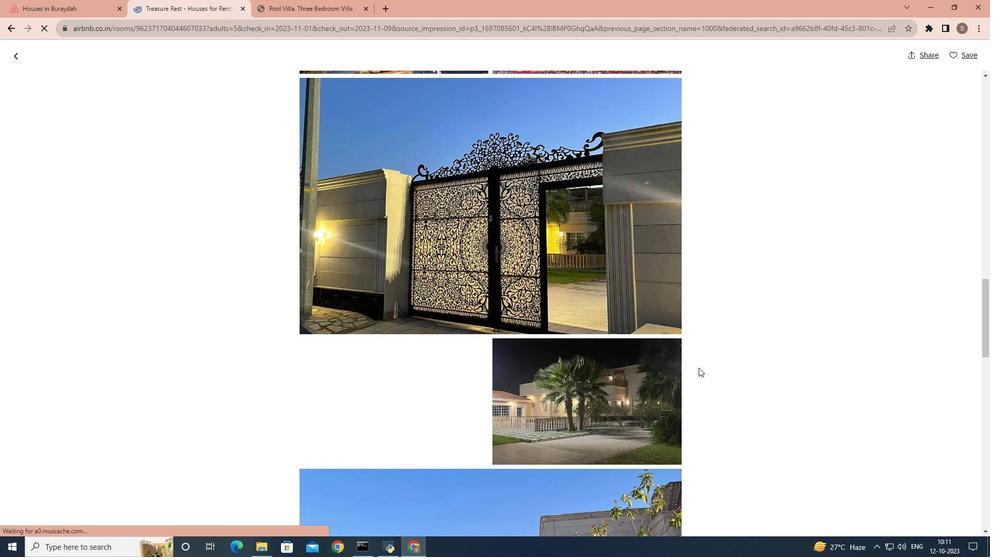 
Action: Mouse scrolled (698, 367) with delta (0, 0)
Screenshot: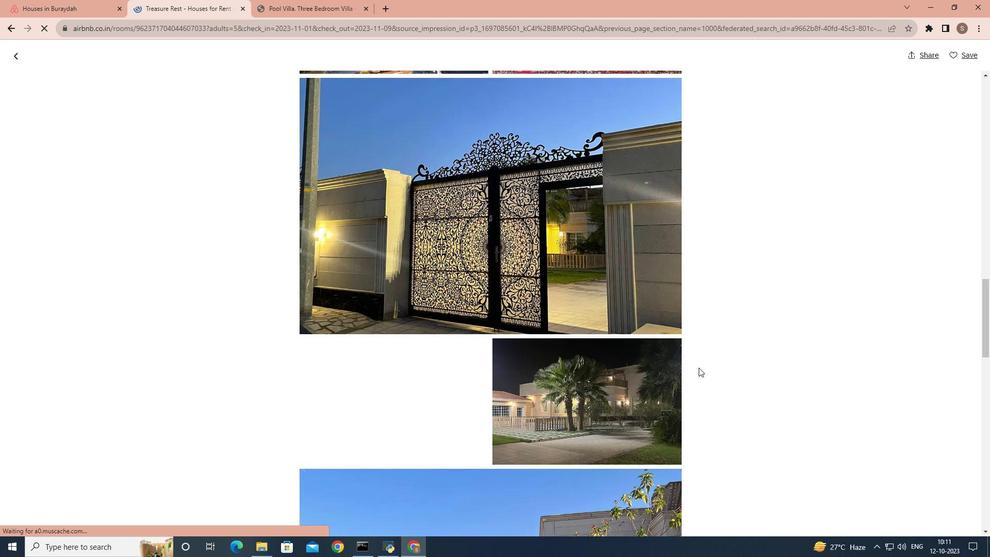 
Action: Mouse scrolled (698, 367) with delta (0, 0)
Screenshot: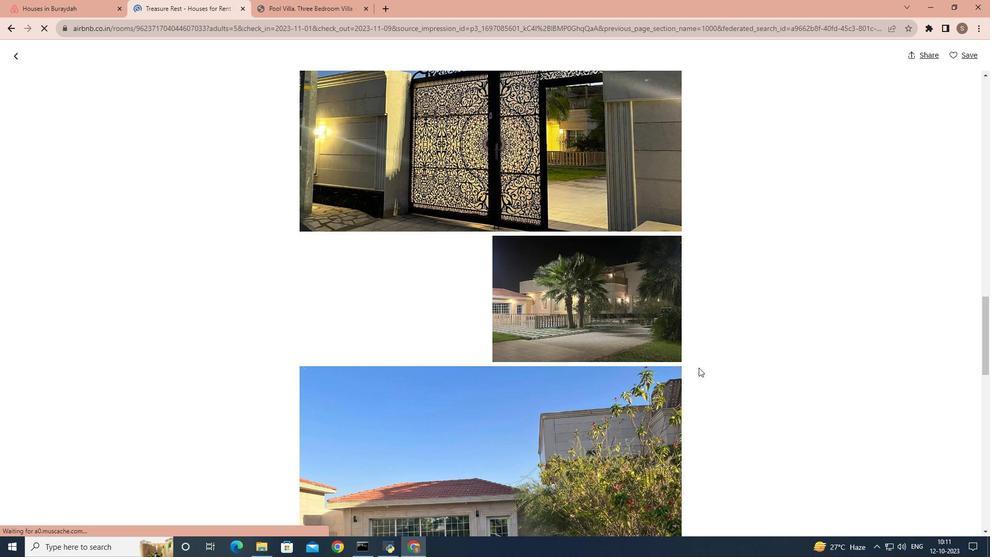 
Action: Mouse scrolled (698, 367) with delta (0, 0)
Screenshot: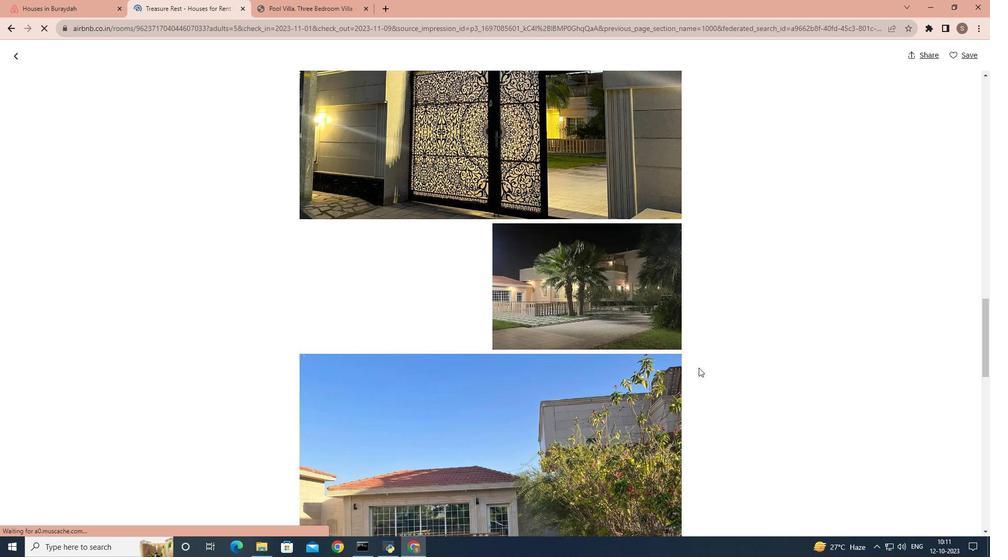 
Action: Mouse scrolled (698, 367) with delta (0, 0)
Screenshot: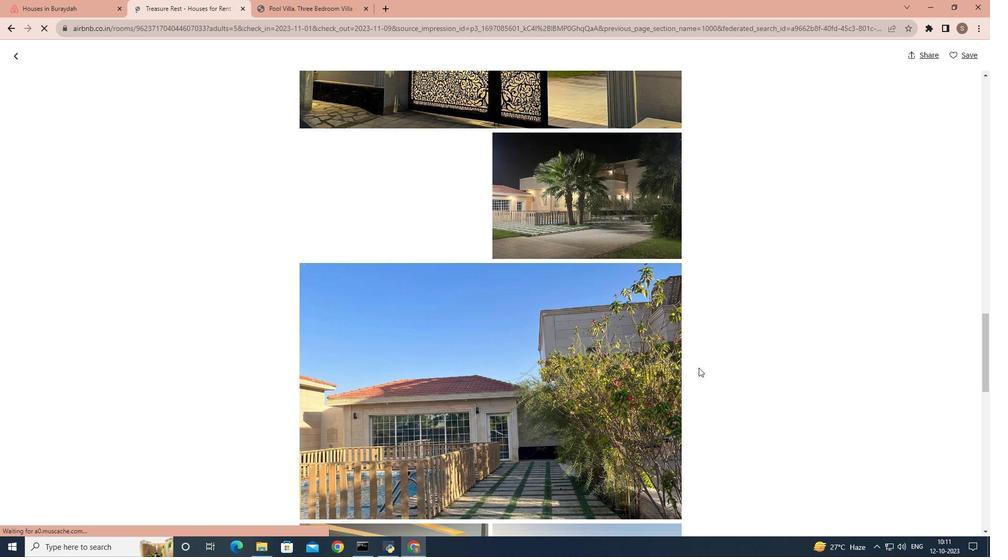 
Action: Mouse scrolled (698, 367) with delta (0, 0)
Screenshot: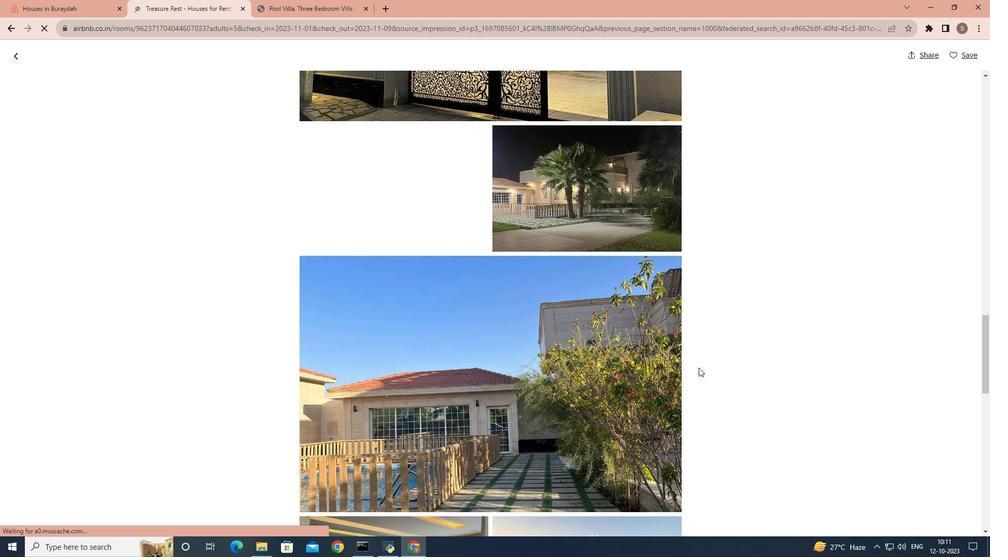 
Action: Mouse scrolled (698, 367) with delta (0, 0)
Screenshot: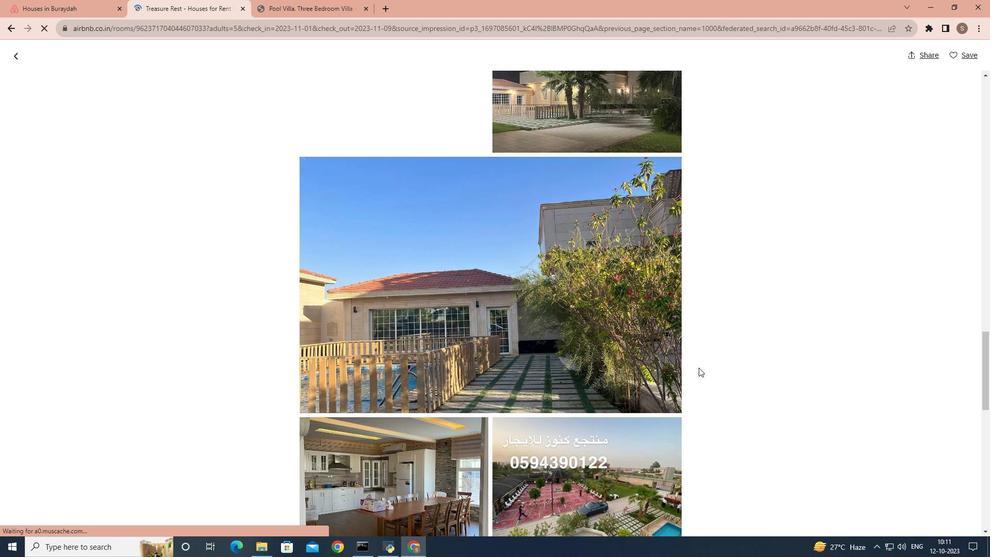 
Action: Mouse scrolled (698, 367) with delta (0, 0)
Screenshot: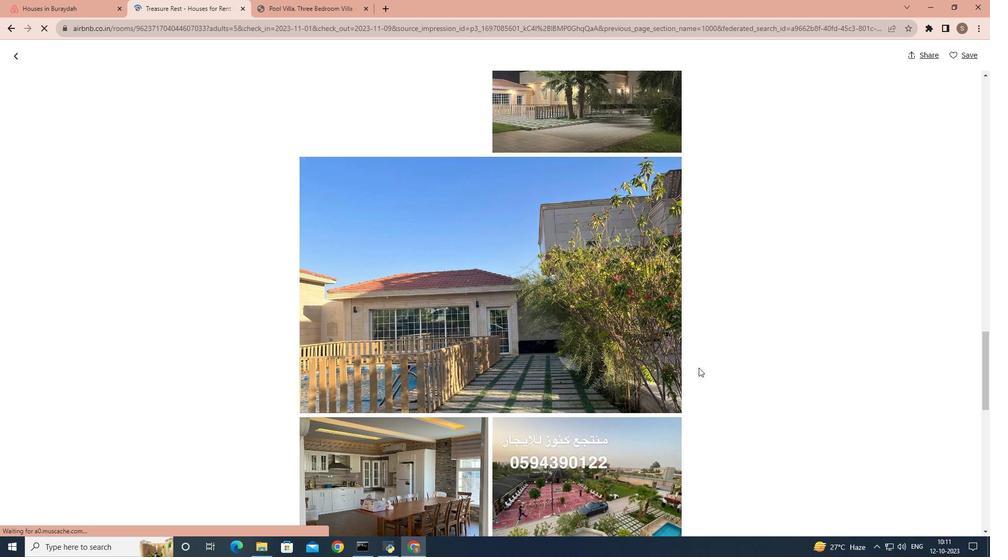 
Action: Mouse scrolled (698, 367) with delta (0, 0)
Screenshot: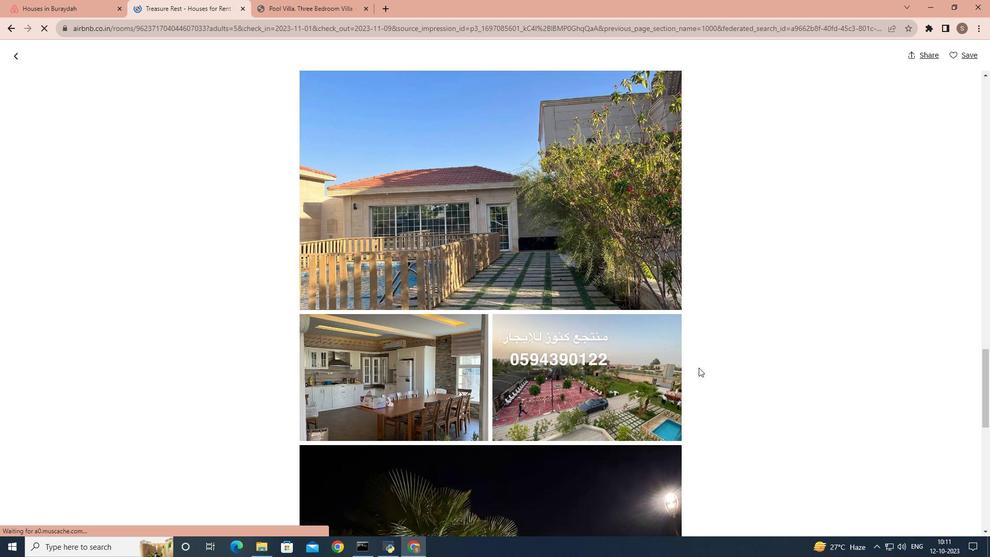 
Action: Mouse scrolled (698, 367) with delta (0, 0)
Screenshot: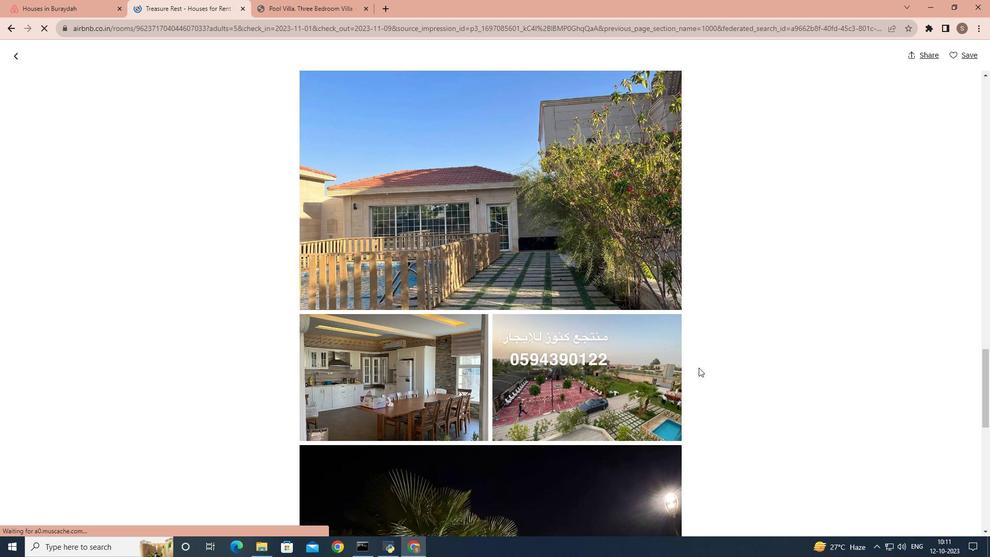 
Action: Mouse scrolled (698, 367) with delta (0, 0)
Screenshot: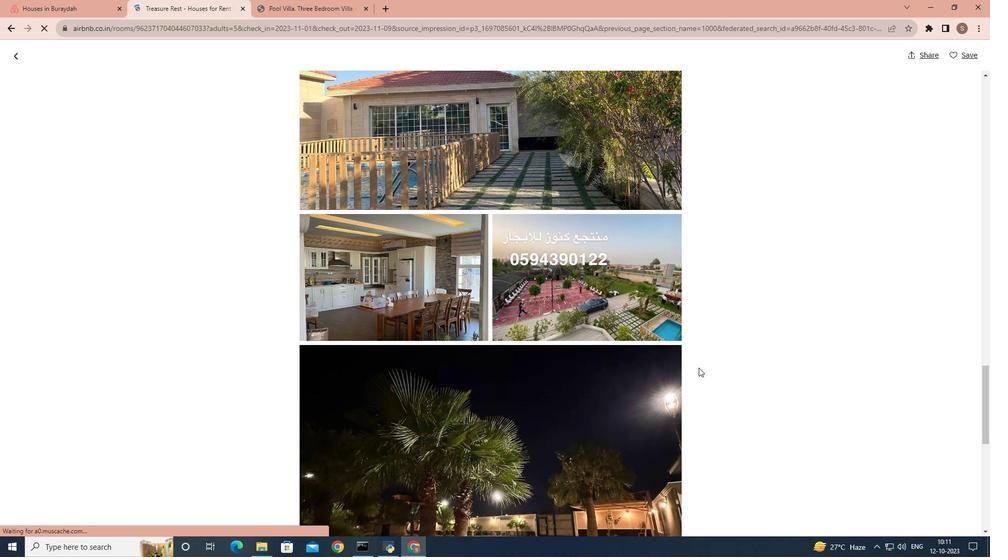 
Action: Mouse scrolled (698, 367) with delta (0, 0)
Screenshot: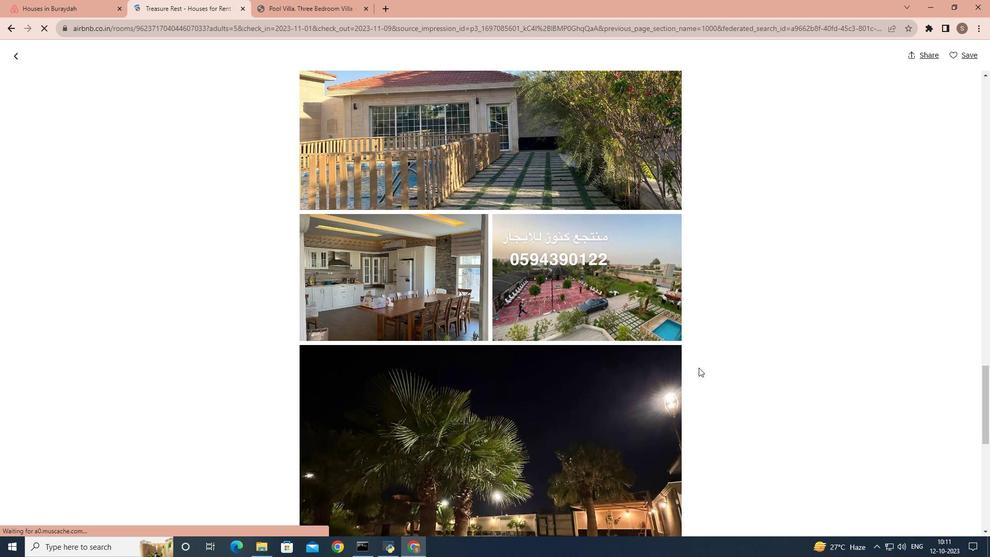 
Action: Mouse scrolled (698, 367) with delta (0, 0)
Screenshot: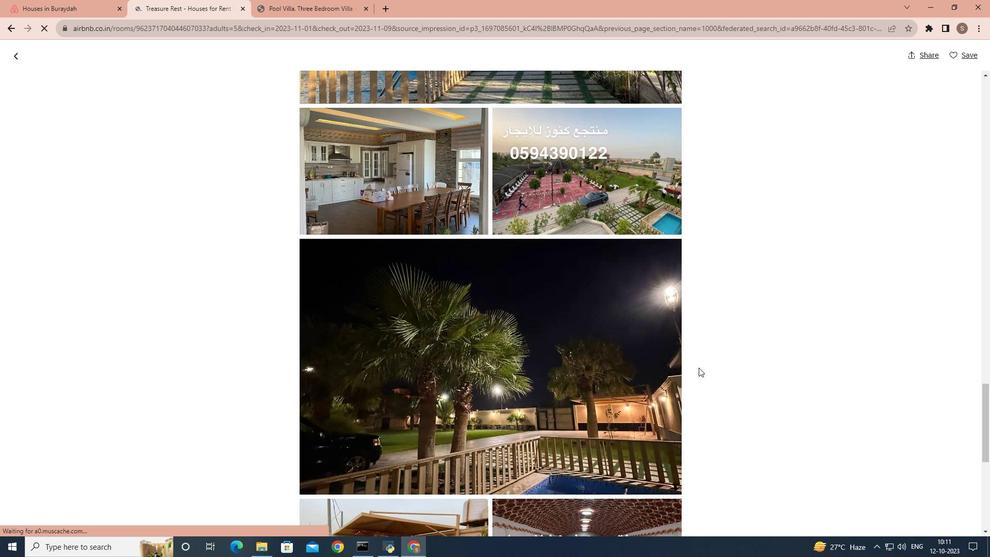 
Action: Mouse scrolled (698, 367) with delta (0, 0)
Screenshot: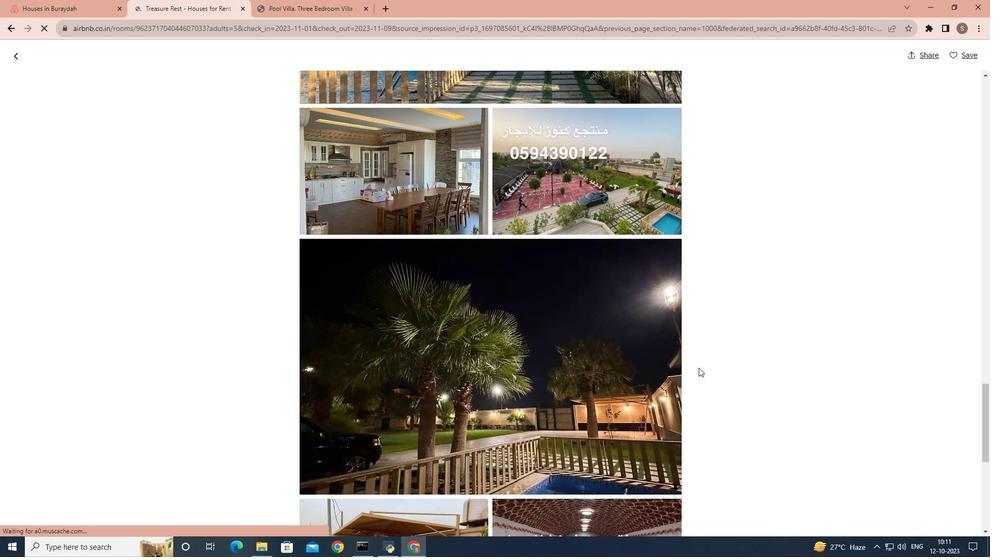 
Action: Mouse scrolled (698, 367) with delta (0, 0)
